 Task: Research Airbnb accommodation in Lugoj, Romania from 1st December, 2023 to 8th December, 2023 for 2 adults, 1 child.1  bedroom having 1 bed and 1 bathroom. Property type can be hotel. Look for 5 properties as per requirement.
Action: Mouse moved to (478, 169)
Screenshot: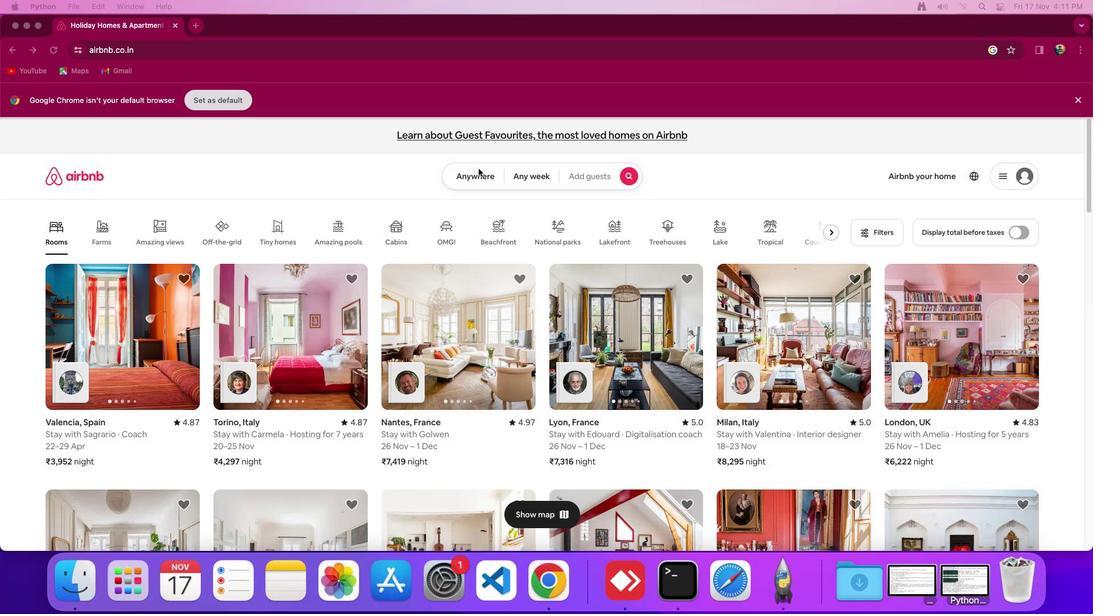 
Action: Mouse pressed left at (478, 169)
Screenshot: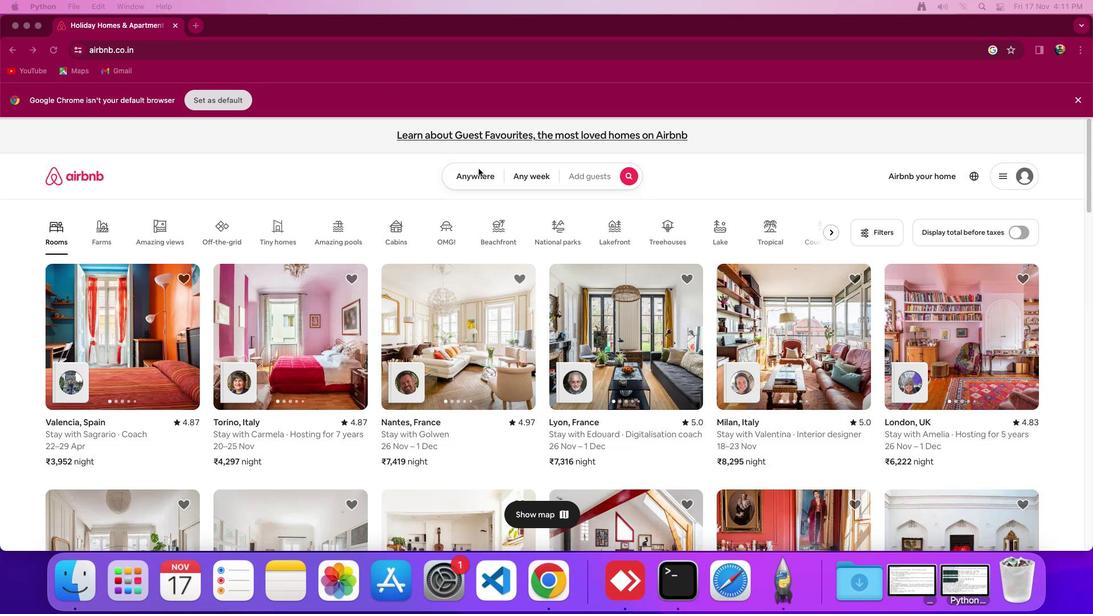 
Action: Mouse pressed left at (478, 169)
Screenshot: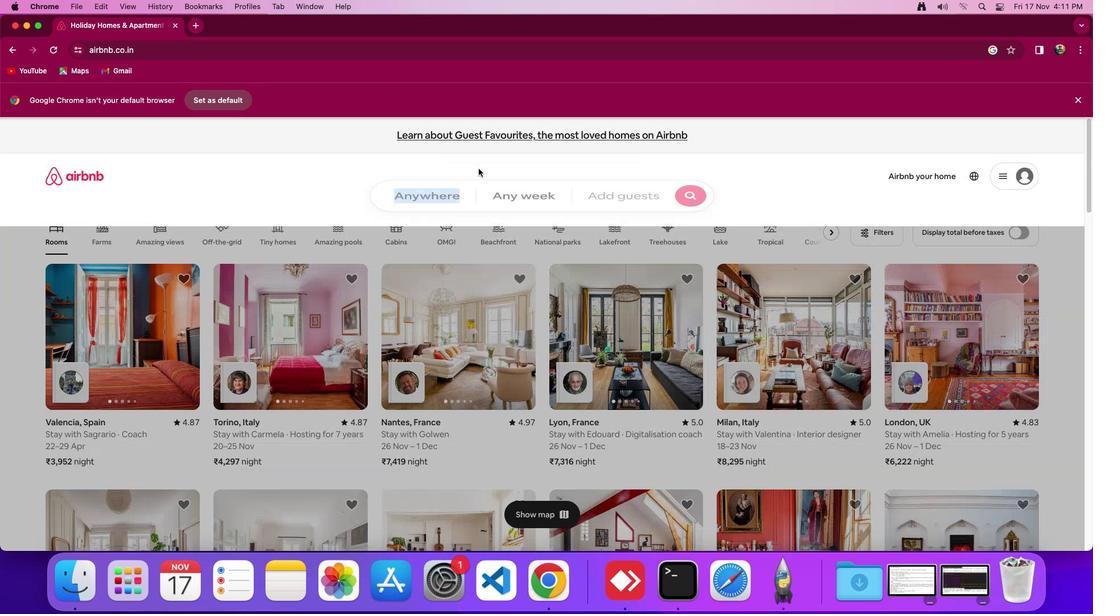 
Action: Mouse moved to (425, 224)
Screenshot: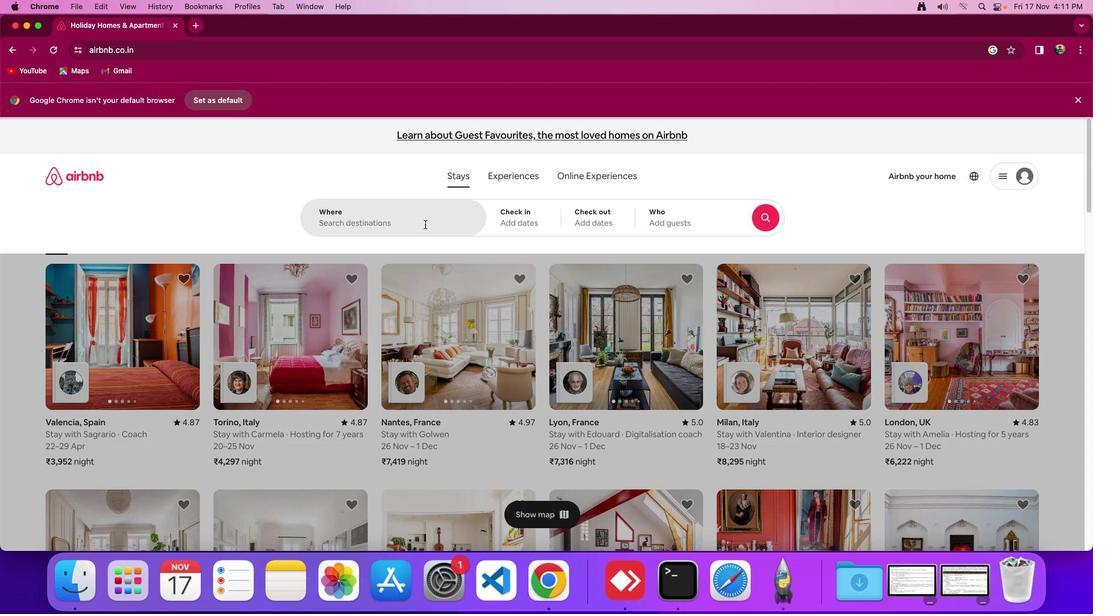 
Action: Mouse pressed left at (425, 224)
Screenshot: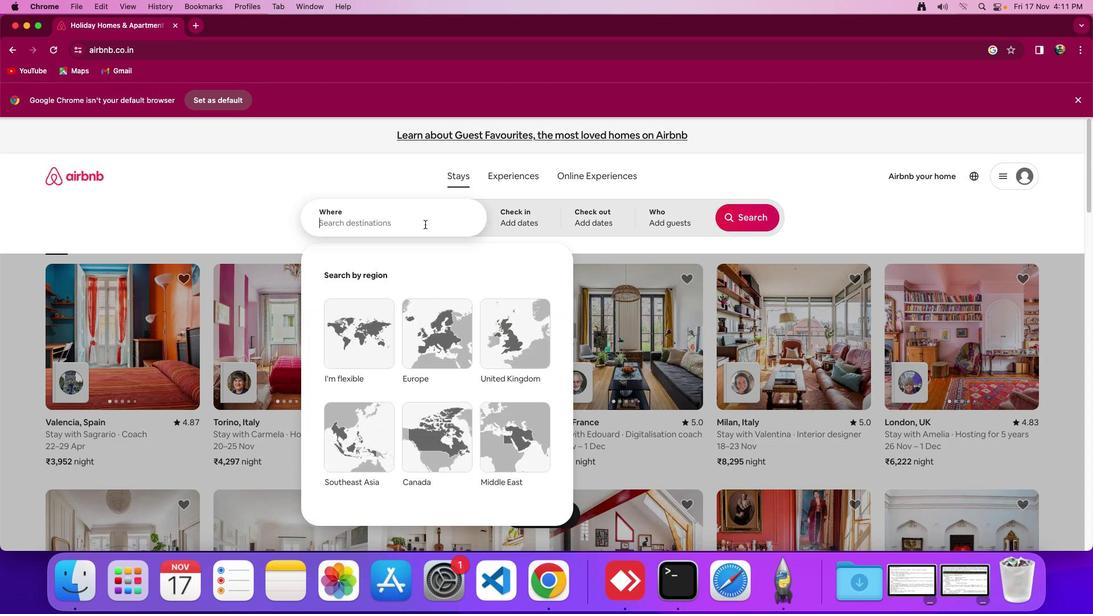 
Action: Mouse moved to (432, 221)
Screenshot: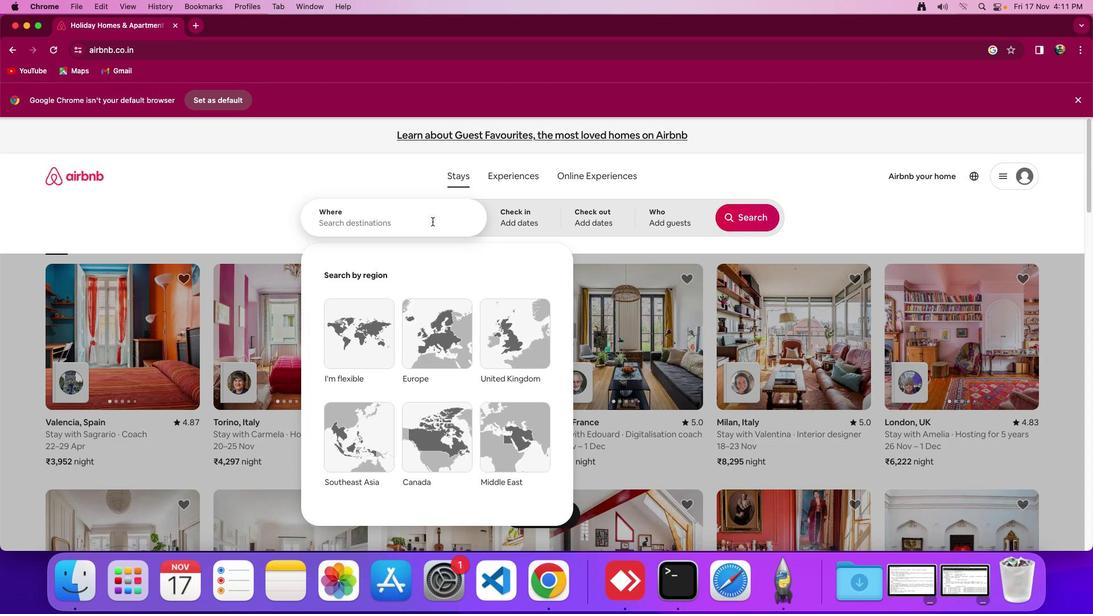 
Action: Key pressed Key.shift'L''u''g''o''j'','Key.spaceKey.shift_r'R''o''m''a''n''i''a'
Screenshot: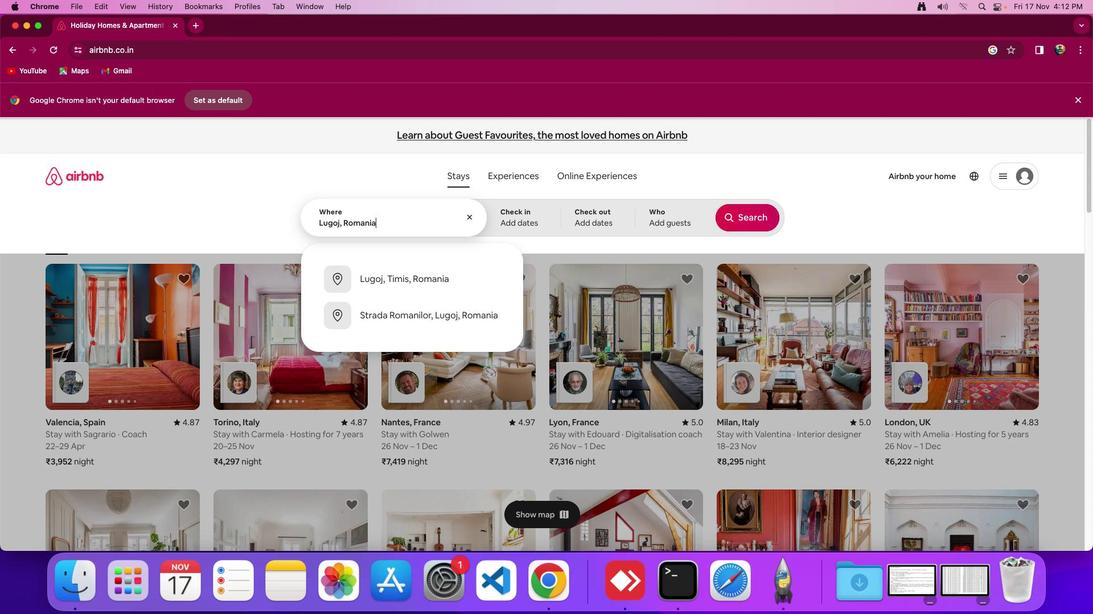 
Action: Mouse moved to (528, 213)
Screenshot: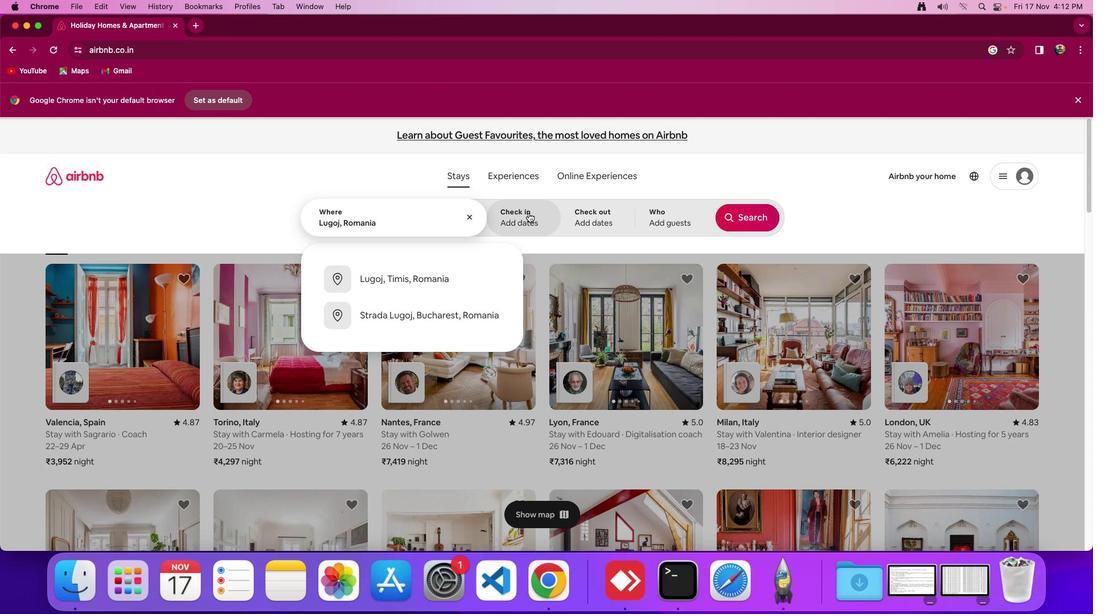 
Action: Mouse pressed left at (528, 213)
Screenshot: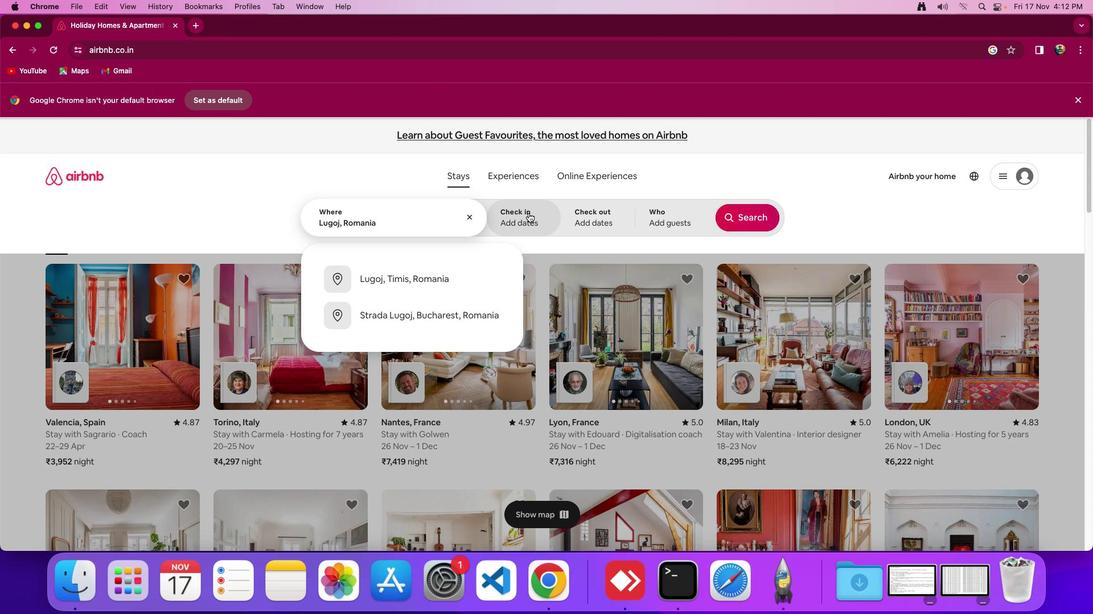 
Action: Mouse moved to (707, 361)
Screenshot: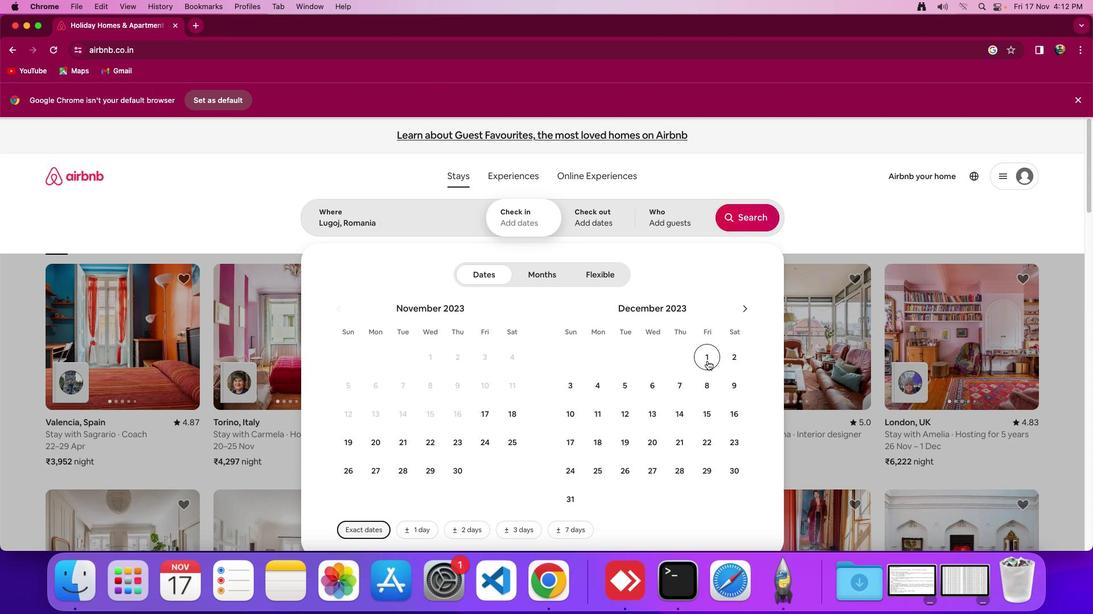
Action: Mouse pressed left at (707, 361)
Screenshot: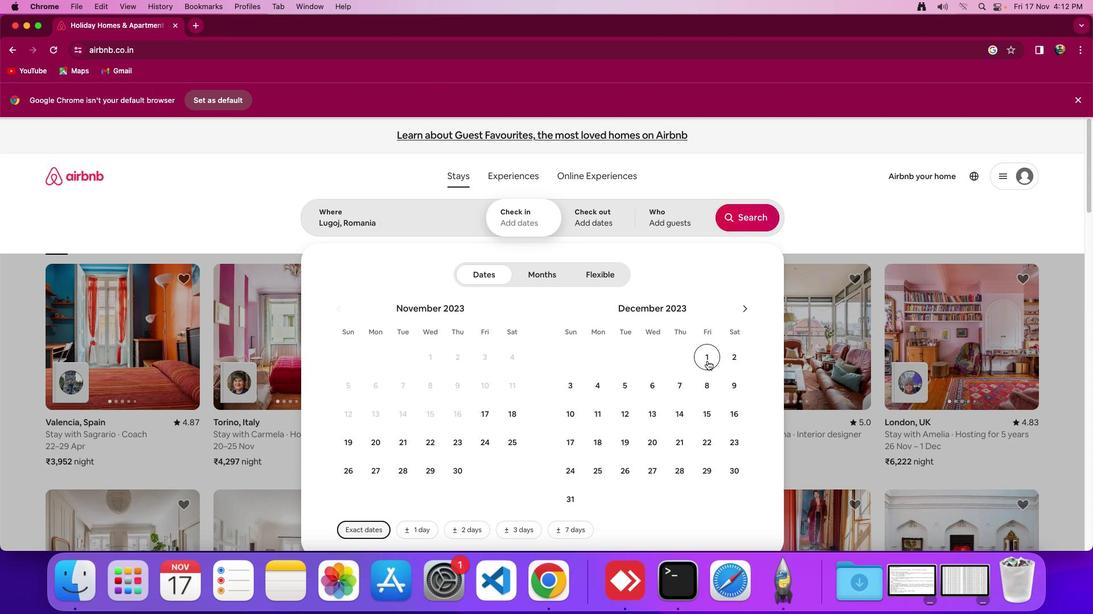 
Action: Mouse moved to (710, 386)
Screenshot: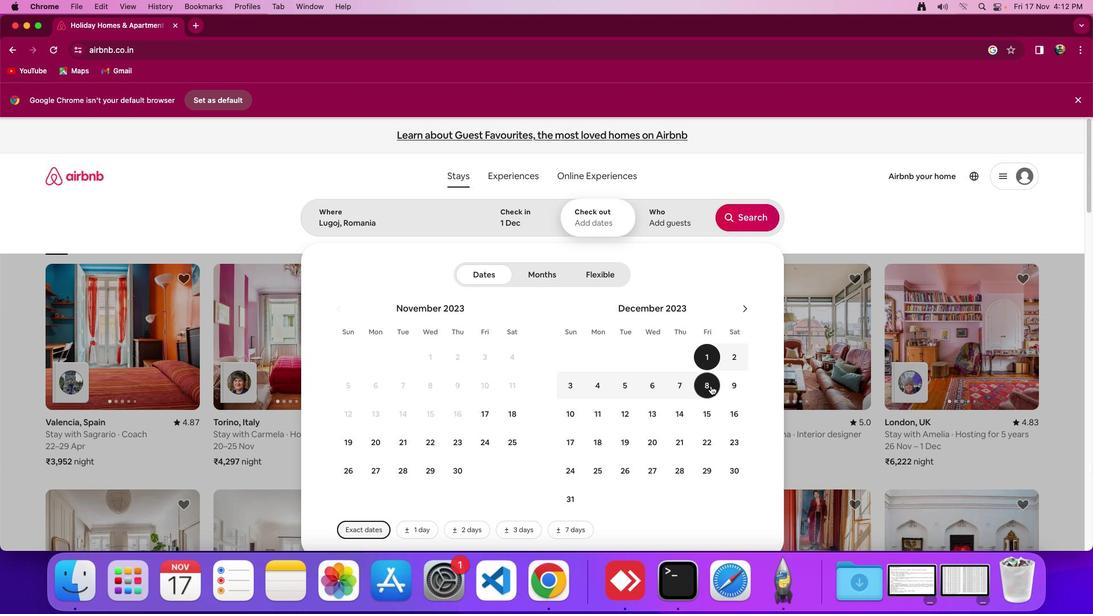 
Action: Mouse pressed left at (710, 386)
Screenshot: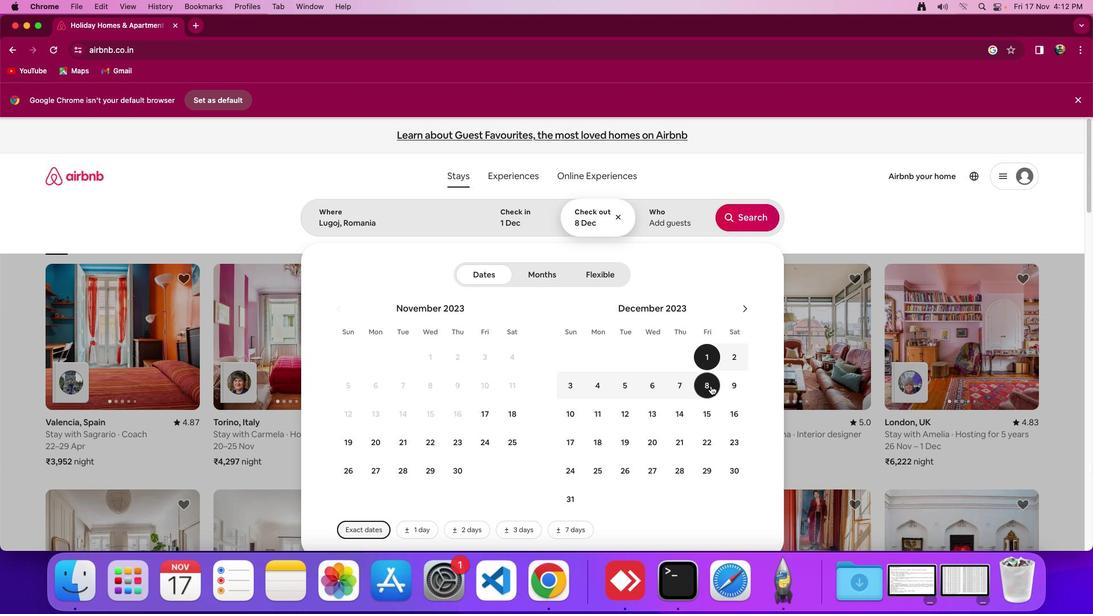
Action: Mouse moved to (660, 220)
Screenshot: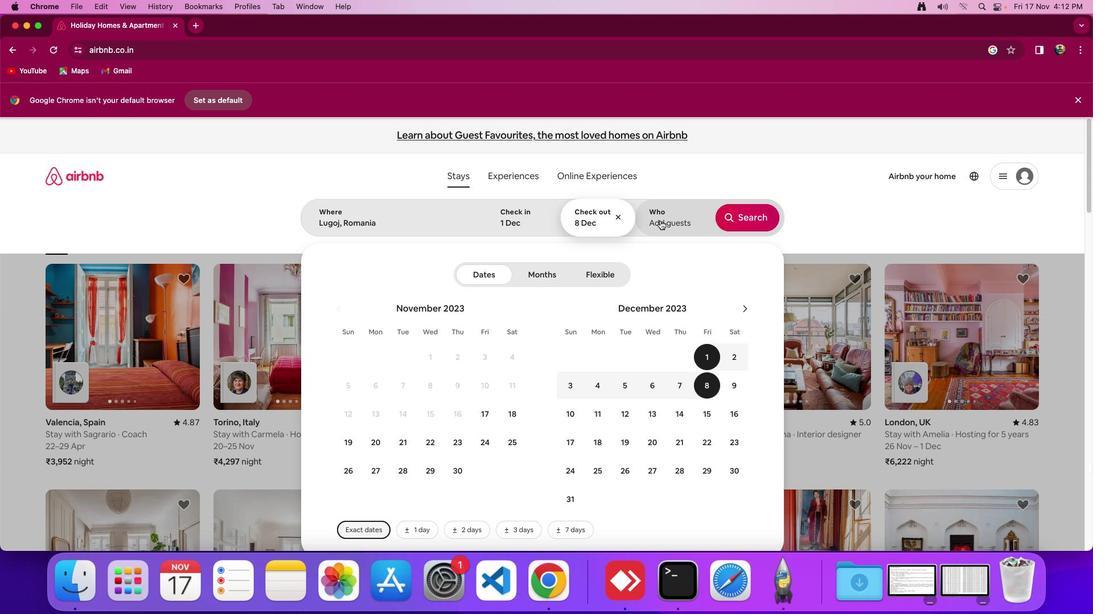 
Action: Mouse pressed left at (660, 220)
Screenshot: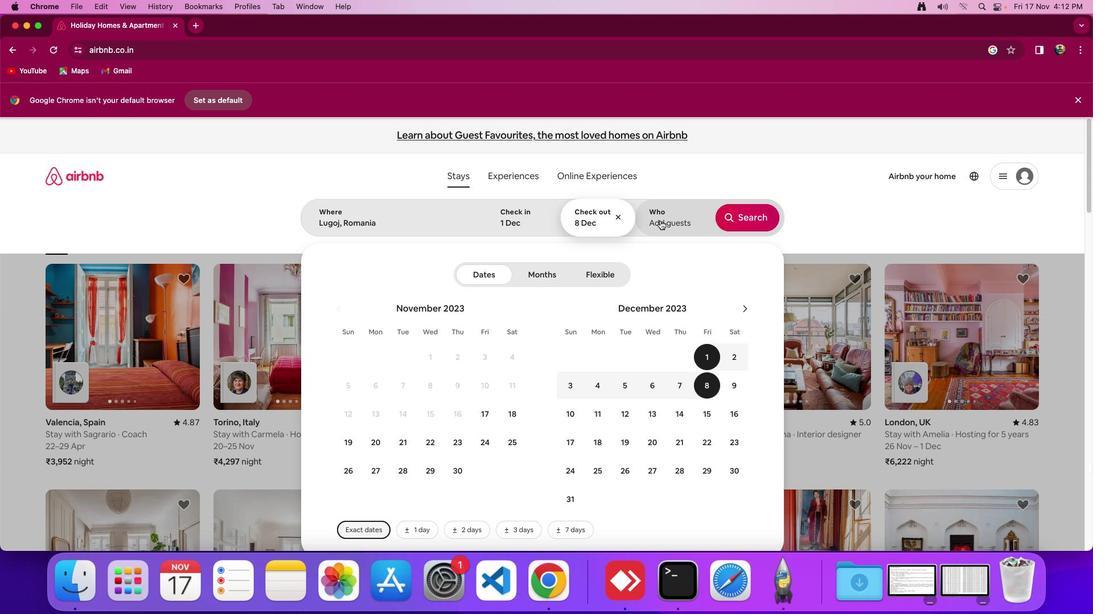 
Action: Mouse moved to (753, 278)
Screenshot: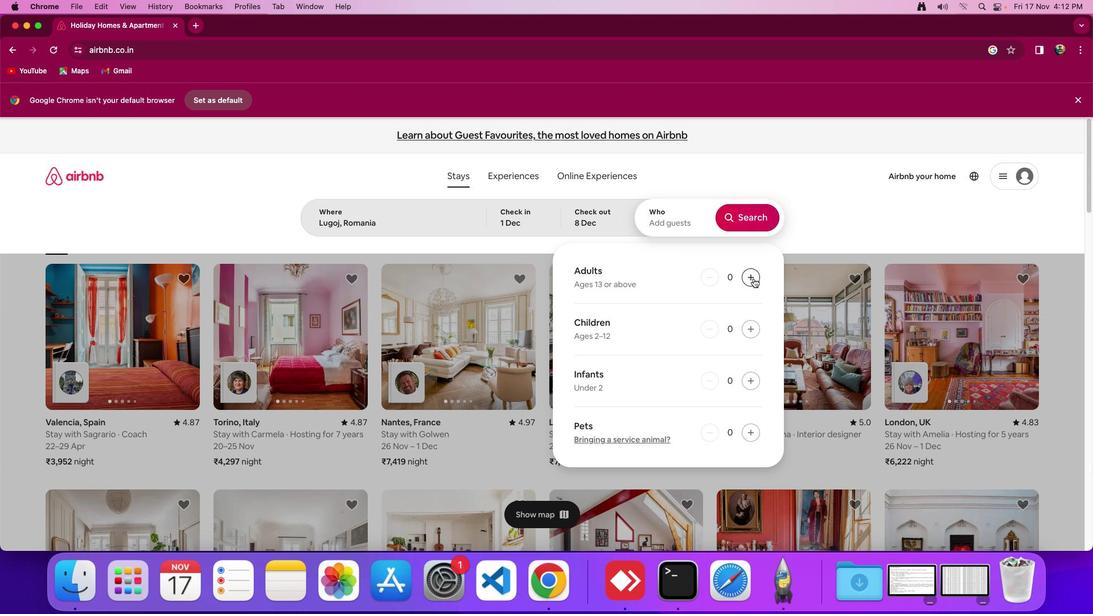 
Action: Mouse pressed left at (753, 278)
Screenshot: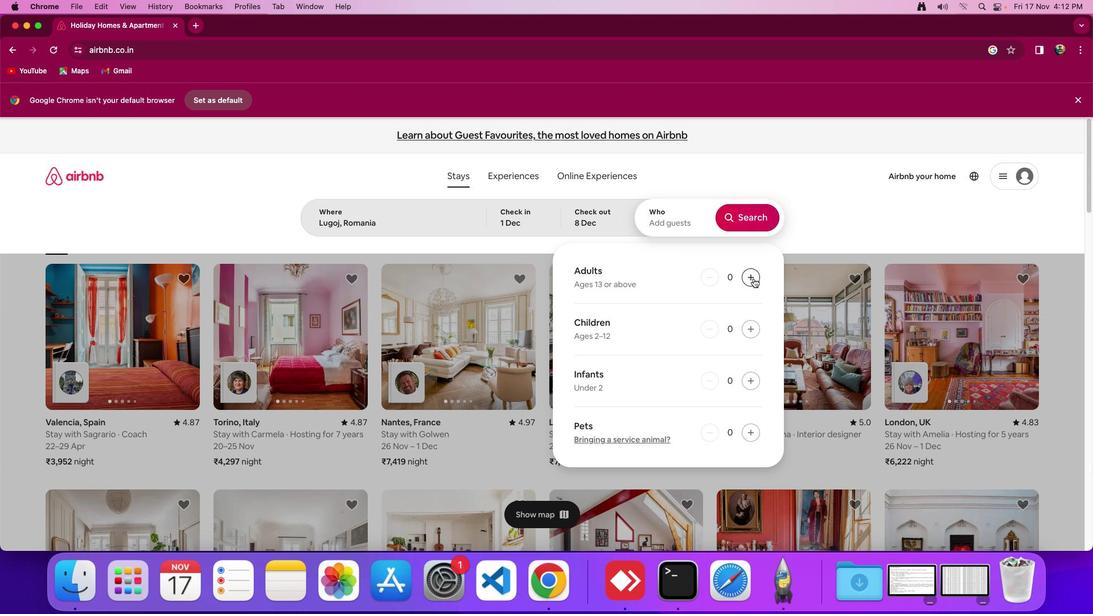 
Action: Mouse pressed left at (753, 278)
Screenshot: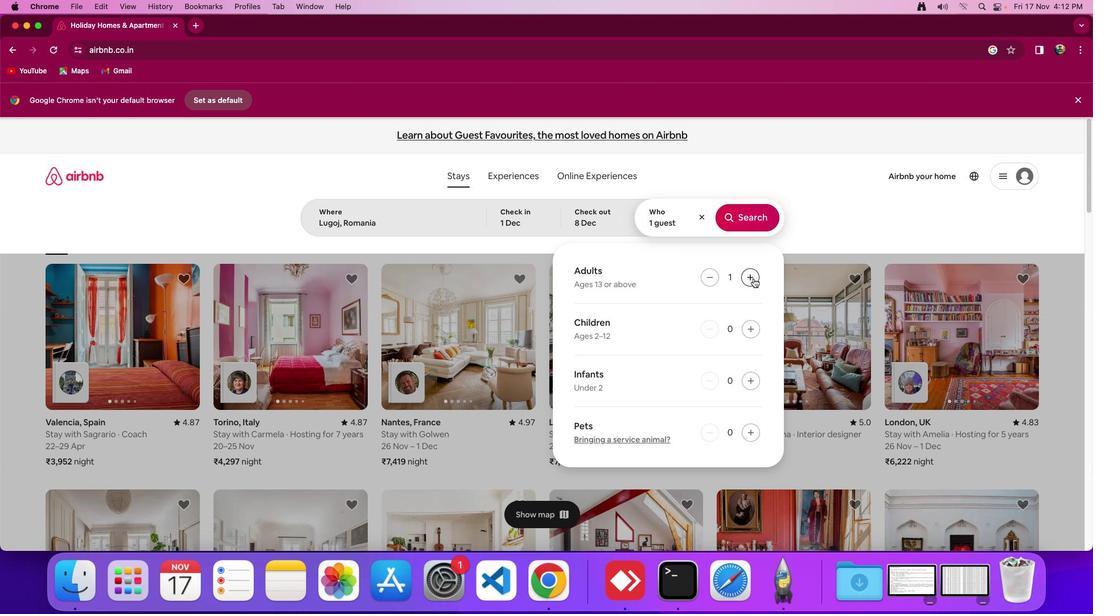 
Action: Mouse moved to (749, 330)
Screenshot: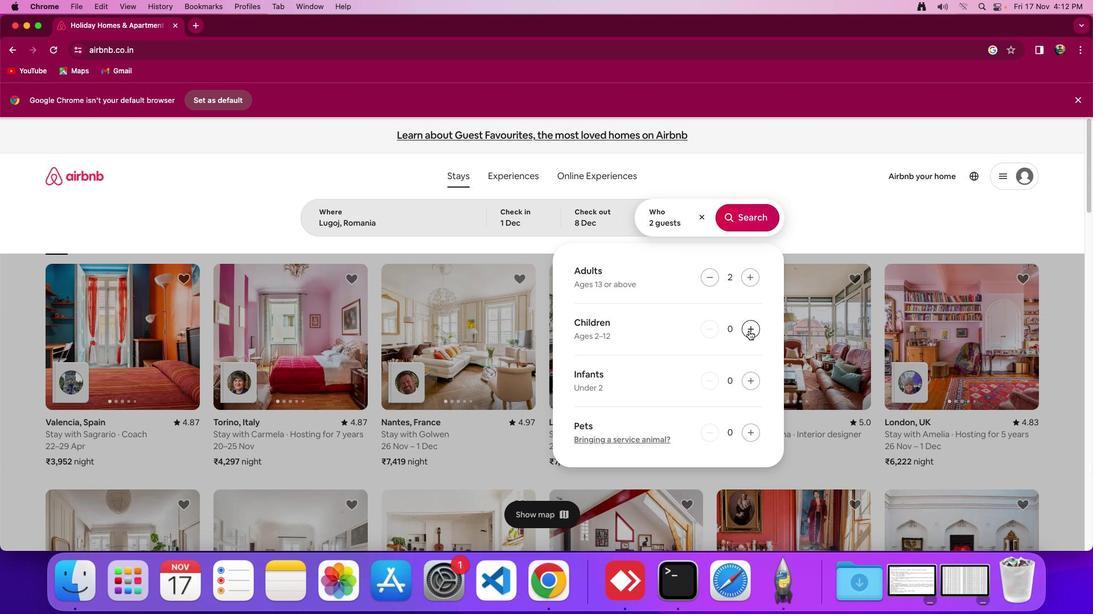 
Action: Mouse pressed left at (749, 330)
Screenshot: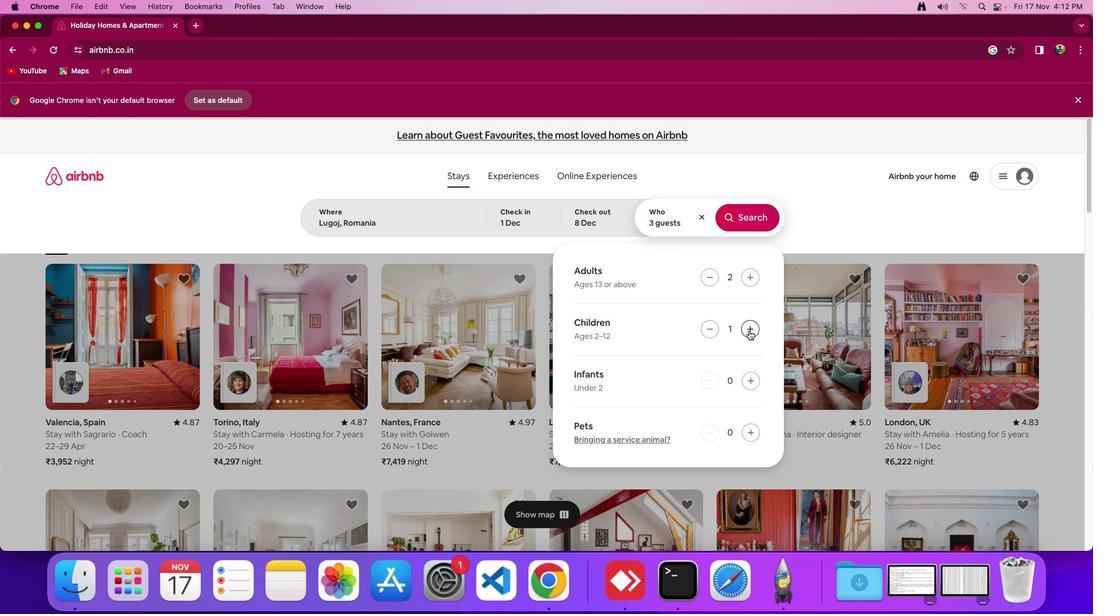 
Action: Mouse moved to (740, 211)
Screenshot: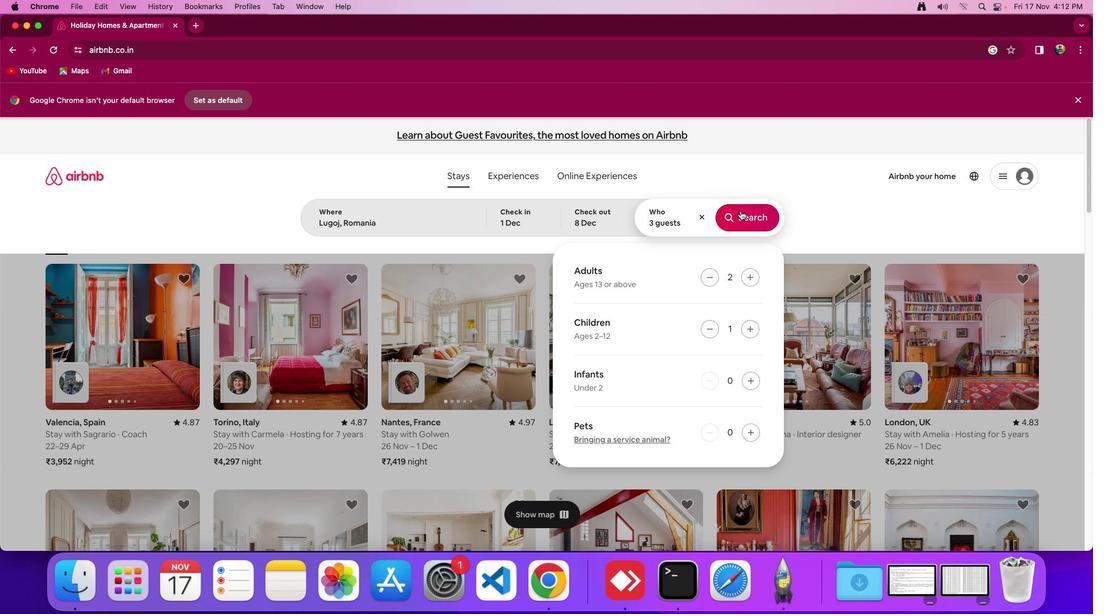 
Action: Mouse pressed left at (740, 211)
Screenshot: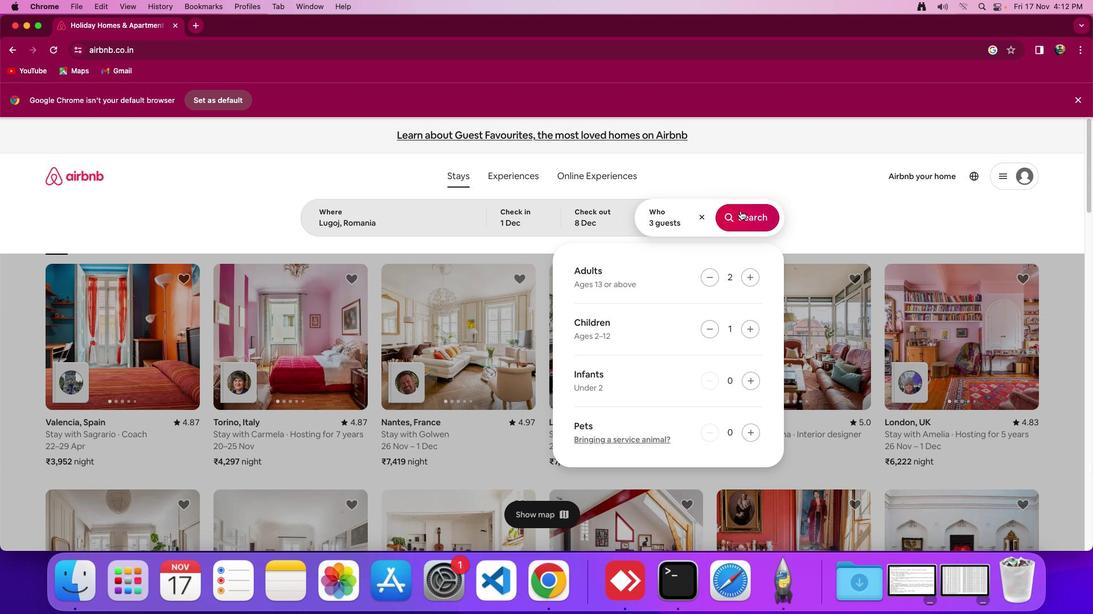 
Action: Mouse moved to (903, 186)
Screenshot: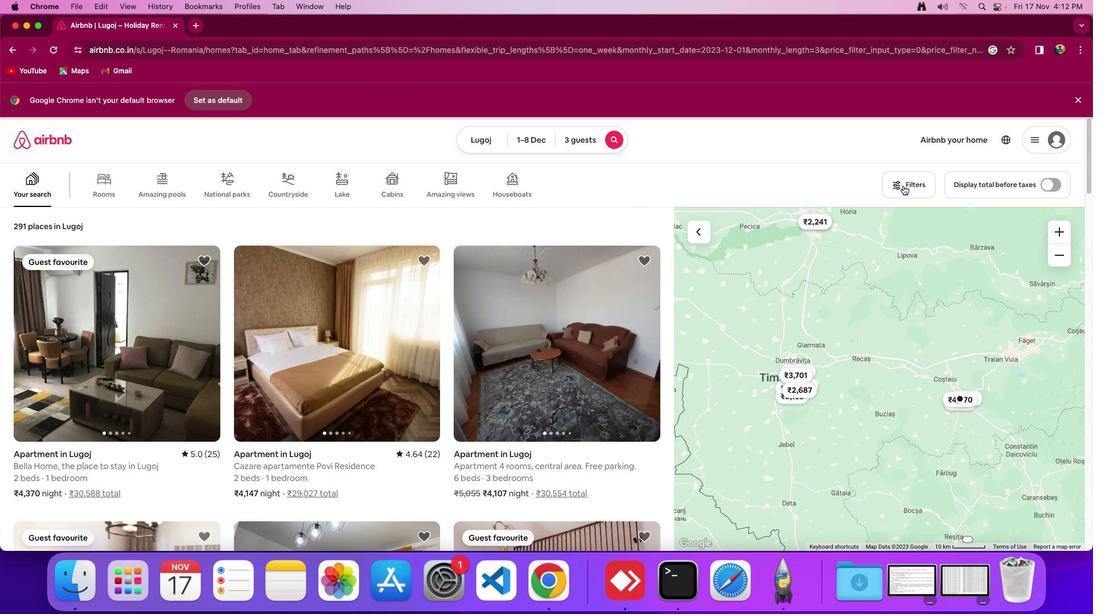 
Action: Mouse pressed left at (903, 186)
Screenshot: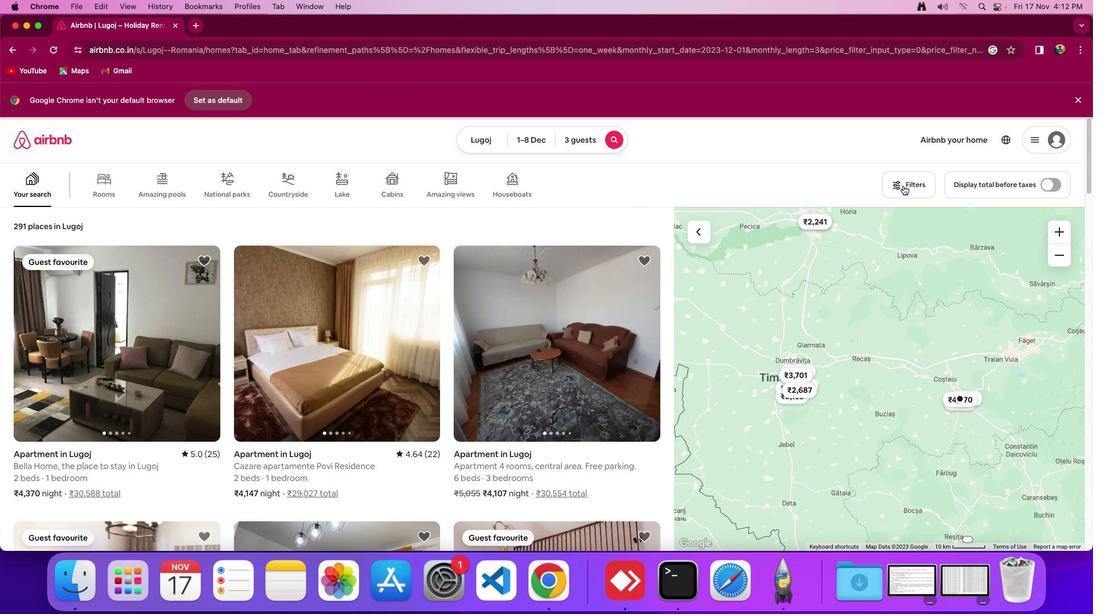 
Action: Mouse moved to (532, 312)
Screenshot: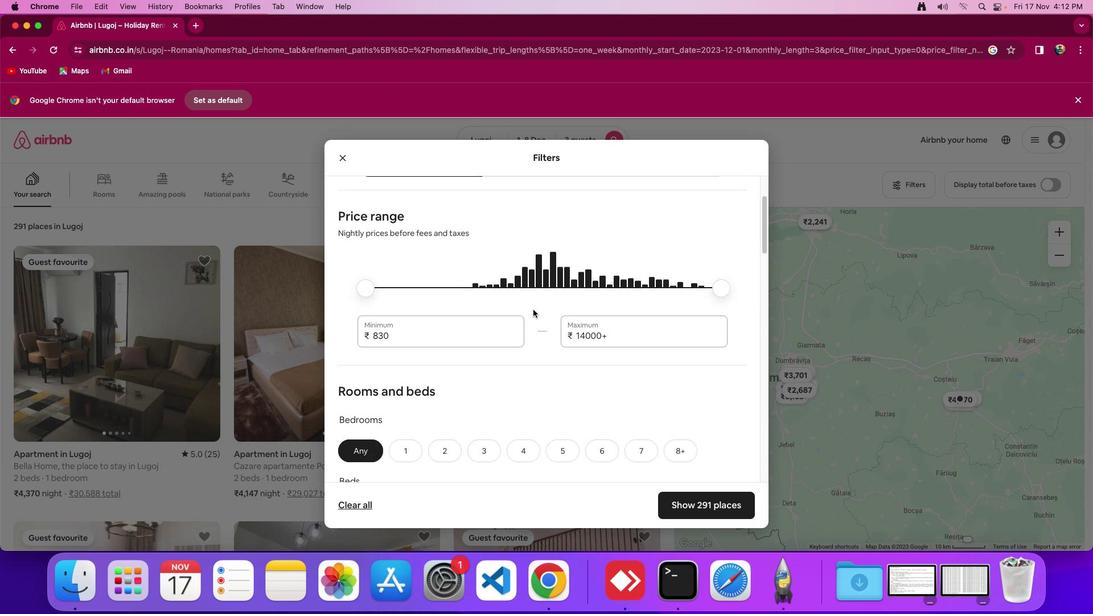 
Action: Mouse scrolled (532, 312) with delta (0, 0)
Screenshot: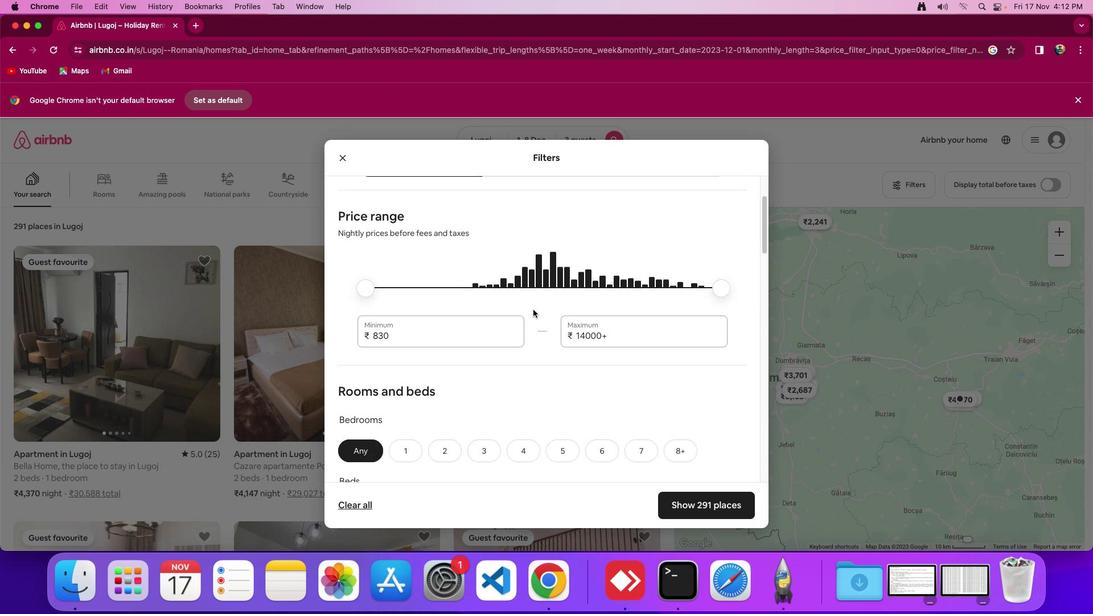 
Action: Mouse scrolled (532, 312) with delta (0, 0)
Screenshot: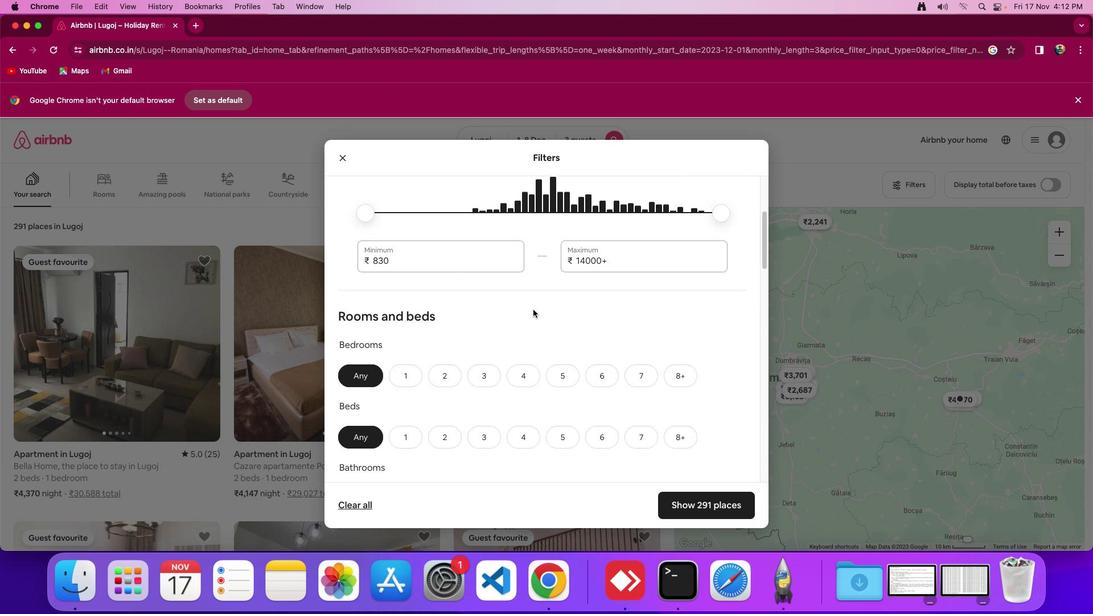 
Action: Mouse moved to (532, 311)
Screenshot: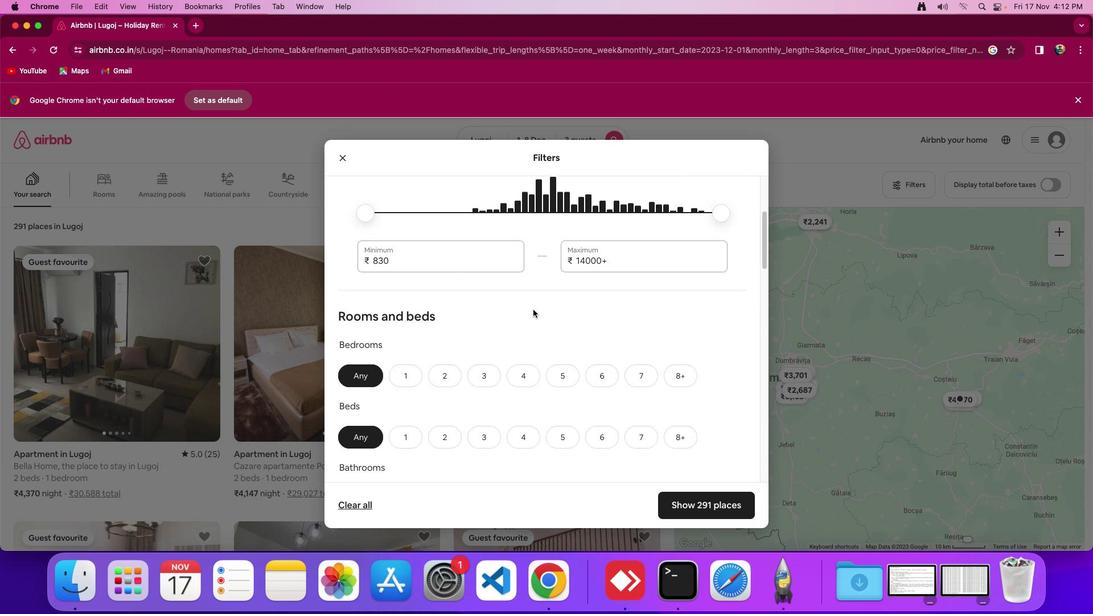 
Action: Mouse scrolled (532, 311) with delta (0, -2)
Screenshot: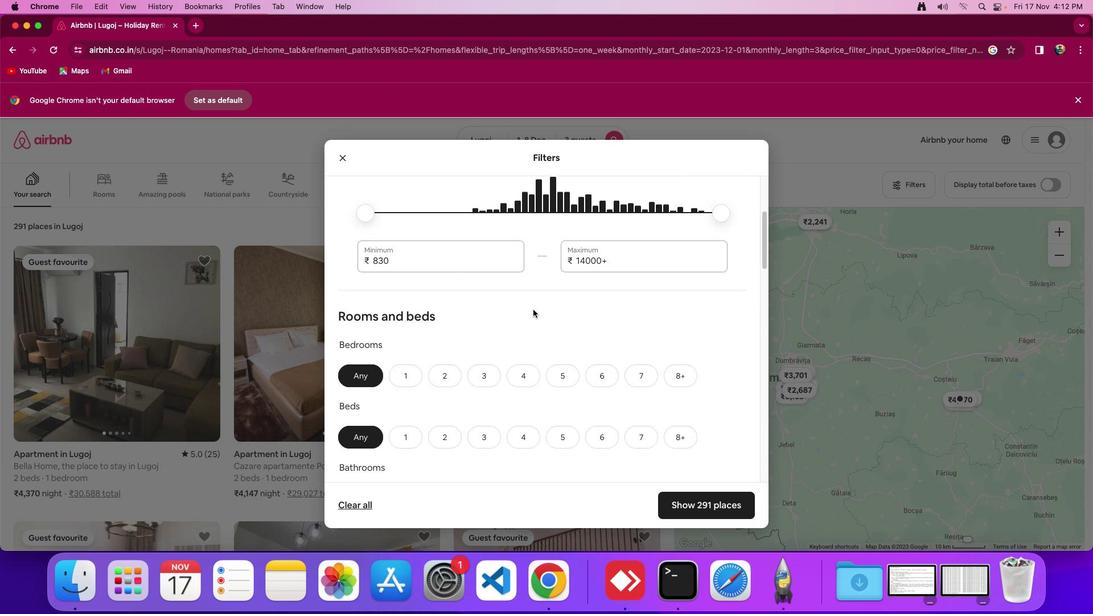 
Action: Mouse moved to (533, 310)
Screenshot: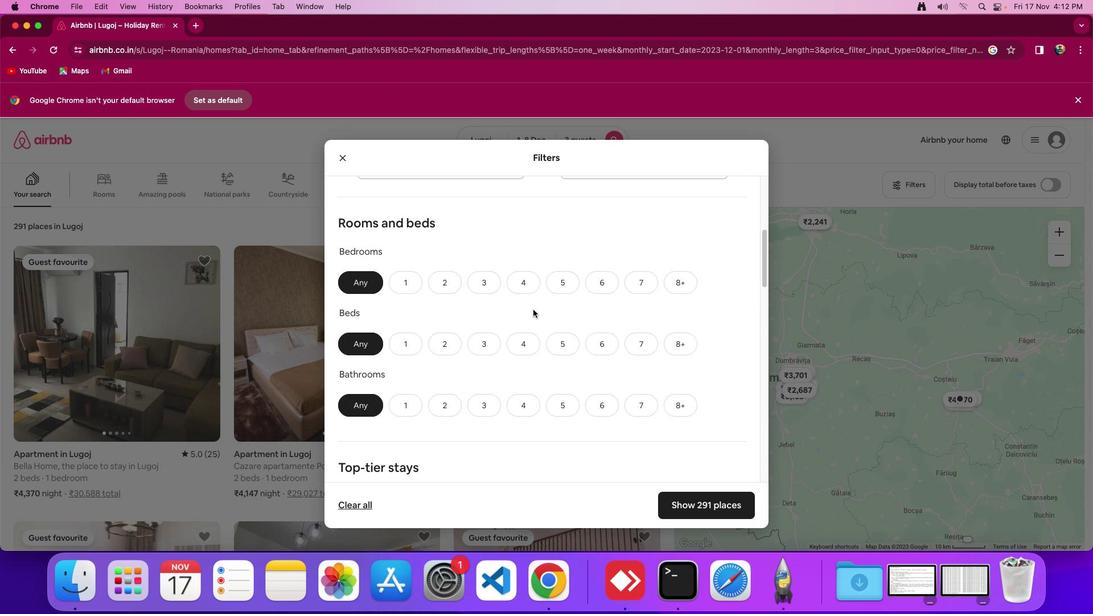 
Action: Mouse scrolled (533, 310) with delta (0, -2)
Screenshot: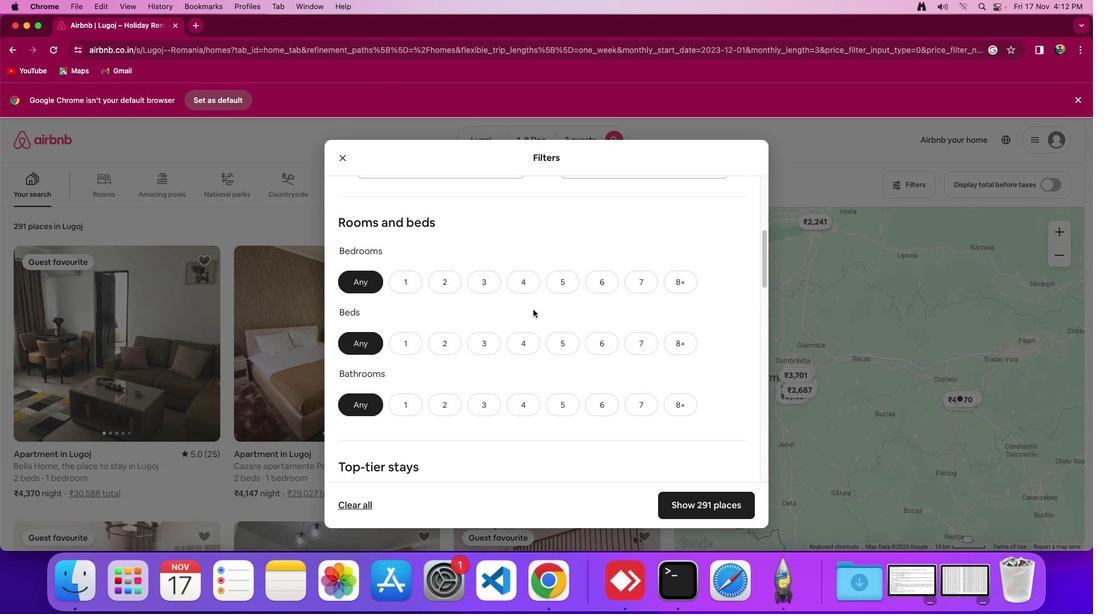 
Action: Mouse moved to (405, 289)
Screenshot: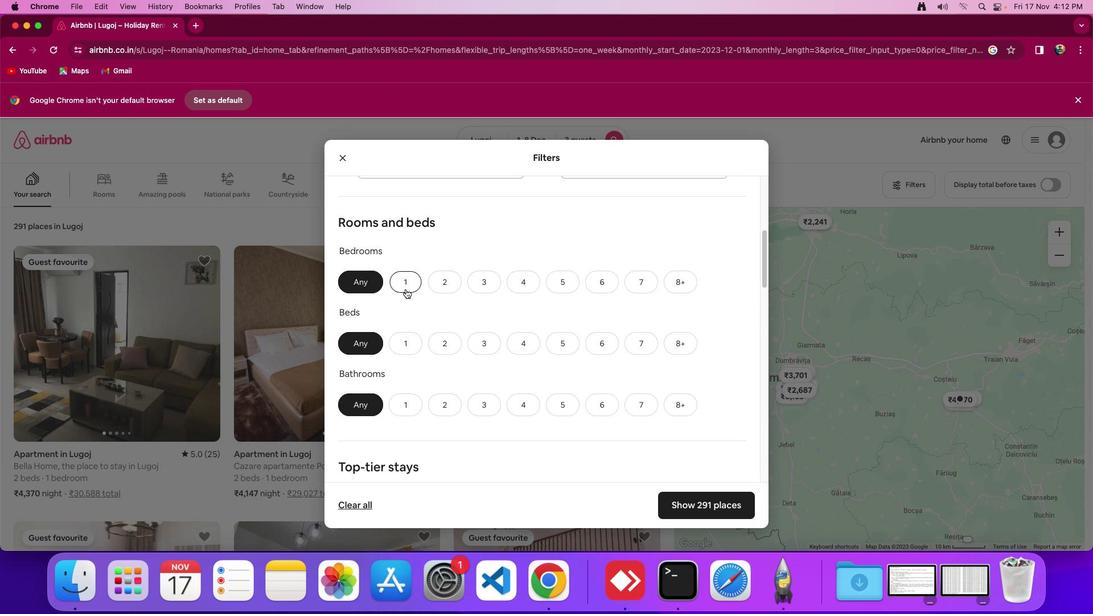 
Action: Mouse pressed left at (405, 289)
Screenshot: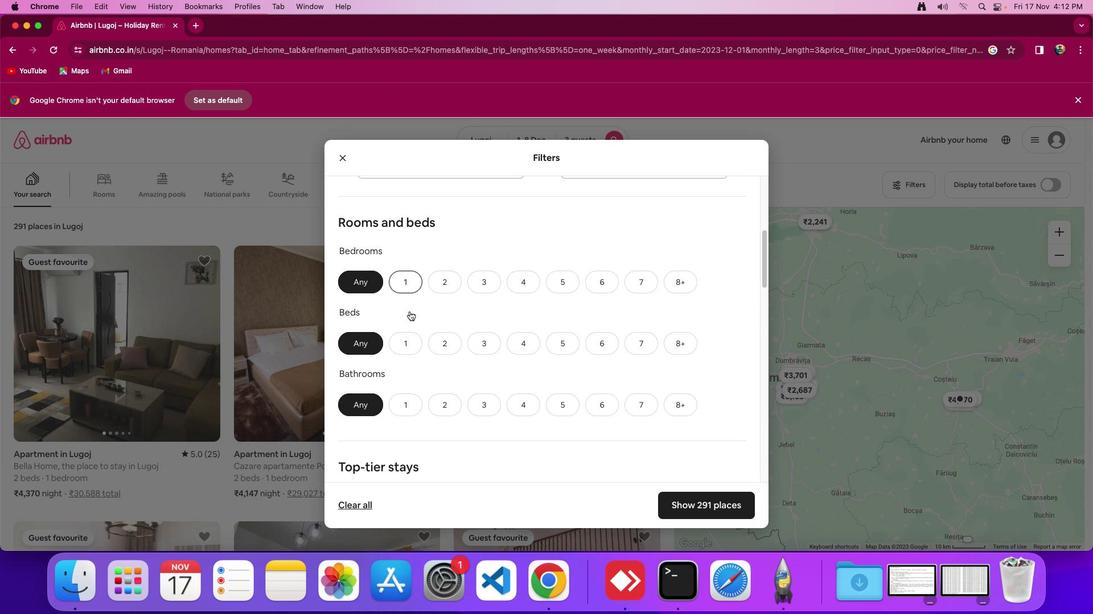 
Action: Mouse moved to (407, 338)
Screenshot: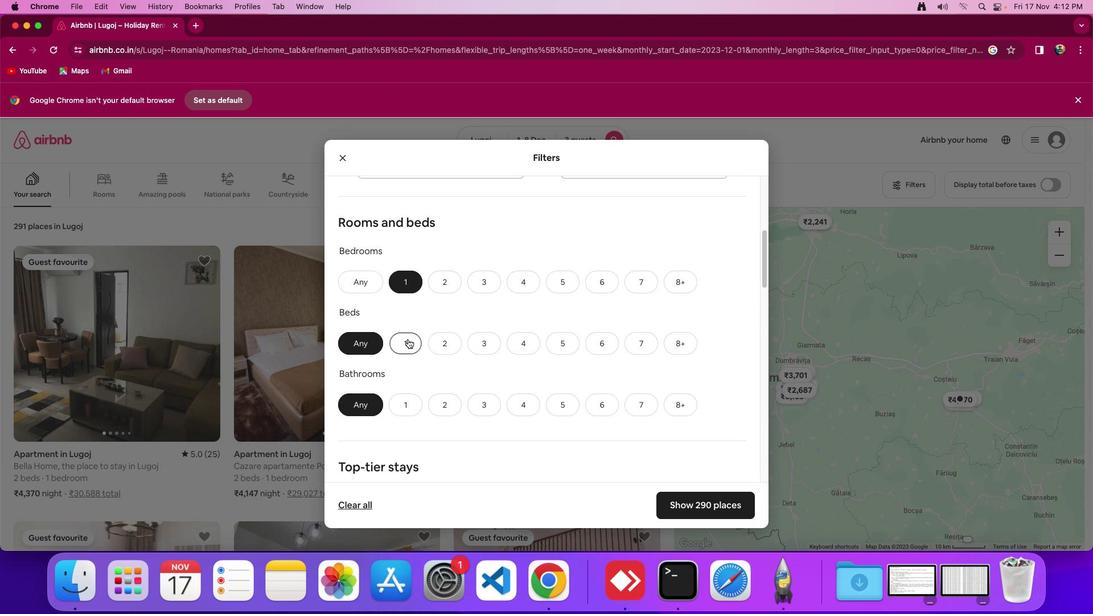 
Action: Mouse pressed left at (407, 338)
Screenshot: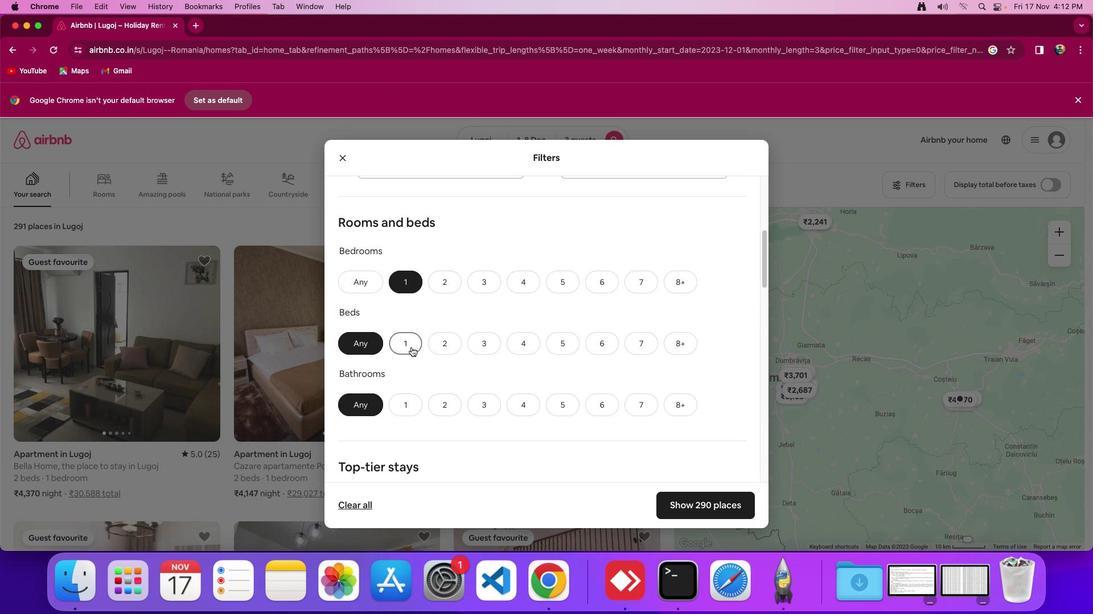 
Action: Mouse moved to (414, 403)
Screenshot: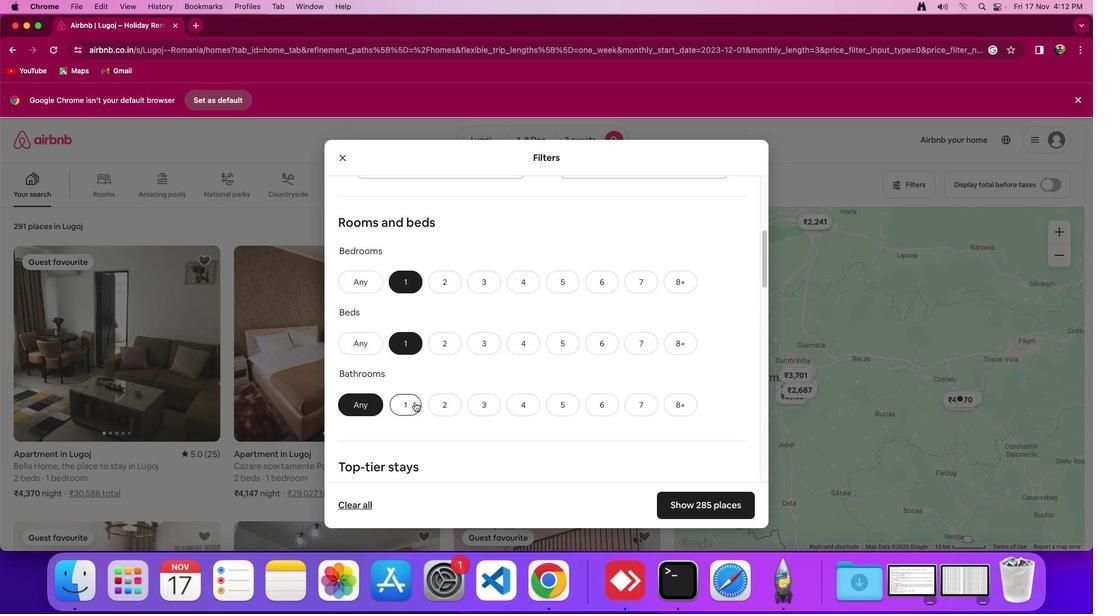 
Action: Mouse pressed left at (414, 403)
Screenshot: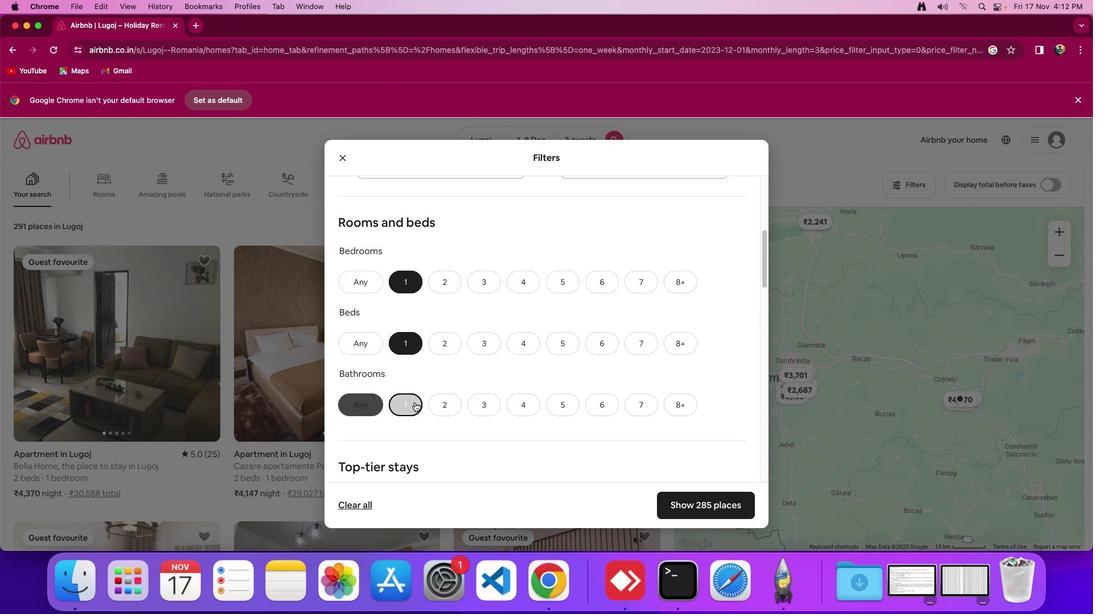 
Action: Mouse moved to (555, 332)
Screenshot: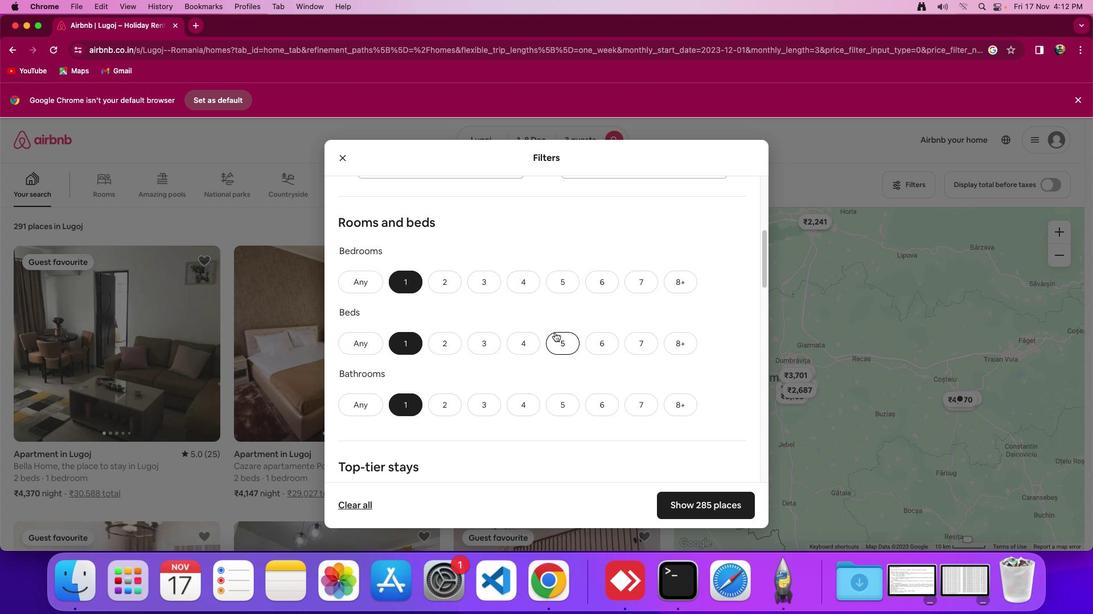 
Action: Mouse scrolled (555, 332) with delta (0, 0)
Screenshot: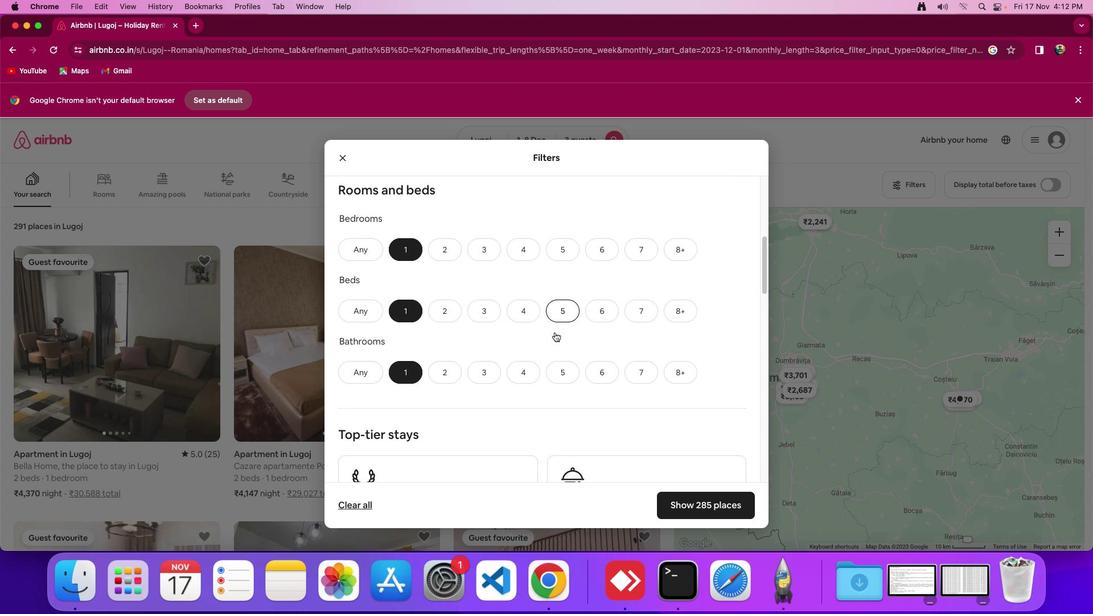 
Action: Mouse scrolled (555, 332) with delta (0, 0)
Screenshot: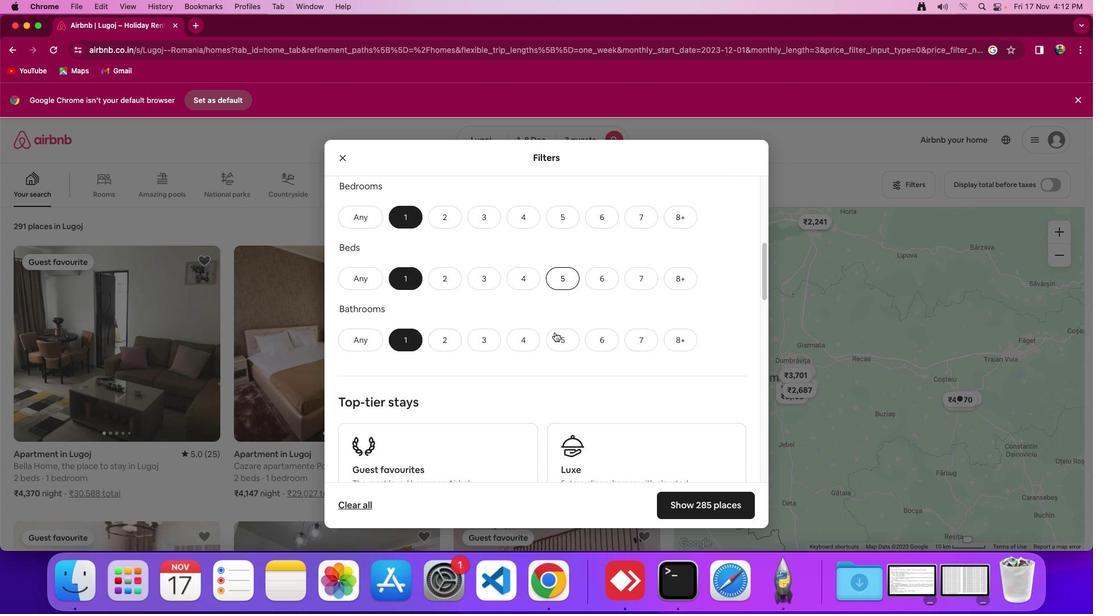 
Action: Mouse scrolled (555, 332) with delta (0, -1)
Screenshot: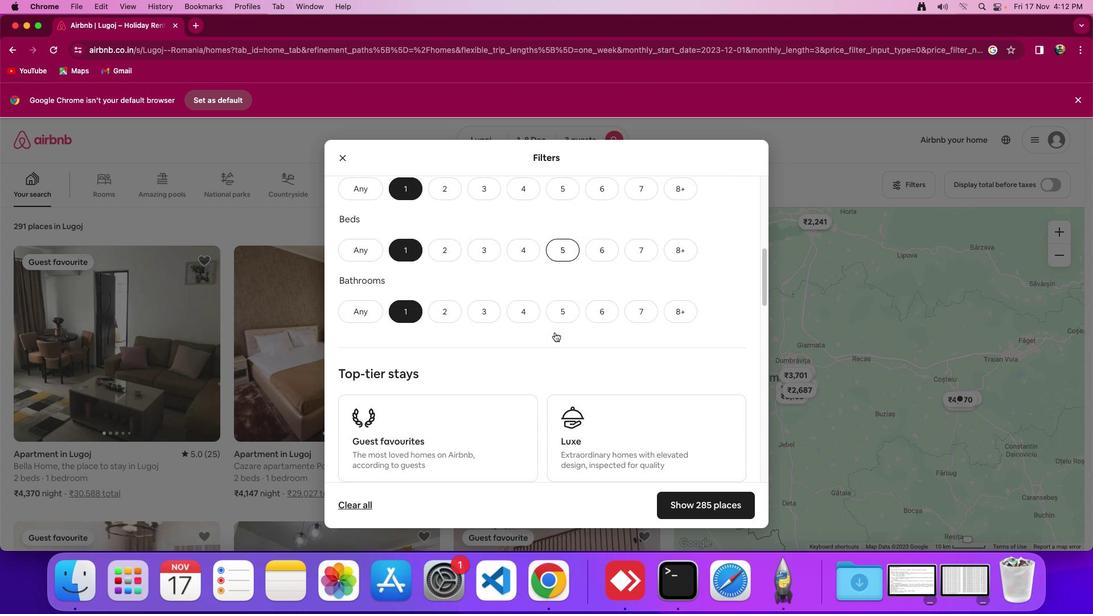 
Action: Mouse scrolled (555, 332) with delta (0, 0)
Screenshot: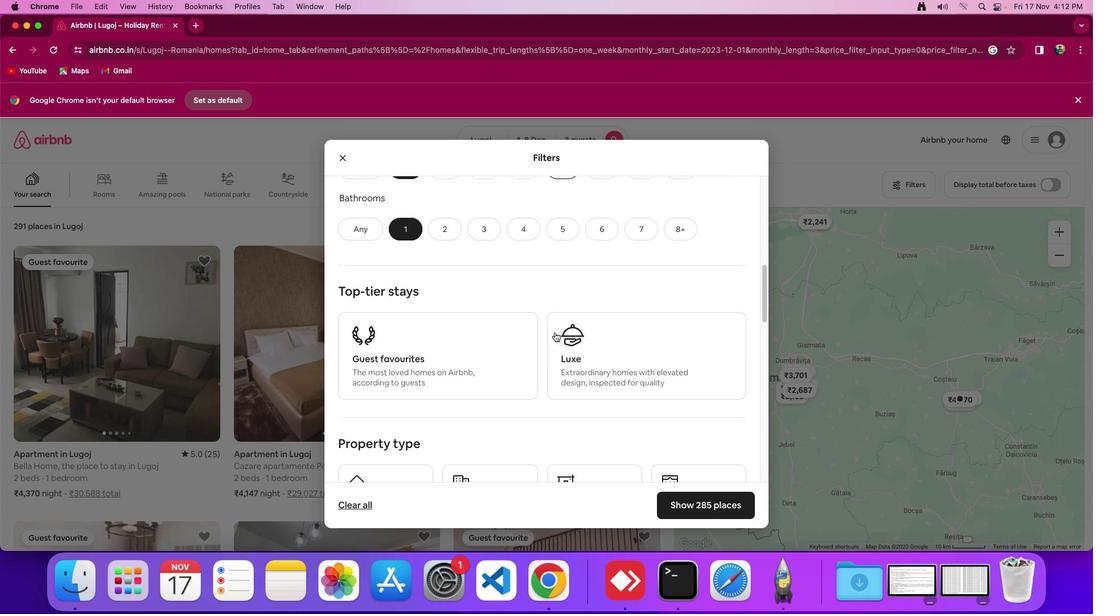 
Action: Mouse scrolled (555, 332) with delta (0, 0)
Screenshot: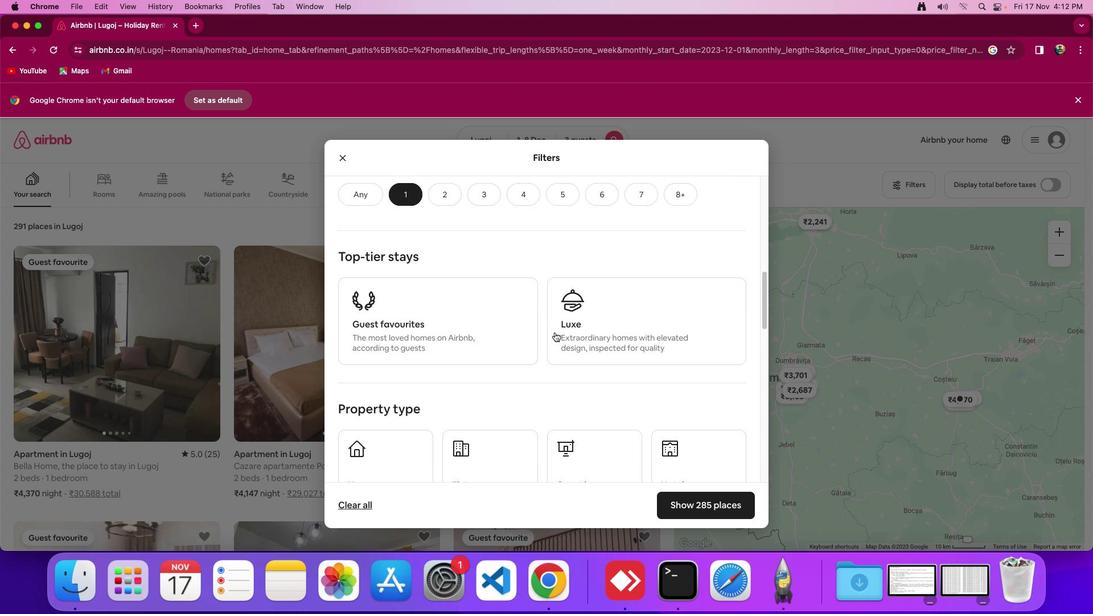 
Action: Mouse scrolled (555, 332) with delta (0, -1)
Screenshot: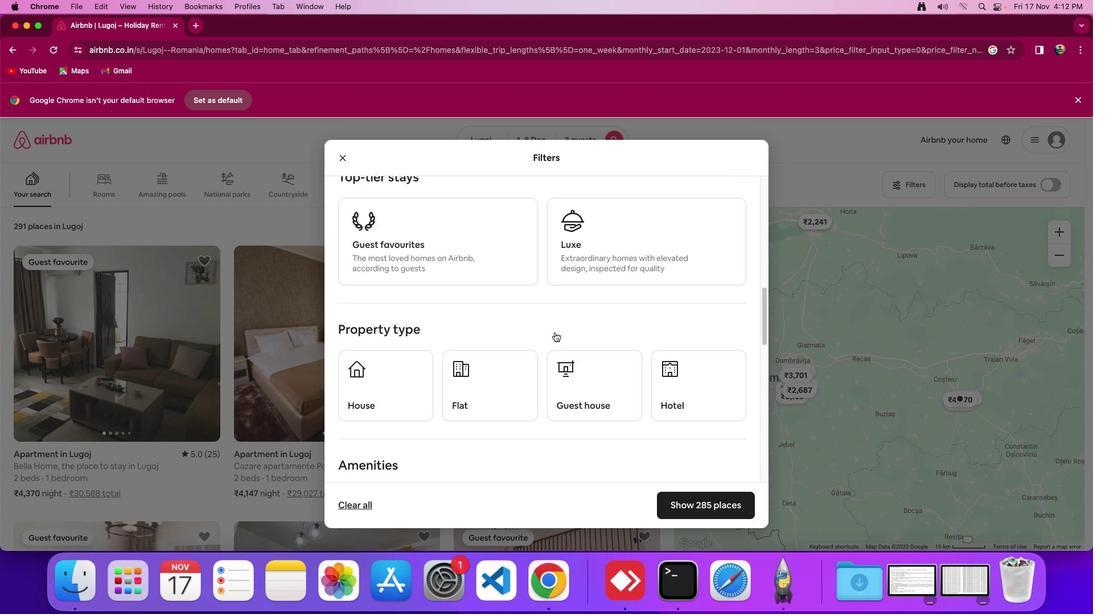 
Action: Mouse scrolled (555, 332) with delta (0, -2)
Screenshot: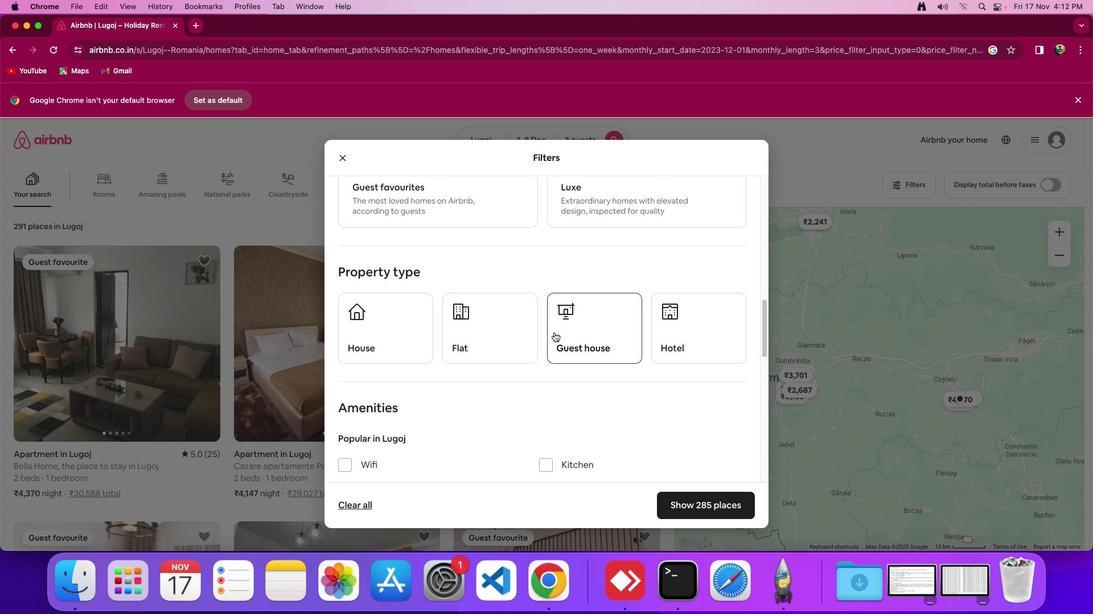 
Action: Mouse moved to (667, 331)
Screenshot: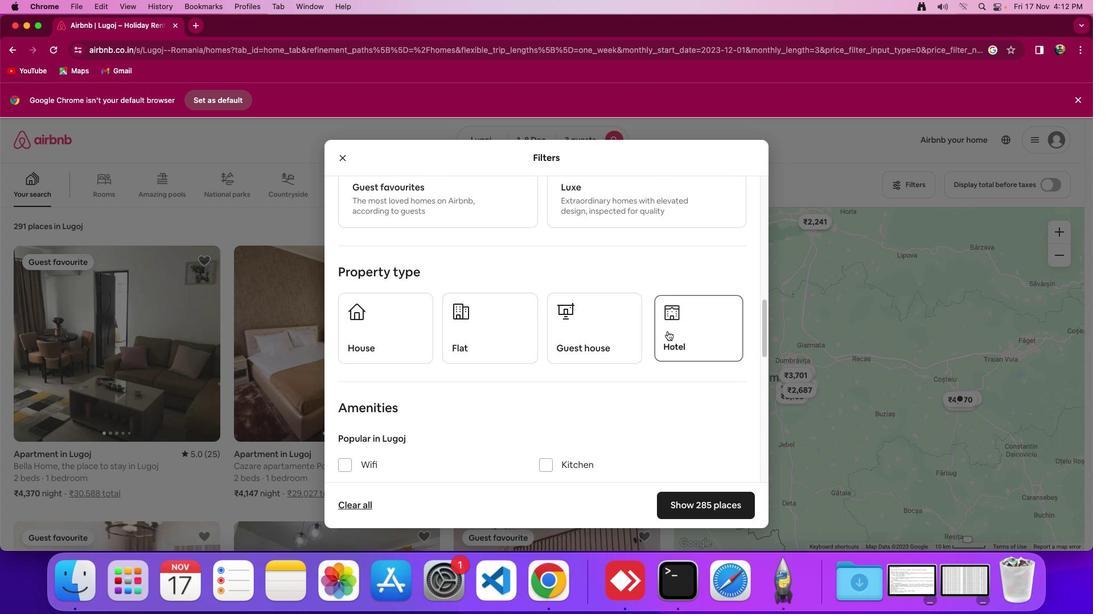 
Action: Mouse pressed left at (667, 331)
Screenshot: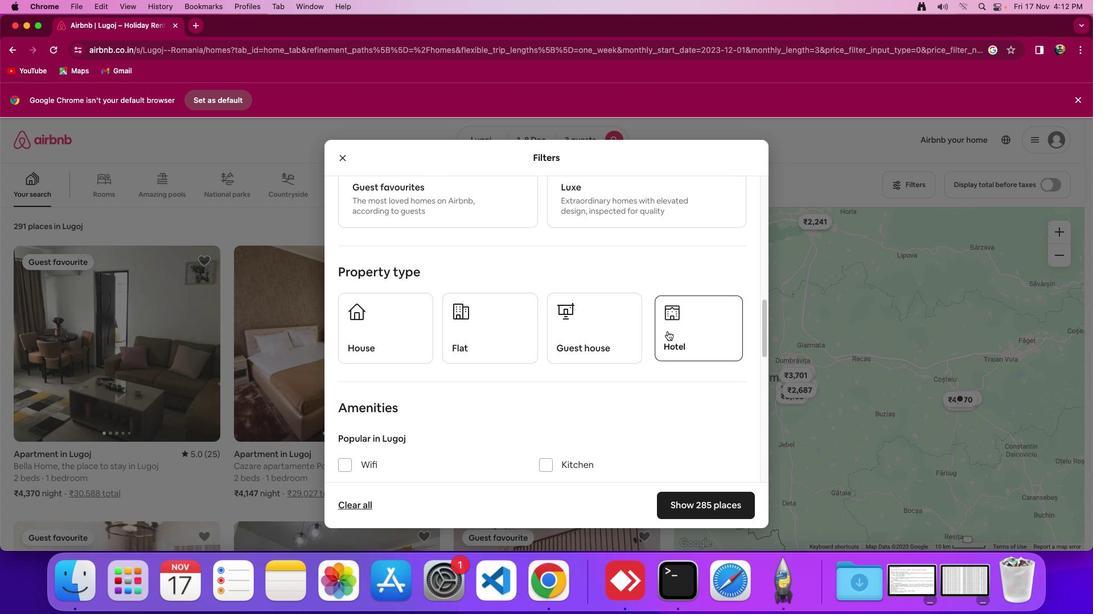 
Action: Mouse moved to (523, 354)
Screenshot: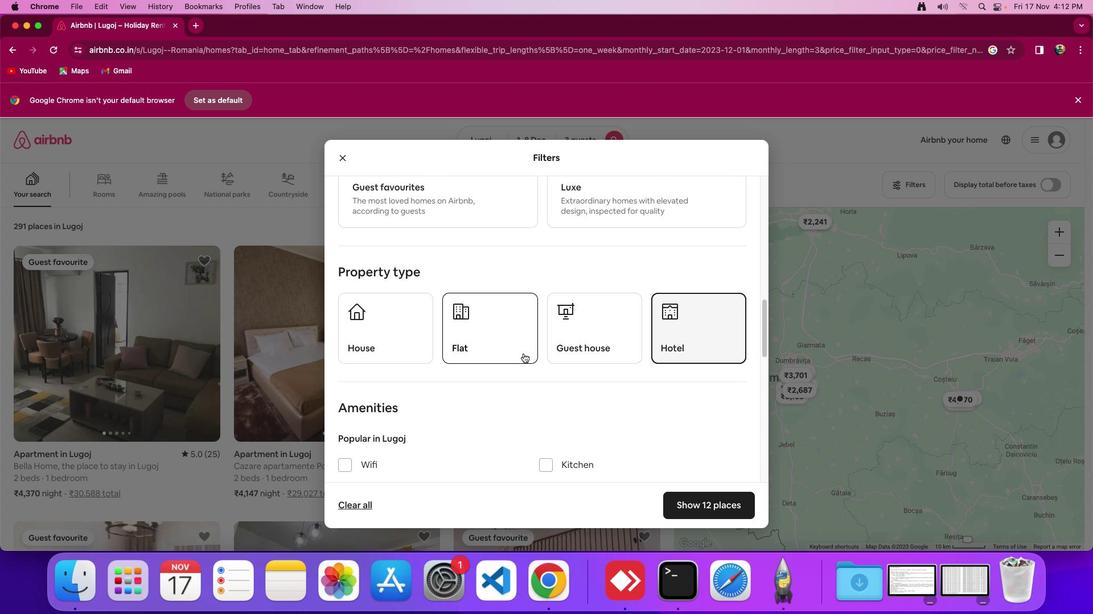 
Action: Mouse scrolled (523, 354) with delta (0, 0)
Screenshot: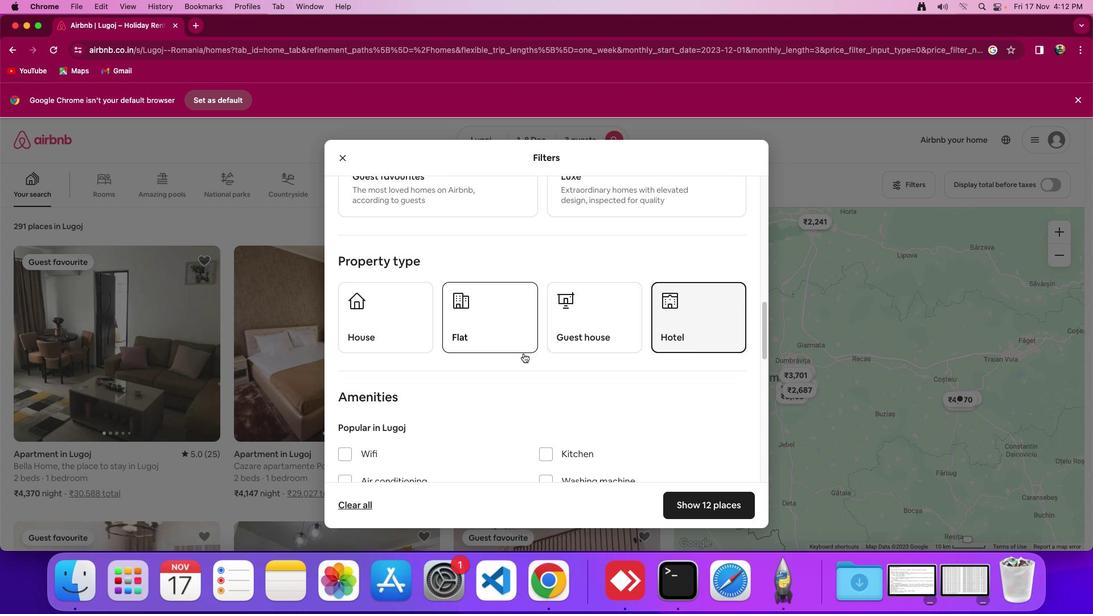 
Action: Mouse scrolled (523, 354) with delta (0, 0)
Screenshot: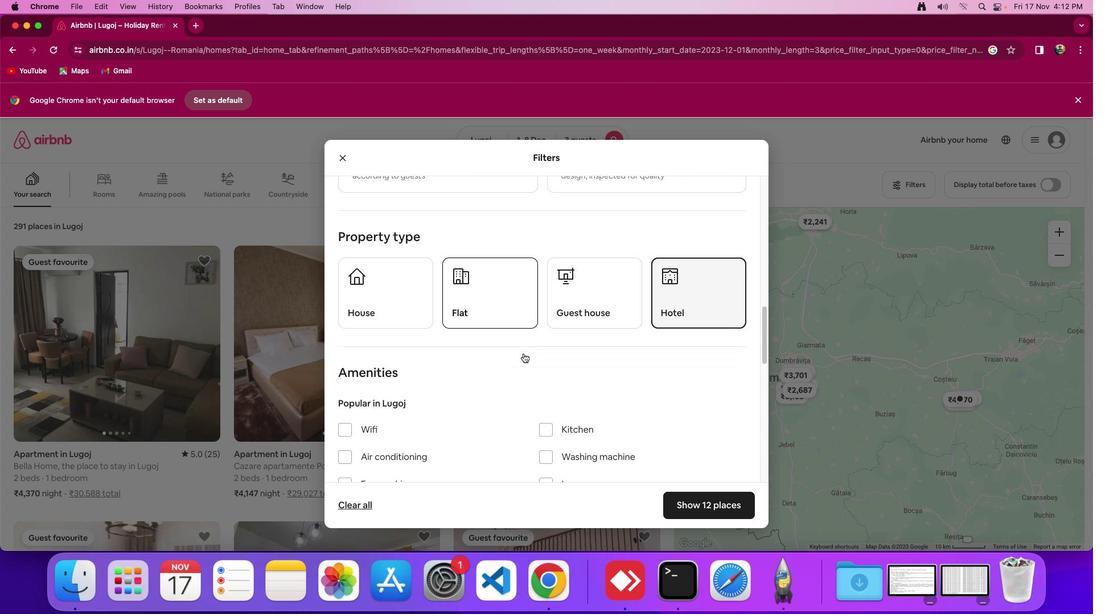 
Action: Mouse scrolled (523, 354) with delta (0, -1)
Screenshot: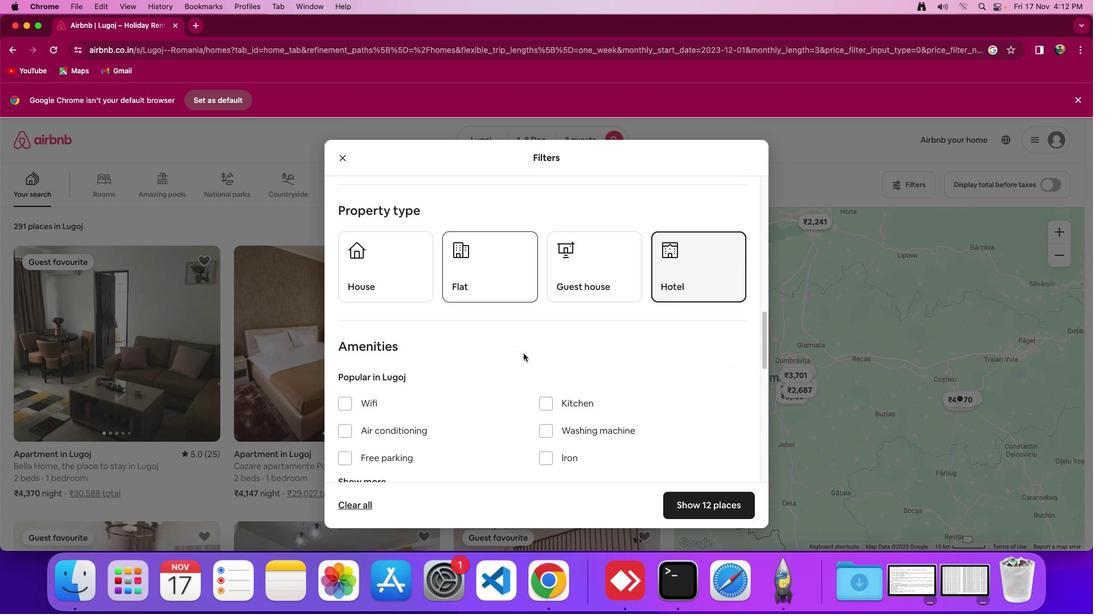 
Action: Mouse moved to (524, 353)
Screenshot: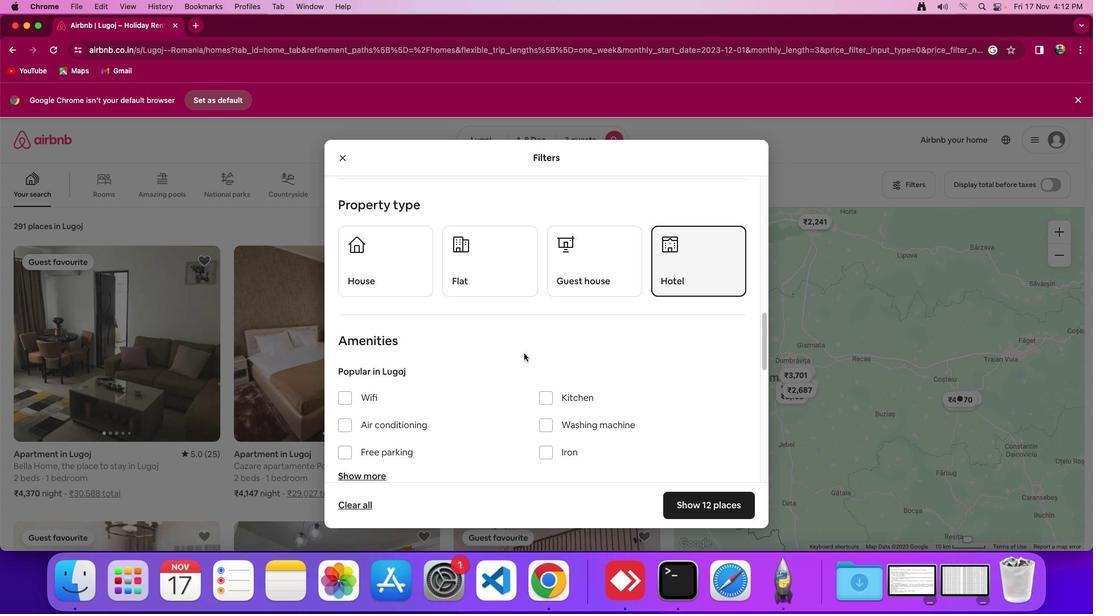 
Action: Mouse scrolled (524, 353) with delta (0, 0)
Screenshot: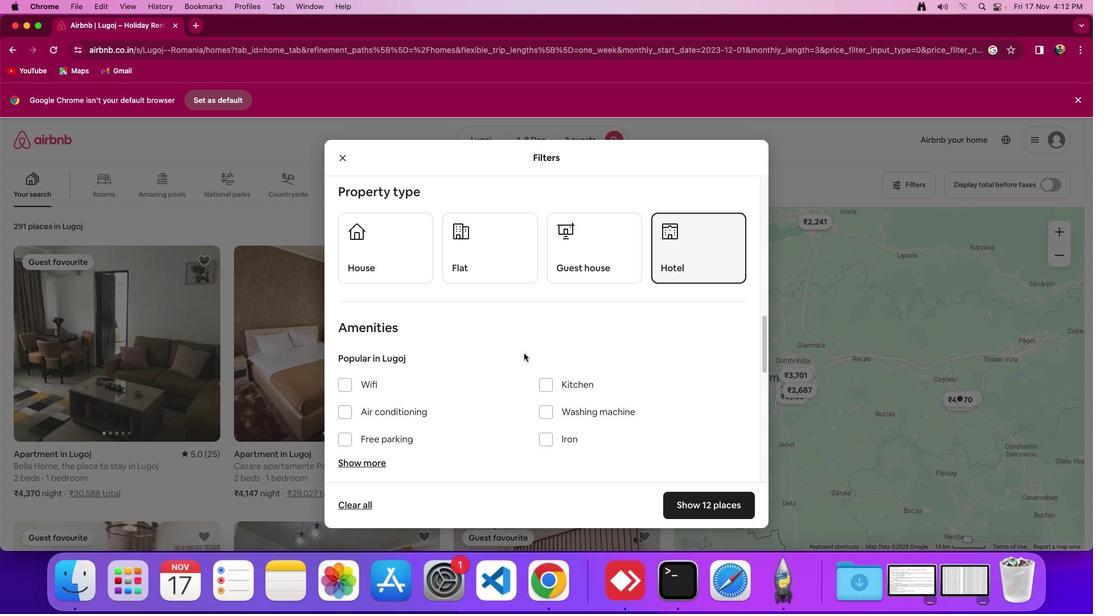 
Action: Mouse scrolled (524, 353) with delta (0, 0)
Screenshot: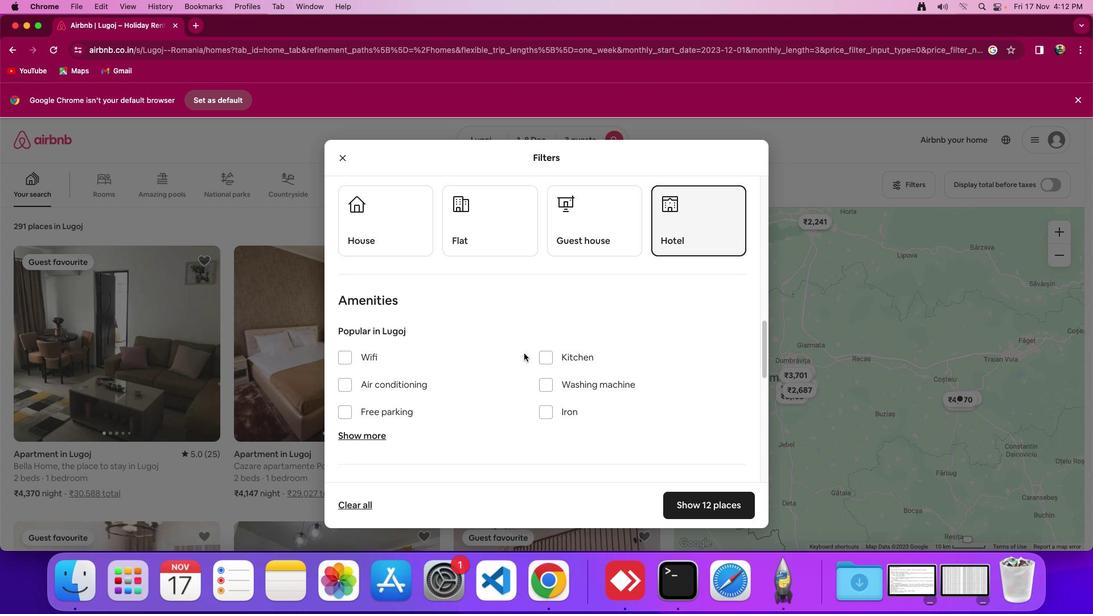 
Action: Mouse scrolled (524, 353) with delta (0, -1)
Screenshot: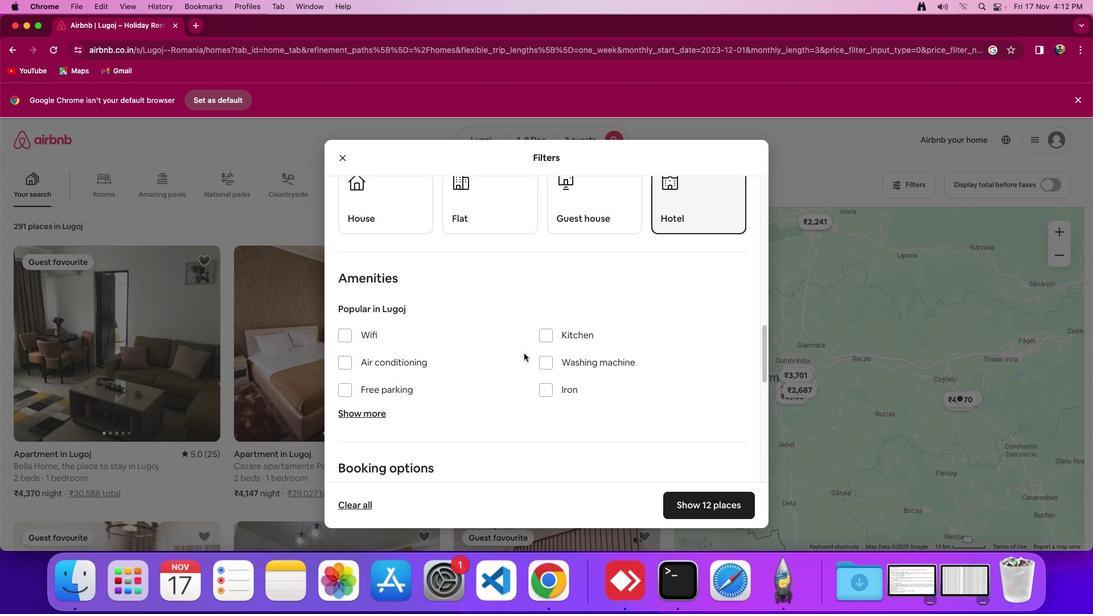 
Action: Mouse moved to (683, 509)
Screenshot: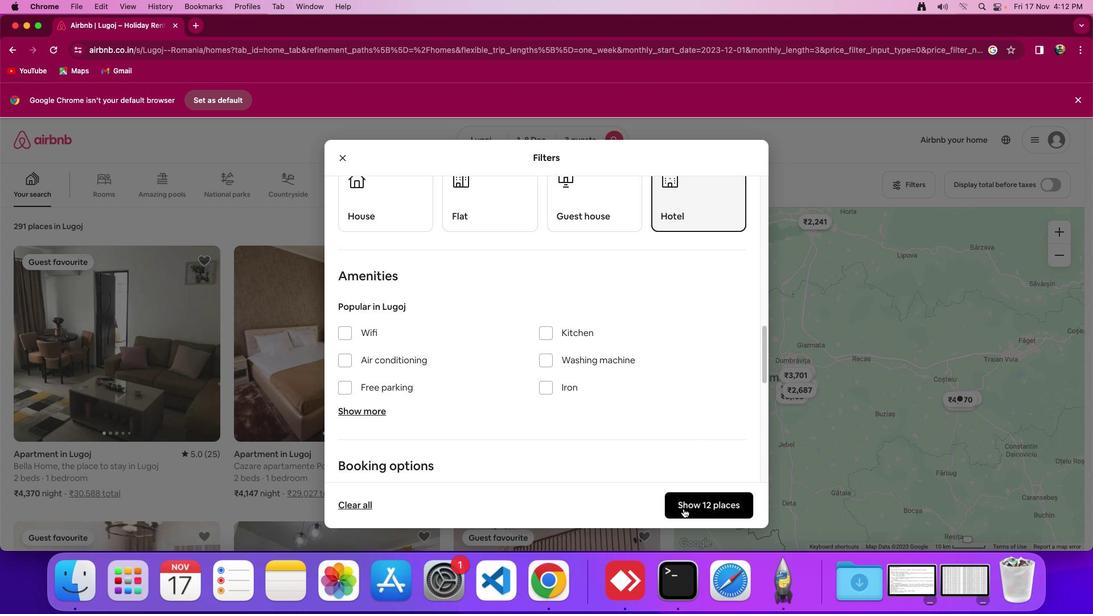 
Action: Mouse pressed left at (683, 509)
Screenshot: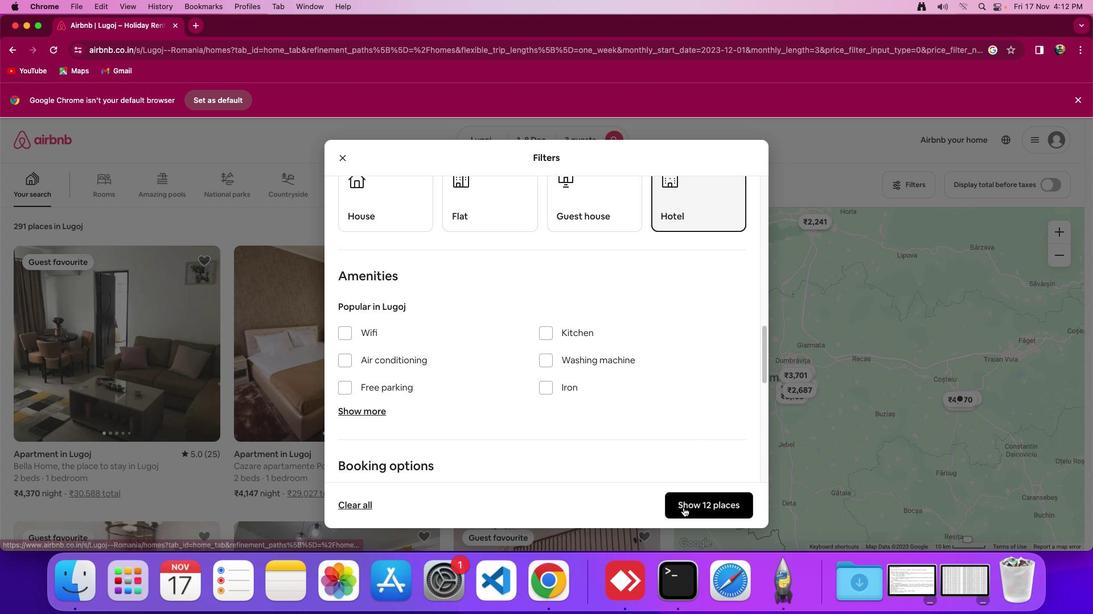 
Action: Mouse moved to (331, 357)
Screenshot: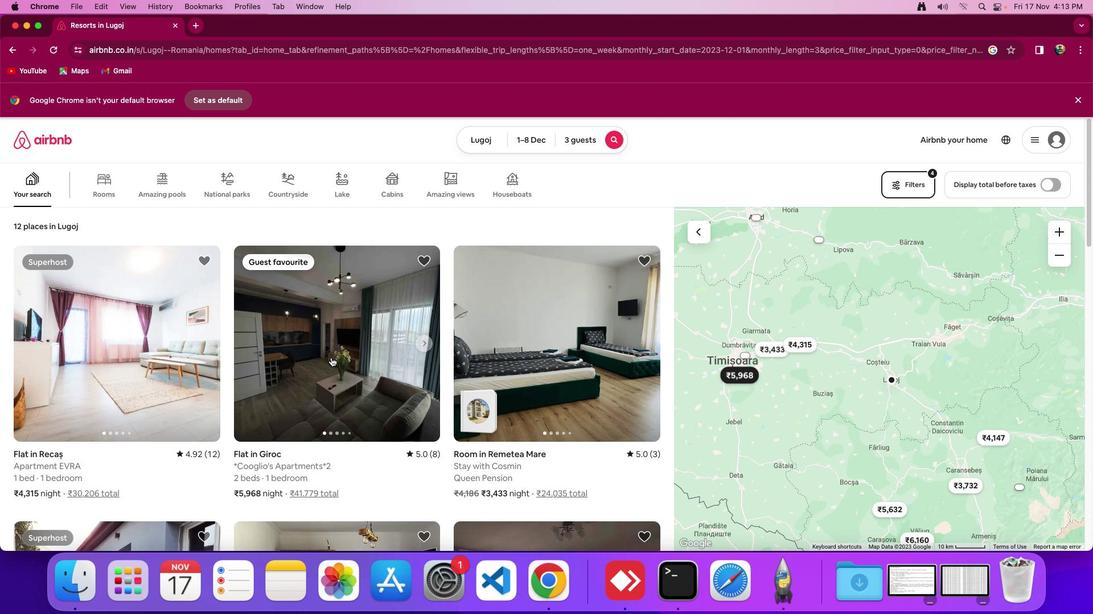 
Action: Mouse scrolled (331, 357) with delta (0, 0)
Screenshot: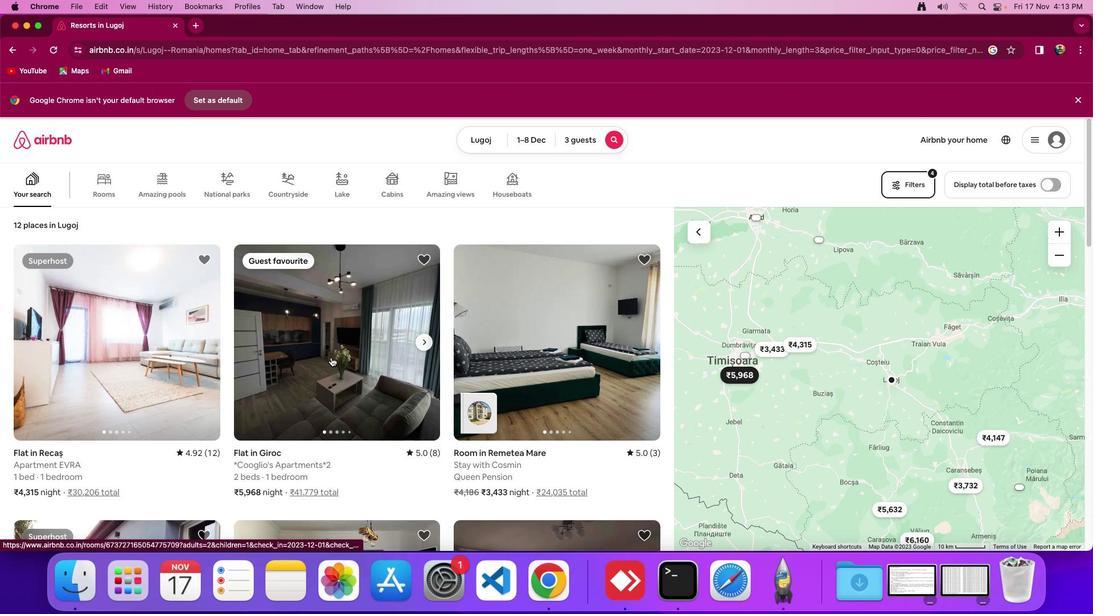 
Action: Mouse scrolled (331, 357) with delta (0, 0)
Screenshot: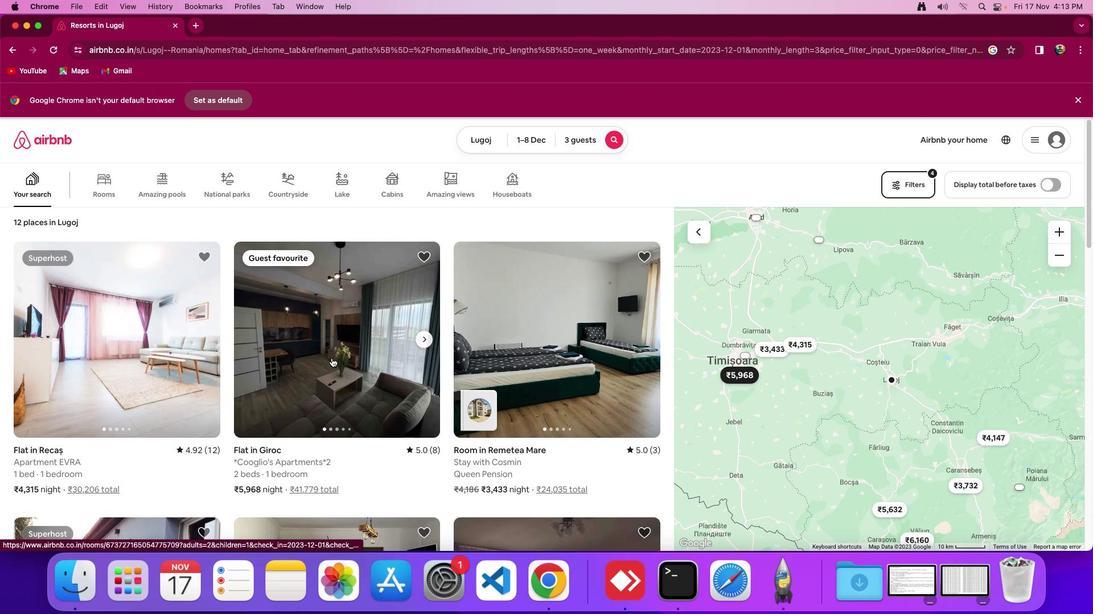 
Action: Mouse moved to (328, 363)
Screenshot: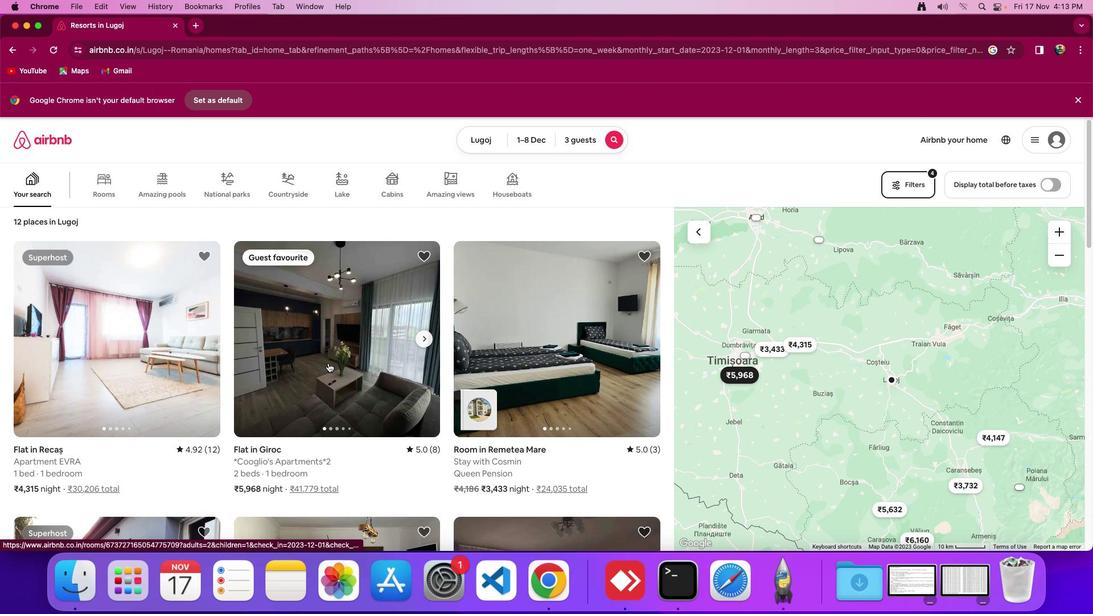 
Action: Mouse scrolled (328, 363) with delta (0, 0)
Screenshot: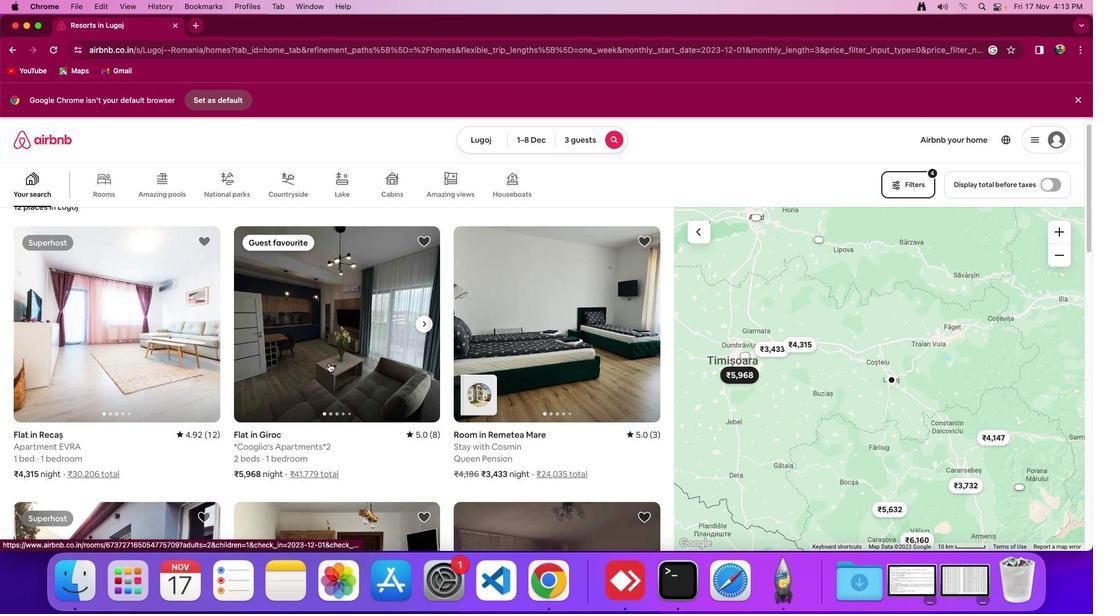 
Action: Mouse scrolled (328, 363) with delta (0, 0)
Screenshot: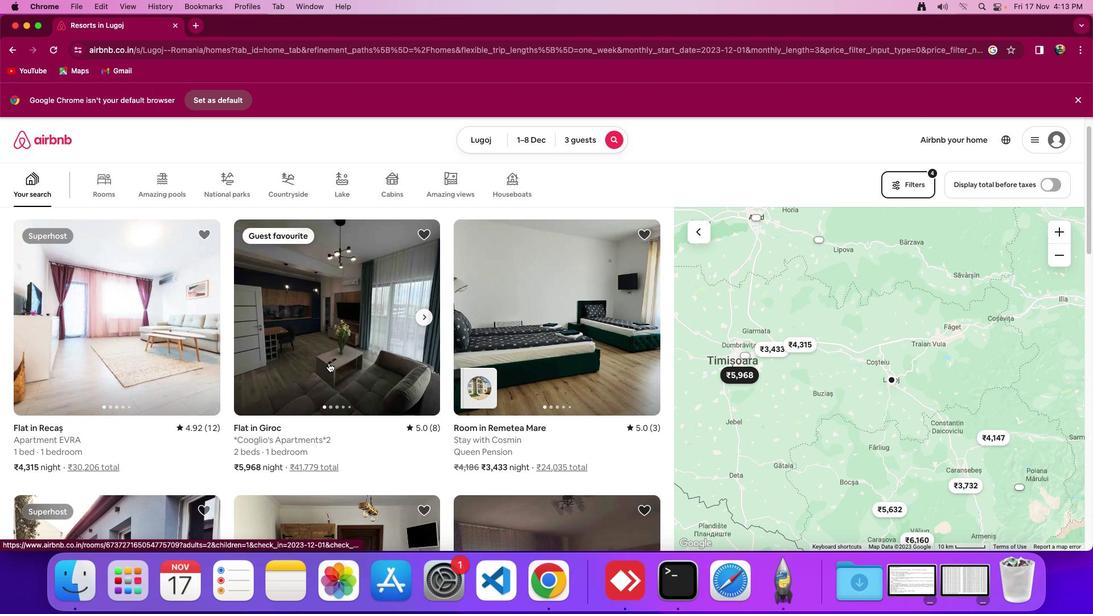 
Action: Mouse moved to (122, 351)
Screenshot: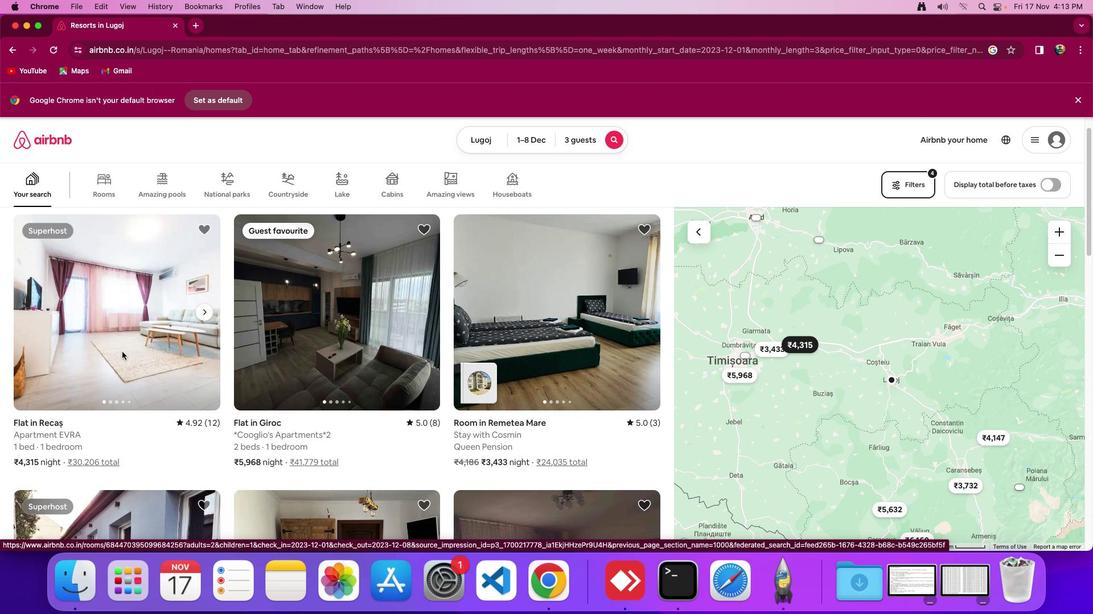 
Action: Mouse pressed left at (122, 351)
Screenshot: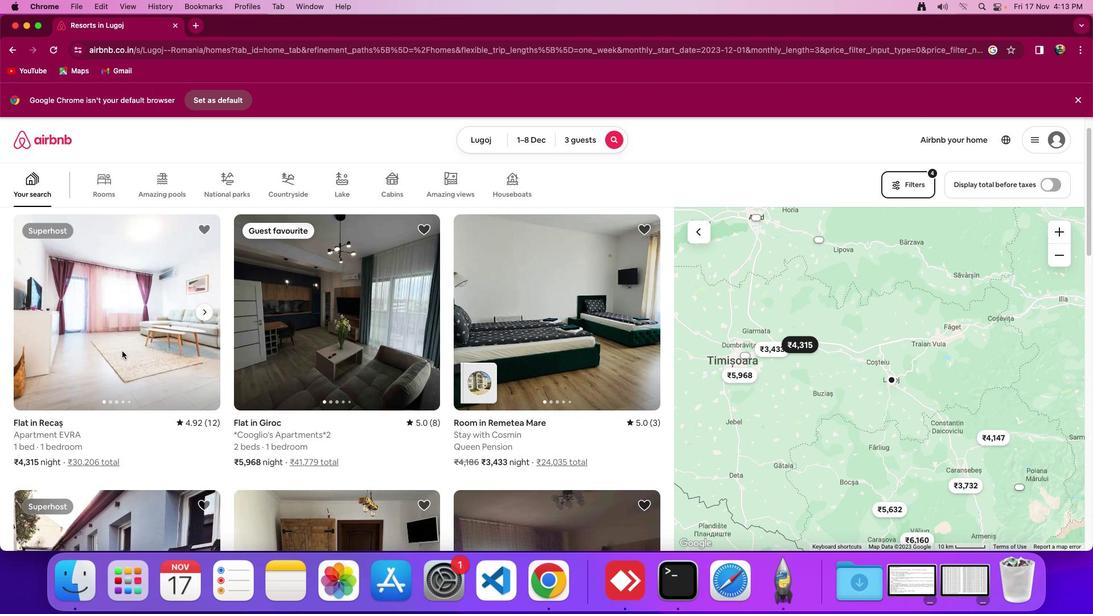 
Action: Mouse moved to (787, 391)
Screenshot: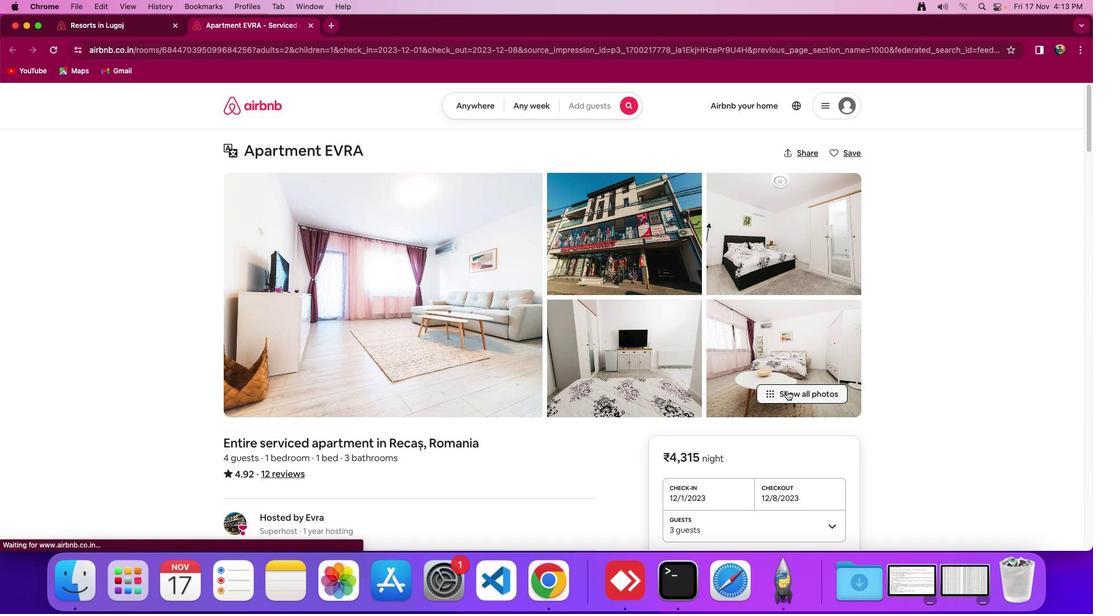 
Action: Mouse pressed left at (787, 391)
Screenshot: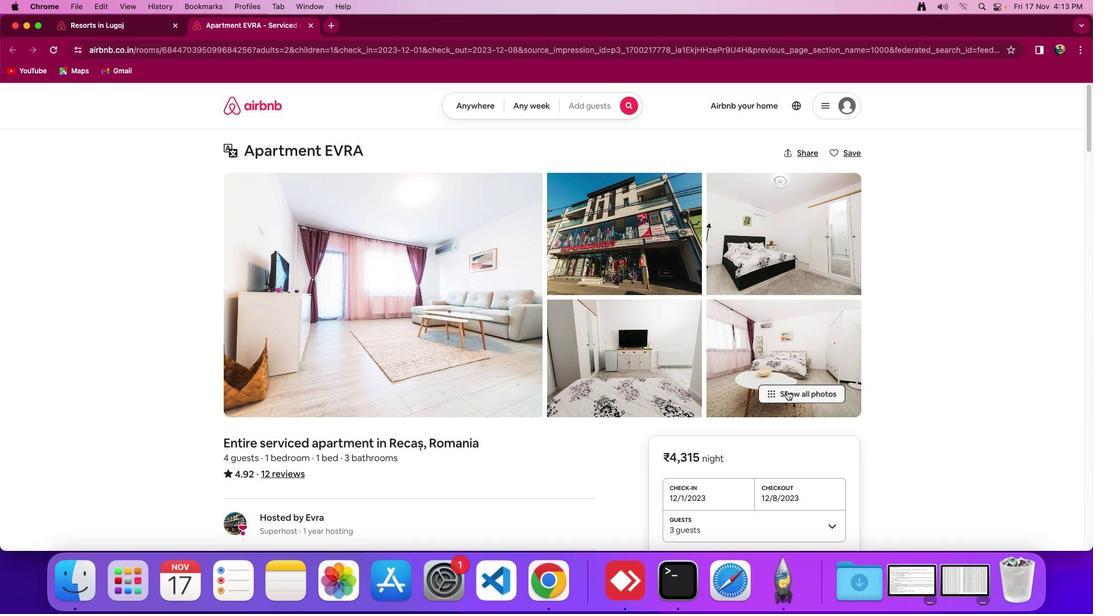 
Action: Mouse moved to (597, 452)
Screenshot: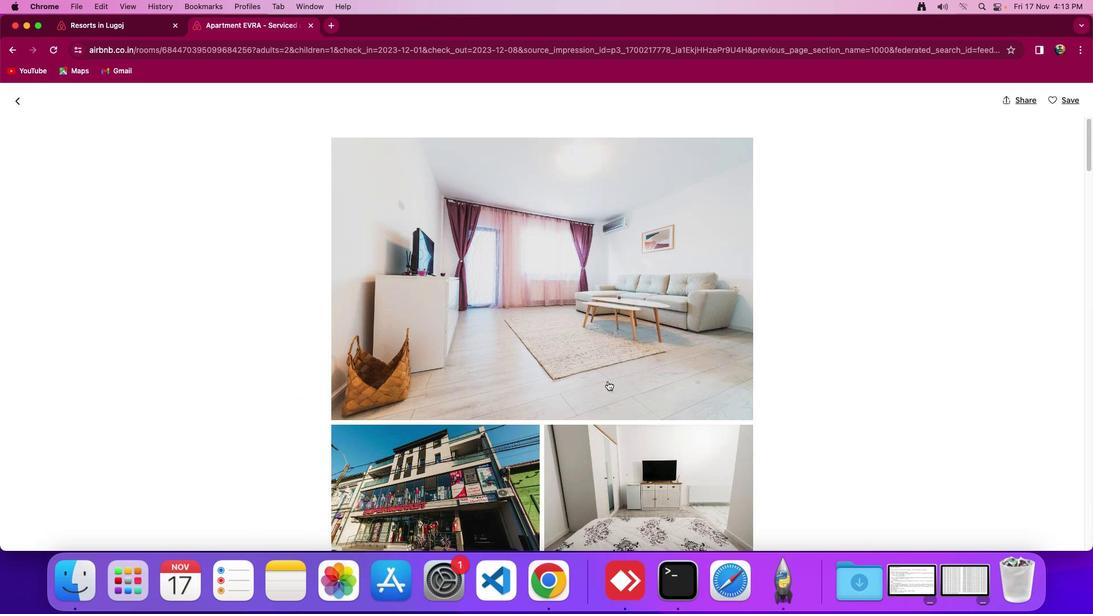 
Action: Mouse scrolled (597, 452) with delta (0, 0)
Screenshot: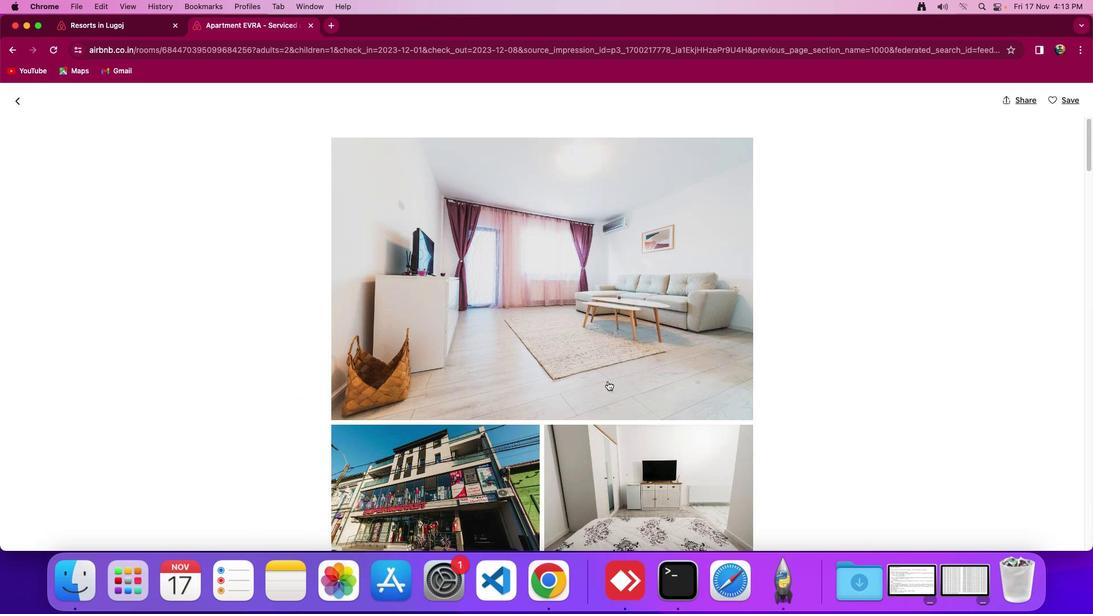 
Action: Mouse moved to (608, 376)
Screenshot: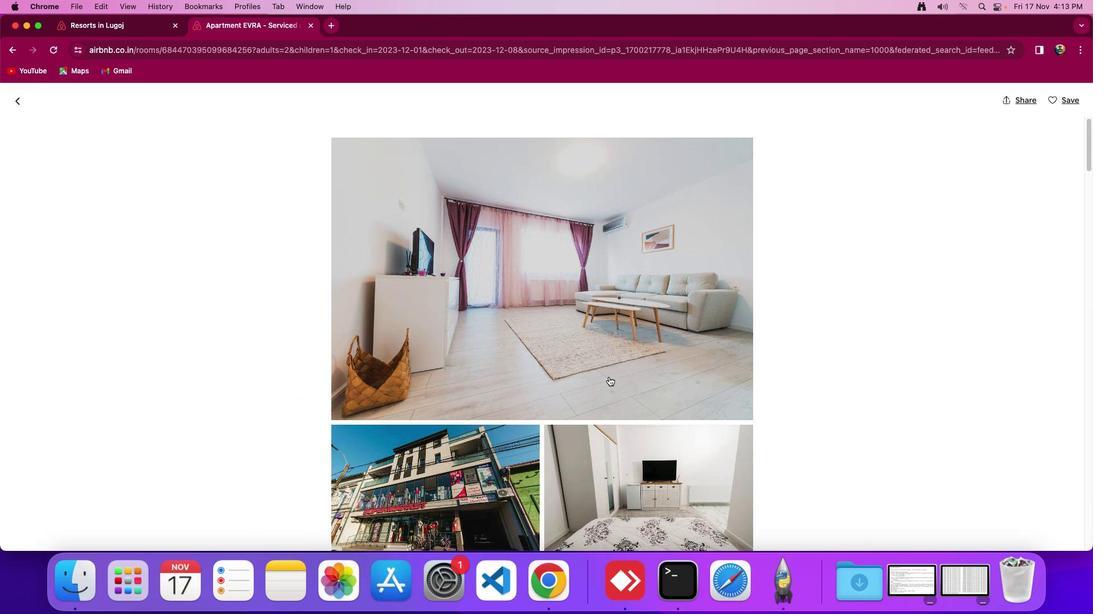 
Action: Mouse pressed left at (608, 376)
Screenshot: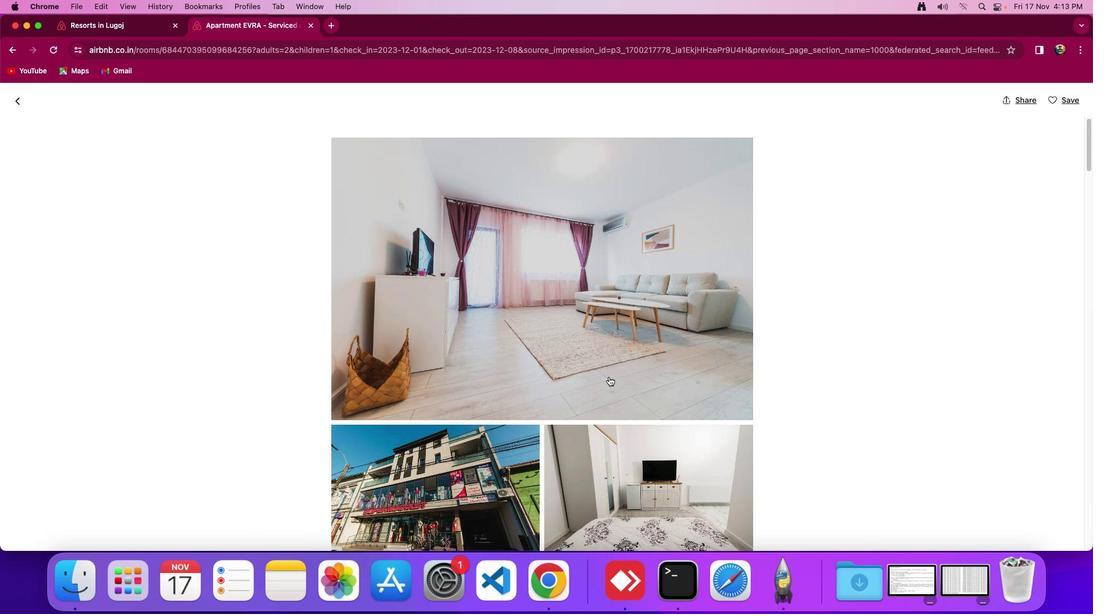 
Action: Mouse moved to (615, 374)
Screenshot: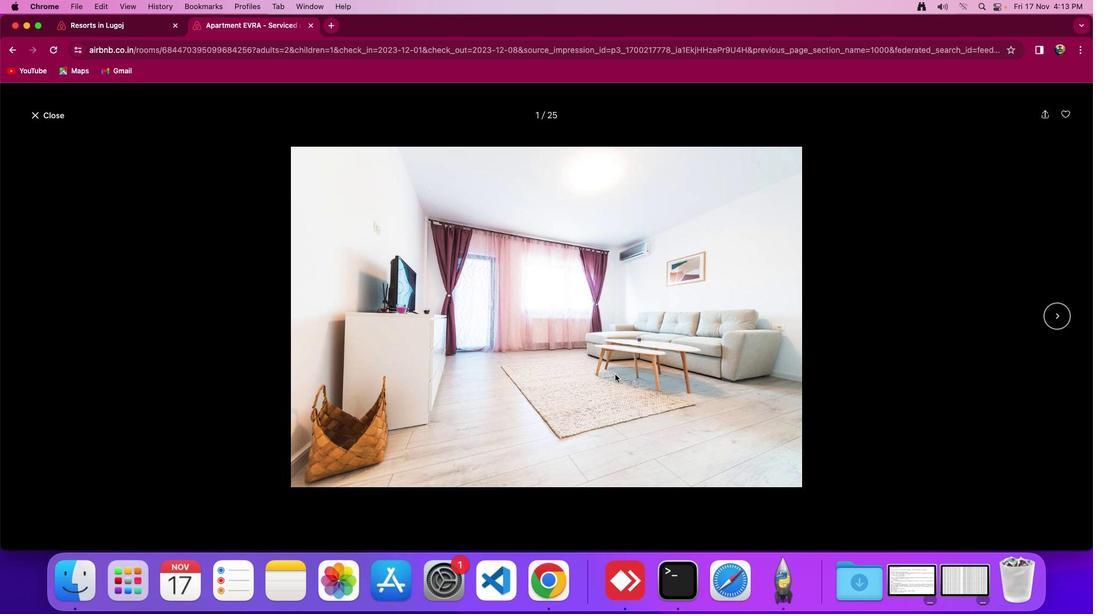 
Action: Key pressed Key.rightKey.rightKey.rightKey.rightKey.rightKey.rightKey.rightKey.rightKey.rightKey.rightKey.rightKey.rightKey.rightKey.rightKey.rightKey.rightKey.rightKey.rightKey.rightKey.rightKey.rightKey.rightKey.rightKey.rightKey.rightKey.rightKey.rightKey.right
Screenshot: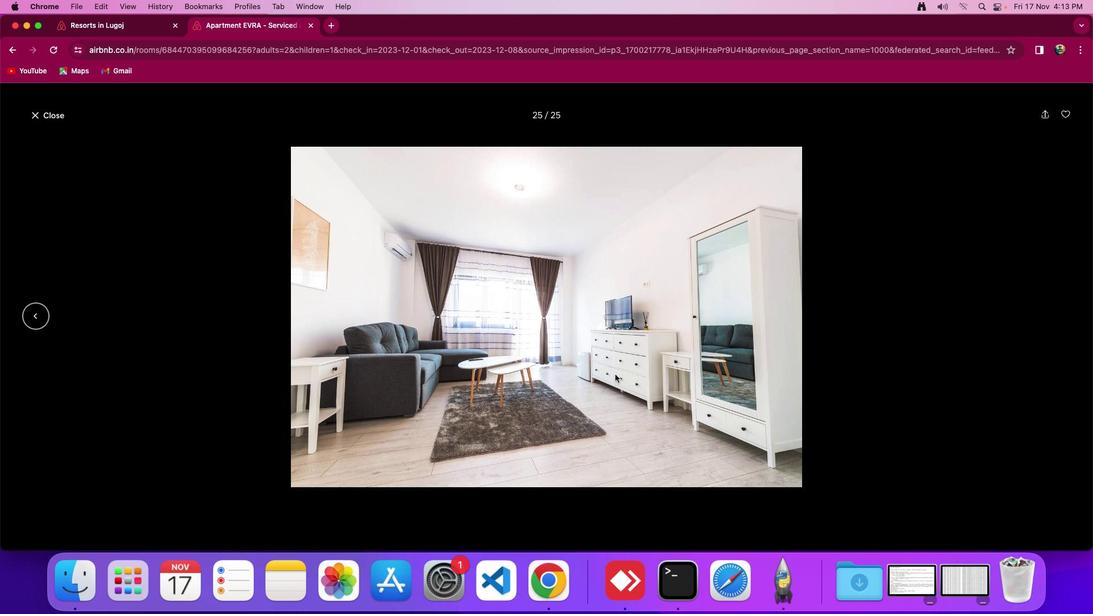 
Action: Mouse moved to (31, 112)
Screenshot: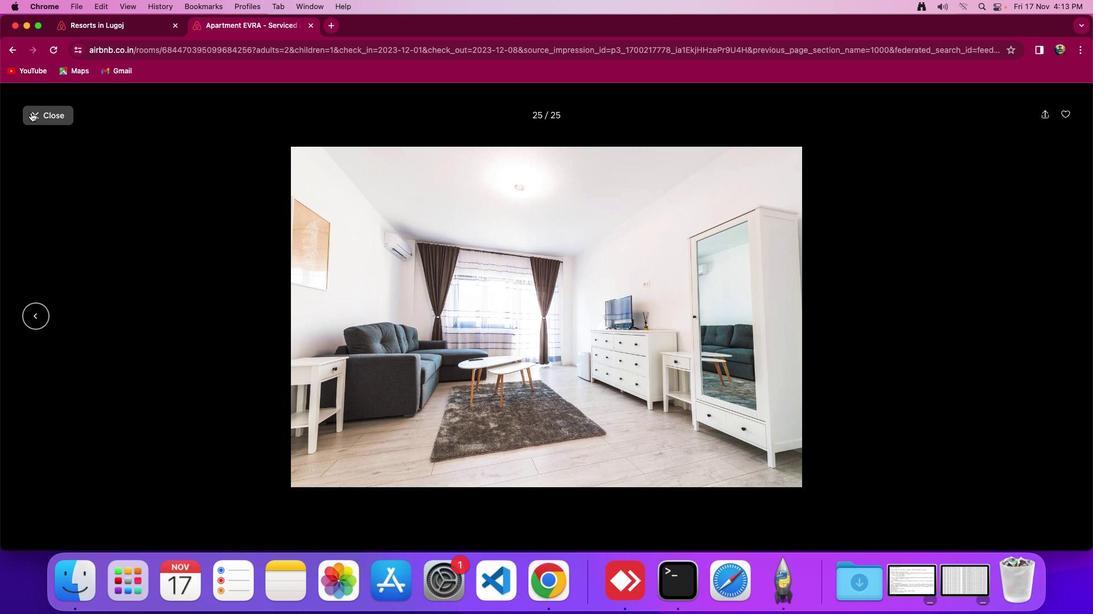 
Action: Mouse pressed left at (31, 112)
Screenshot: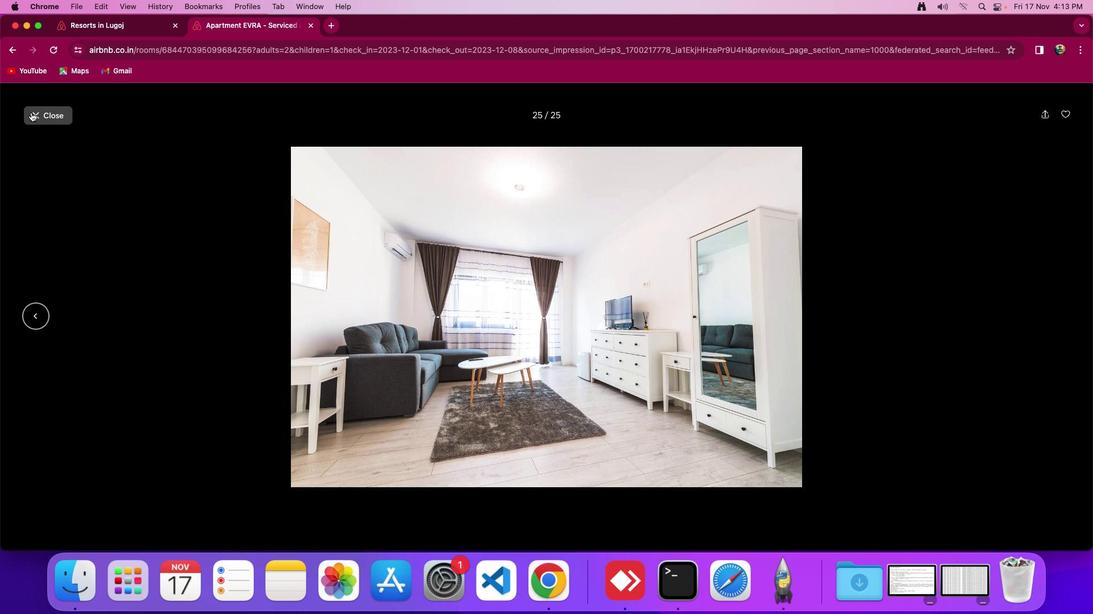 
Action: Mouse moved to (21, 100)
Screenshot: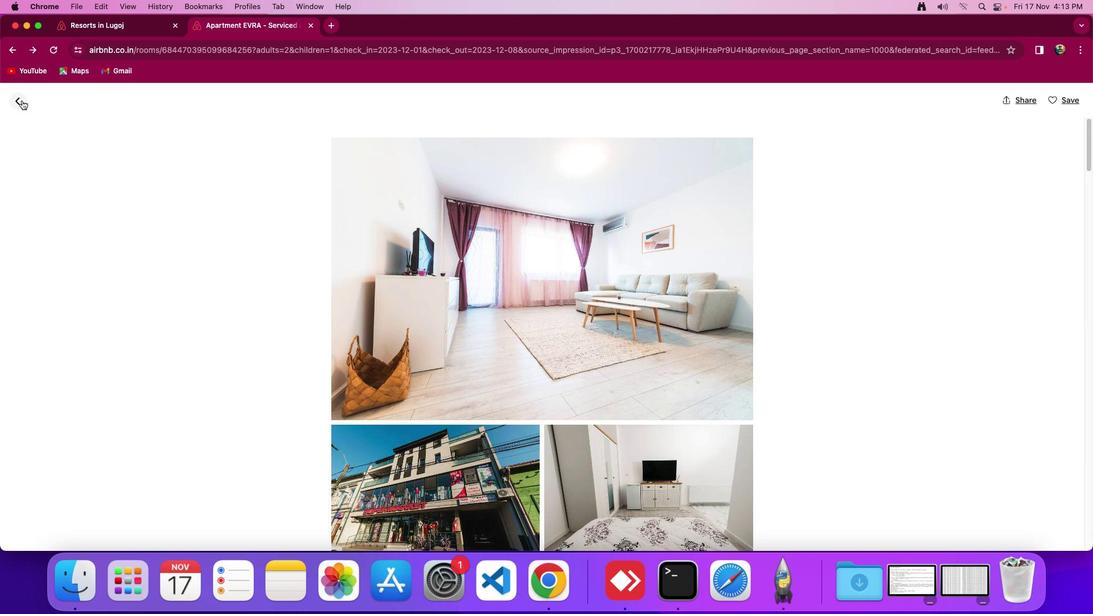 
Action: Mouse pressed left at (21, 100)
Screenshot: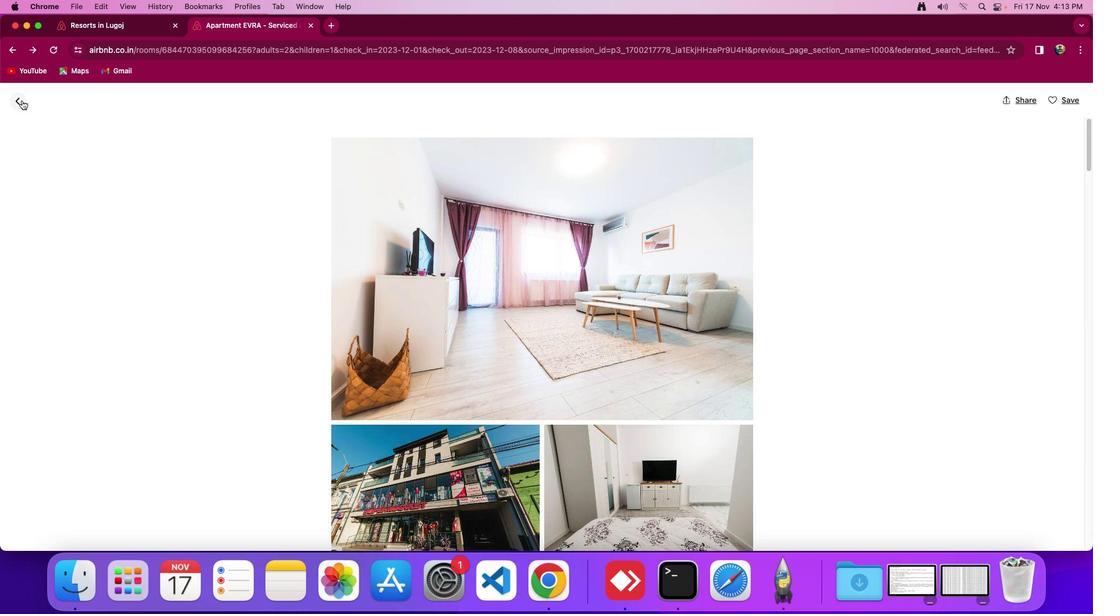 
Action: Mouse moved to (539, 401)
Screenshot: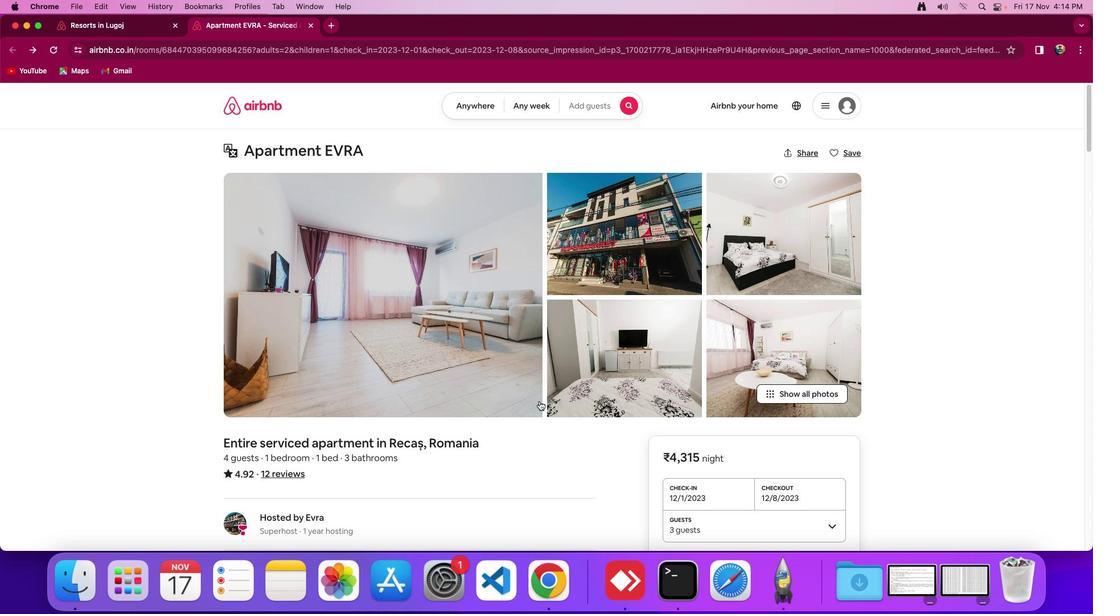 
Action: Mouse scrolled (539, 401) with delta (0, 0)
Screenshot: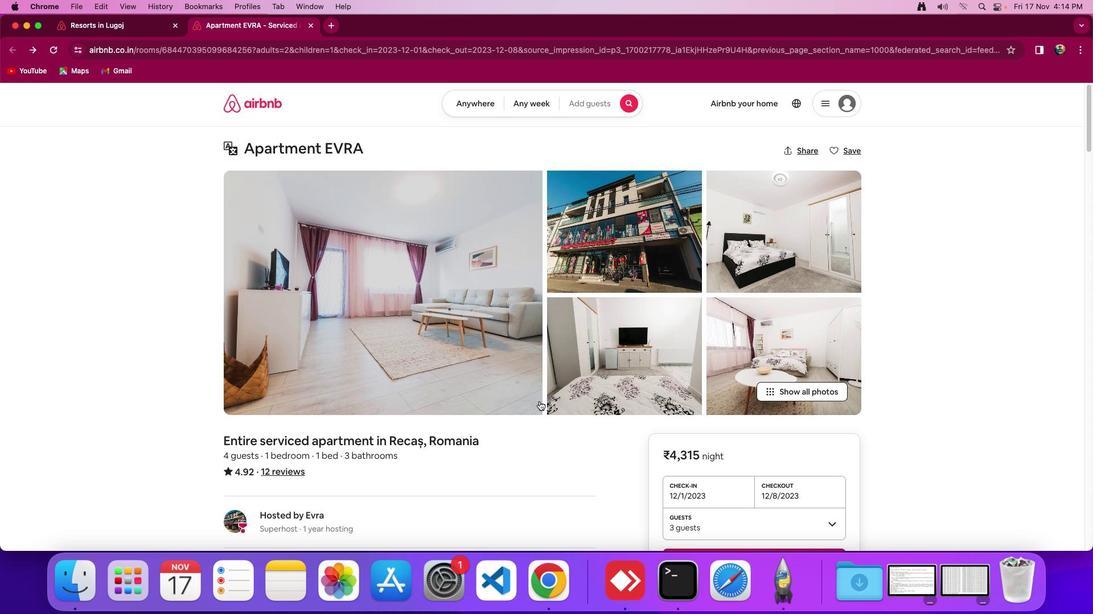 
Action: Mouse scrolled (539, 401) with delta (0, 0)
Screenshot: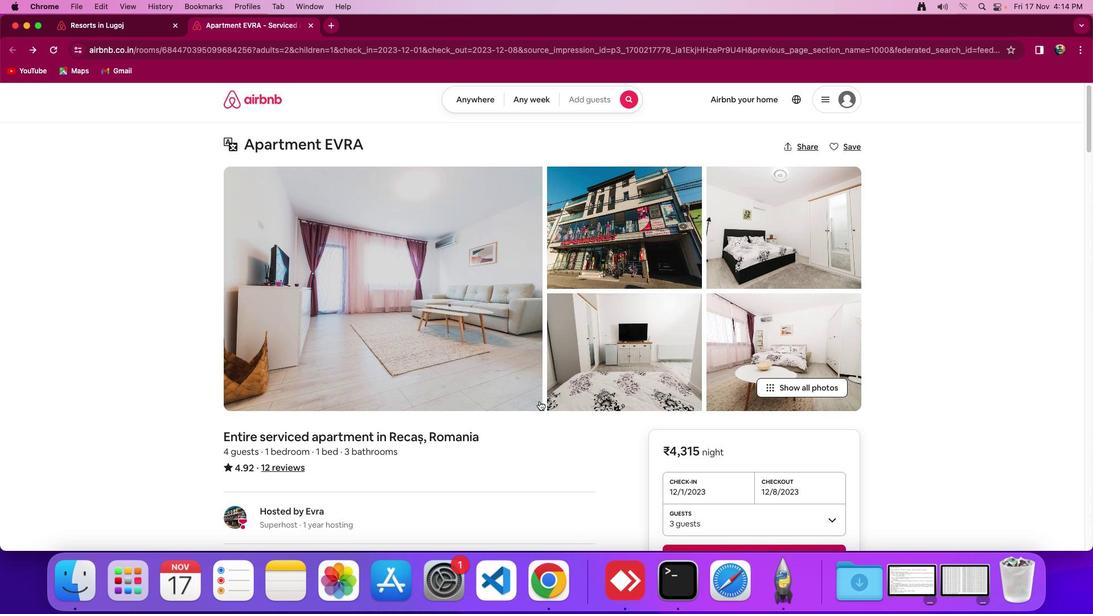 
Action: Mouse scrolled (539, 401) with delta (0, 0)
Screenshot: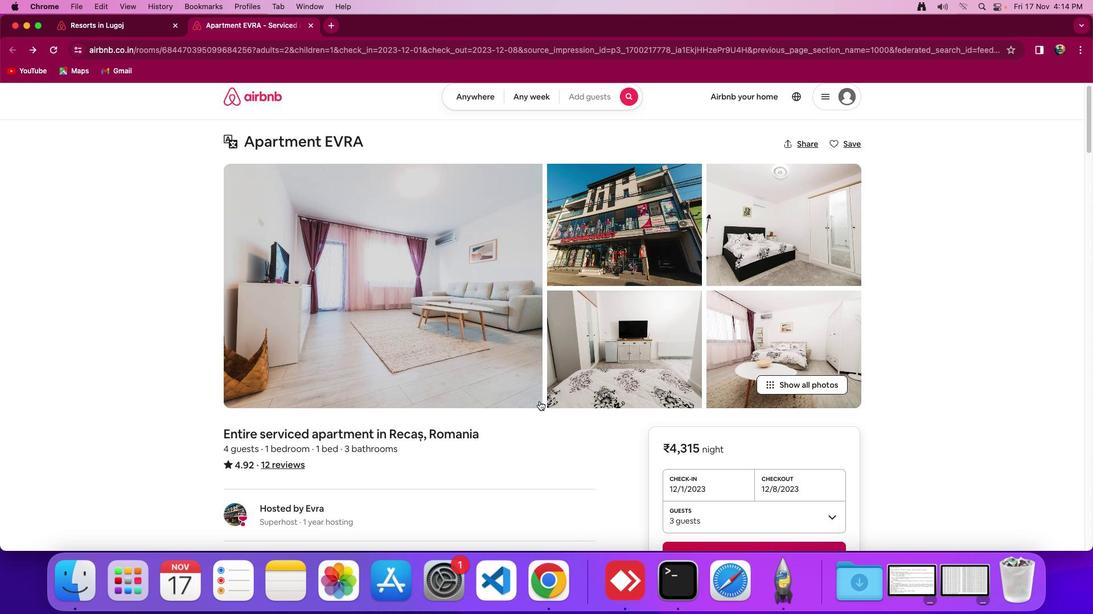 
Action: Mouse moved to (540, 402)
Screenshot: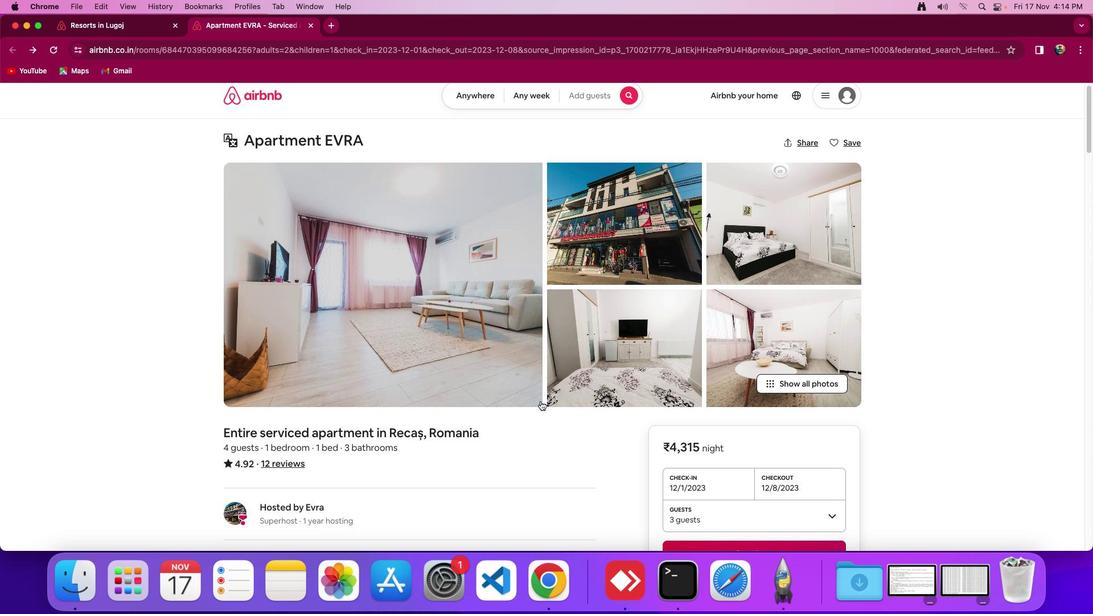 
Action: Mouse scrolled (540, 402) with delta (0, 0)
Screenshot: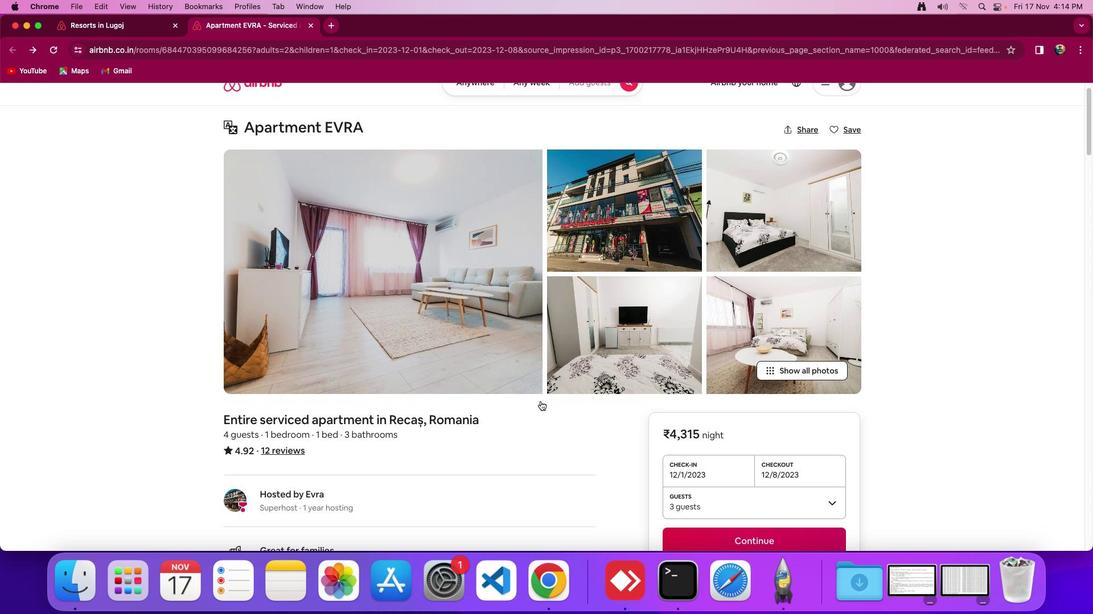 
Action: Mouse scrolled (540, 402) with delta (0, 0)
Screenshot: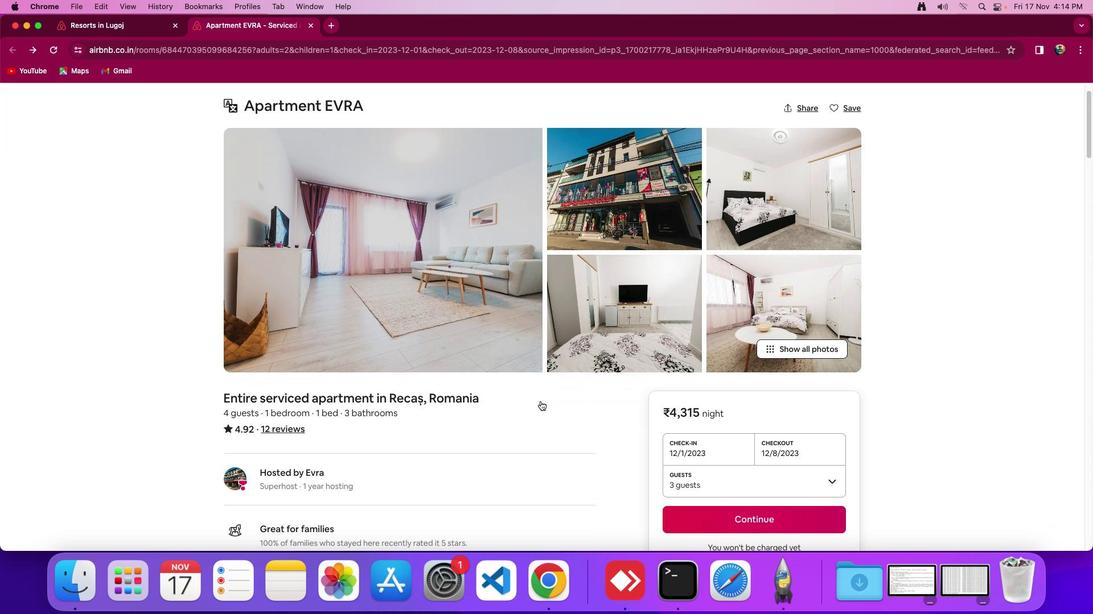 
Action: Mouse scrolled (540, 402) with delta (0, 0)
Screenshot: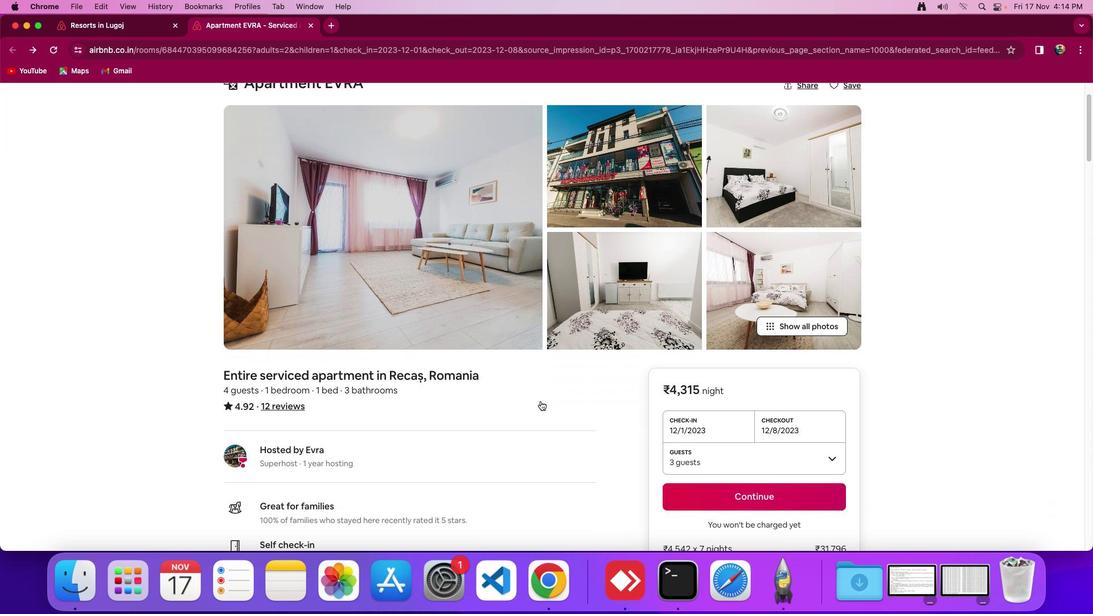 
Action: Mouse moved to (540, 402)
Screenshot: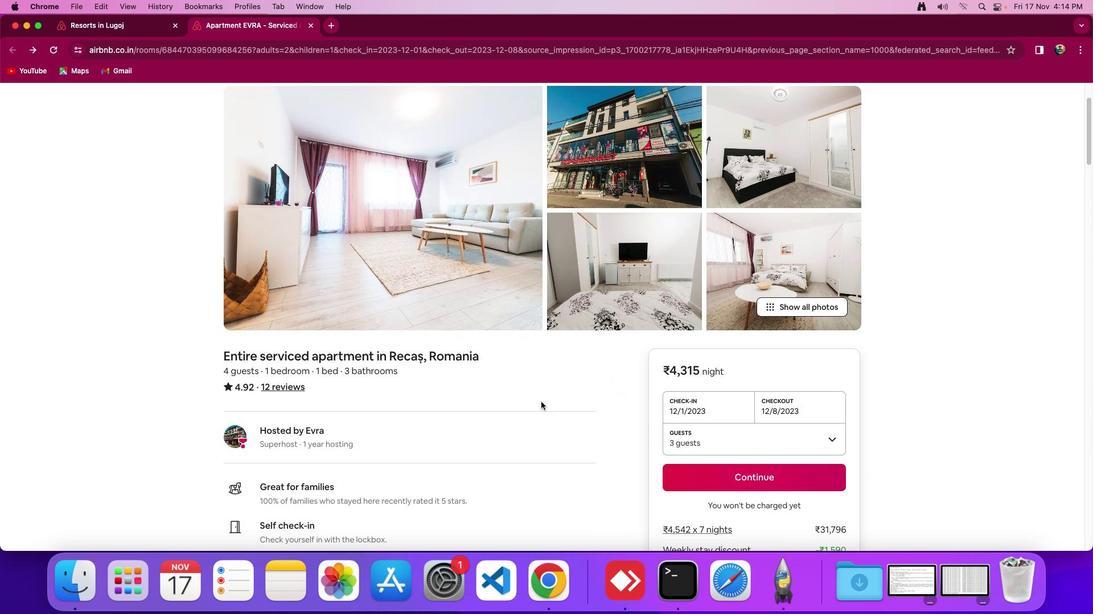 
Action: Mouse scrolled (540, 402) with delta (0, 0)
Screenshot: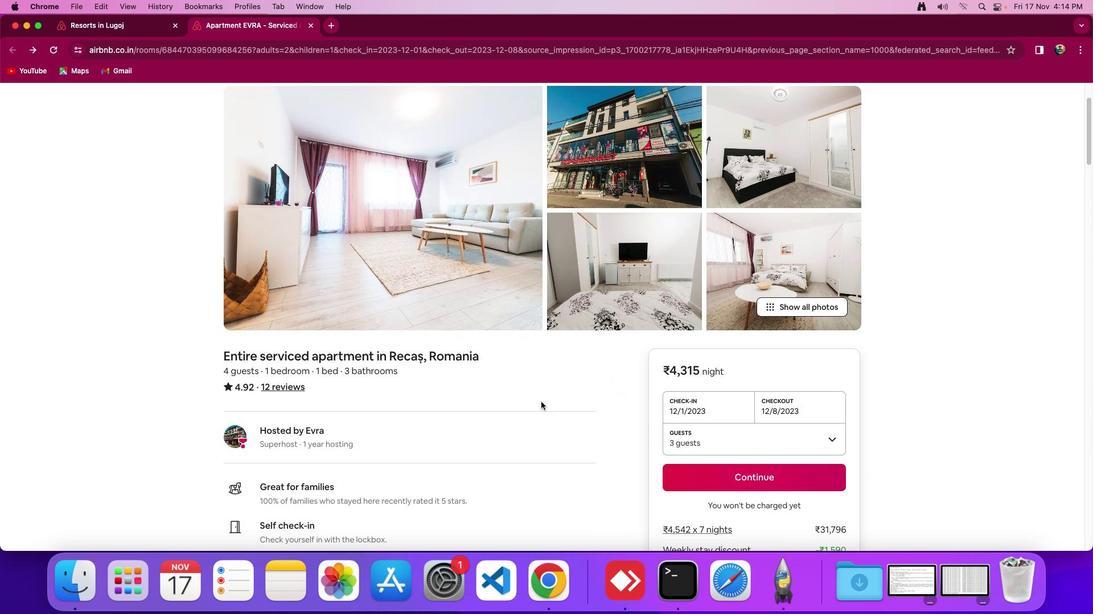 
Action: Mouse moved to (540, 402)
Screenshot: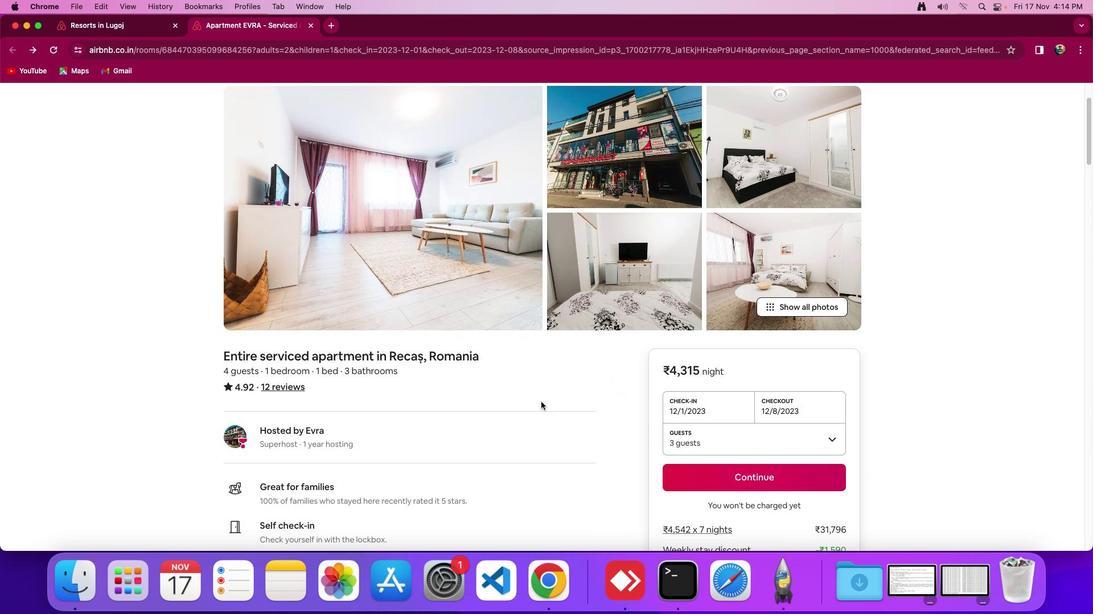
Action: Mouse scrolled (540, 402) with delta (0, 0)
Screenshot: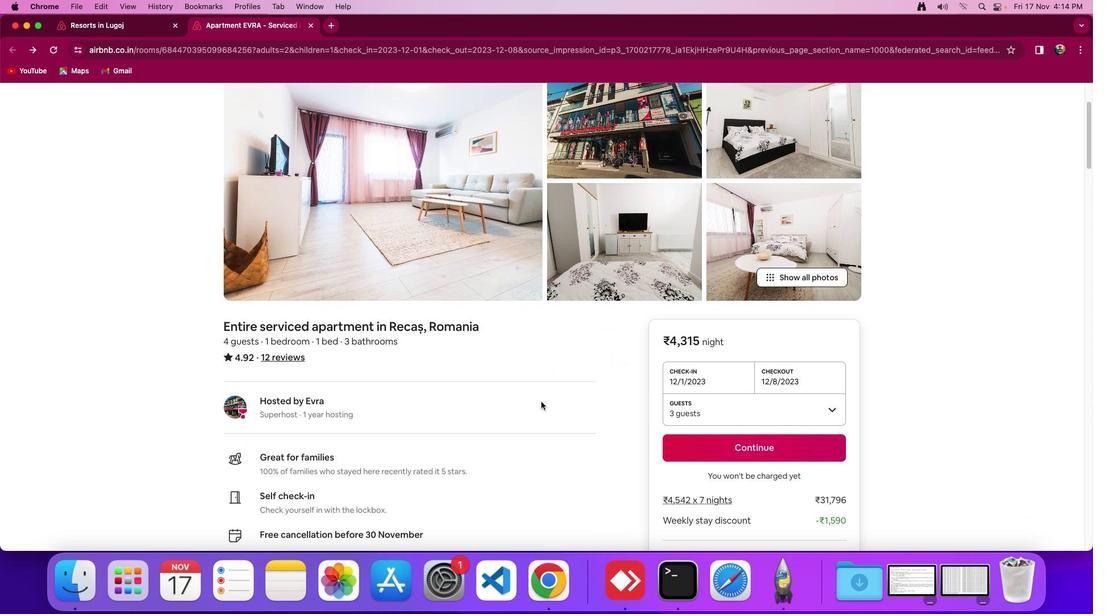 
Action: Mouse scrolled (540, 402) with delta (0, -1)
Screenshot: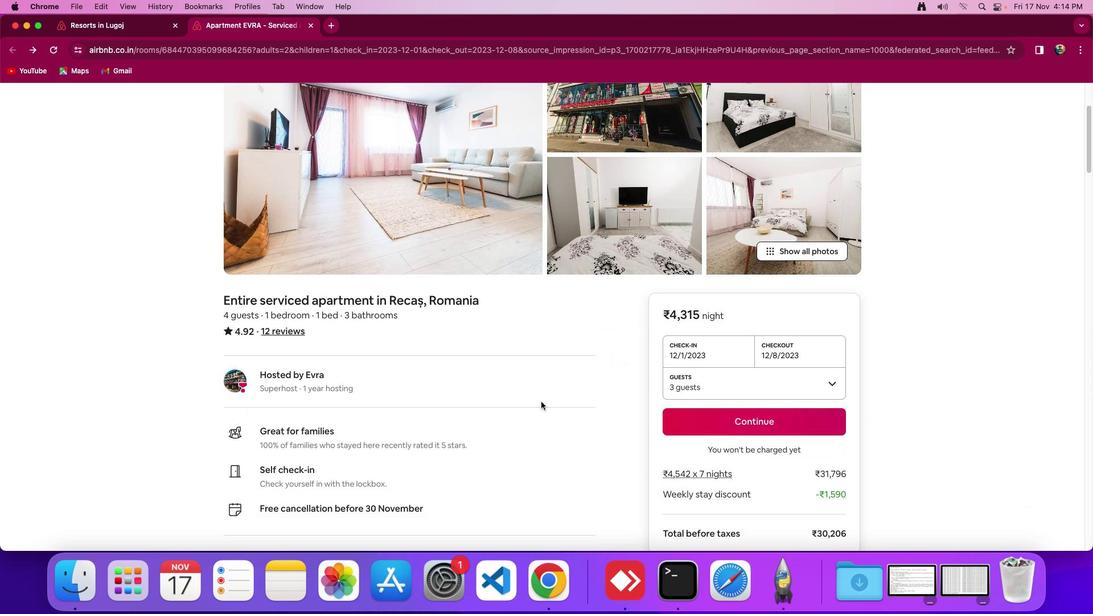 
Action: Mouse moved to (540, 402)
Screenshot: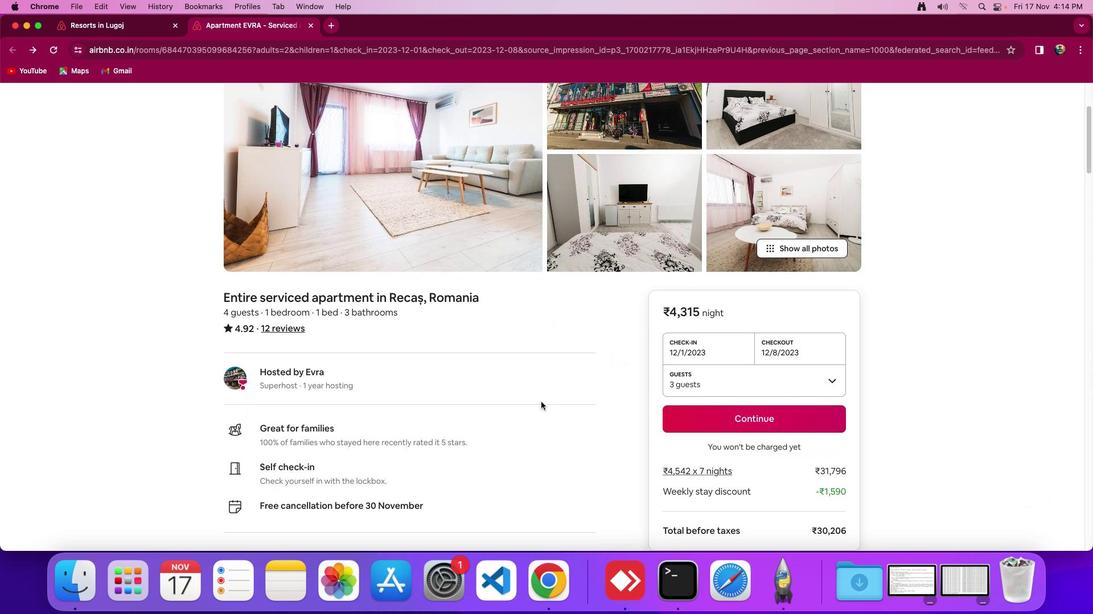 
Action: Mouse scrolled (540, 402) with delta (0, 0)
Screenshot: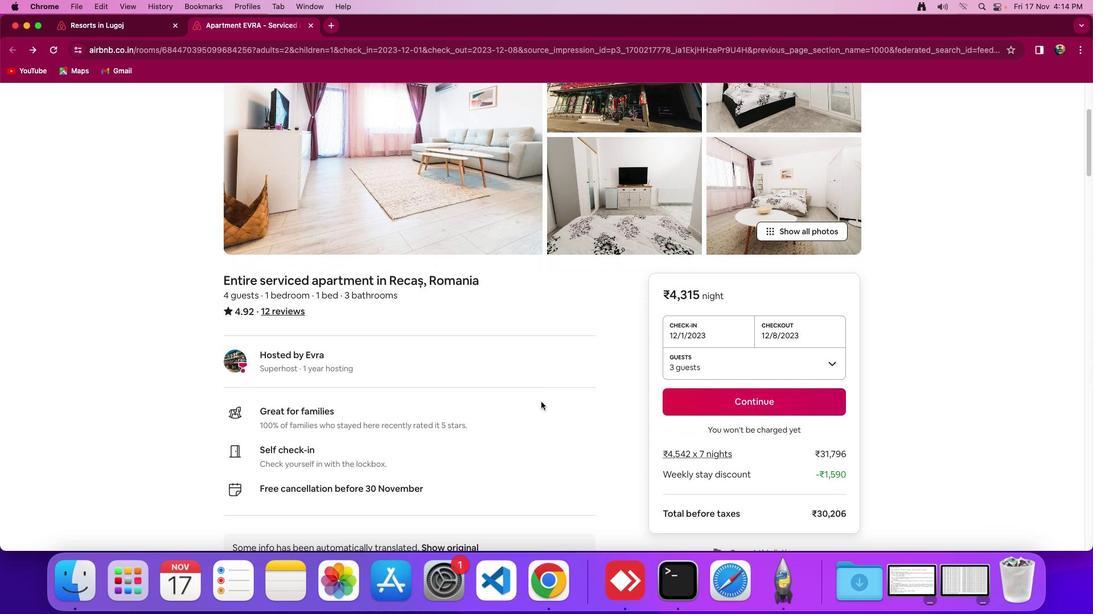 
Action: Mouse scrolled (540, 402) with delta (0, 0)
Screenshot: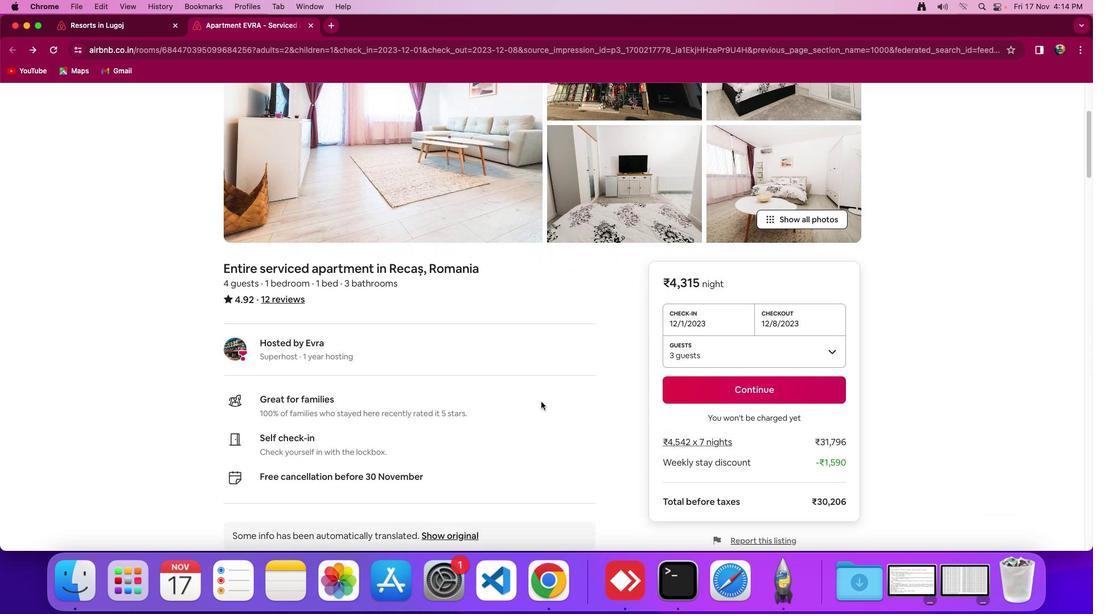 
Action: Mouse scrolled (540, 402) with delta (0, -1)
Screenshot: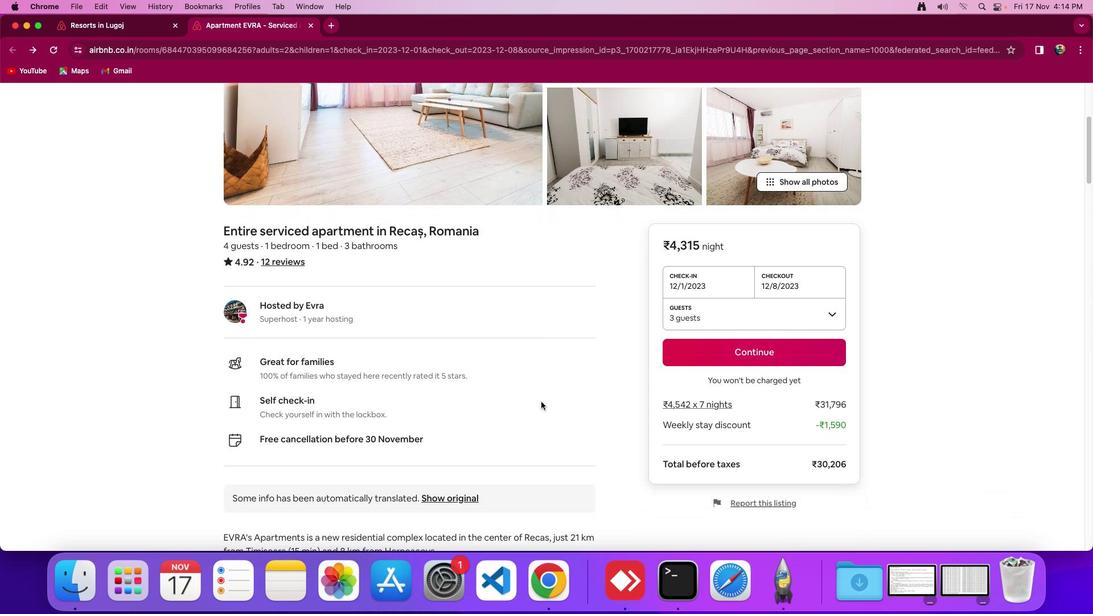 
Action: Mouse scrolled (540, 402) with delta (0, 0)
Screenshot: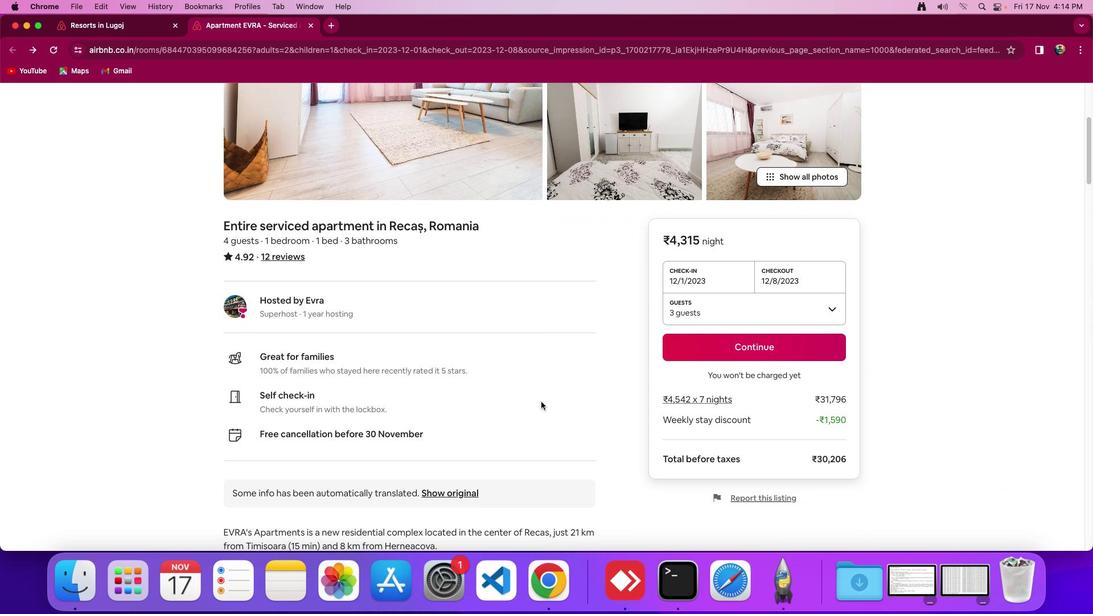 
Action: Mouse moved to (540, 402)
Screenshot: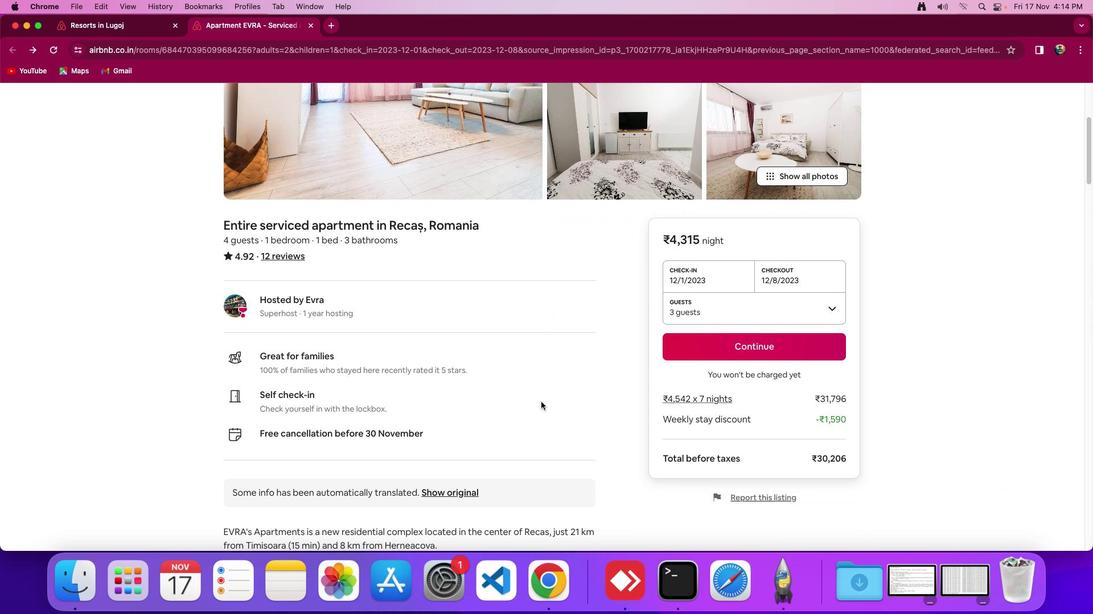 
Action: Mouse scrolled (540, 402) with delta (0, 0)
Screenshot: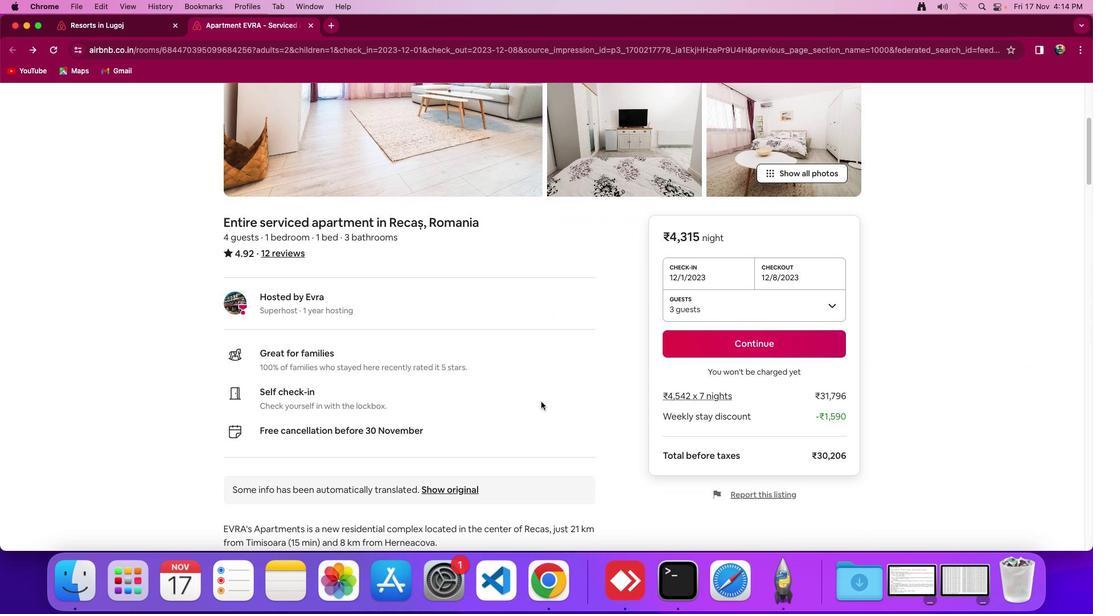 
Action: Mouse scrolled (540, 402) with delta (0, 0)
Screenshot: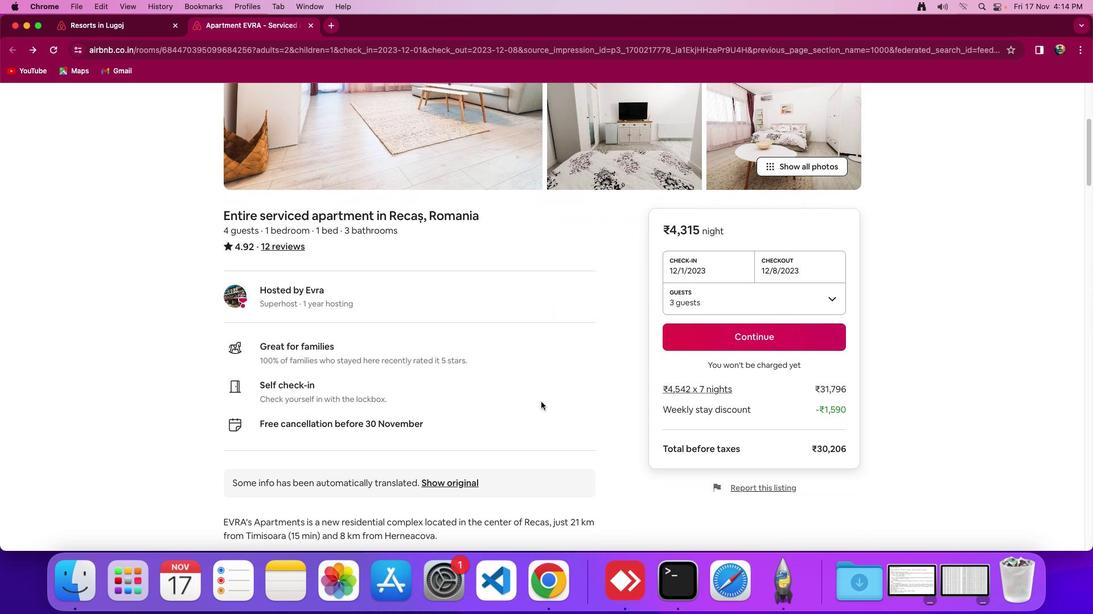 
Action: Mouse scrolled (540, 402) with delta (0, 0)
Screenshot: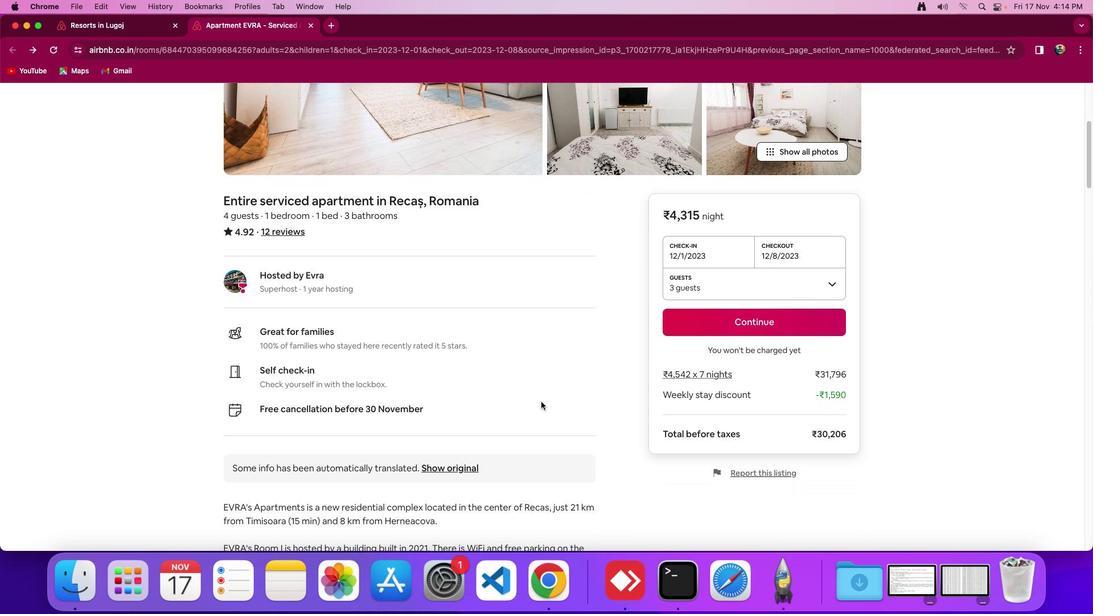
Action: Mouse scrolled (540, 402) with delta (0, 0)
Screenshot: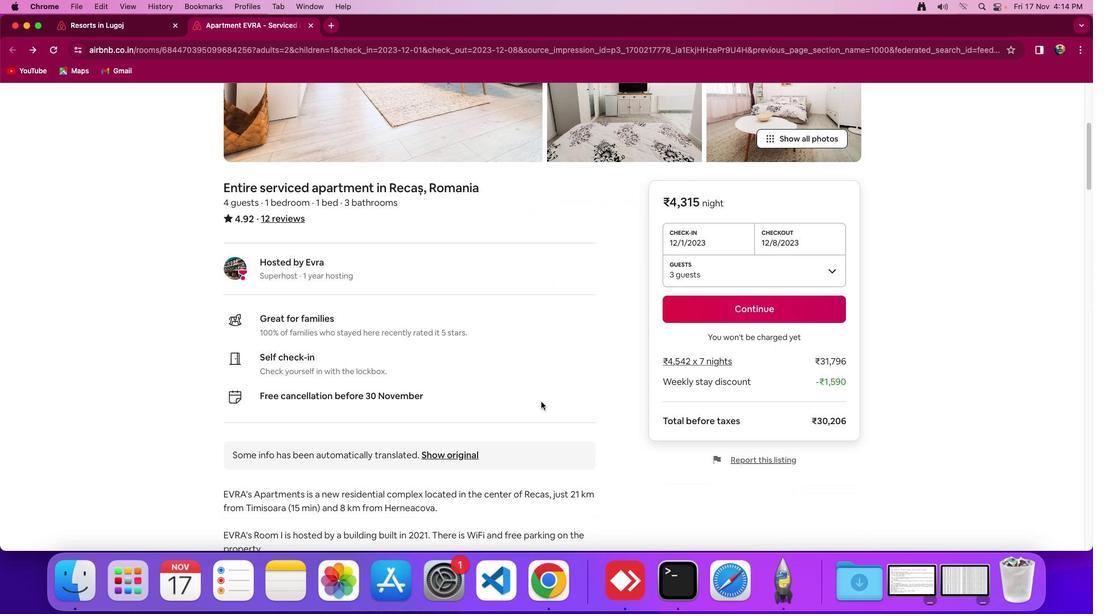 
Action: Mouse scrolled (540, 402) with delta (0, -1)
Screenshot: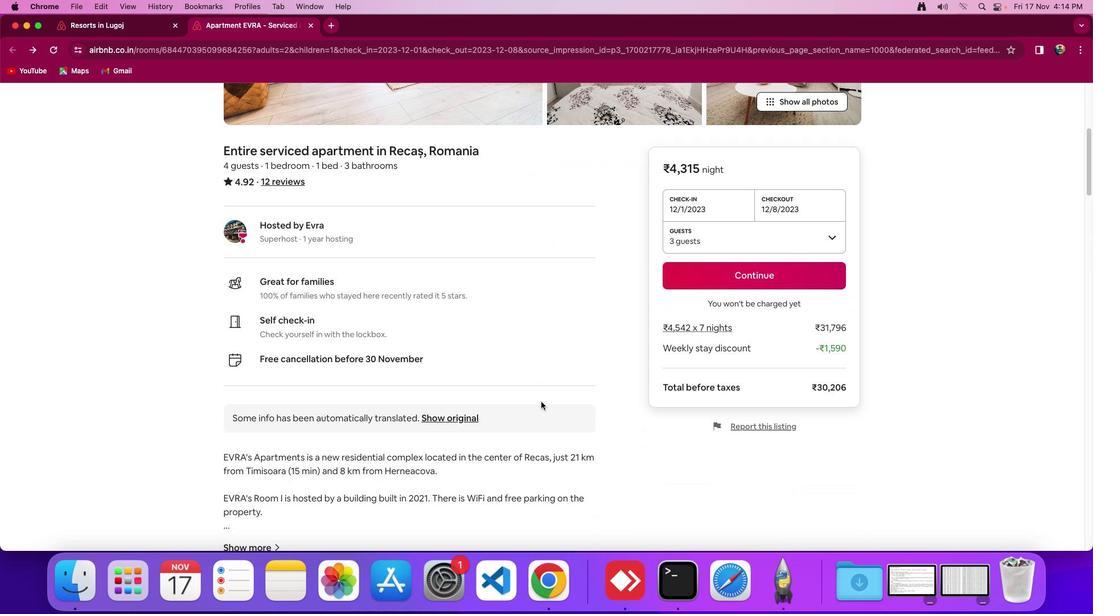 
Action: Mouse moved to (540, 402)
Screenshot: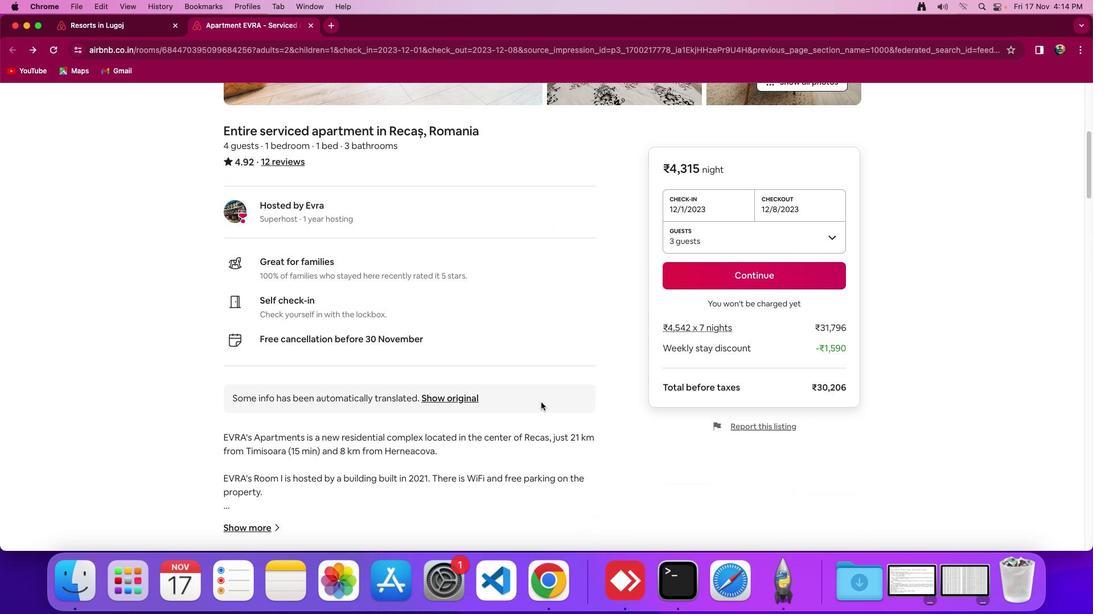 
Action: Mouse scrolled (540, 402) with delta (0, 0)
Screenshot: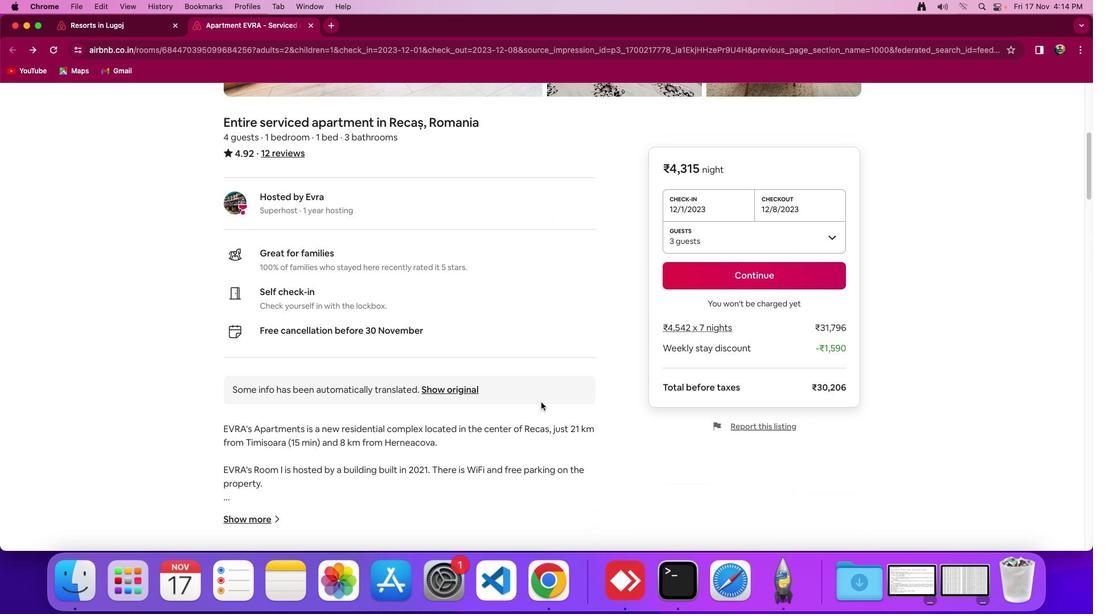 
Action: Mouse scrolled (540, 402) with delta (0, 0)
Screenshot: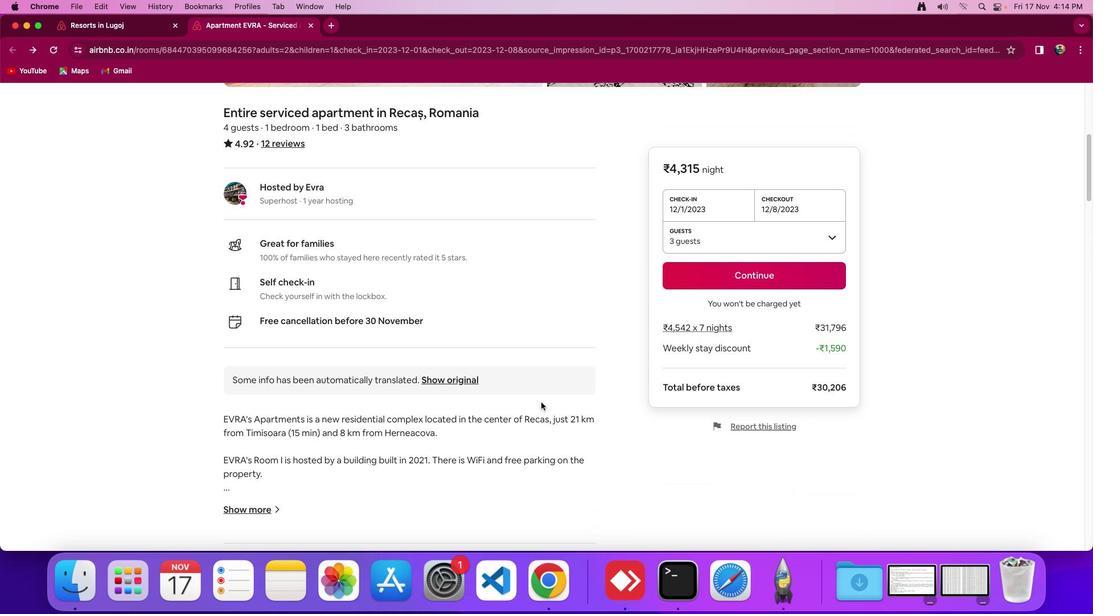 
Action: Mouse scrolled (540, 402) with delta (0, -1)
Screenshot: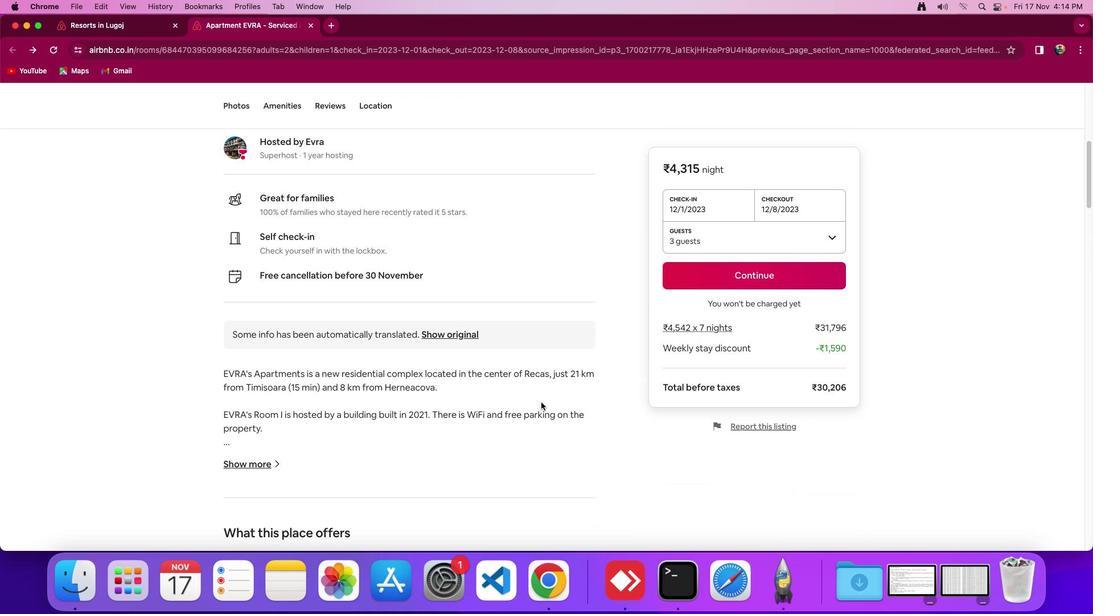 
Action: Mouse moved to (540, 402)
Screenshot: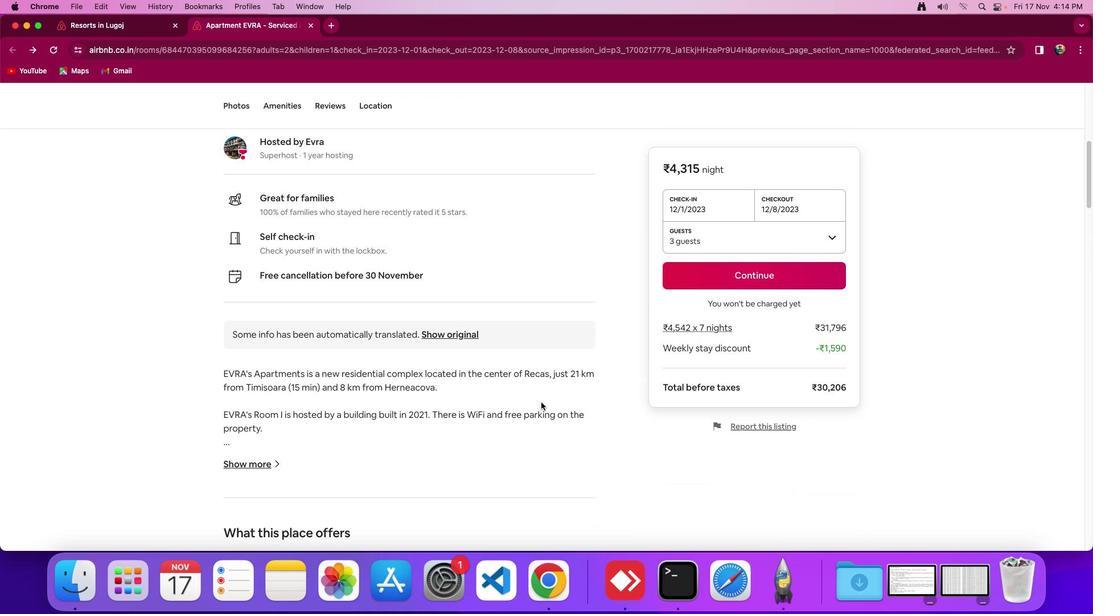 
Action: Mouse scrolled (540, 402) with delta (0, 0)
Screenshot: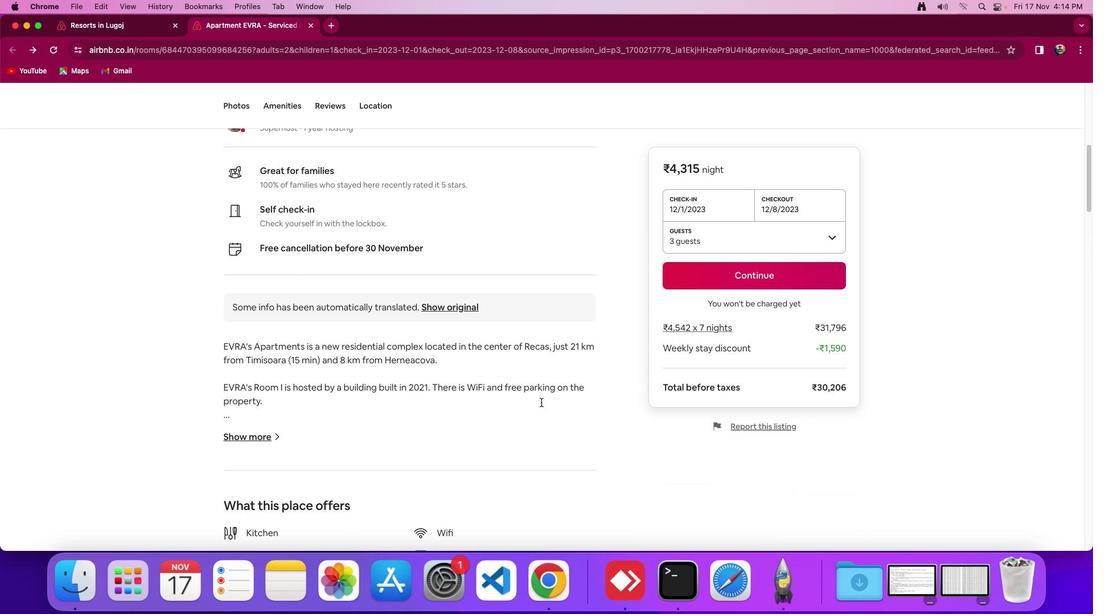 
Action: Mouse scrolled (540, 402) with delta (0, 0)
Screenshot: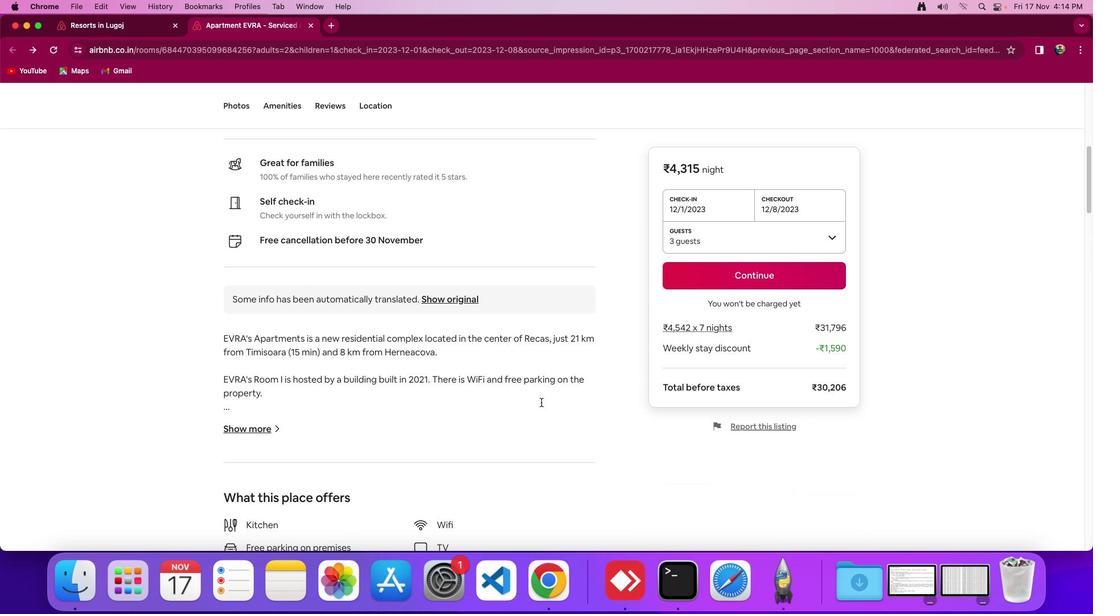 
Action: Mouse scrolled (540, 402) with delta (0, -1)
Screenshot: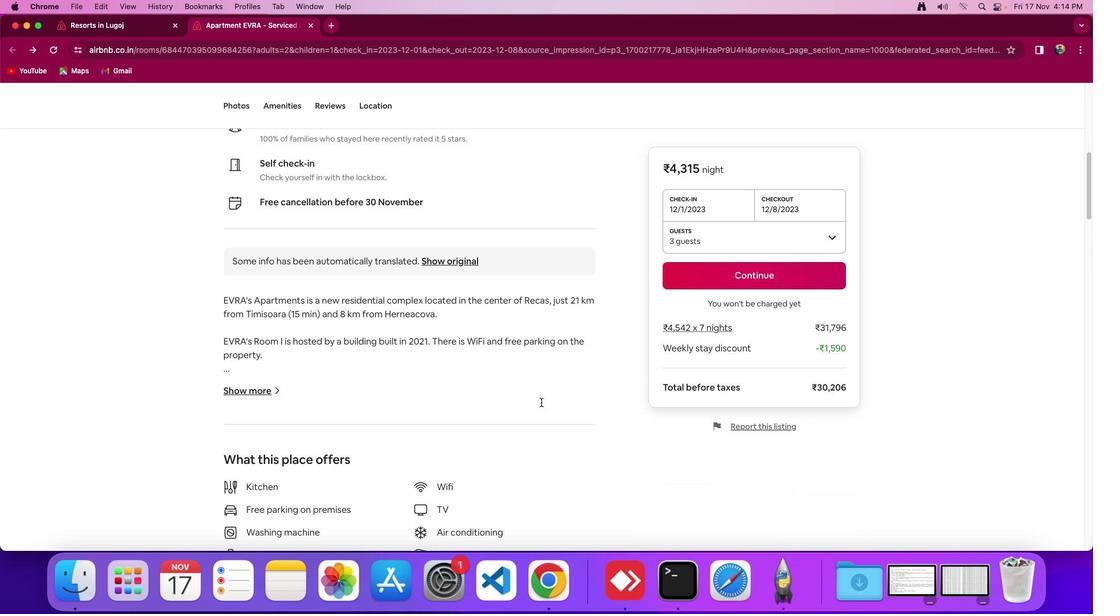 
Action: Mouse scrolled (540, 402) with delta (0, 0)
Screenshot: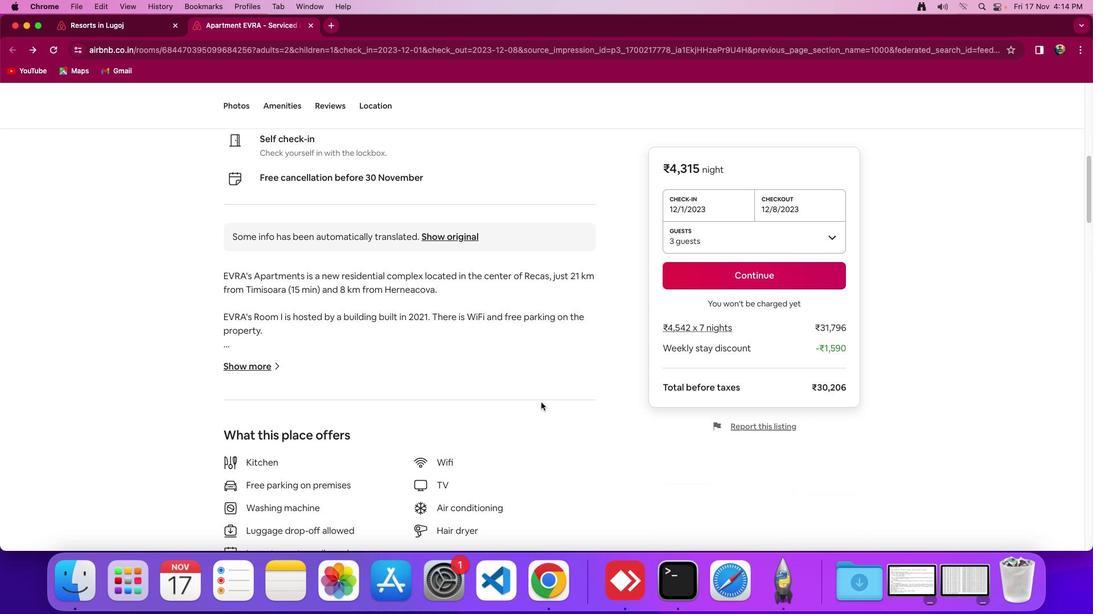 
Action: Mouse scrolled (540, 402) with delta (0, 0)
Screenshot: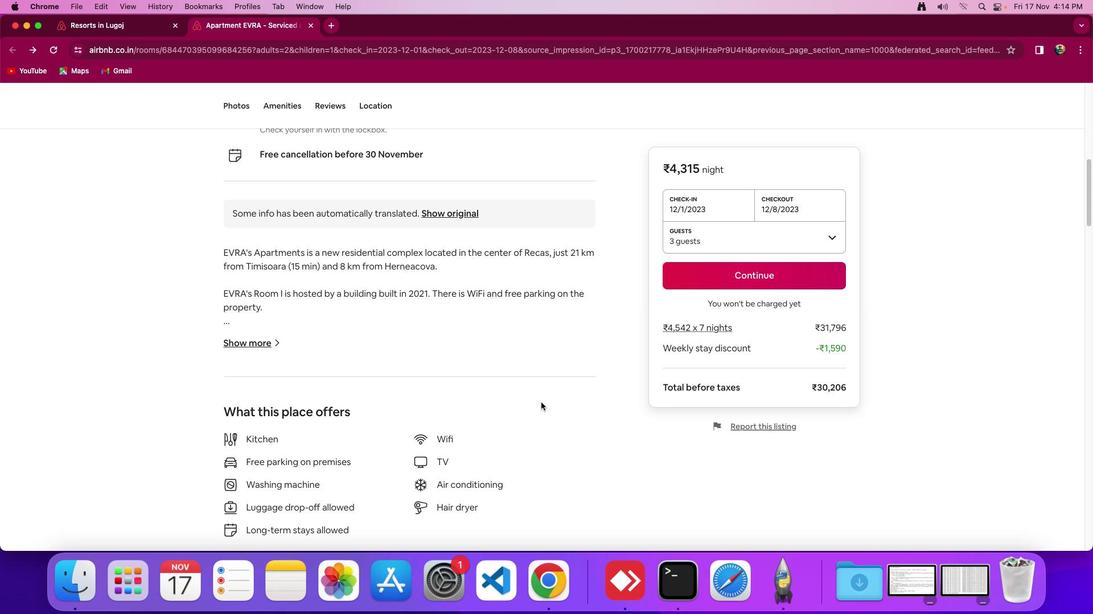 
Action: Mouse scrolled (540, 402) with delta (0, -1)
Screenshot: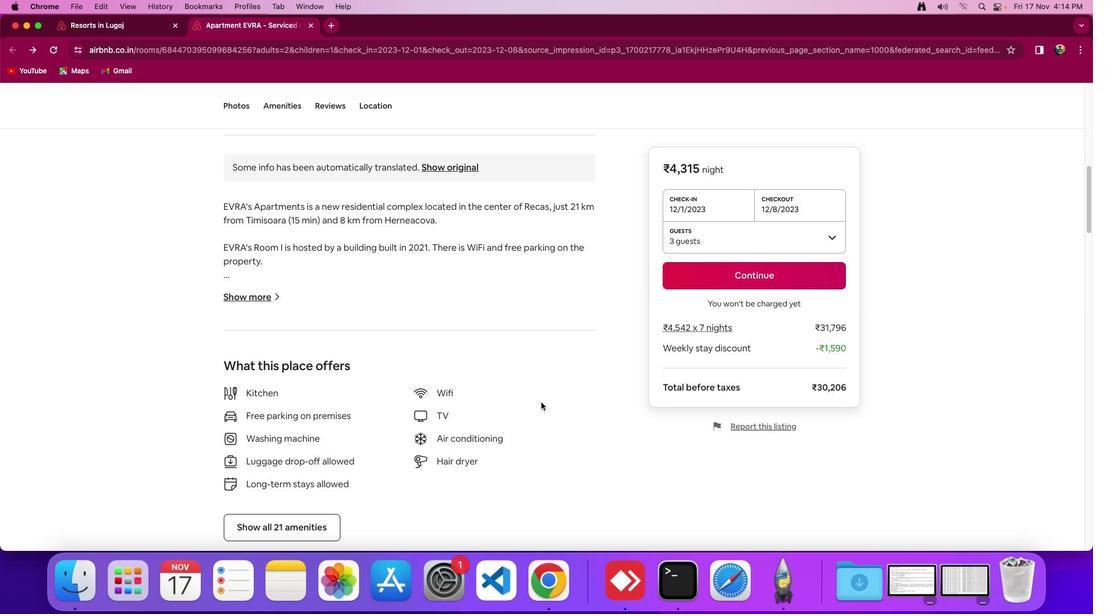 
Action: Mouse moved to (254, 281)
Screenshot: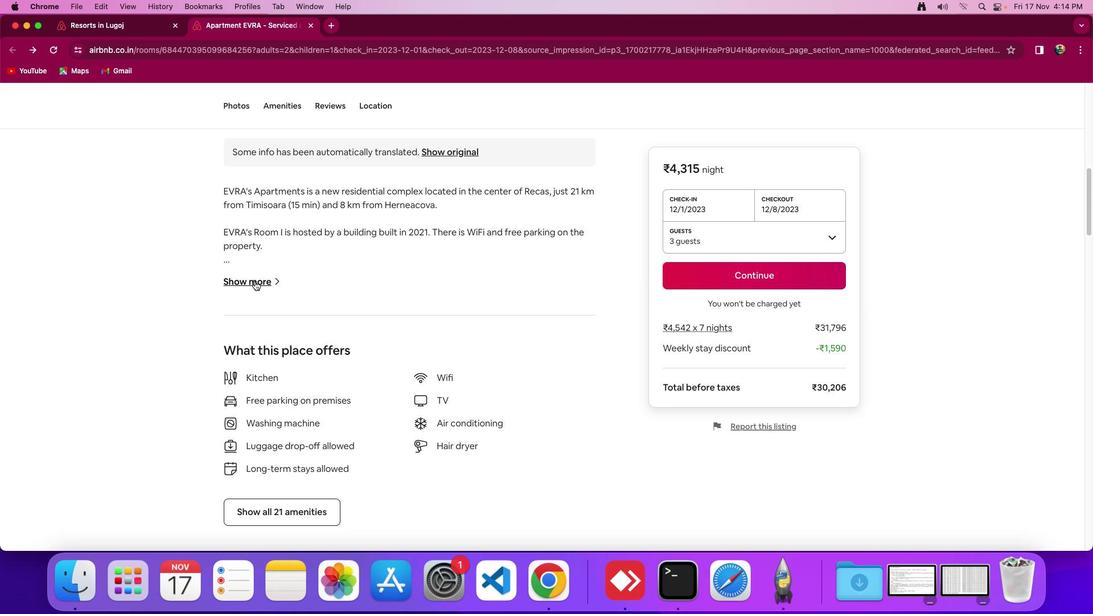 
Action: Mouse pressed left at (254, 281)
Screenshot: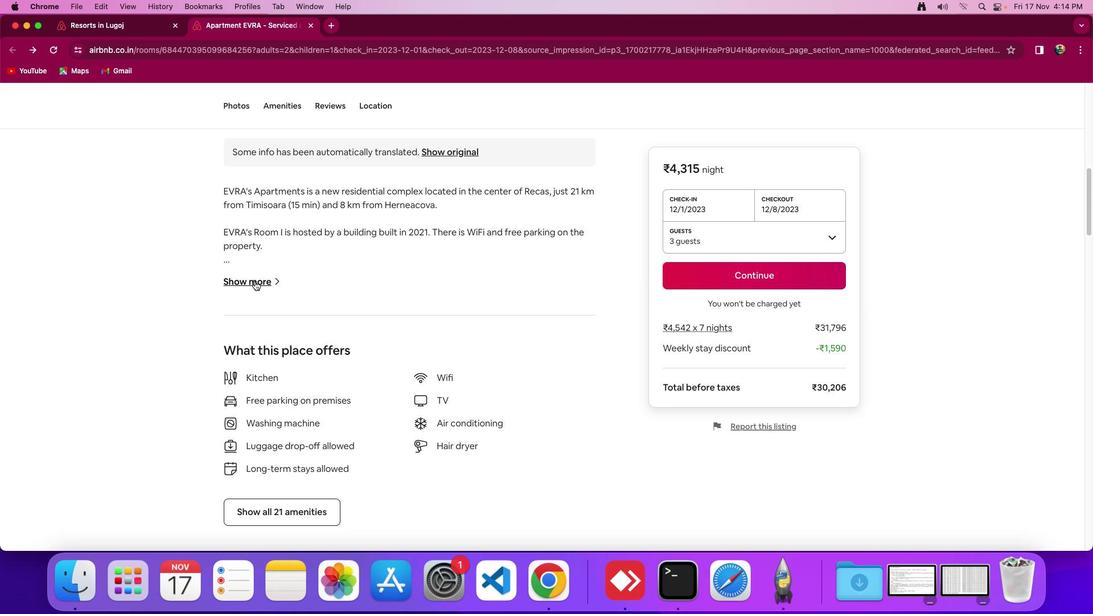 
Action: Mouse moved to (474, 380)
Screenshot: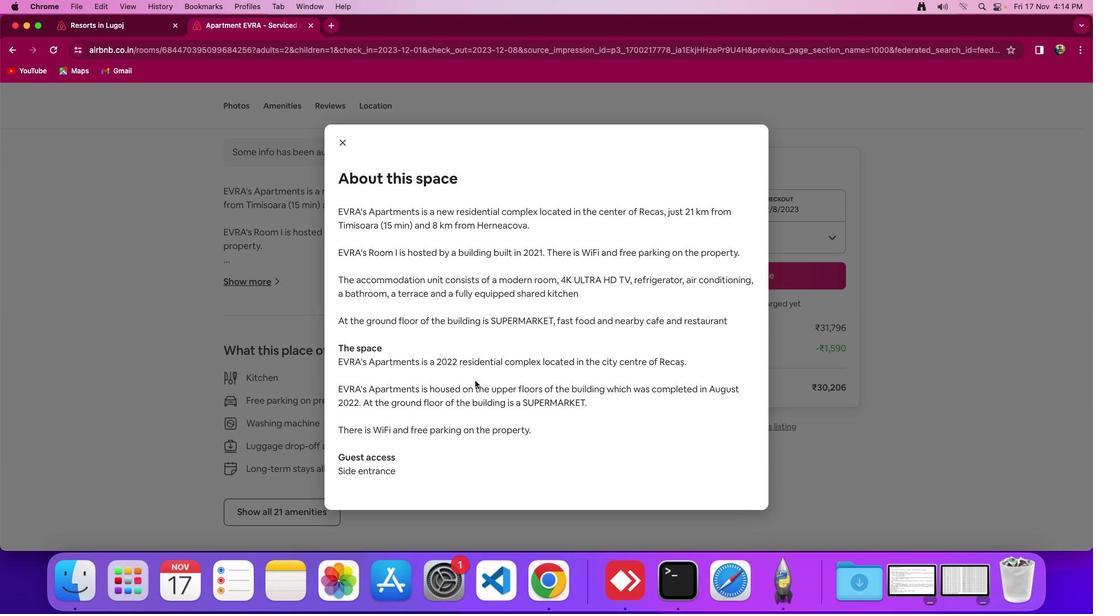 
Action: Mouse scrolled (474, 380) with delta (0, 0)
Screenshot: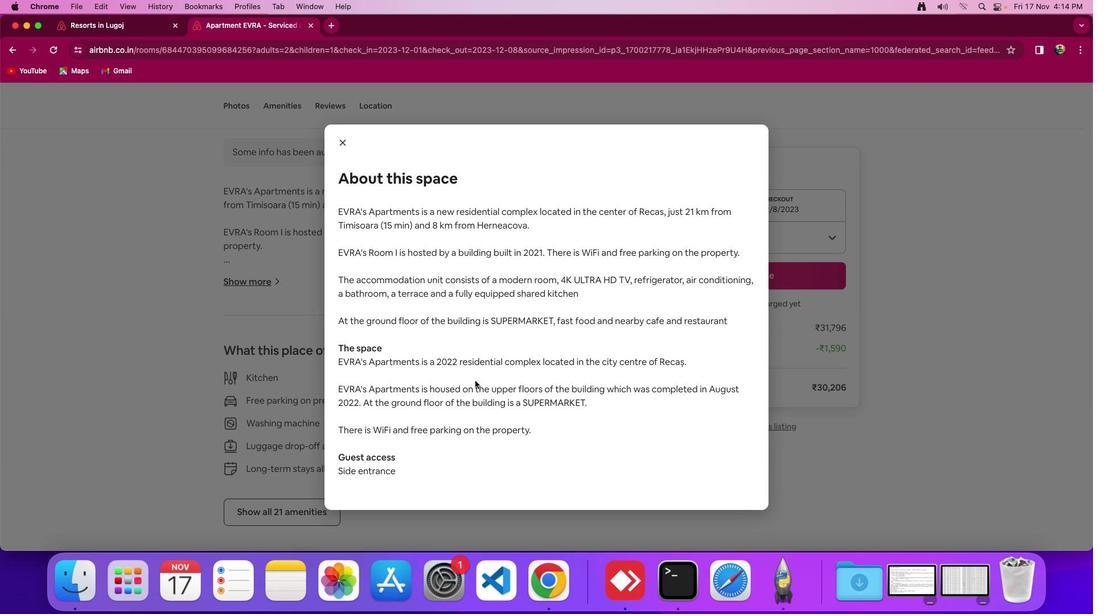 
Action: Mouse scrolled (474, 380) with delta (0, 0)
Screenshot: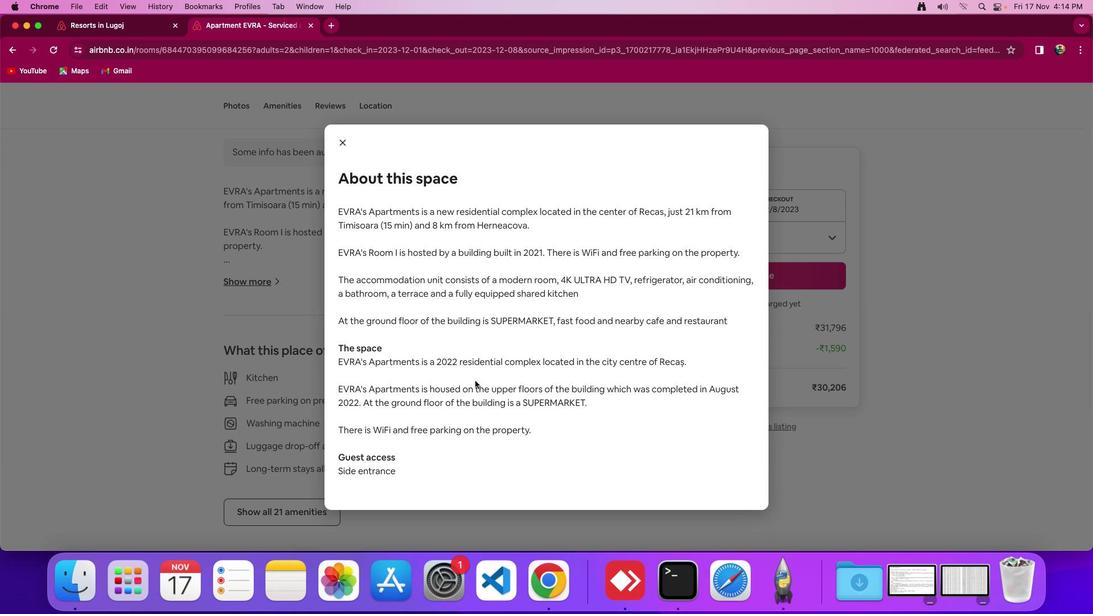 
Action: Mouse scrolled (474, 380) with delta (0, 0)
Screenshot: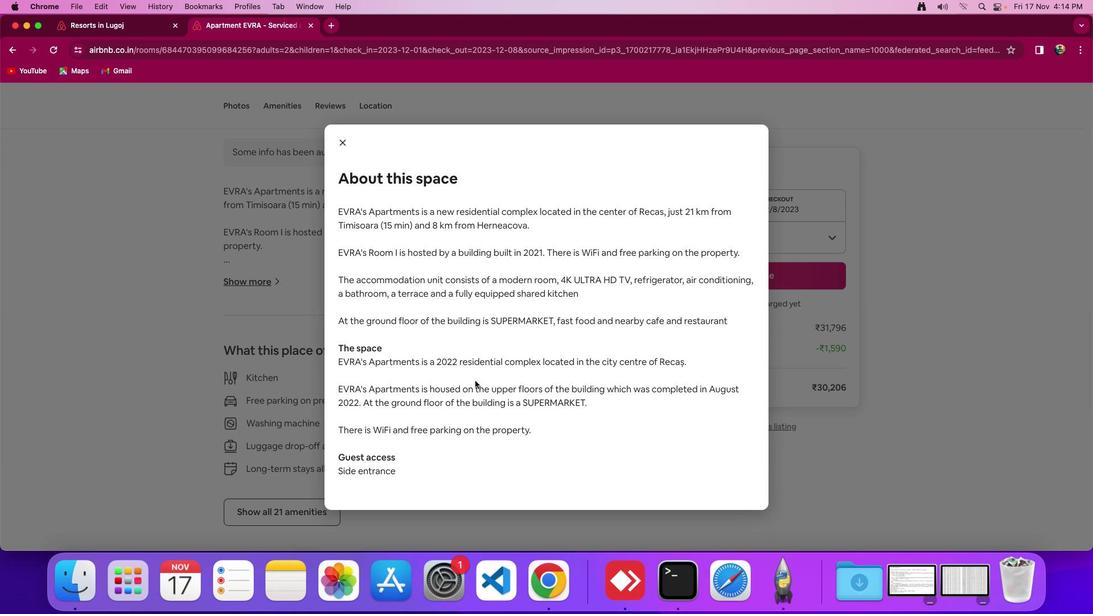 
Action: Mouse scrolled (474, 380) with delta (0, -1)
Screenshot: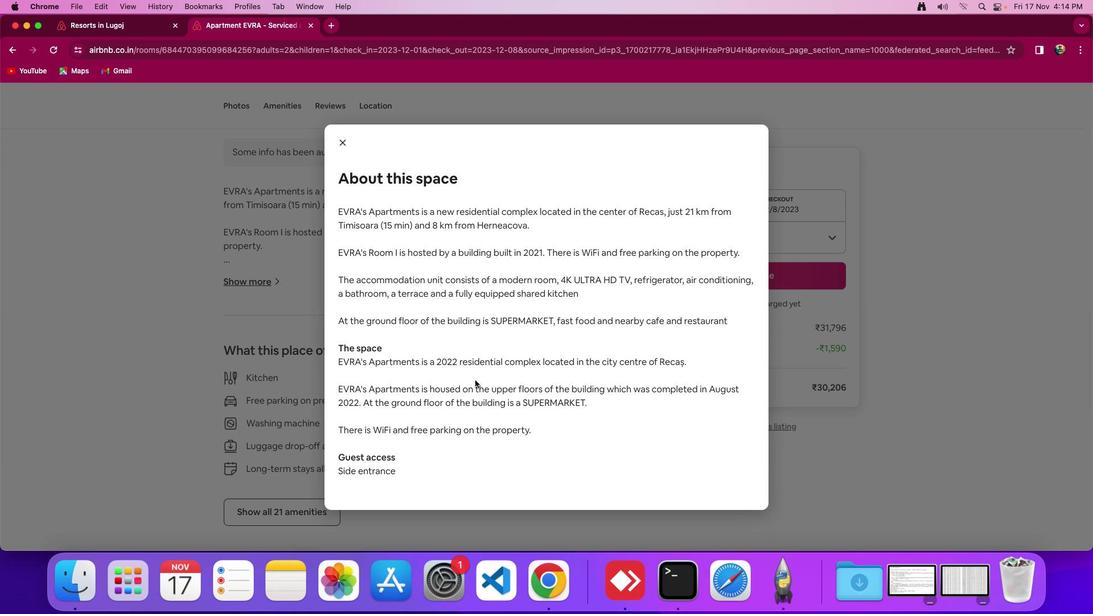 
Action: Mouse moved to (343, 143)
Screenshot: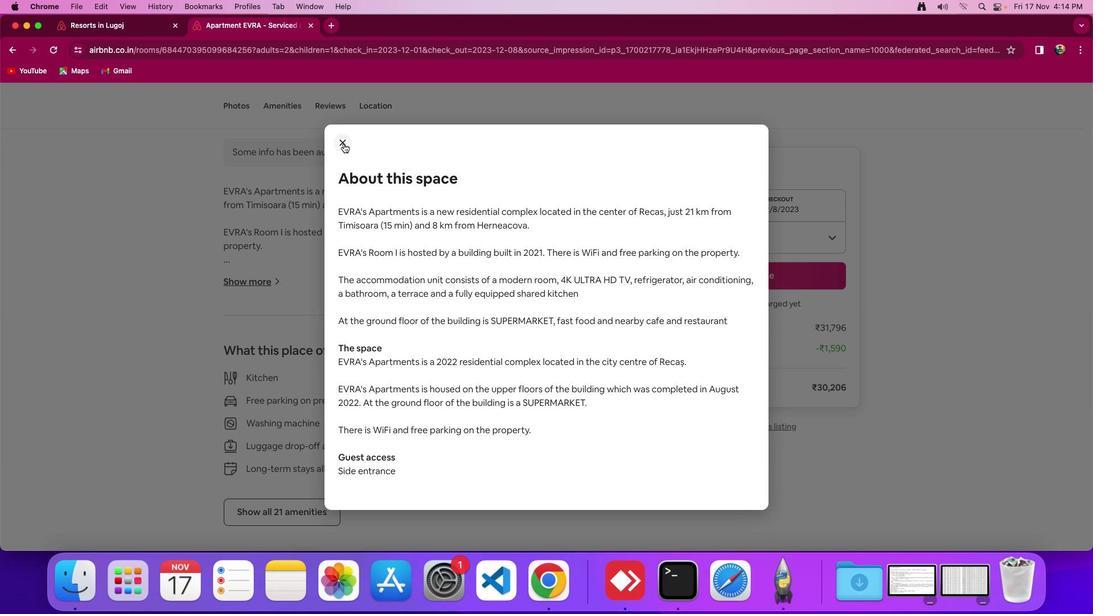 
Action: Mouse pressed left at (343, 143)
Screenshot: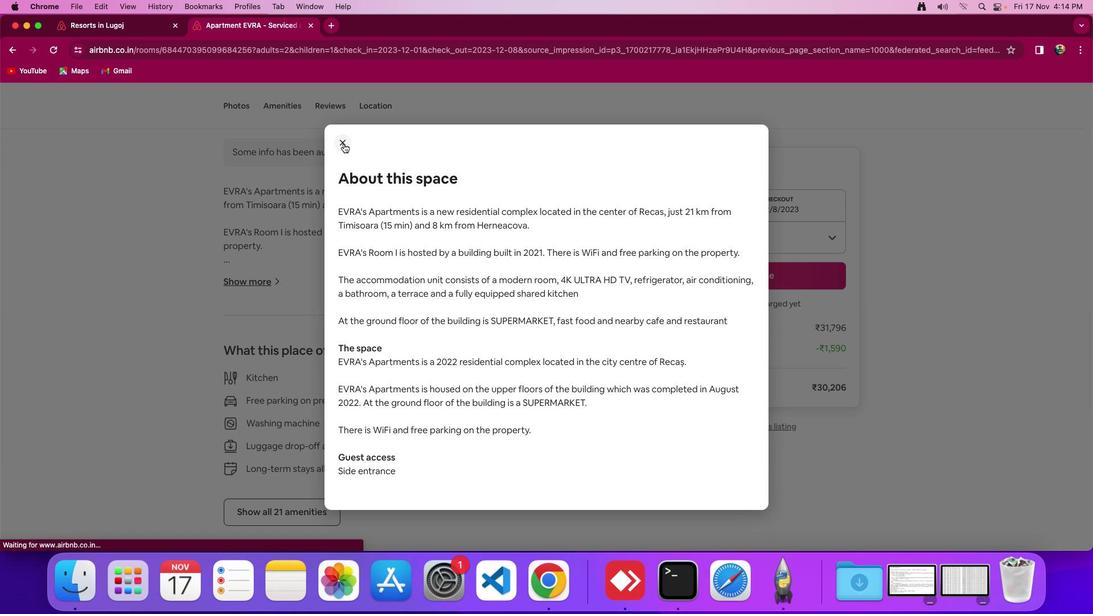 
Action: Mouse moved to (474, 424)
Screenshot: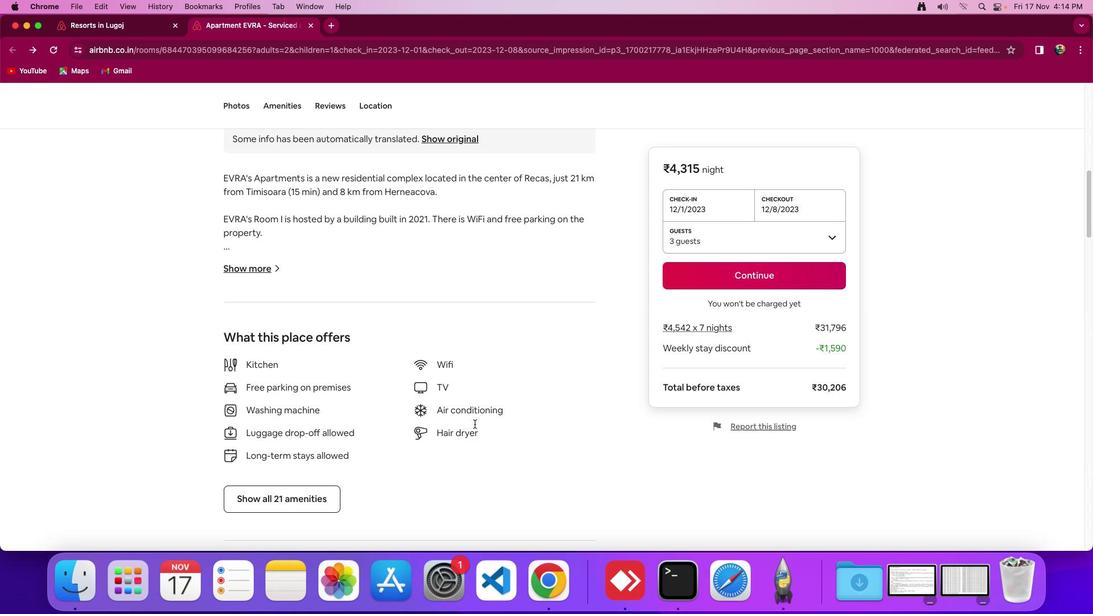 
Action: Mouse scrolled (474, 424) with delta (0, 0)
Screenshot: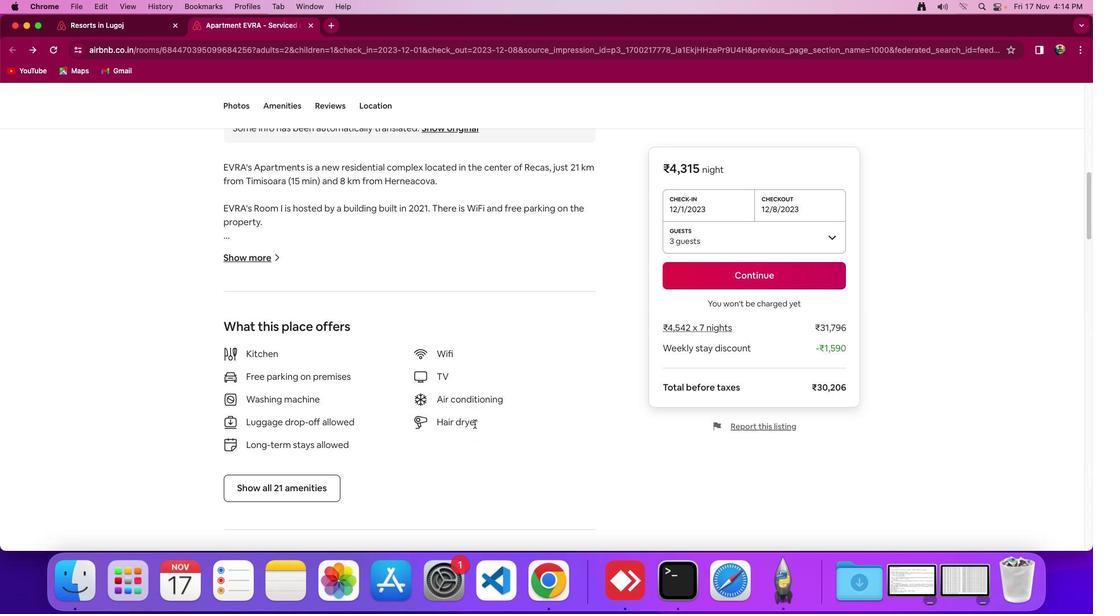 
Action: Mouse scrolled (474, 424) with delta (0, 0)
Screenshot: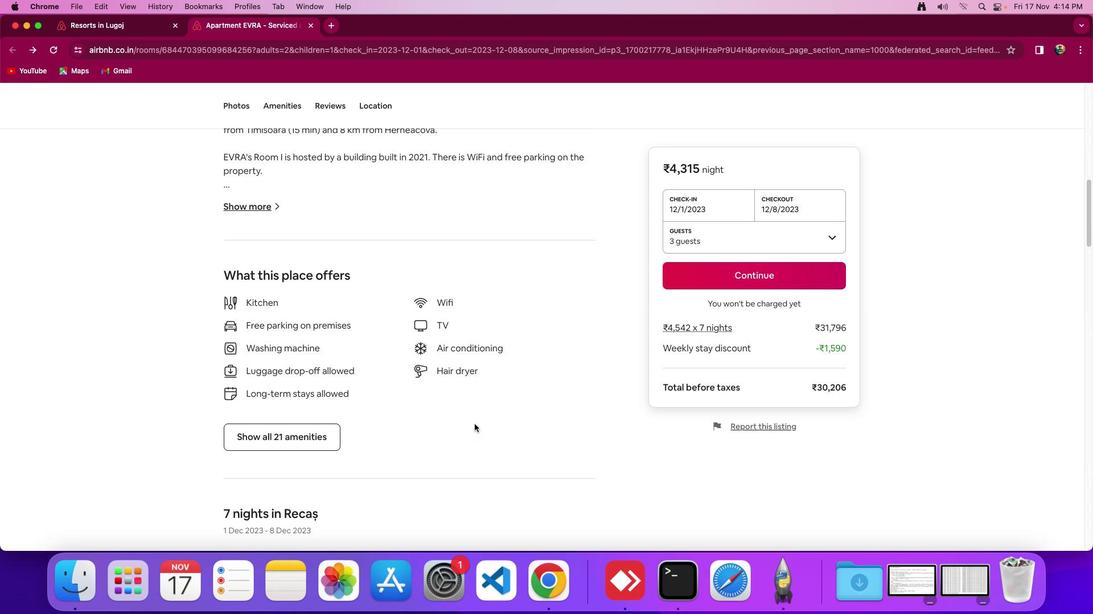
Action: Mouse scrolled (474, 424) with delta (0, -2)
Screenshot: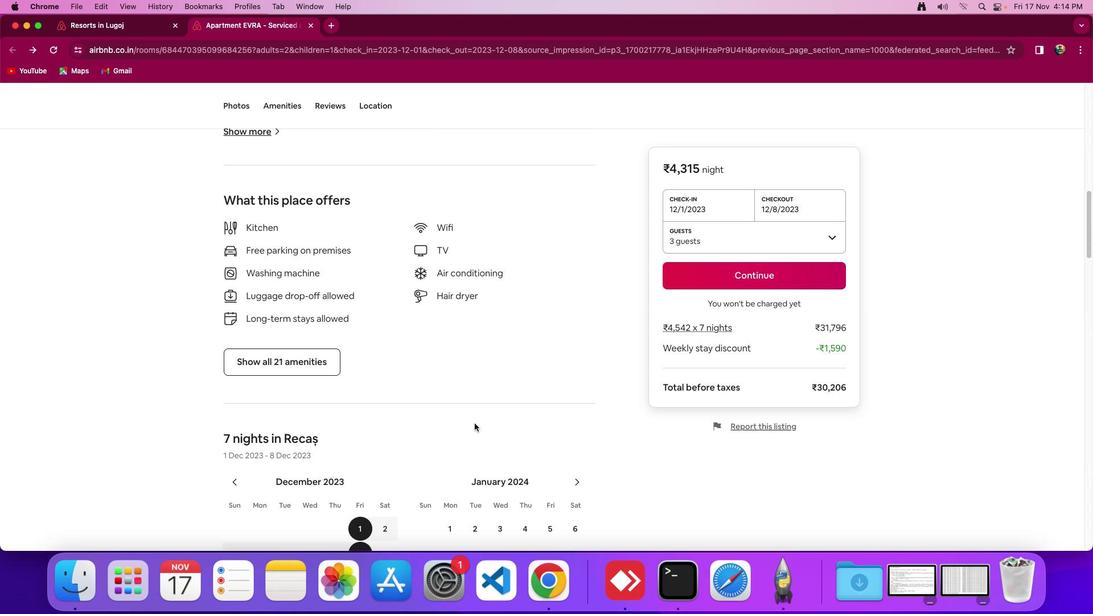 
Action: Mouse moved to (474, 424)
Screenshot: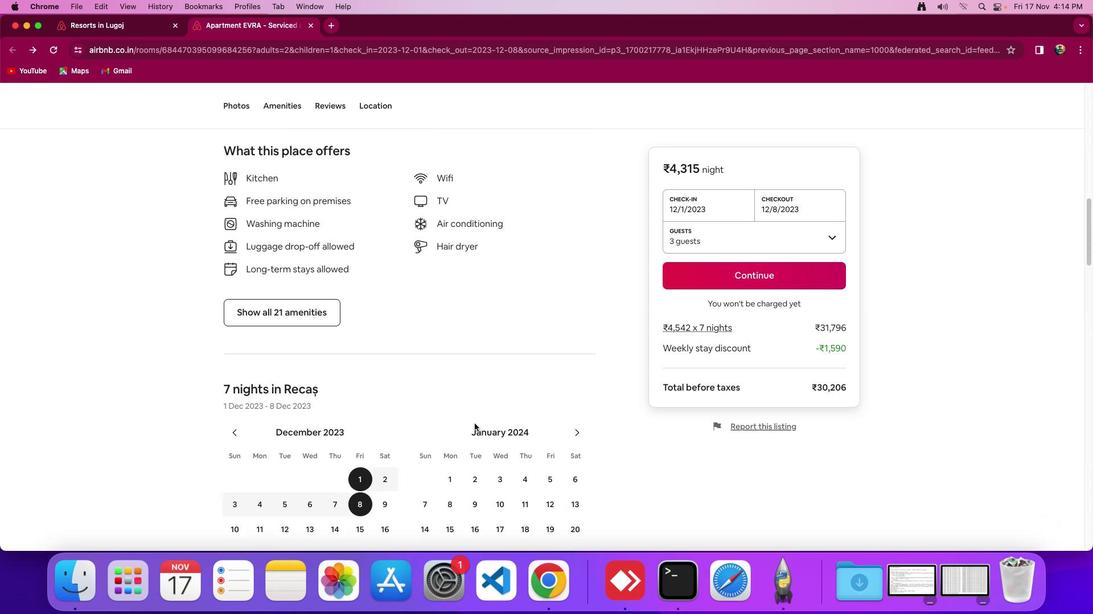 
Action: Mouse scrolled (474, 424) with delta (0, -2)
Screenshot: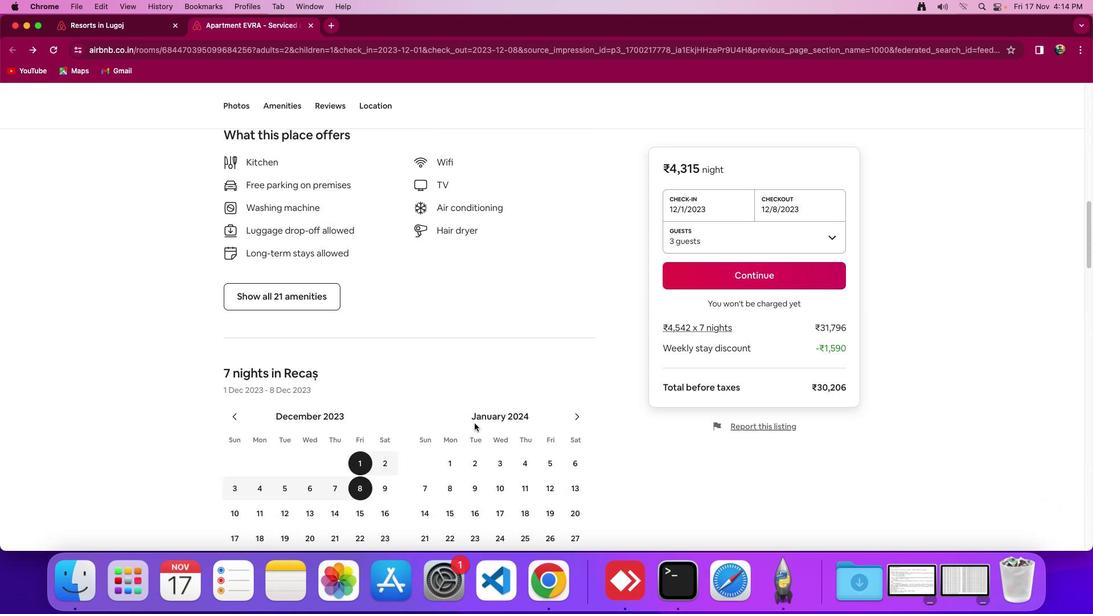 
Action: Mouse moved to (306, 287)
Screenshot: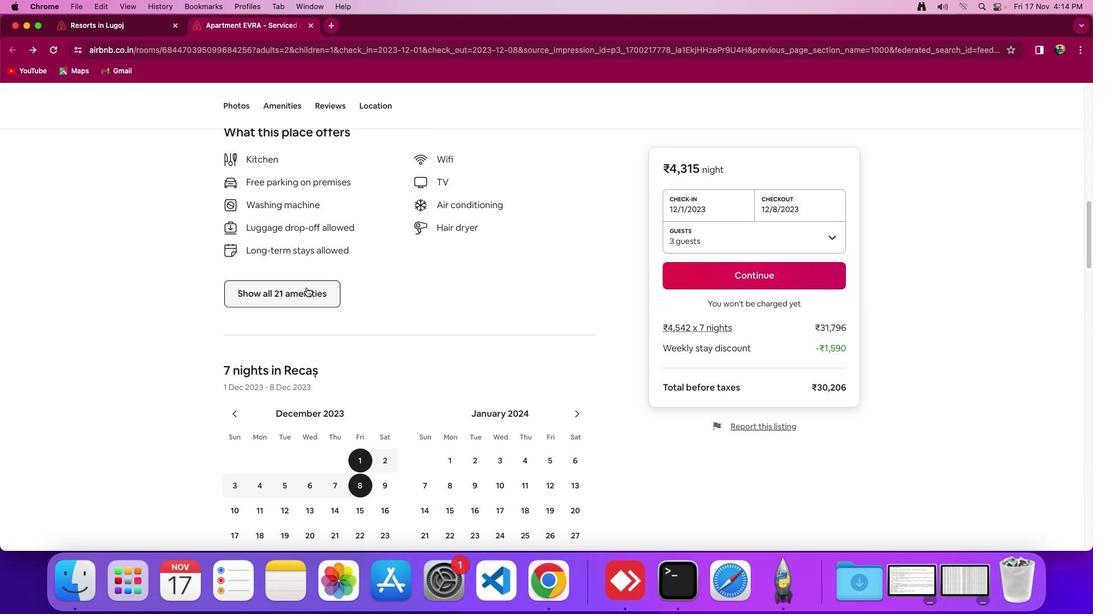 
Action: Mouse pressed left at (306, 287)
Screenshot: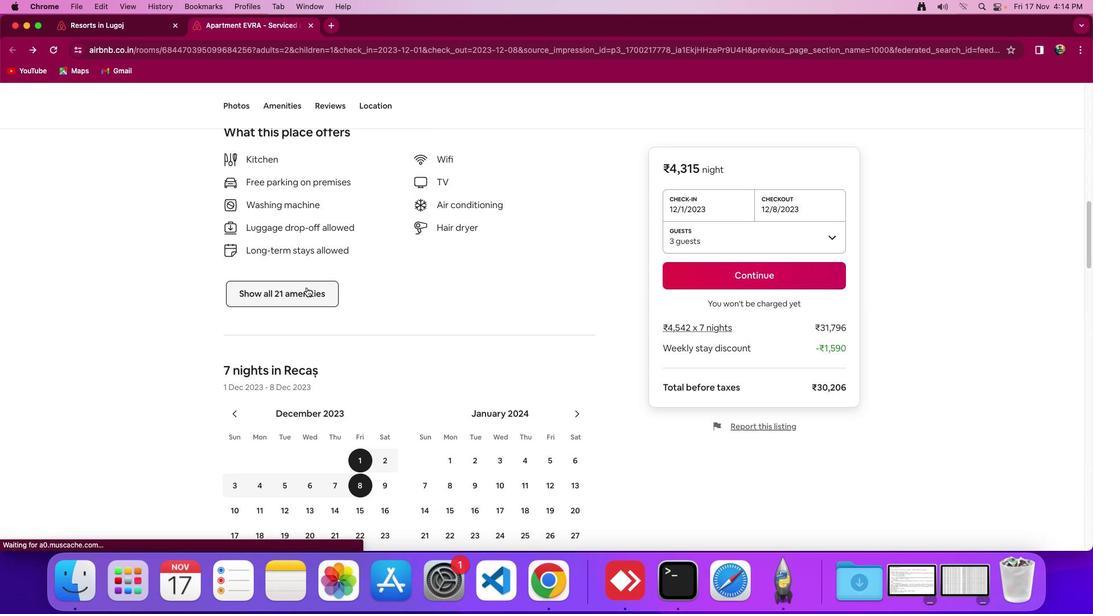 
Action: Mouse moved to (446, 345)
Screenshot: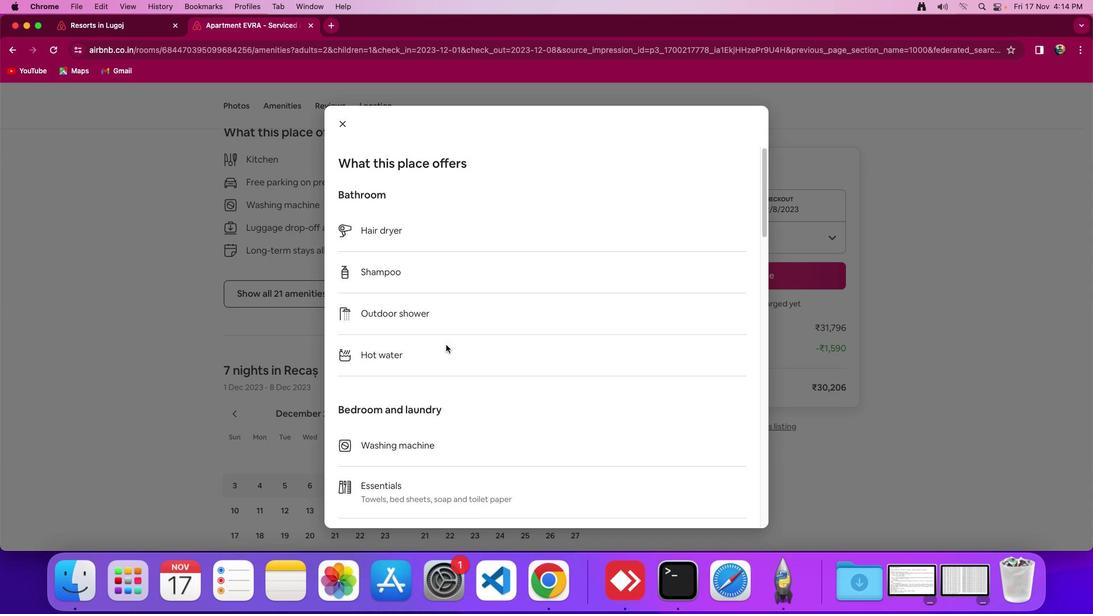 
Action: Mouse scrolled (446, 345) with delta (0, 0)
Screenshot: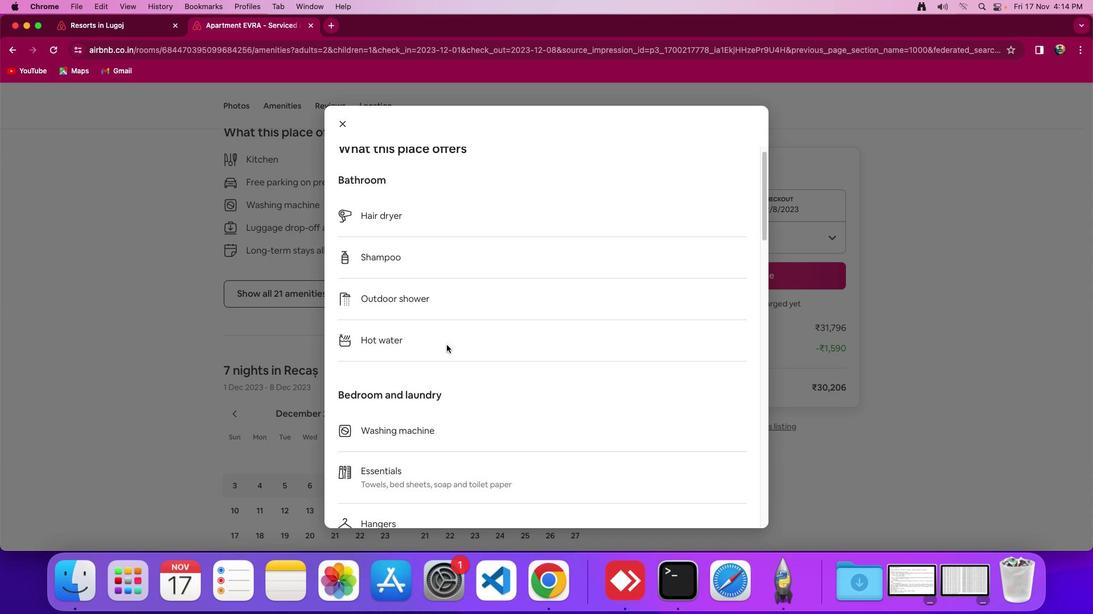 
Action: Mouse scrolled (446, 345) with delta (0, 0)
Screenshot: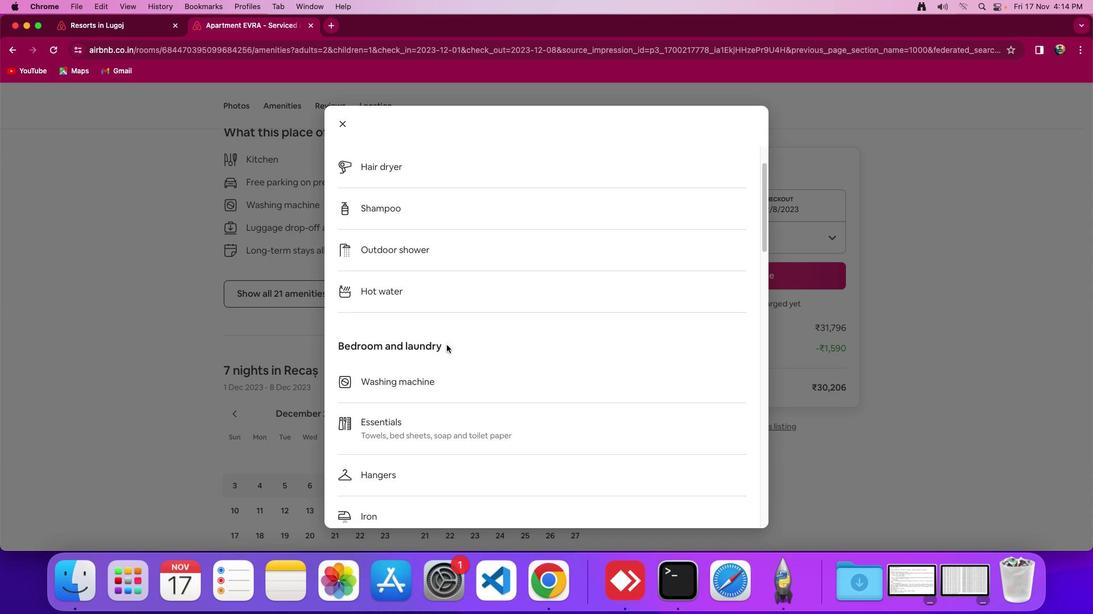 
Action: Mouse moved to (446, 345)
Screenshot: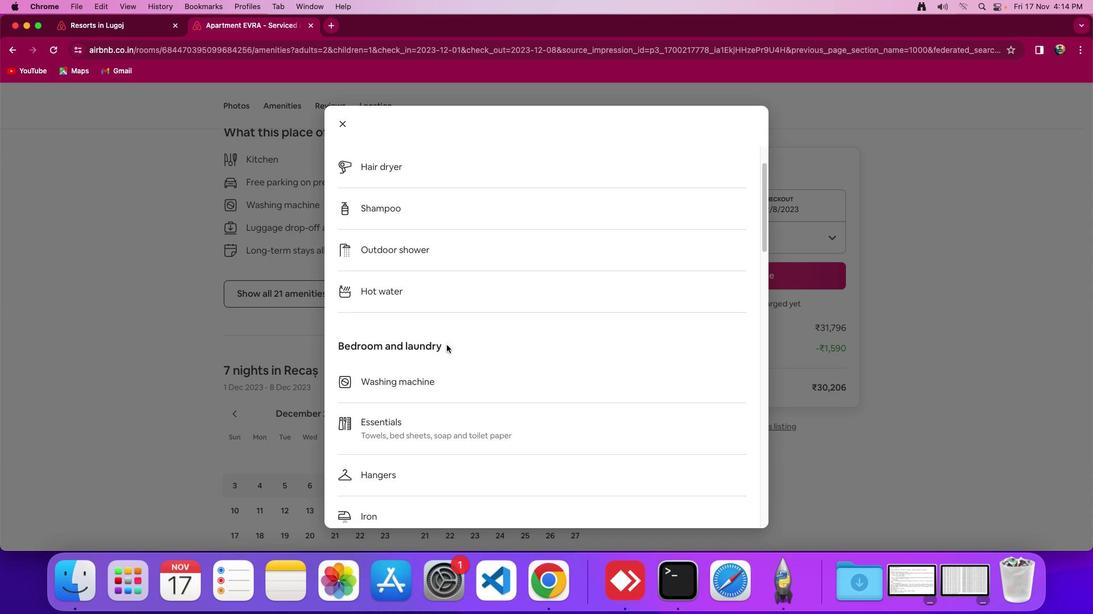 
Action: Mouse scrolled (446, 345) with delta (0, -1)
Screenshot: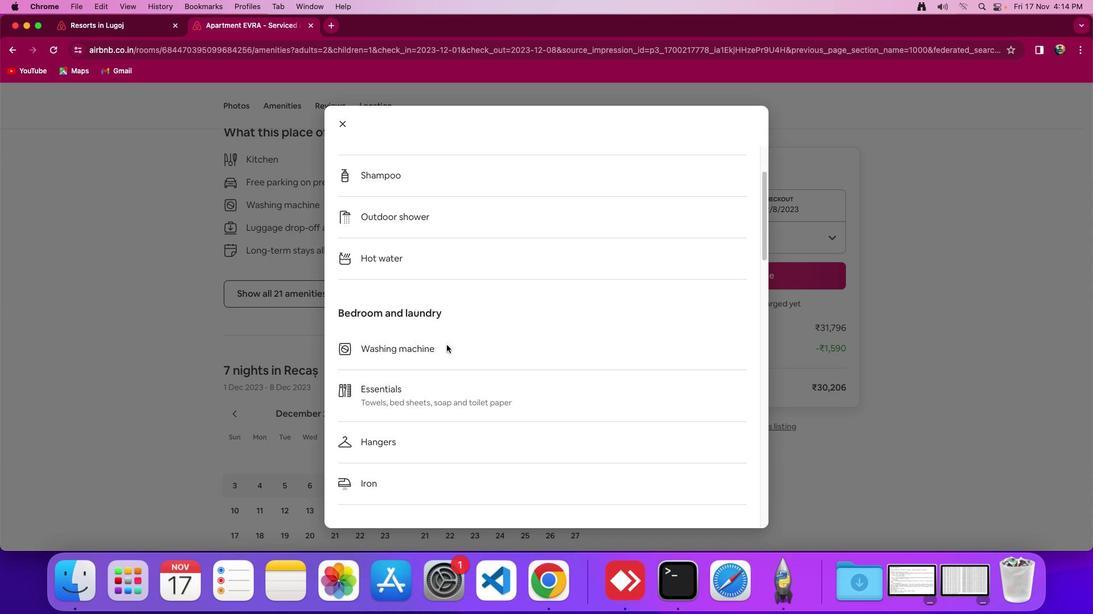 
Action: Mouse scrolled (446, 345) with delta (0, 0)
Screenshot: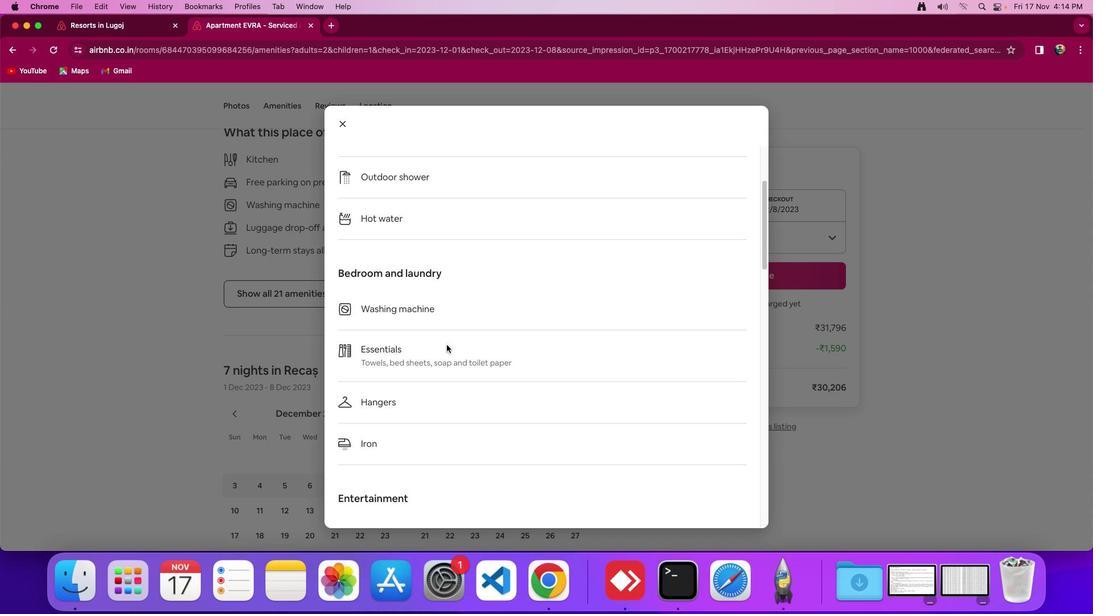 
Action: Mouse scrolled (446, 345) with delta (0, 0)
Screenshot: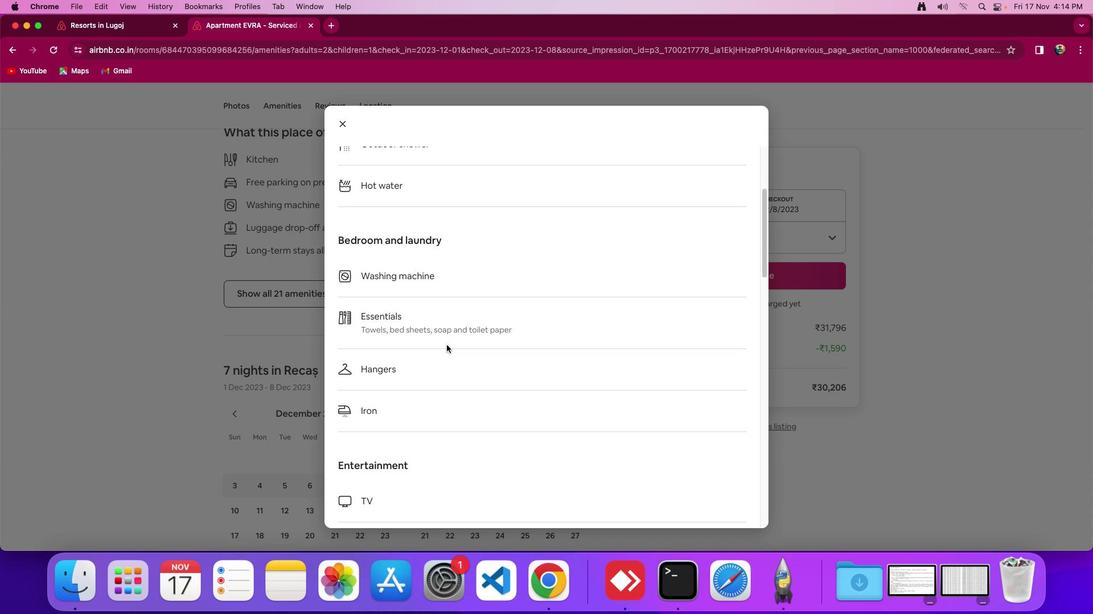 
Action: Mouse scrolled (446, 345) with delta (0, -1)
Screenshot: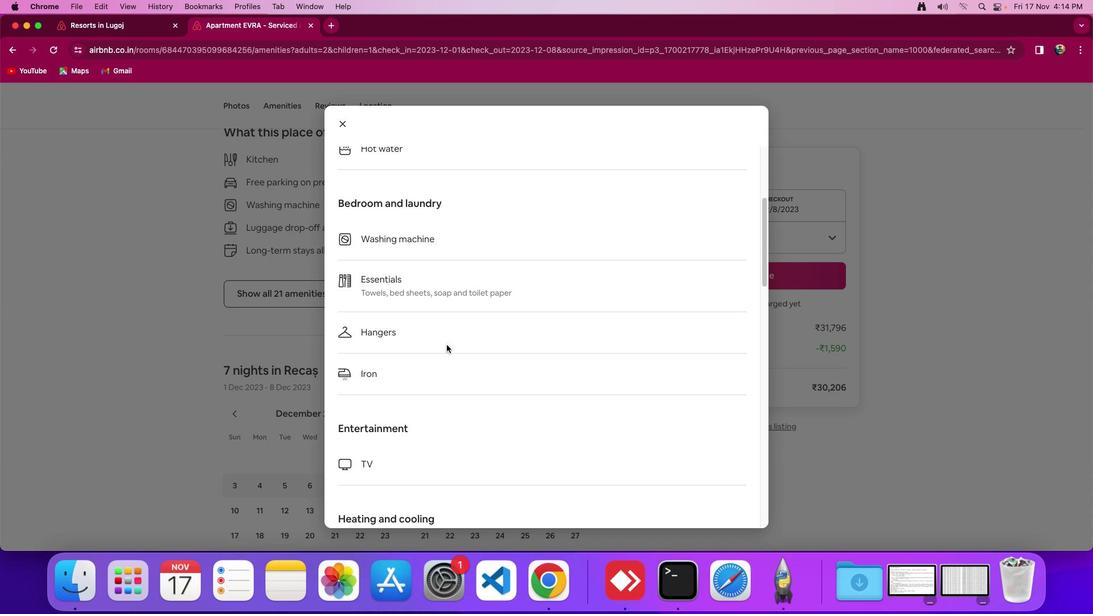 
Action: Mouse scrolled (446, 345) with delta (0, 0)
Screenshot: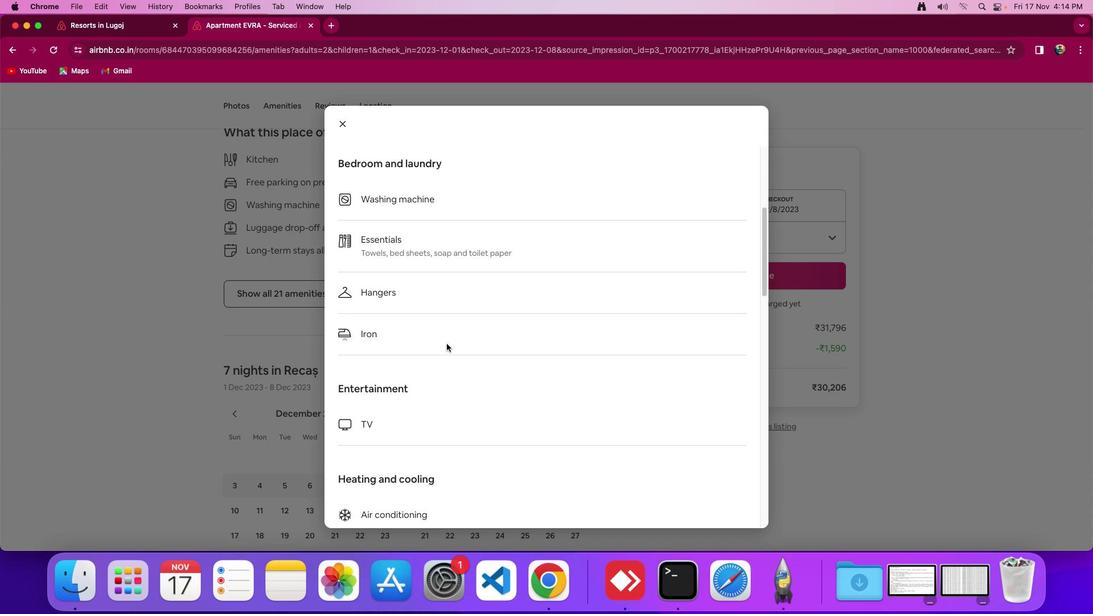
Action: Mouse scrolled (446, 345) with delta (0, 0)
Screenshot: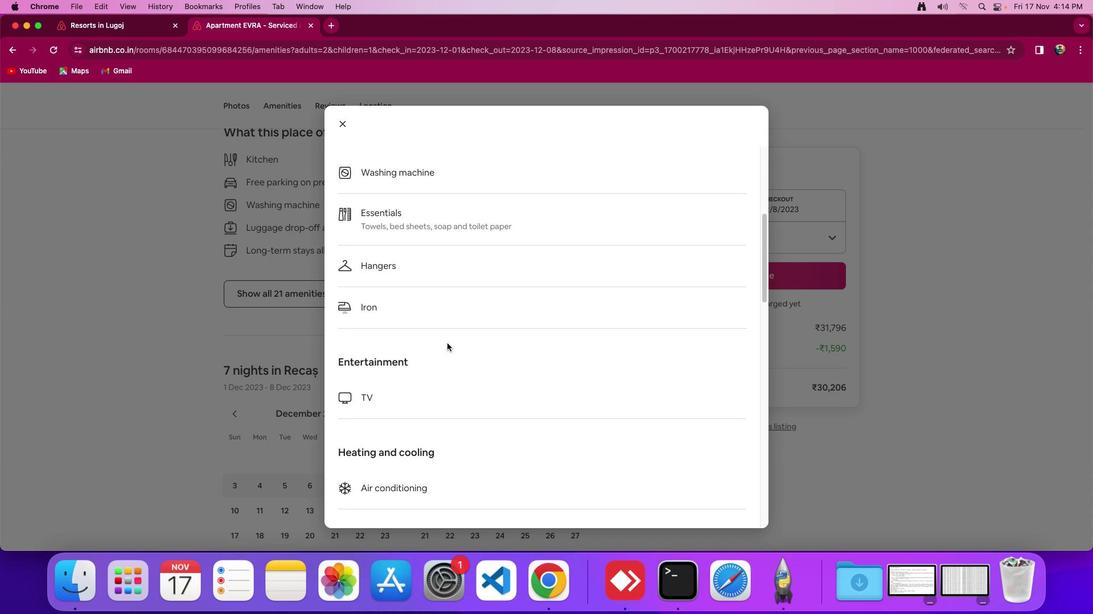 
Action: Mouse scrolled (446, 345) with delta (0, -1)
Screenshot: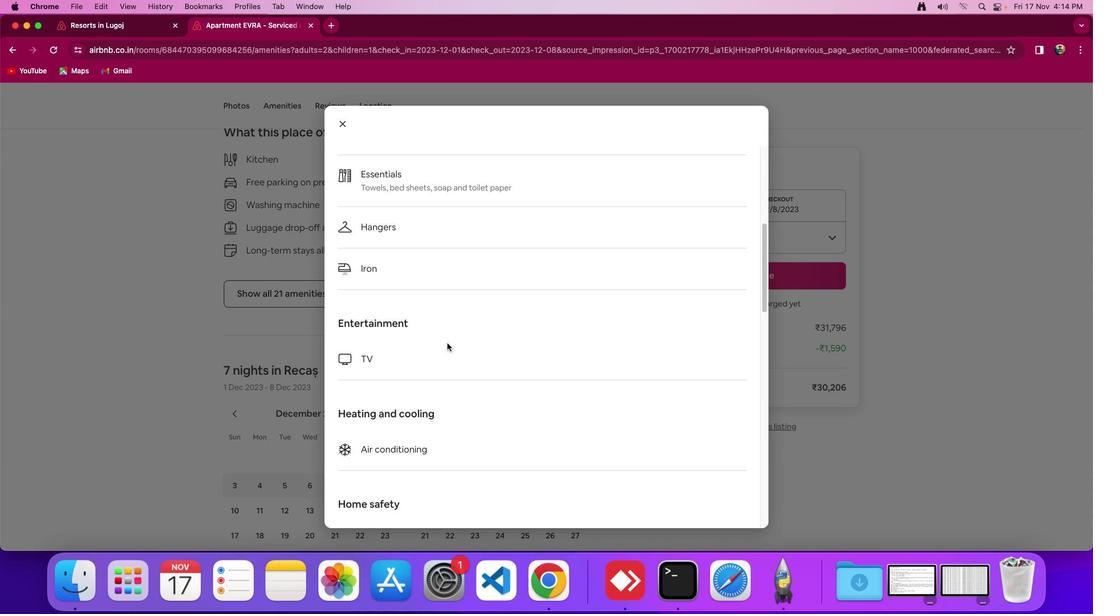 
Action: Mouse moved to (447, 343)
Screenshot: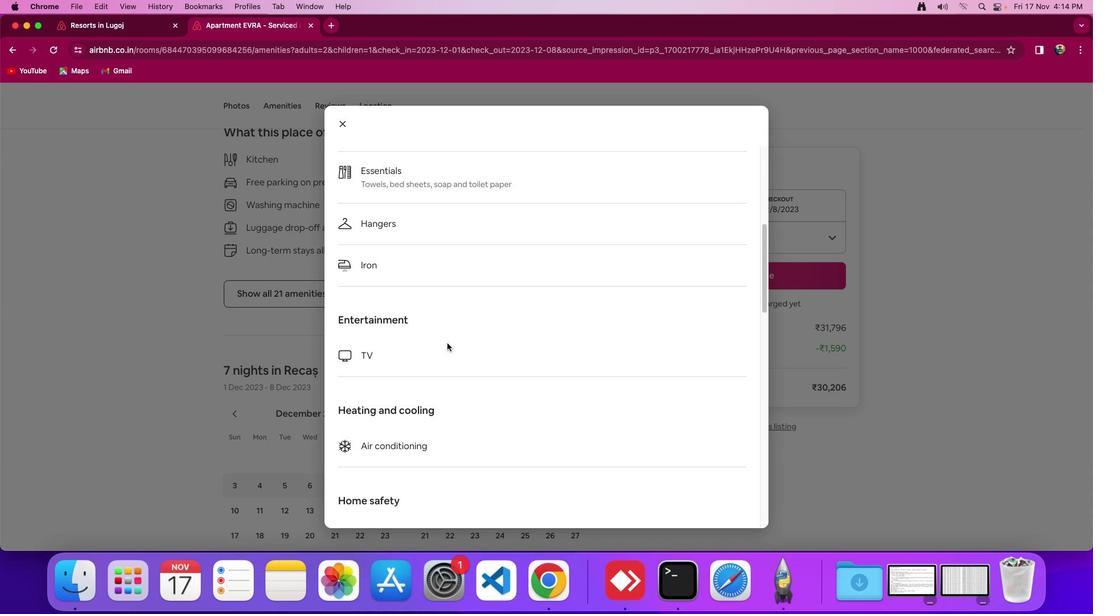 
Action: Mouse scrolled (447, 343) with delta (0, 0)
Screenshot: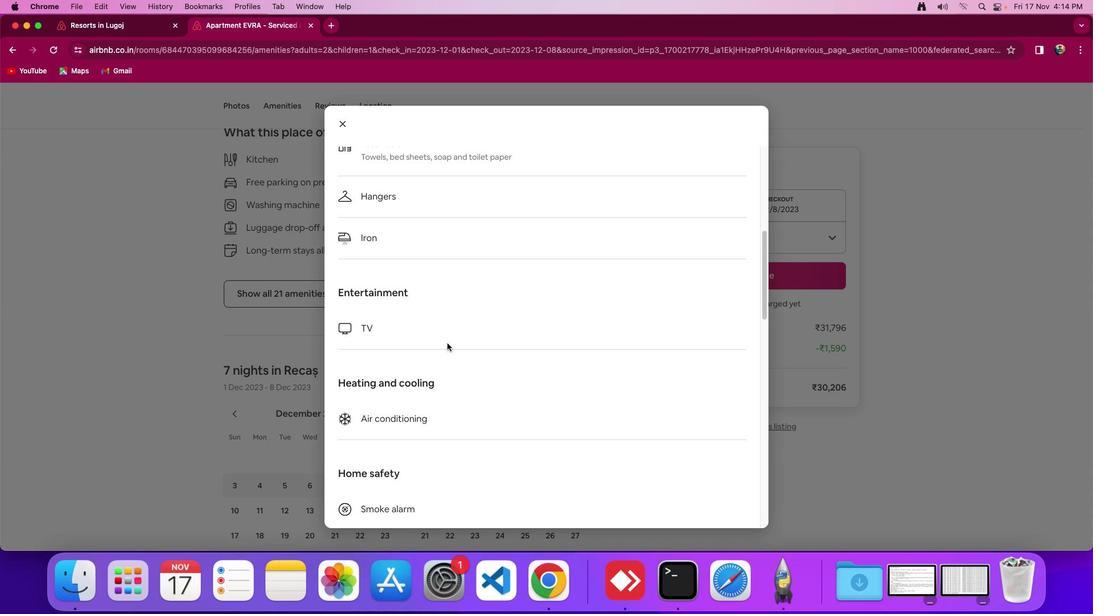 
Action: Mouse scrolled (447, 343) with delta (0, 0)
Screenshot: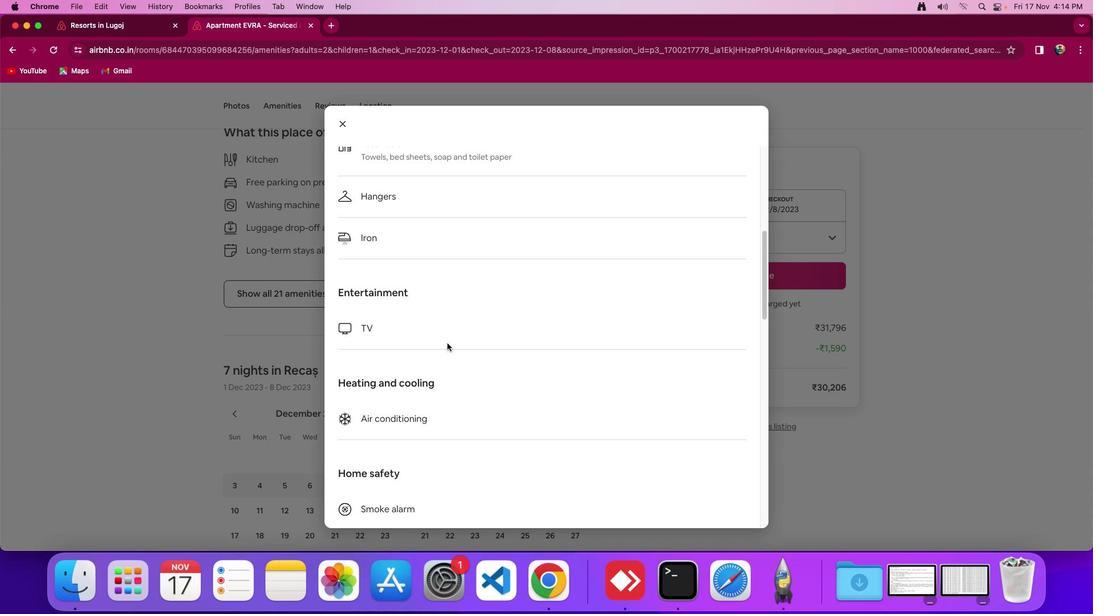 
Action: Mouse scrolled (447, 343) with delta (0, -1)
Screenshot: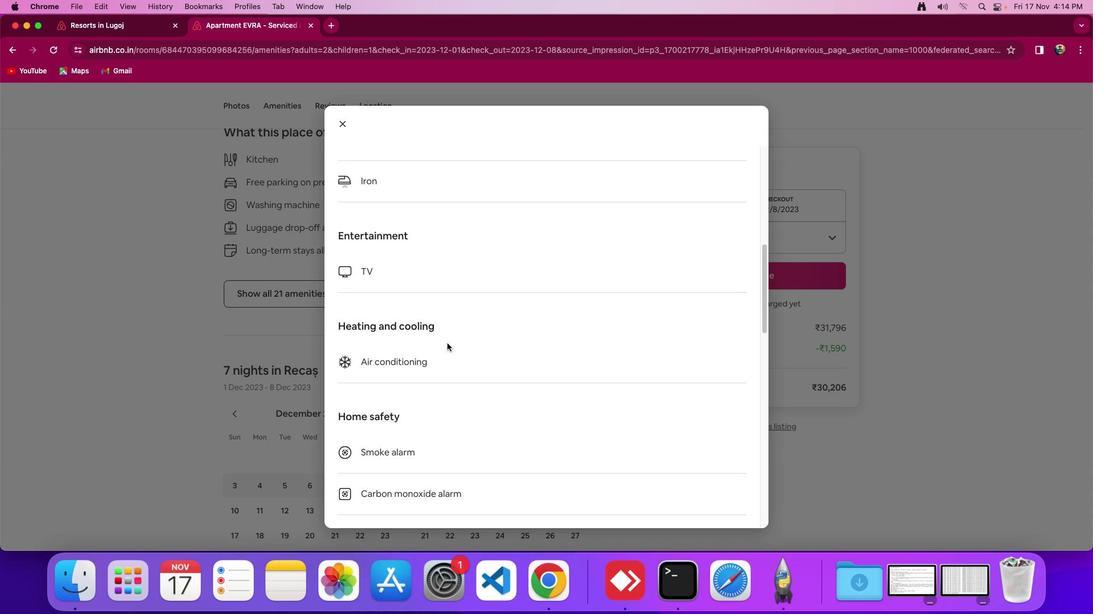 
Action: Mouse scrolled (447, 343) with delta (0, 0)
Screenshot: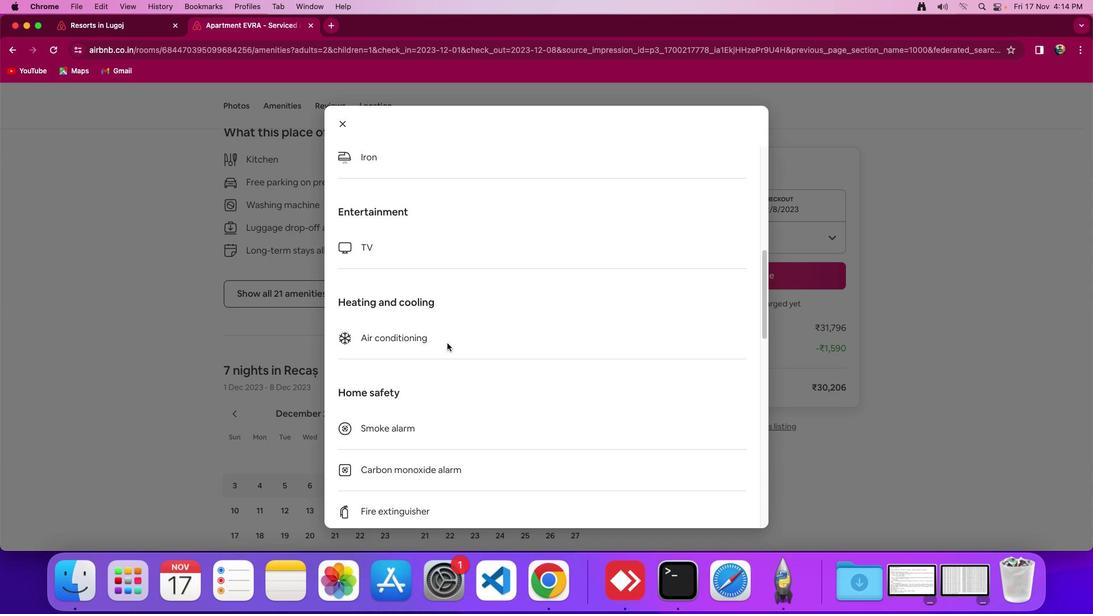 
Action: Mouse scrolled (447, 343) with delta (0, 0)
Screenshot: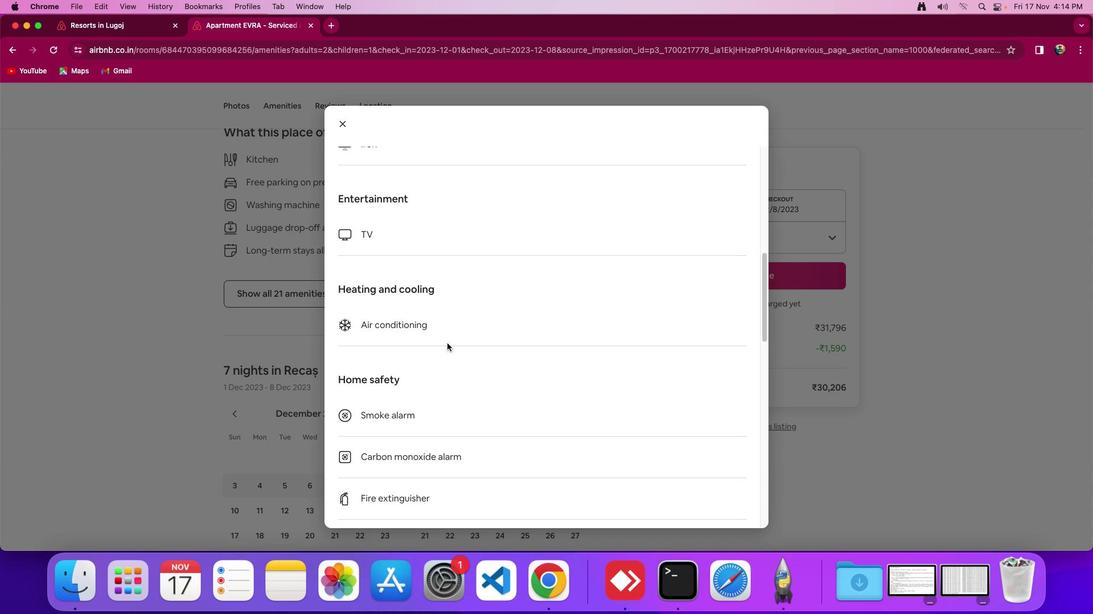 
Action: Mouse scrolled (447, 343) with delta (0, -1)
Screenshot: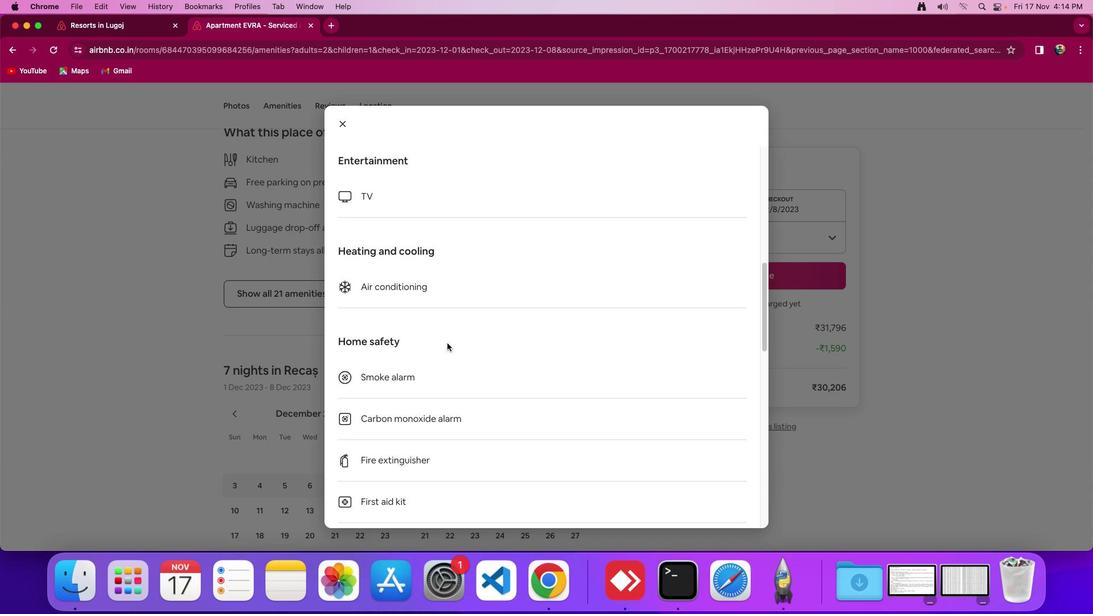 
Action: Mouse scrolled (447, 343) with delta (0, 0)
Screenshot: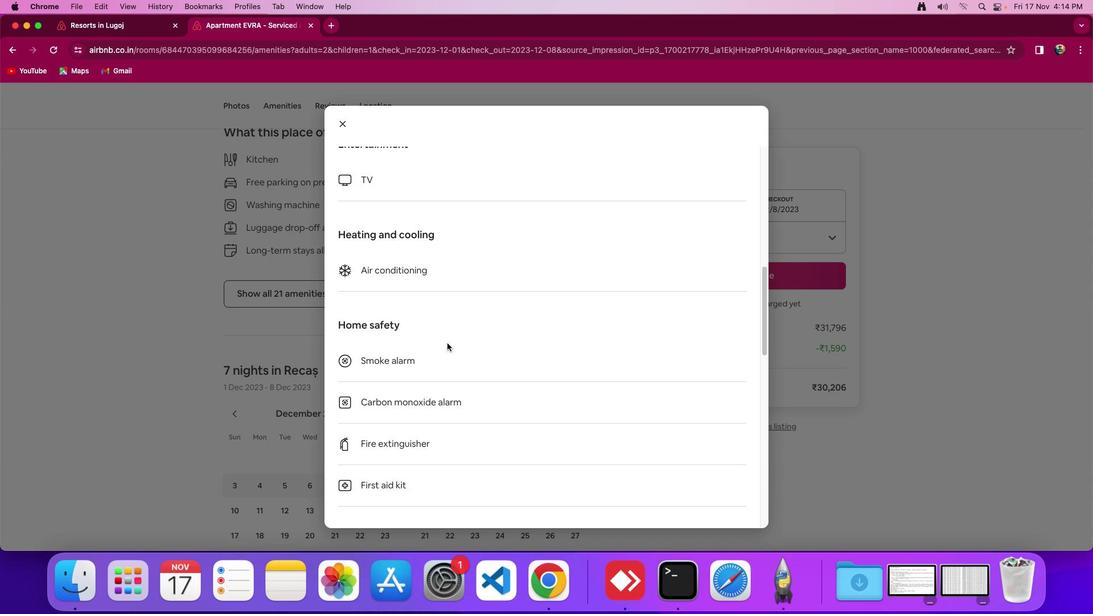 
Action: Mouse scrolled (447, 343) with delta (0, 0)
Screenshot: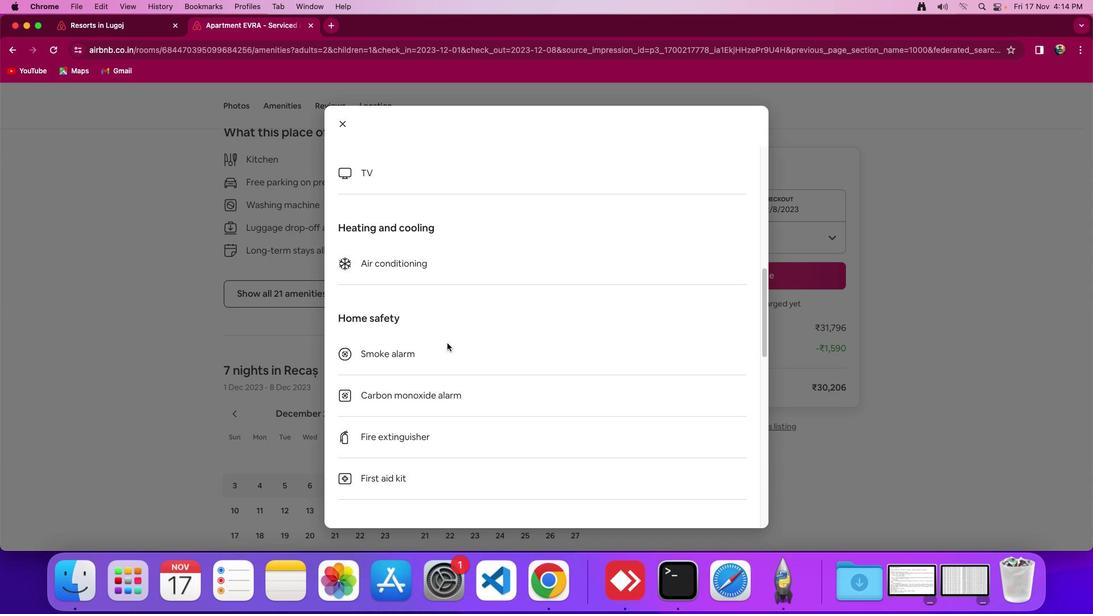 
Action: Mouse moved to (447, 344)
Screenshot: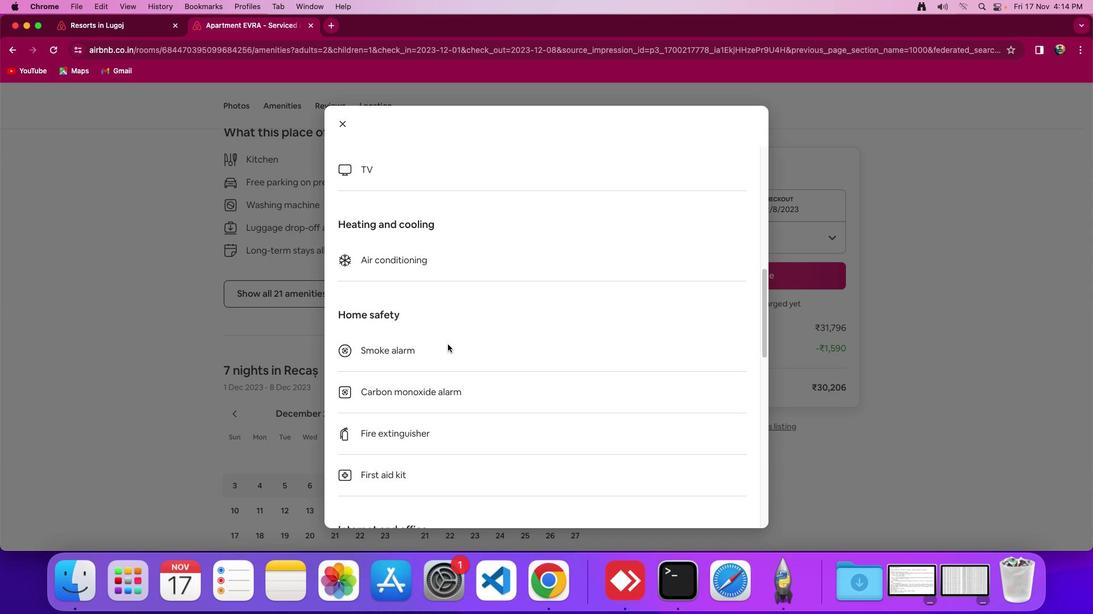 
Action: Mouse scrolled (447, 344) with delta (0, 0)
Screenshot: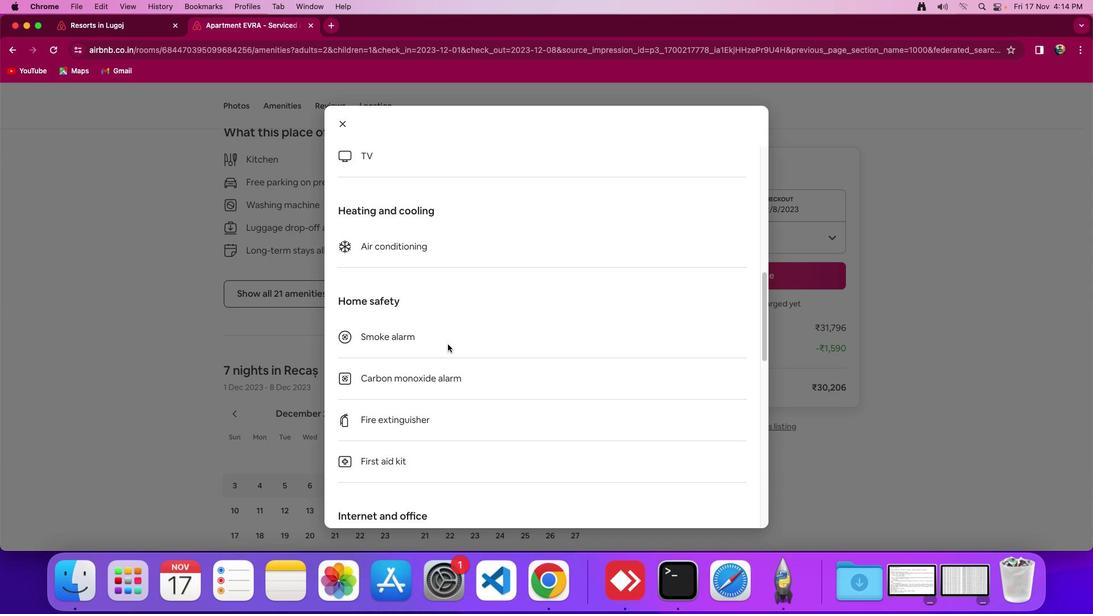 
Action: Mouse scrolled (447, 344) with delta (0, 0)
Screenshot: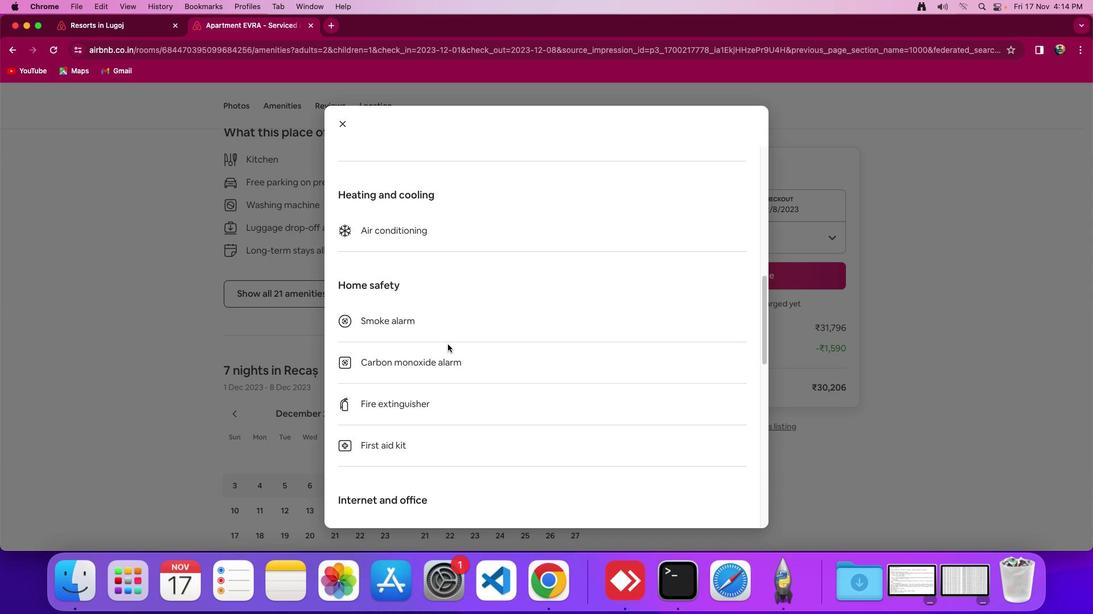 
Action: Mouse scrolled (447, 344) with delta (0, -1)
Screenshot: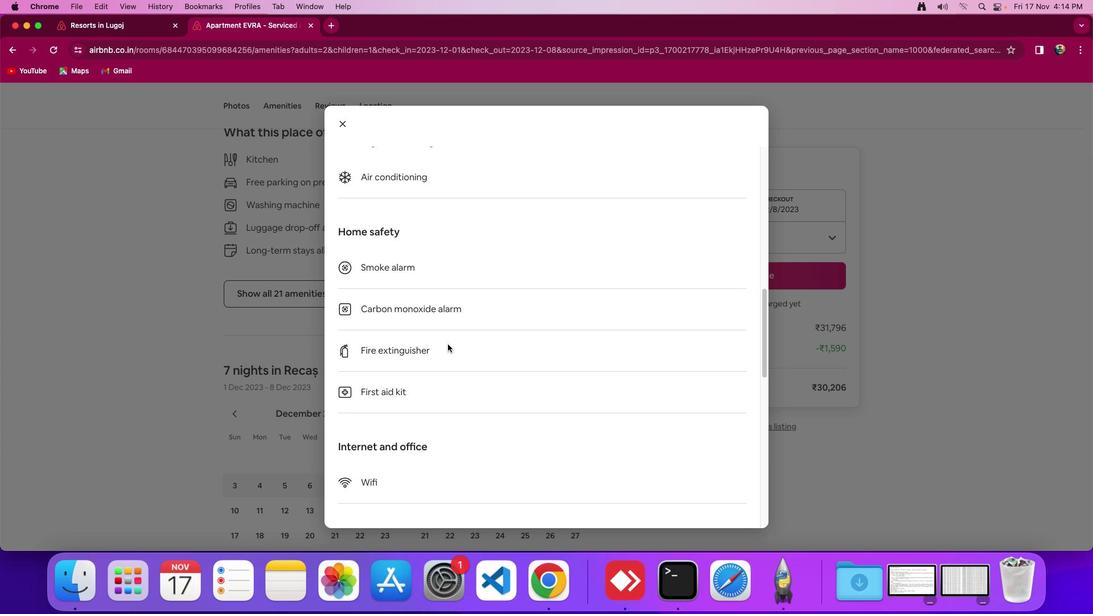
Action: Mouse scrolled (447, 344) with delta (0, 0)
Screenshot: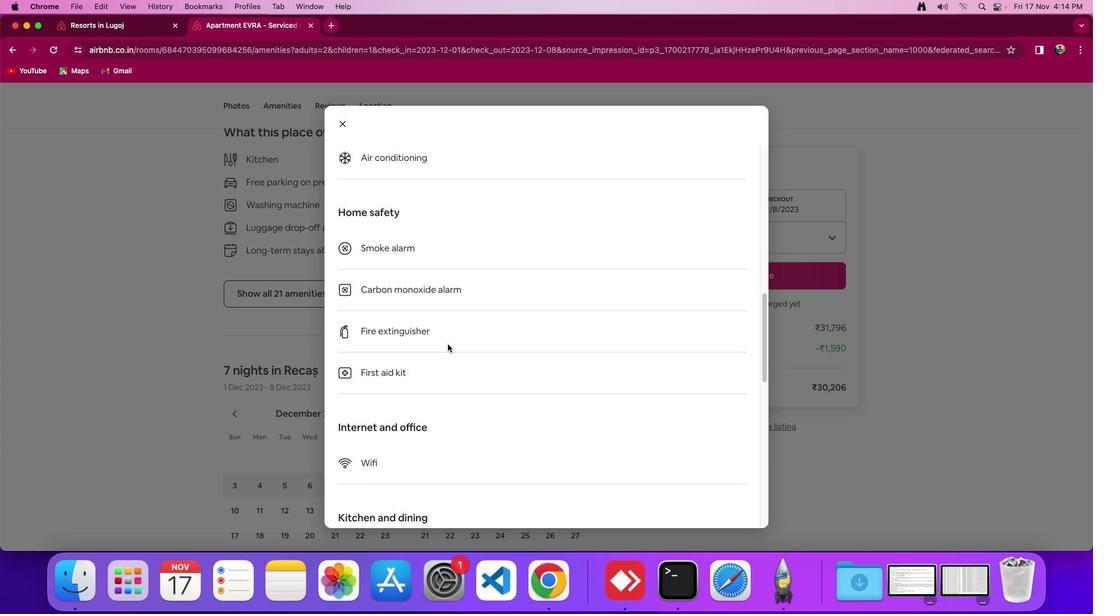 
Action: Mouse scrolled (447, 344) with delta (0, 0)
Screenshot: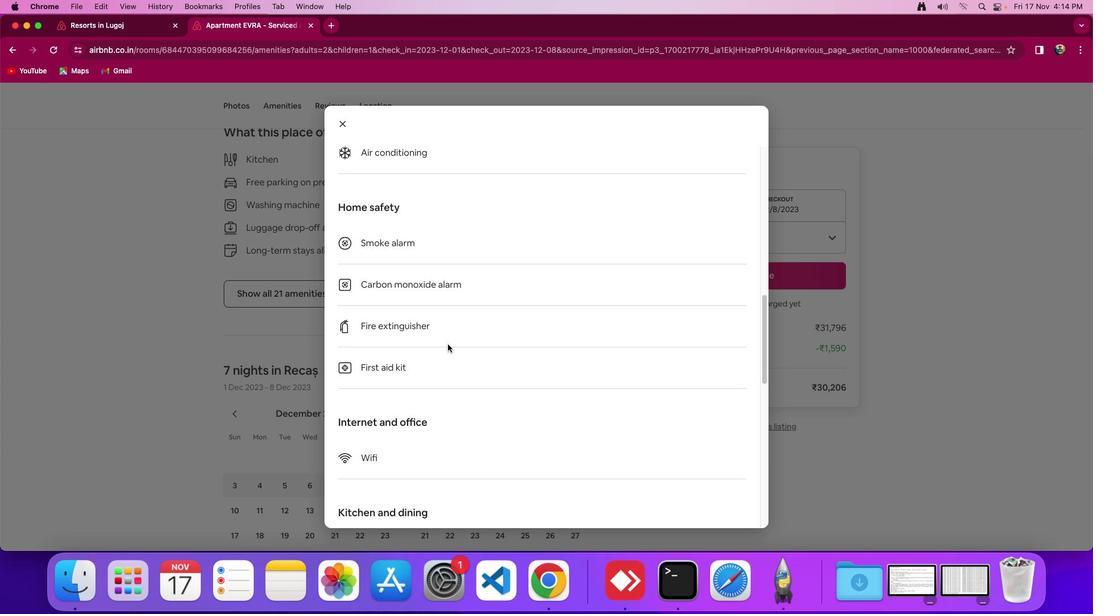 
Action: Mouse moved to (447, 345)
Screenshot: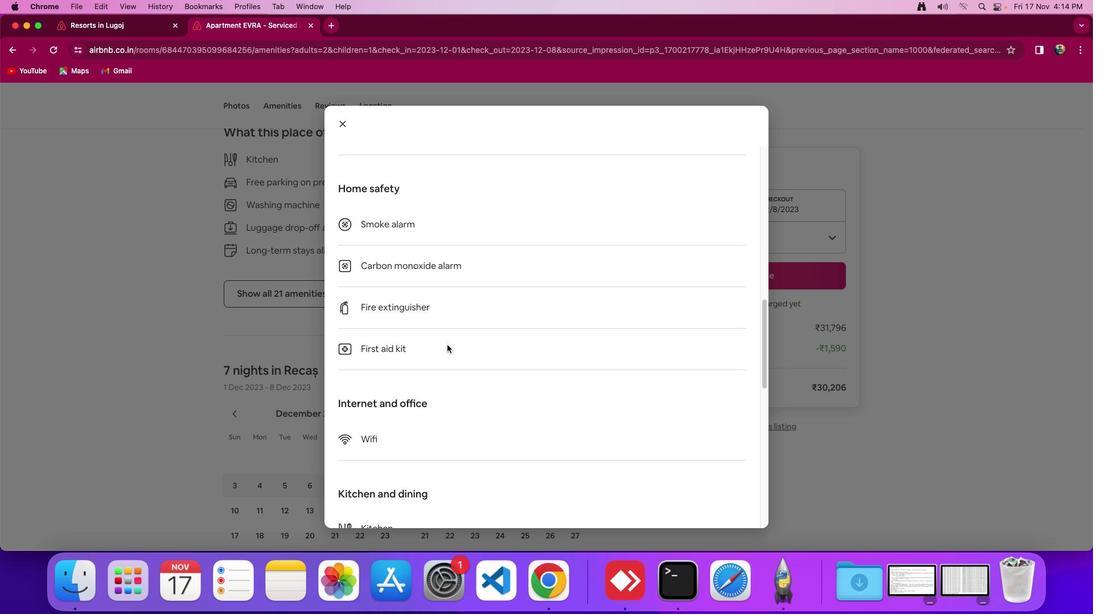 
Action: Mouse scrolled (447, 345) with delta (0, 0)
Screenshot: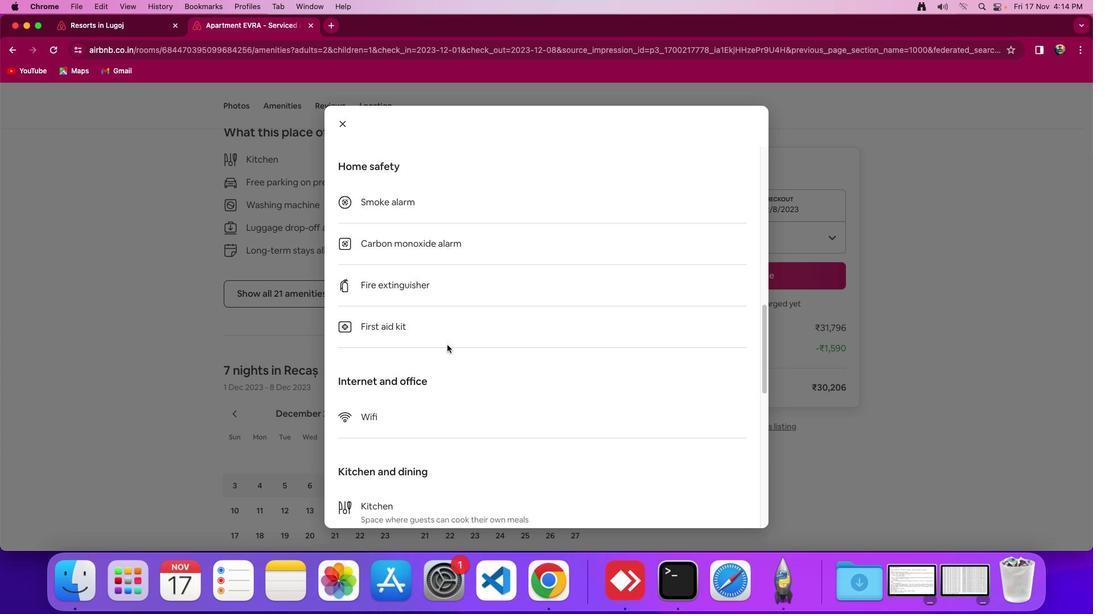 
Action: Mouse moved to (447, 345)
Screenshot: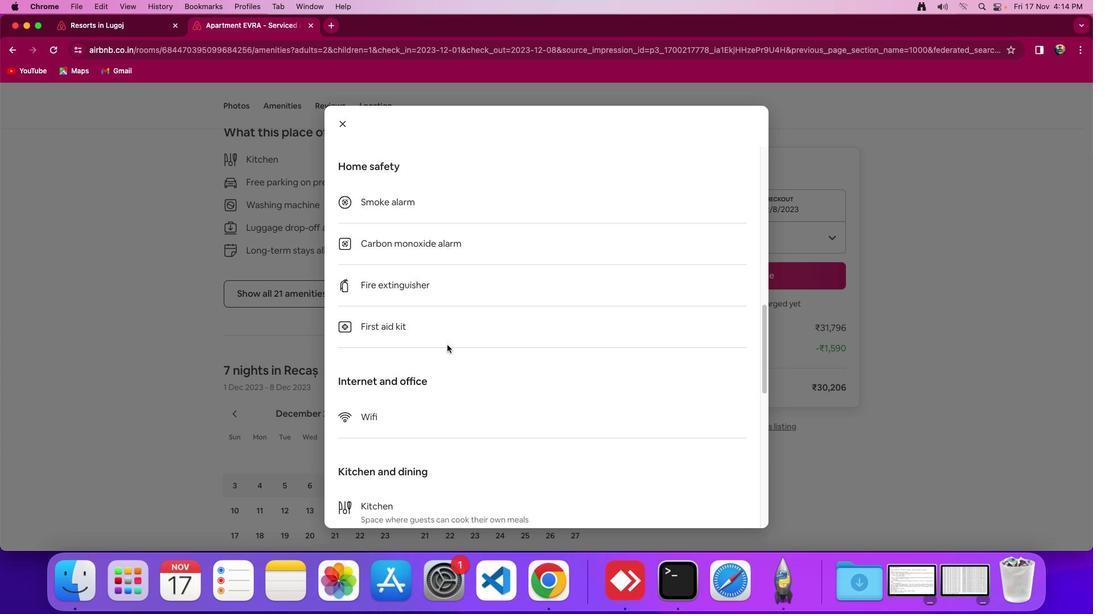 
Action: Mouse scrolled (447, 345) with delta (0, 0)
Screenshot: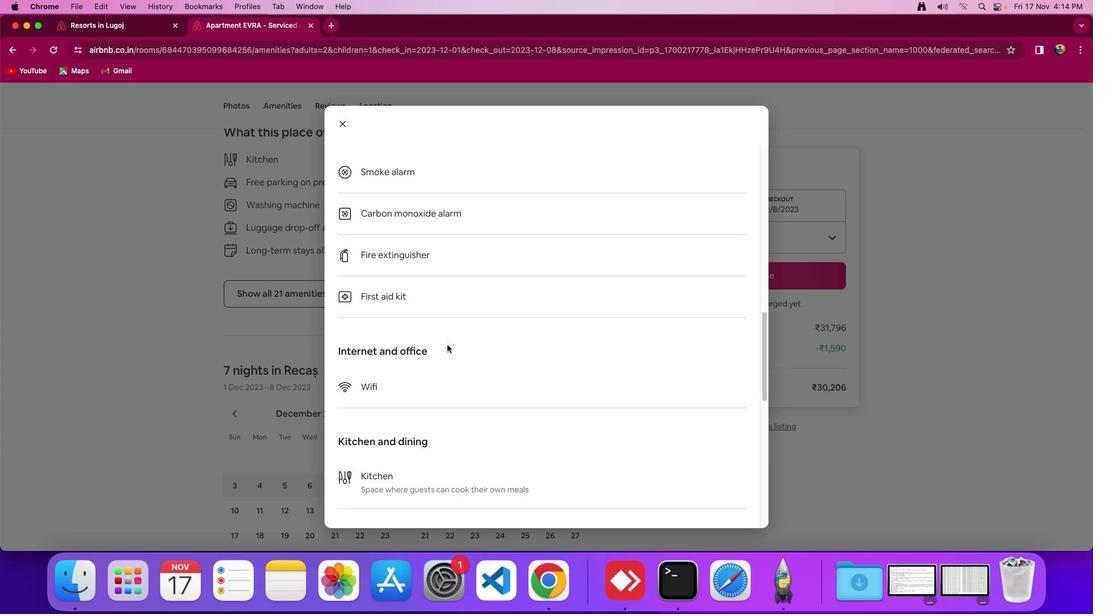 
Action: Mouse moved to (447, 345)
Screenshot: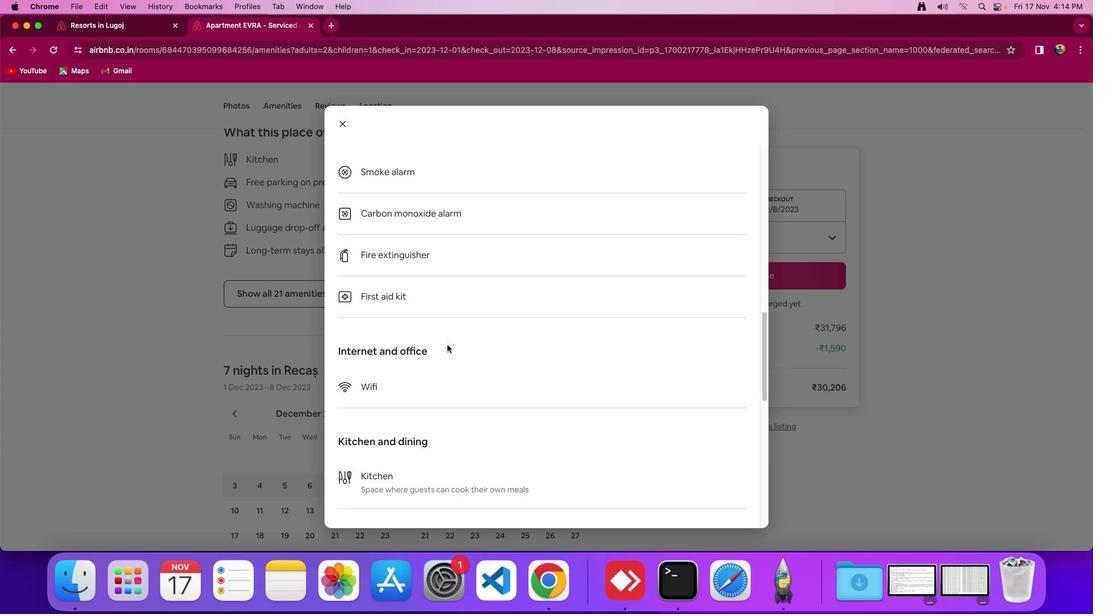 
Action: Mouse scrolled (447, 345) with delta (0, -1)
Screenshot: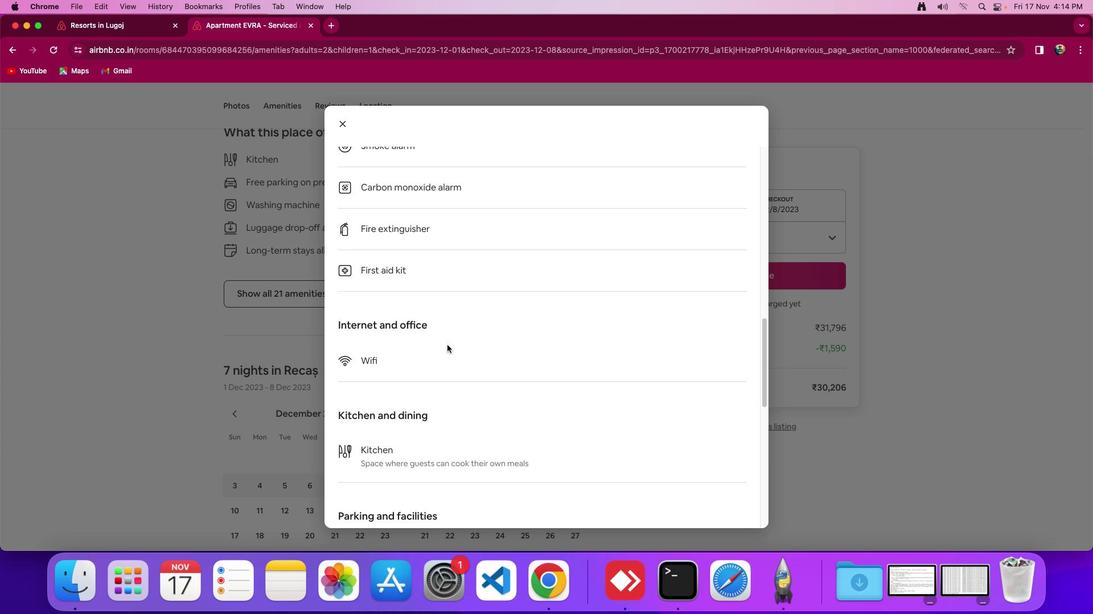 
Action: Mouse moved to (447, 345)
Screenshot: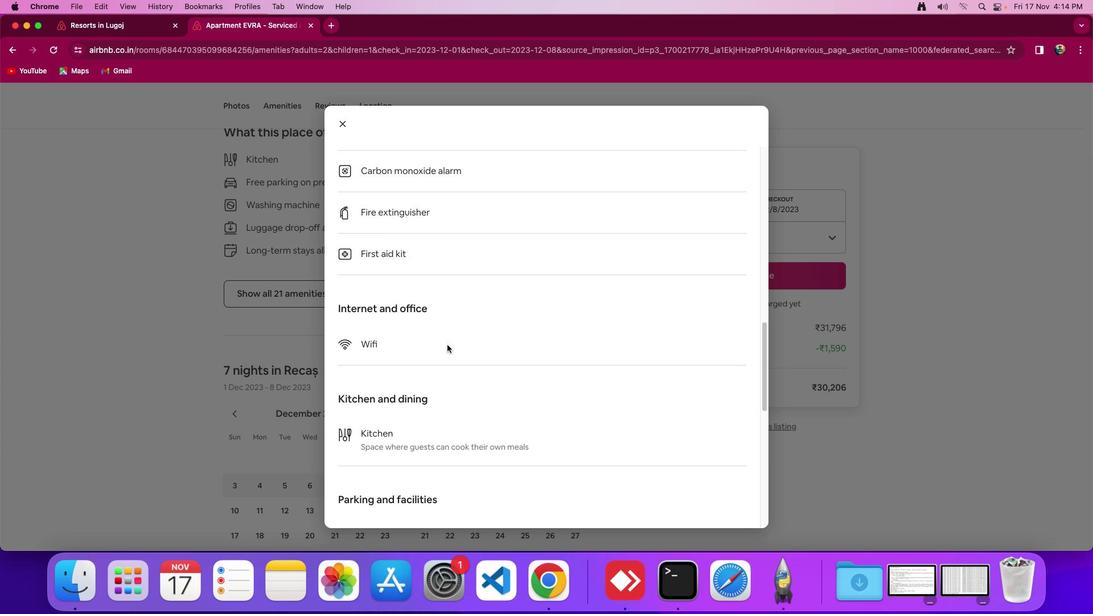 
Action: Mouse scrolled (447, 345) with delta (0, 0)
Screenshot: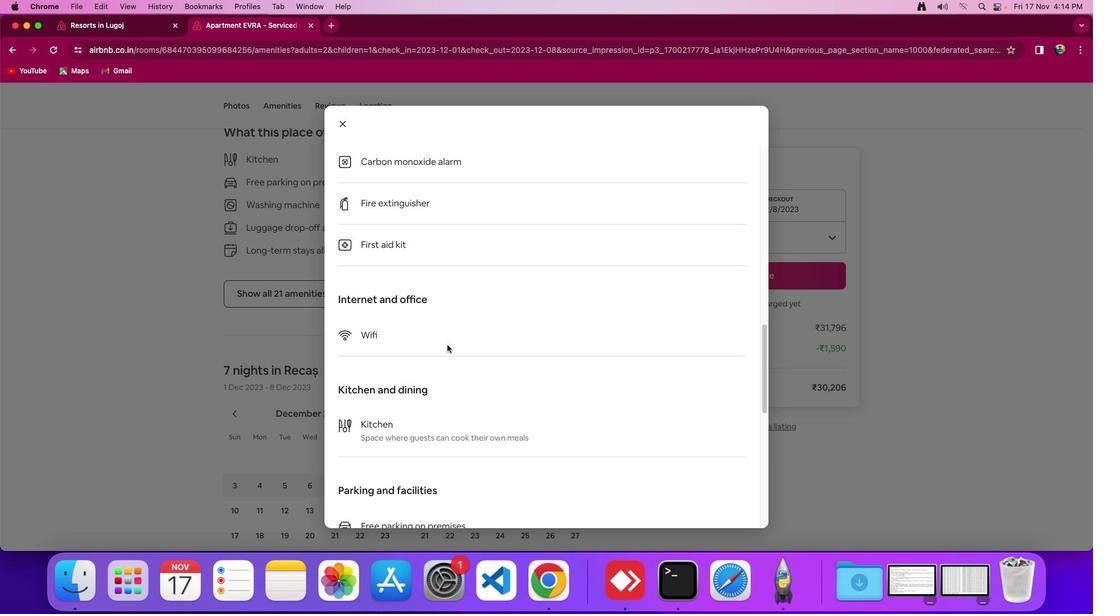 
Action: Mouse scrolled (447, 345) with delta (0, 0)
Screenshot: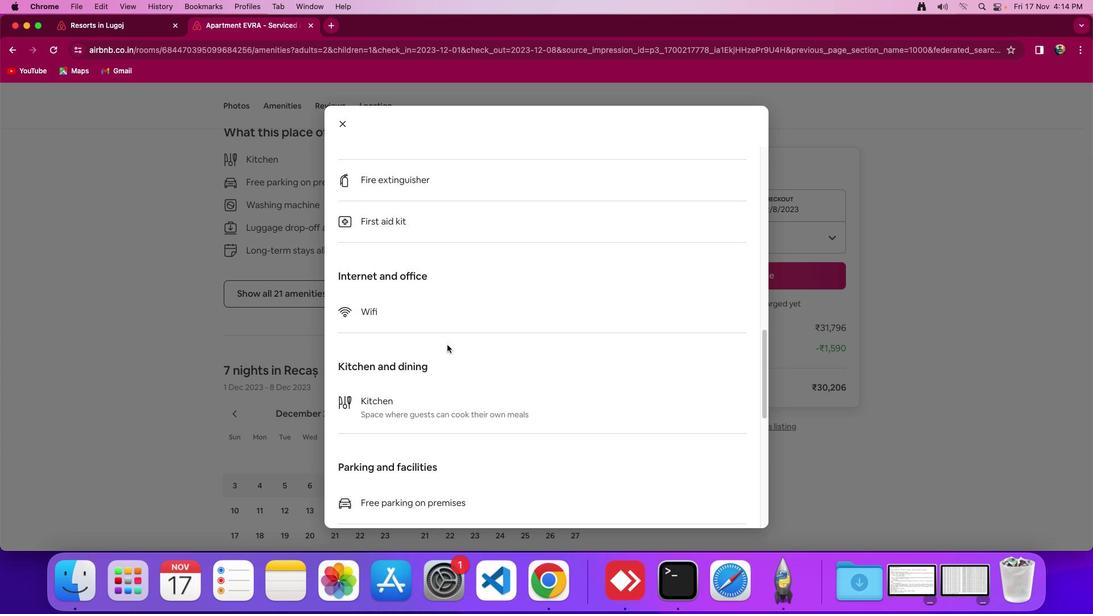 
Action: Mouse scrolled (447, 345) with delta (0, -1)
Screenshot: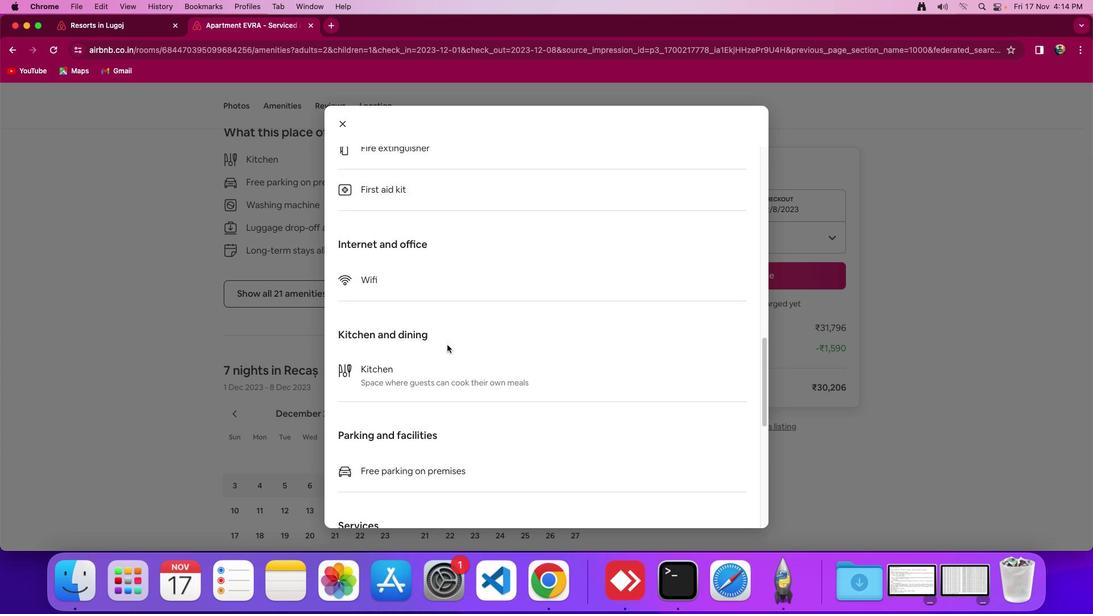 
Action: Mouse moved to (447, 346)
Screenshot: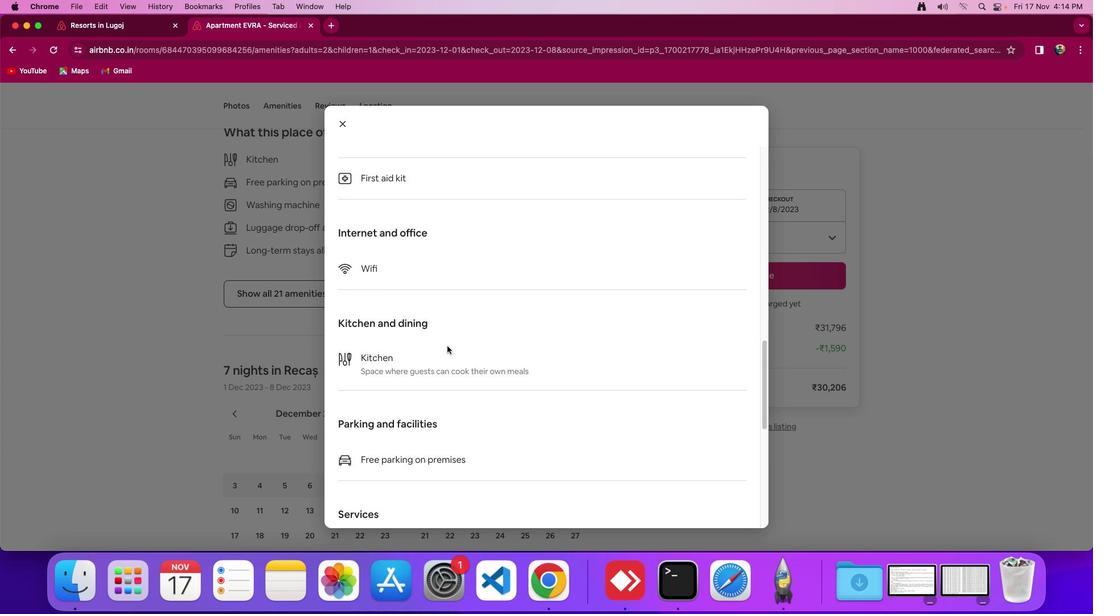 
Action: Mouse scrolled (447, 346) with delta (0, 0)
Screenshot: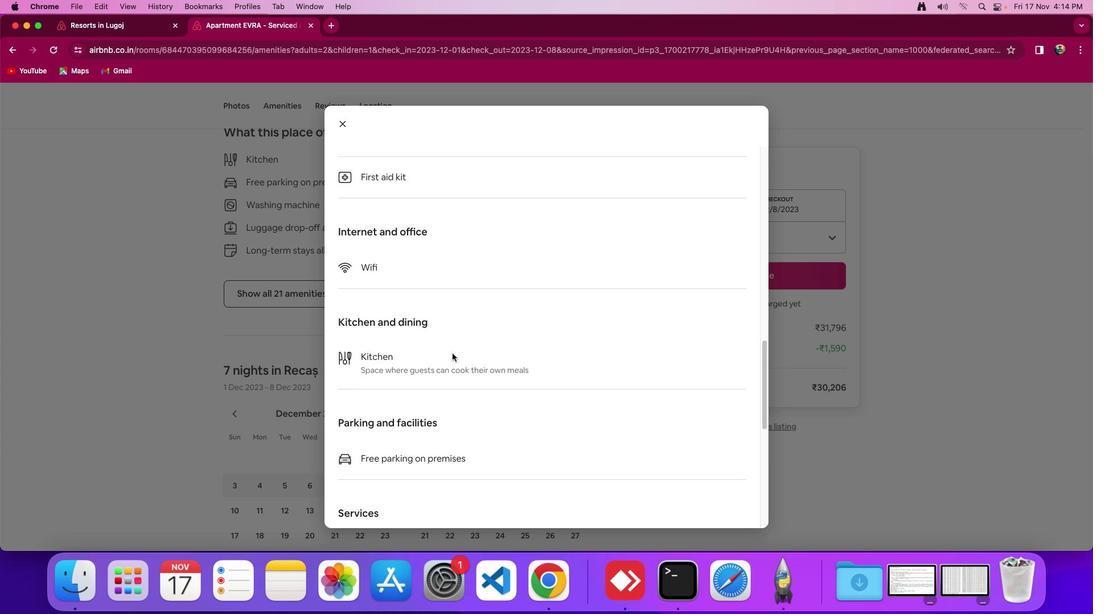 
Action: Mouse moved to (458, 337)
Screenshot: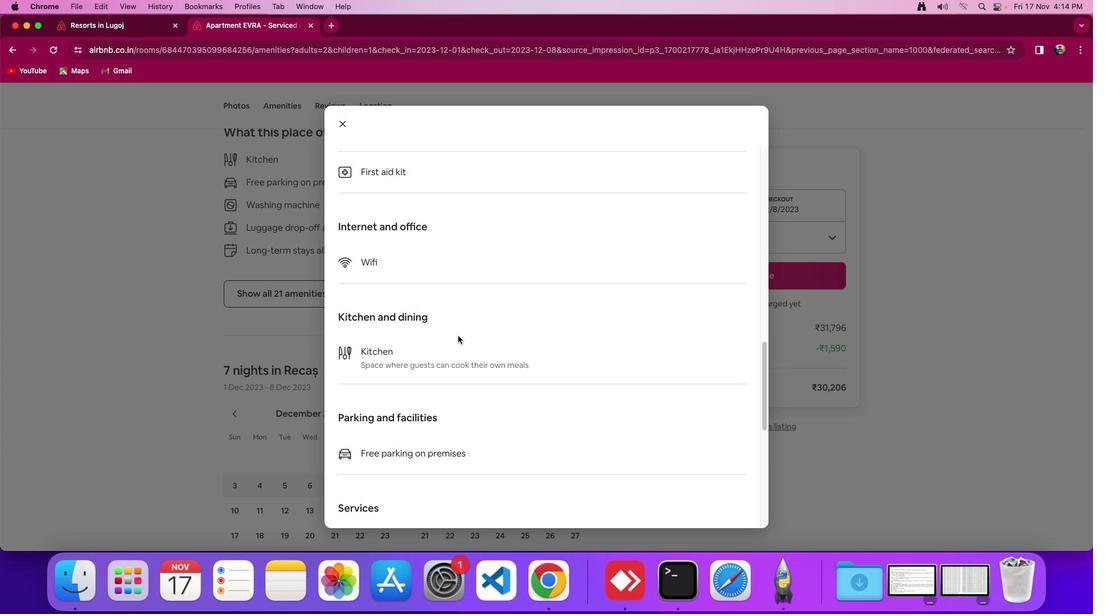 
Action: Mouse scrolled (458, 337) with delta (0, 0)
Screenshot: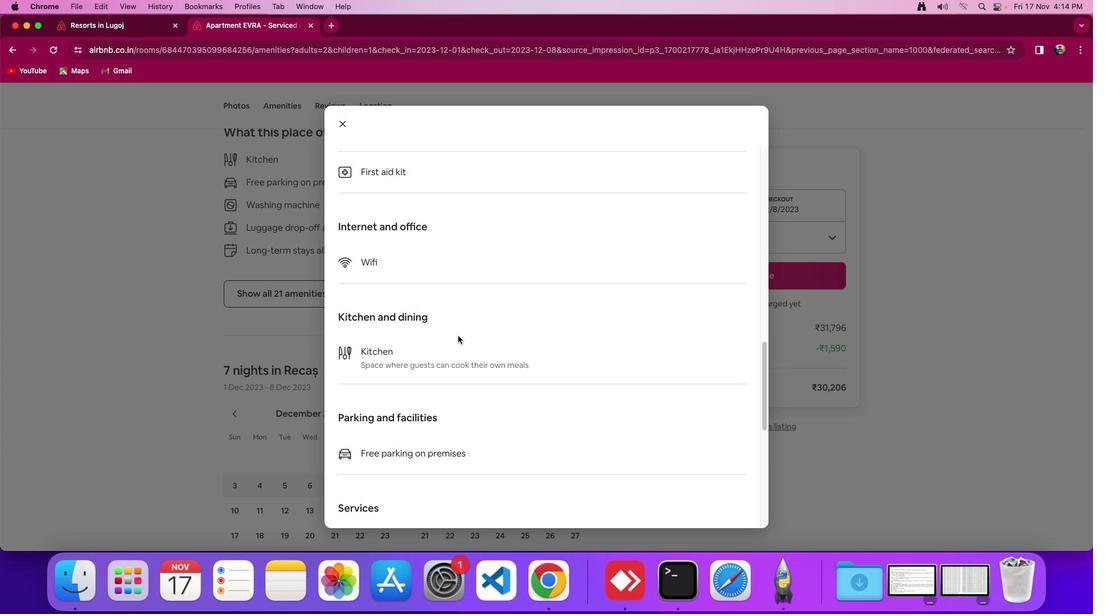 
Action: Mouse moved to (458, 335)
Screenshot: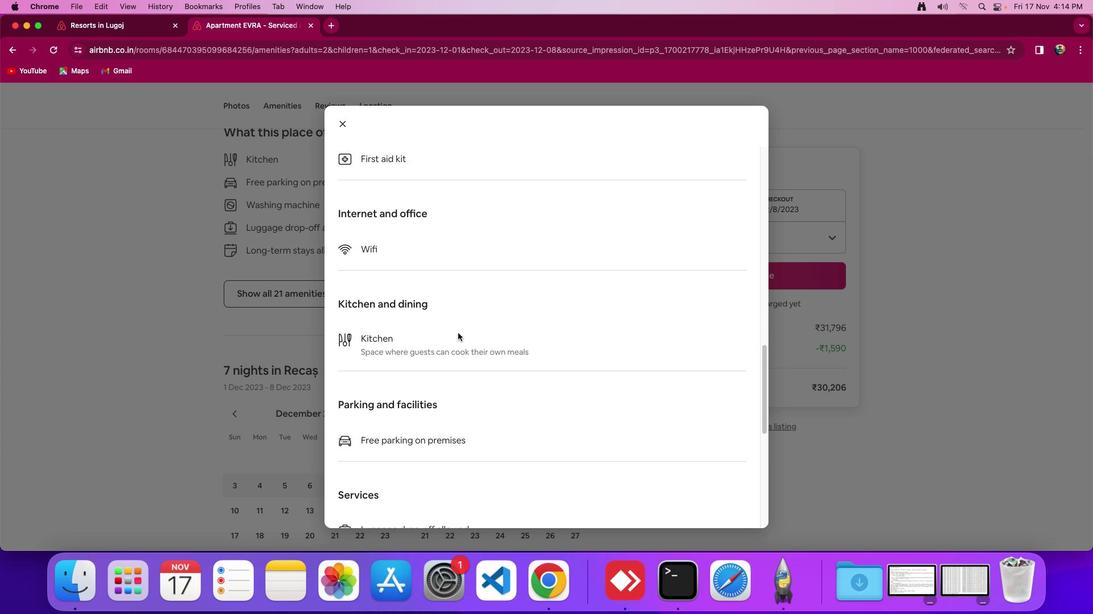 
Action: Mouse scrolled (458, 335) with delta (0, 0)
Screenshot: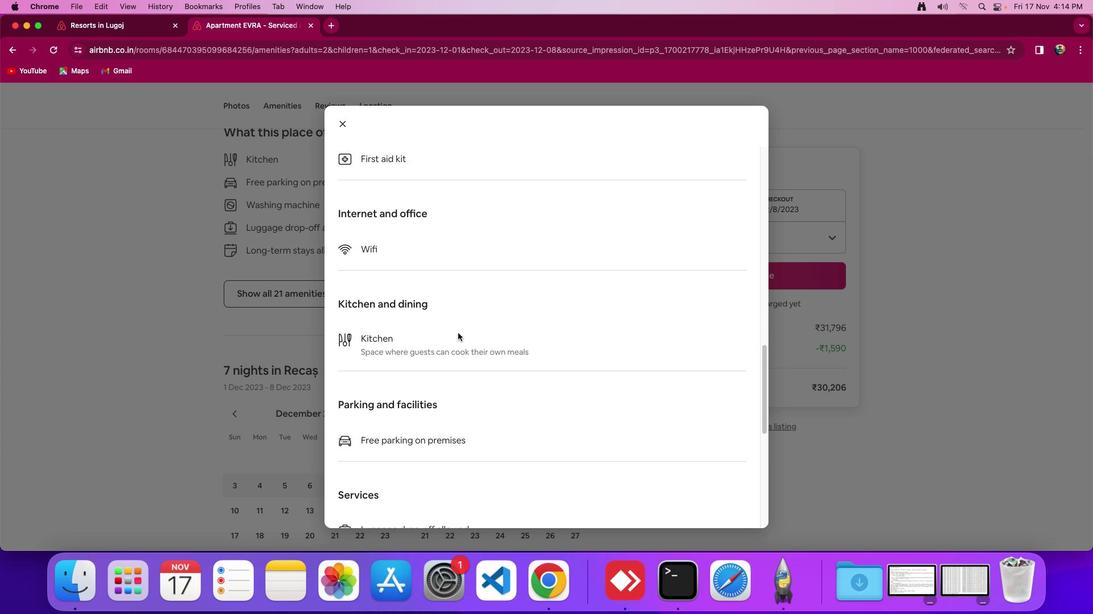 
Action: Mouse scrolled (458, 335) with delta (0, 0)
Screenshot: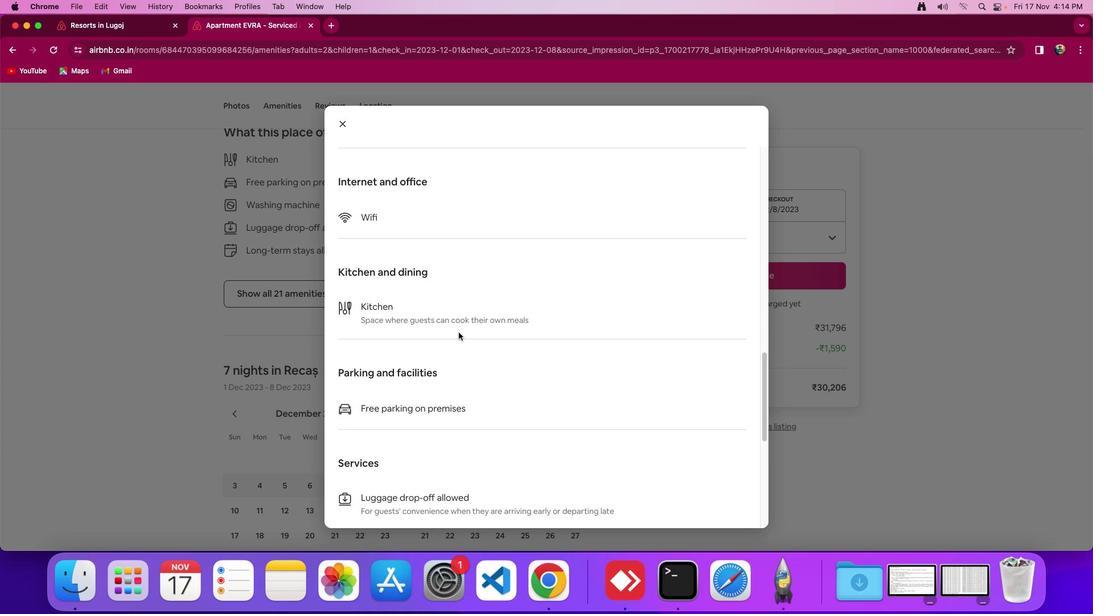 
Action: Mouse moved to (459, 333)
Screenshot: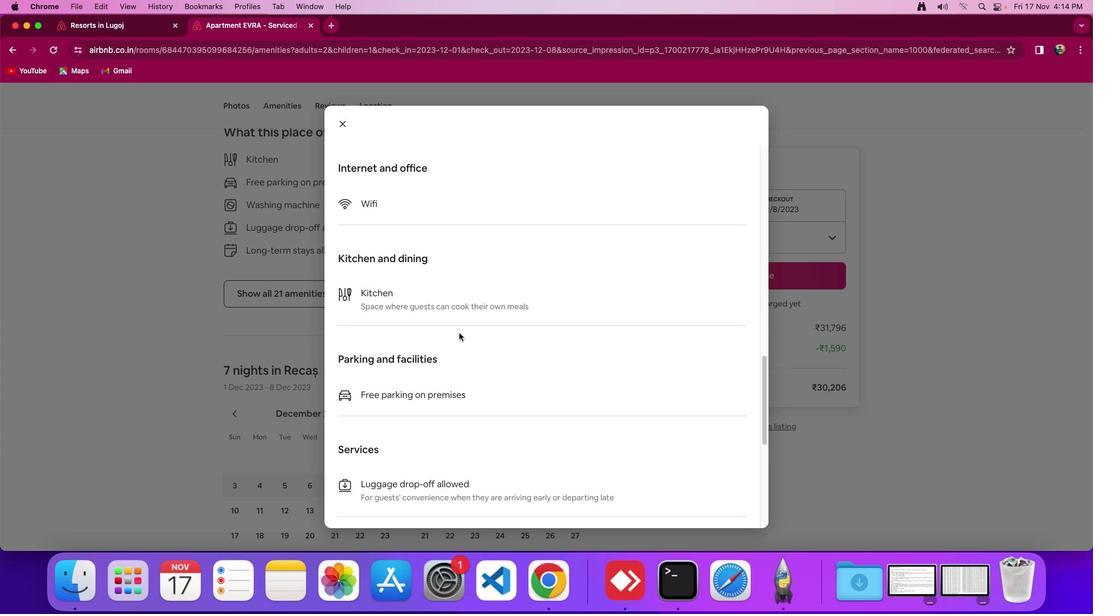 
Action: Mouse scrolled (459, 333) with delta (0, 0)
Screenshot: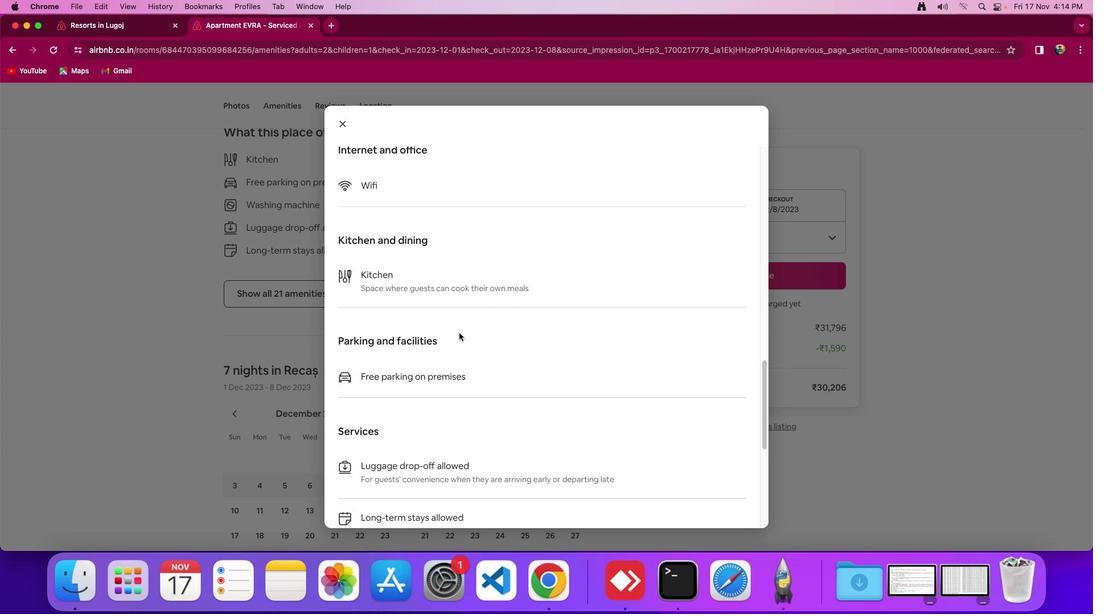 
Action: Mouse scrolled (459, 333) with delta (0, 0)
Screenshot: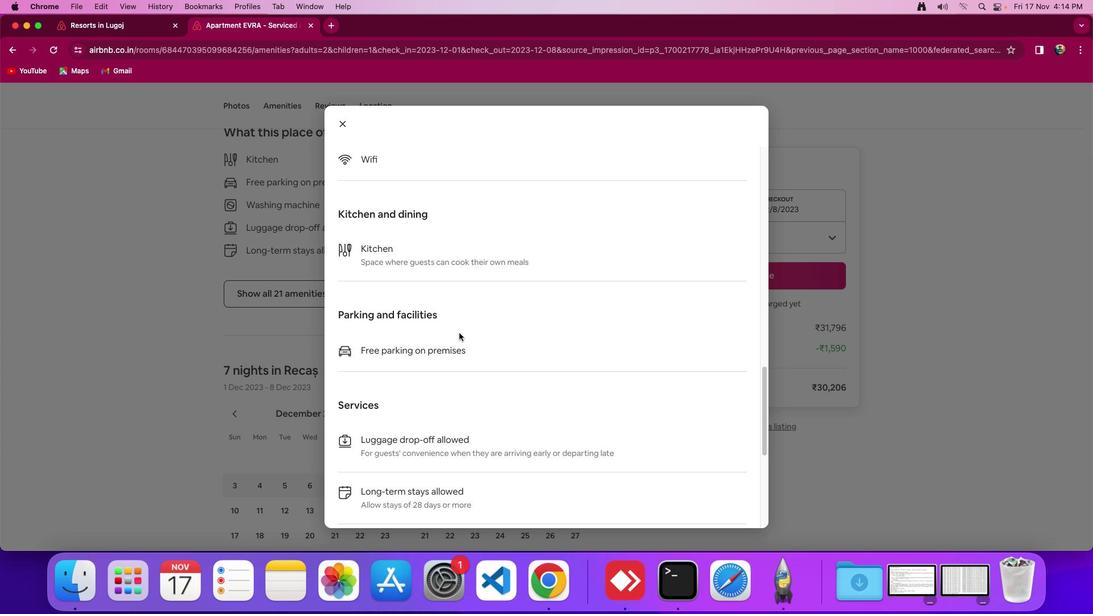 
Action: Mouse scrolled (459, 333) with delta (0, -1)
Screenshot: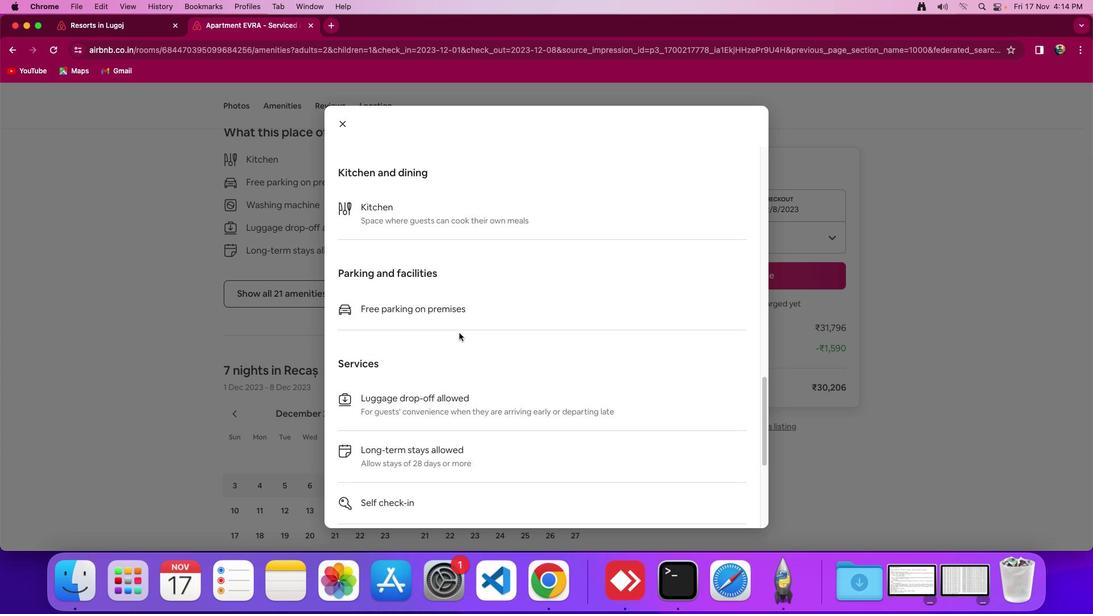 
Action: Mouse moved to (460, 331)
Screenshot: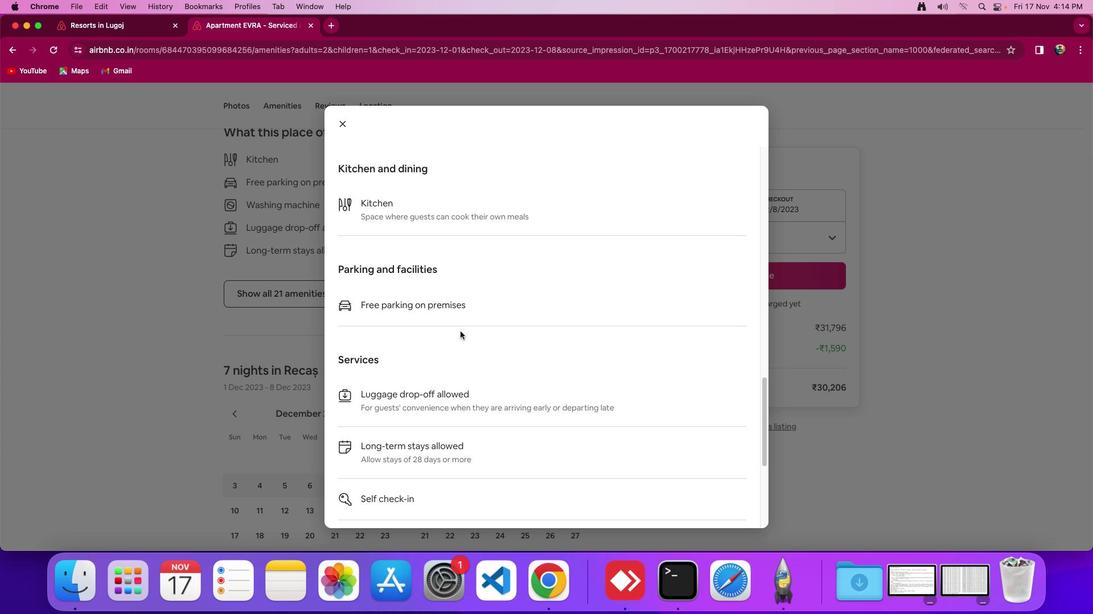 
Action: Mouse scrolled (460, 331) with delta (0, 0)
Screenshot: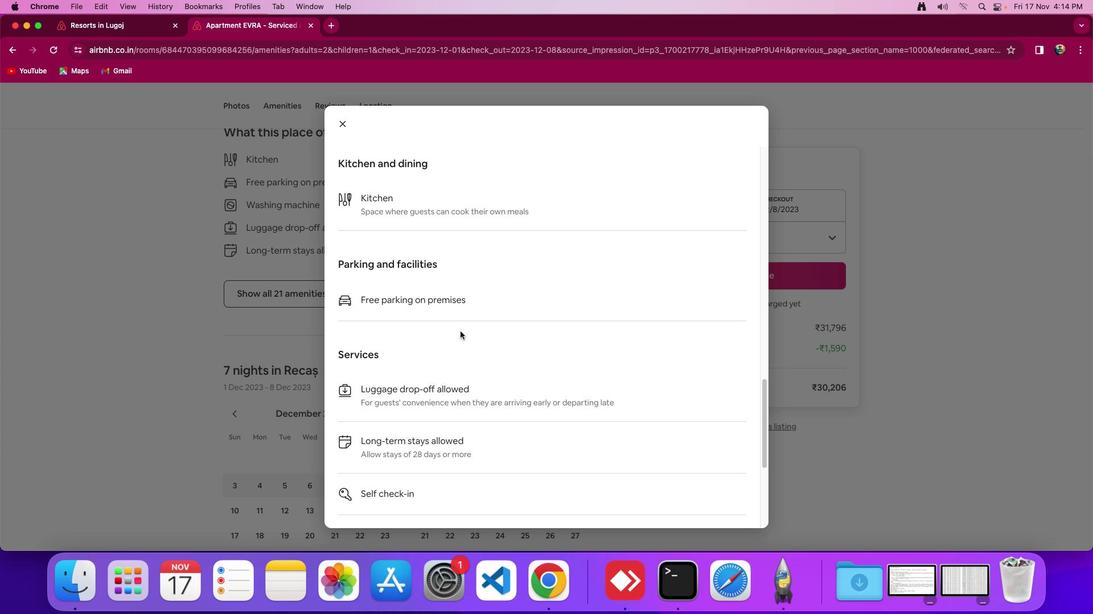 
Action: Mouse scrolled (460, 331) with delta (0, 0)
Screenshot: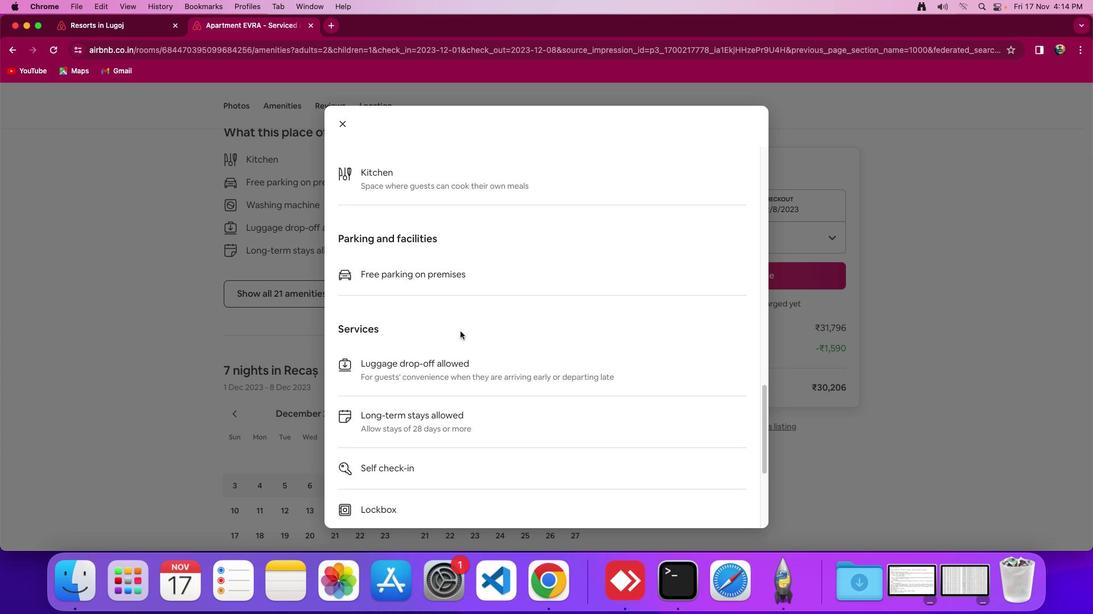 
Action: Mouse scrolled (460, 331) with delta (0, -1)
Screenshot: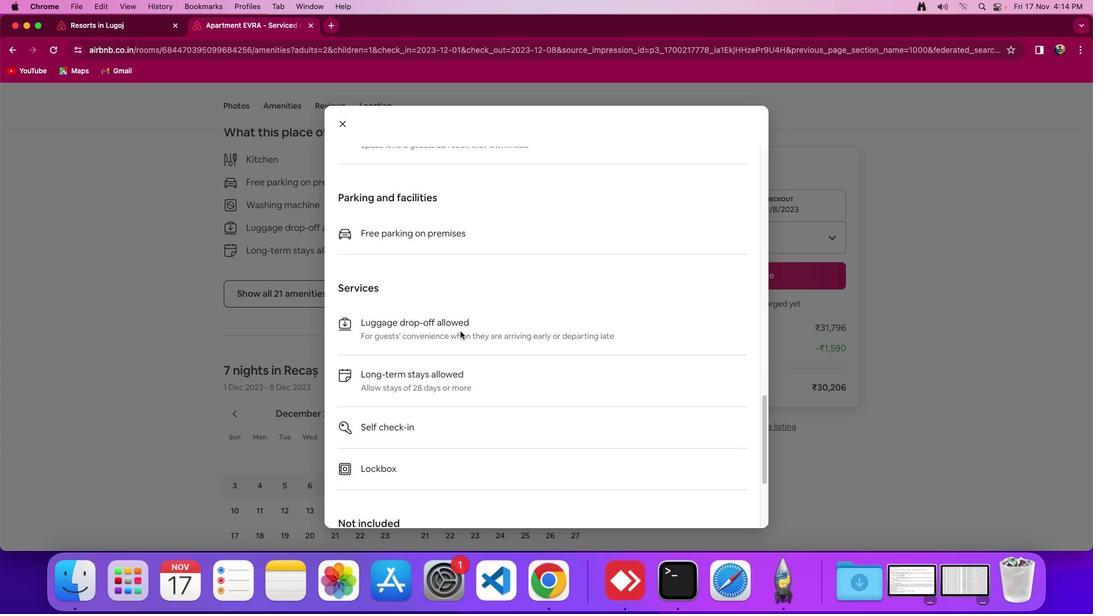 
Action: Mouse moved to (463, 337)
Screenshot: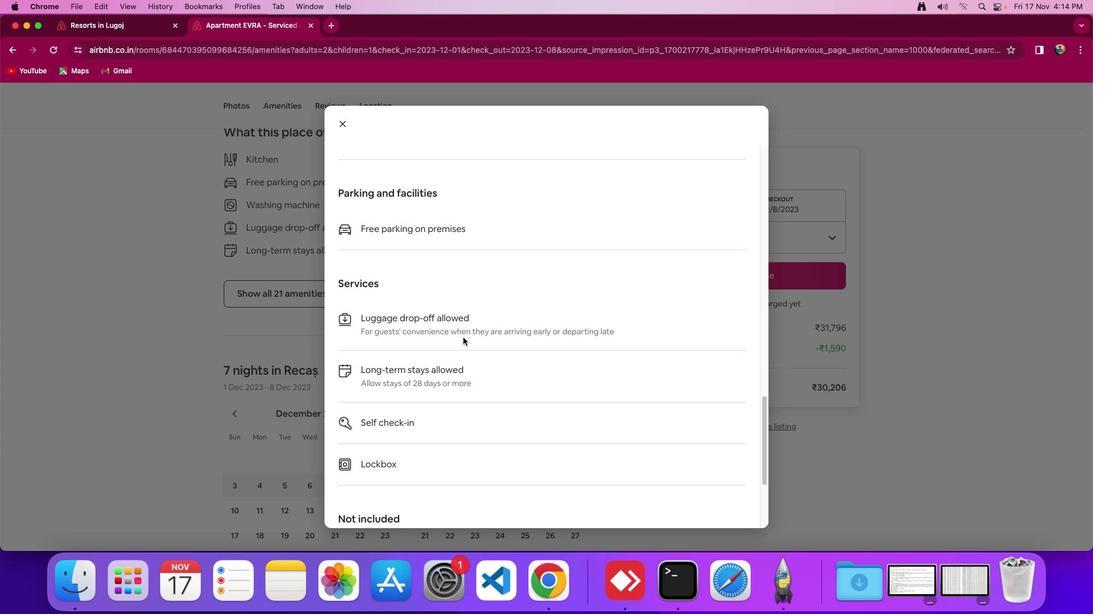 
Action: Mouse scrolled (463, 337) with delta (0, 0)
Screenshot: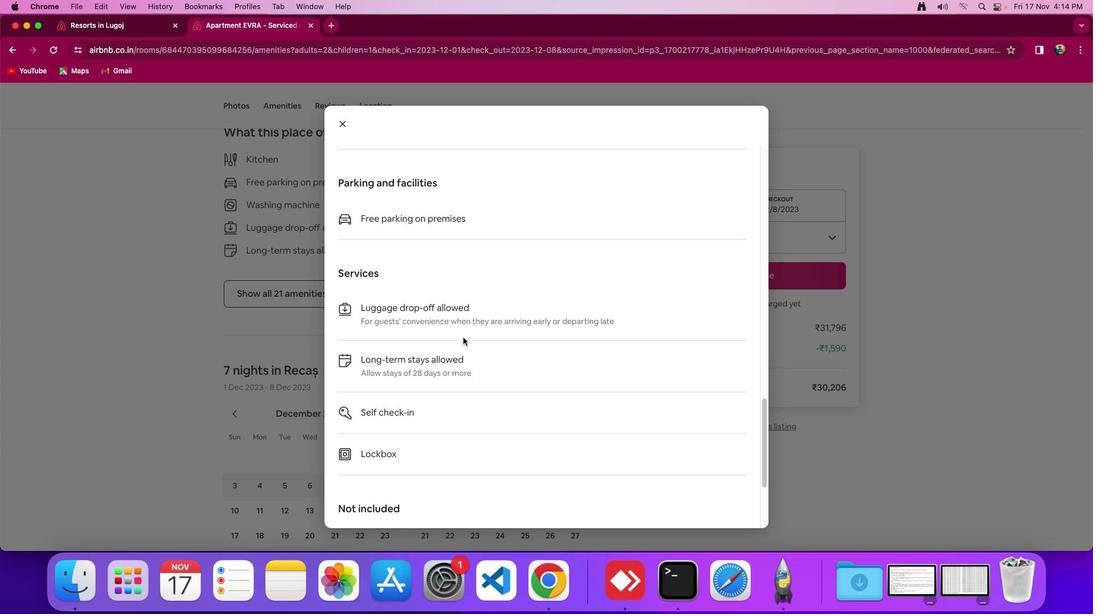 
Action: Mouse scrolled (463, 337) with delta (0, 0)
Screenshot: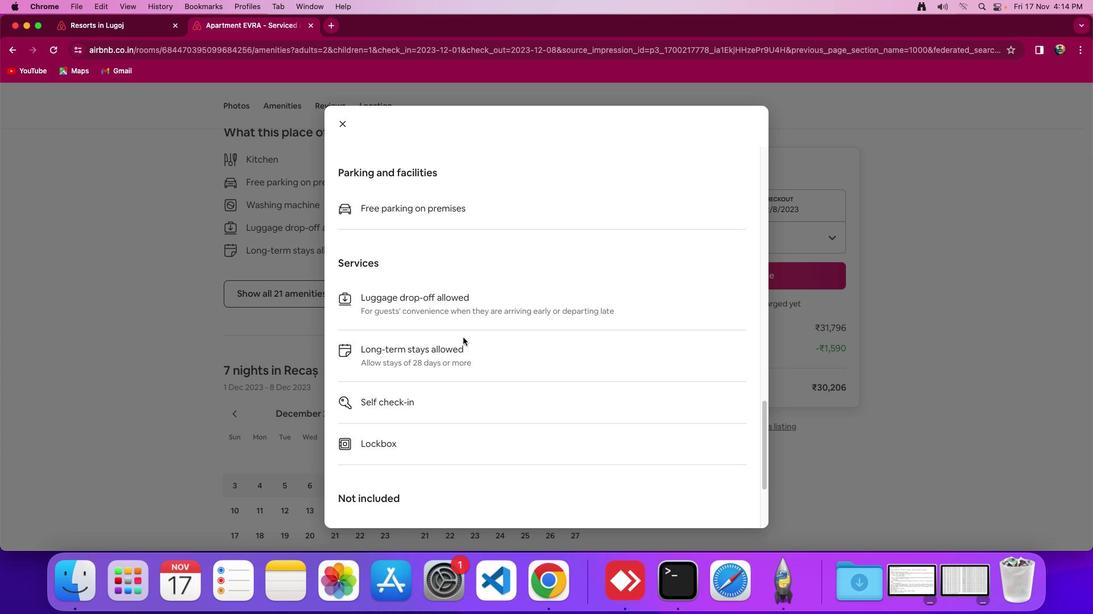 
Action: Mouse moved to (463, 337)
Screenshot: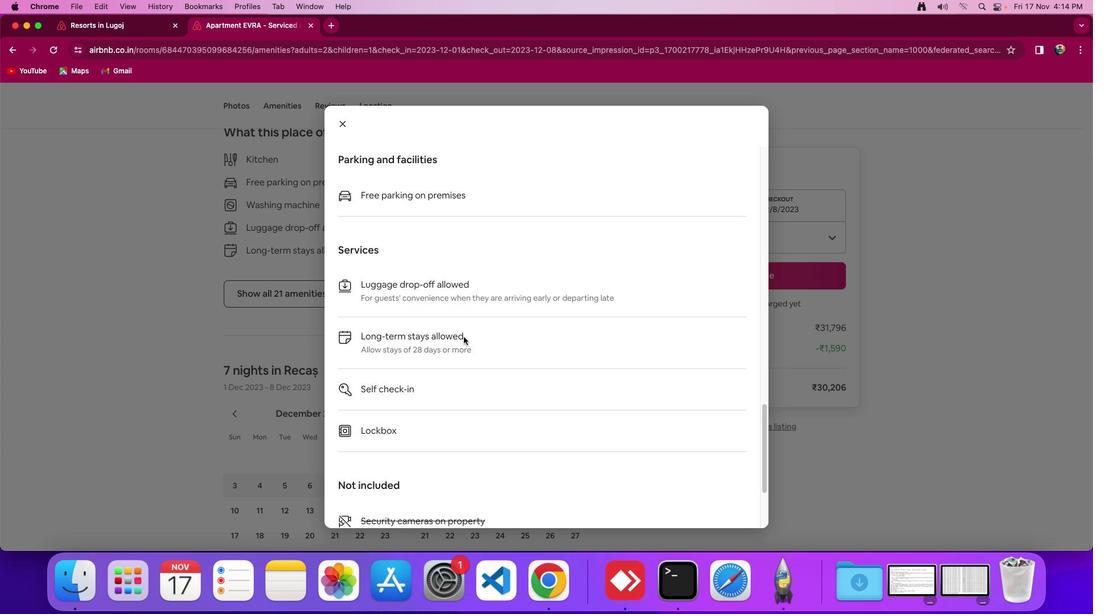 
Action: Mouse scrolled (463, 337) with delta (0, 0)
Screenshot: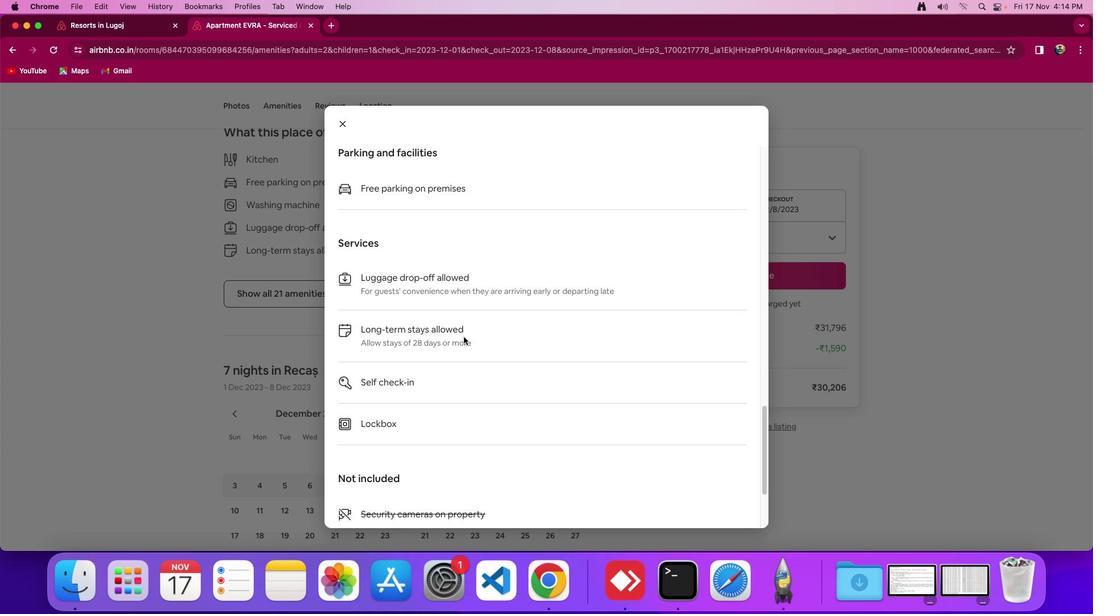 
Action: Mouse scrolled (463, 337) with delta (0, 0)
Screenshot: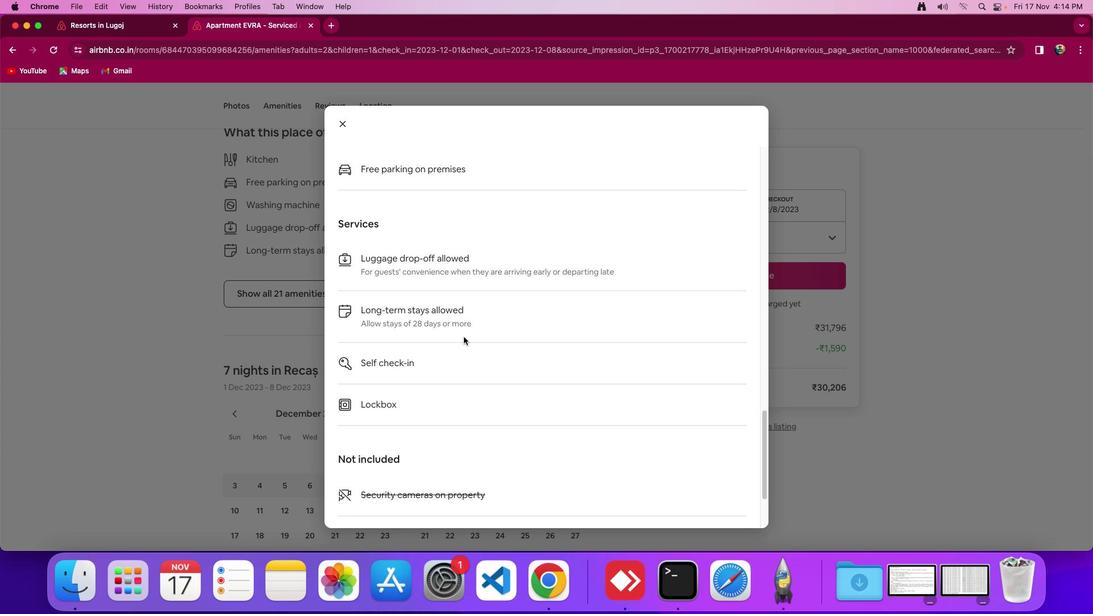 
Action: Mouse scrolled (463, 337) with delta (0, -1)
Screenshot: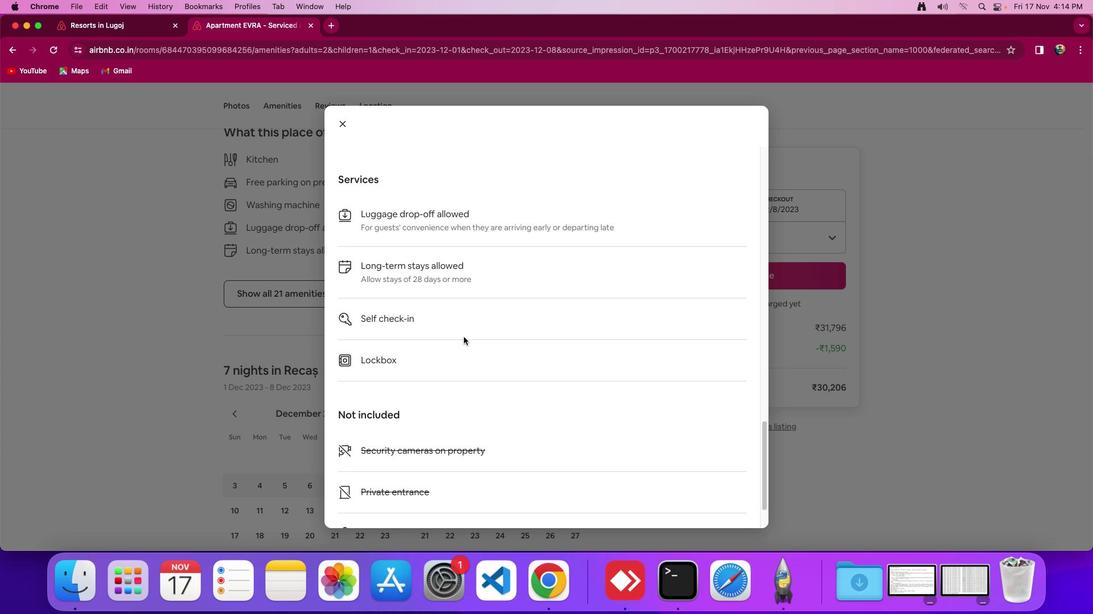 
Action: Mouse moved to (464, 338)
Screenshot: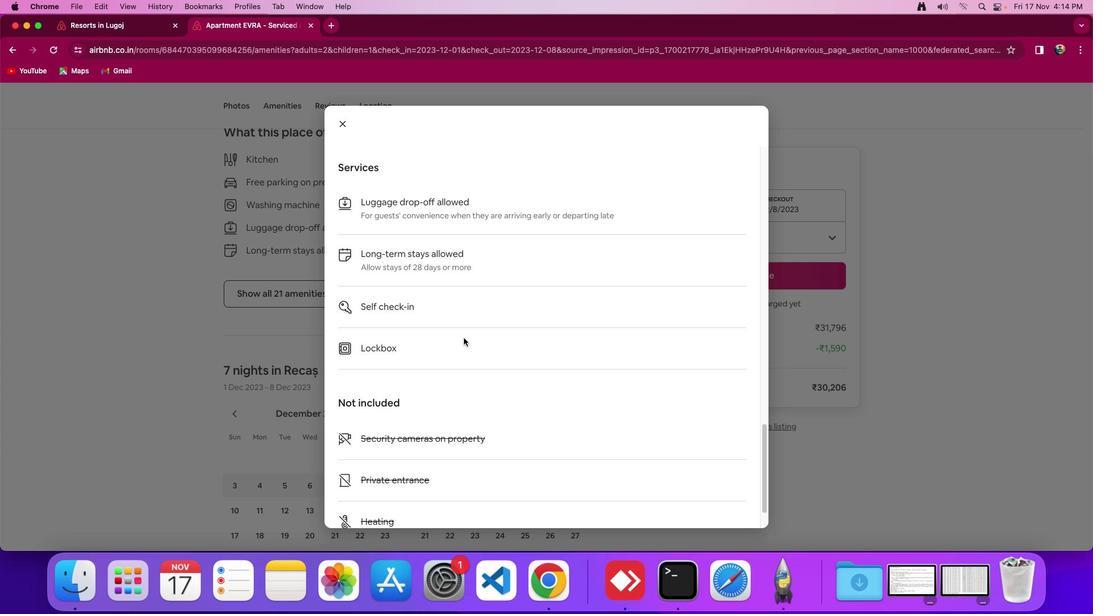 
Action: Mouse scrolled (464, 338) with delta (0, 0)
Screenshot: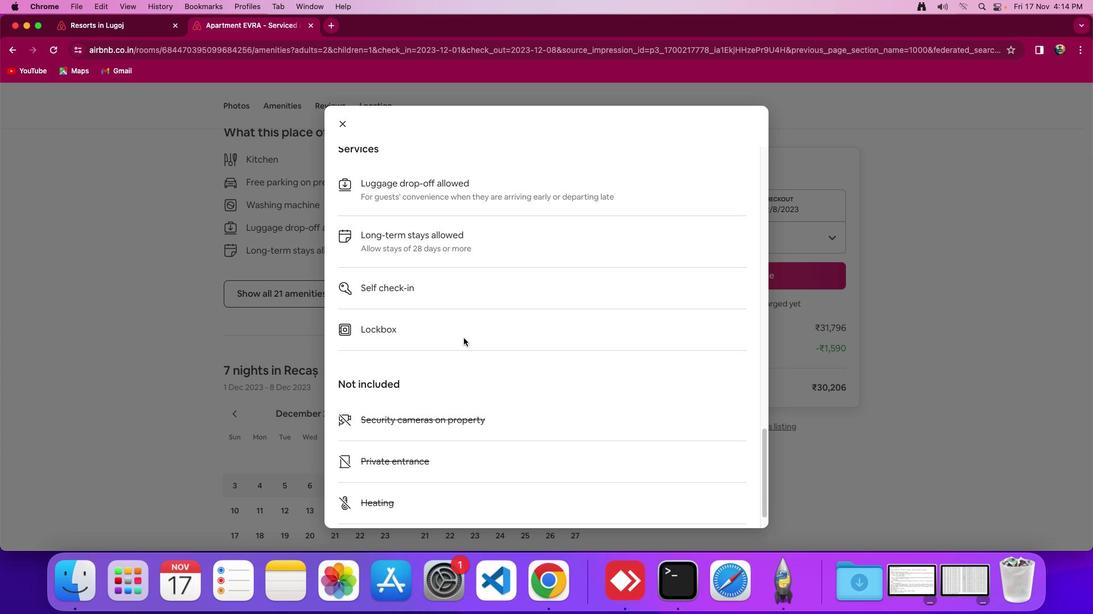 
Action: Mouse scrolled (464, 338) with delta (0, 0)
Screenshot: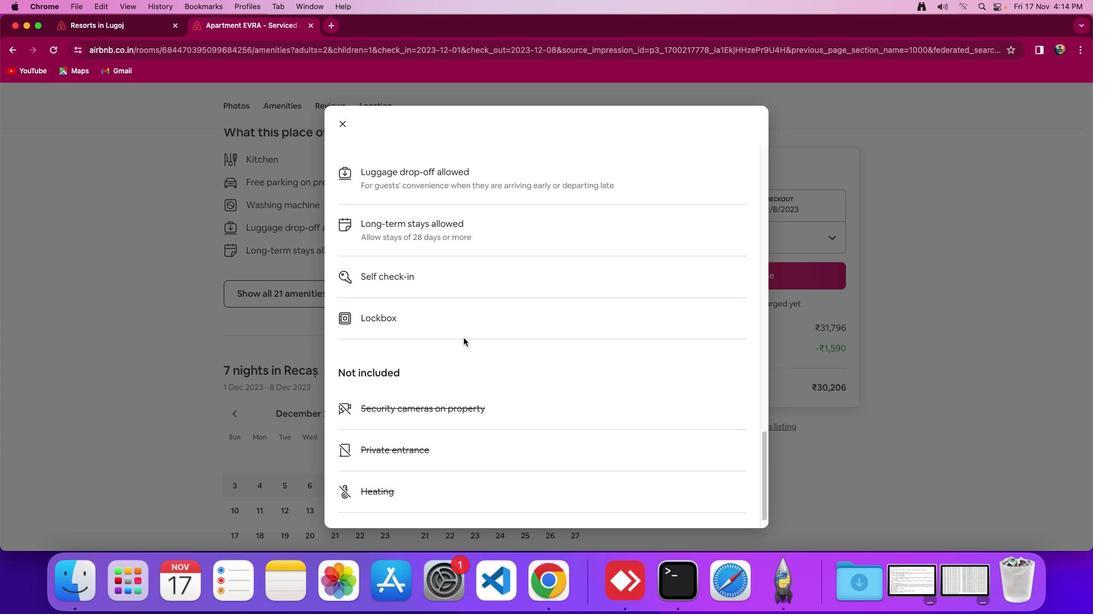 
Action: Mouse scrolled (464, 338) with delta (0, -1)
Screenshot: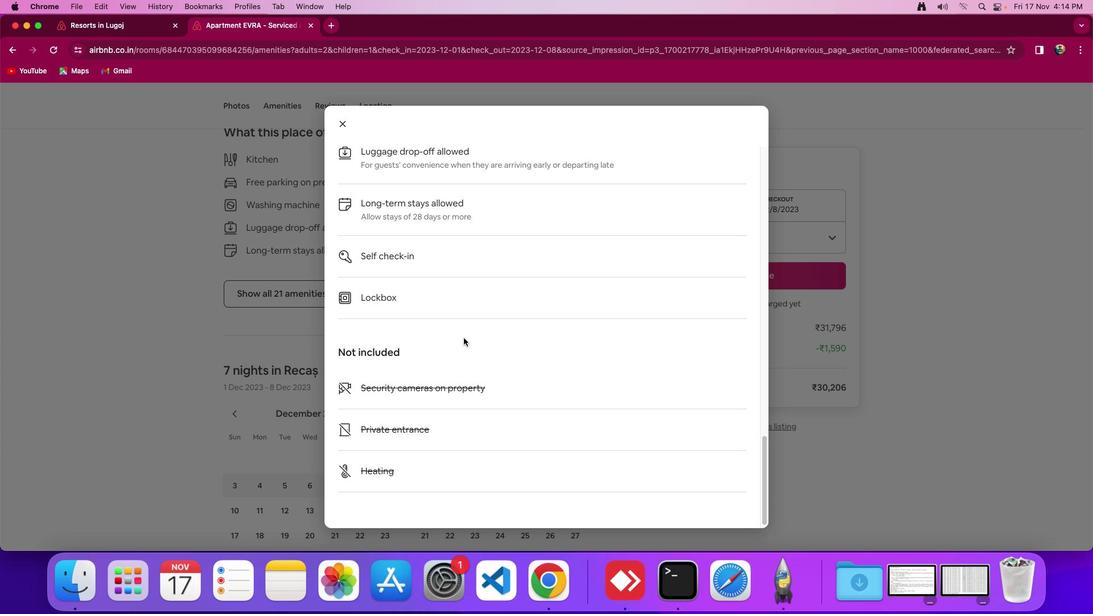 
Action: Mouse moved to (463, 338)
Screenshot: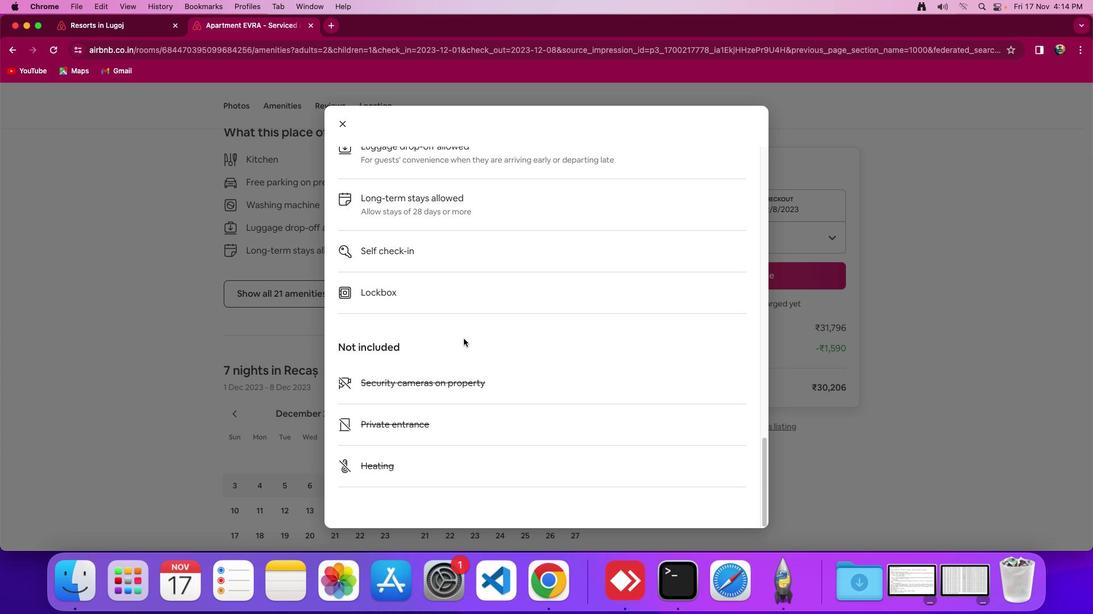 
Action: Mouse scrolled (463, 338) with delta (0, 0)
Screenshot: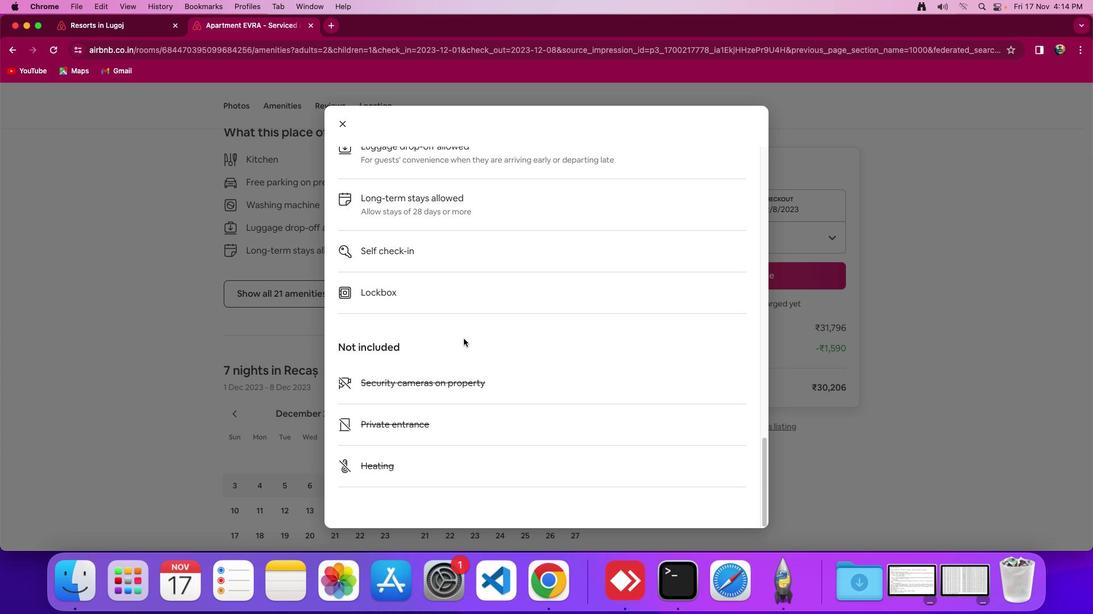 
Action: Mouse scrolled (463, 338) with delta (0, 0)
Screenshot: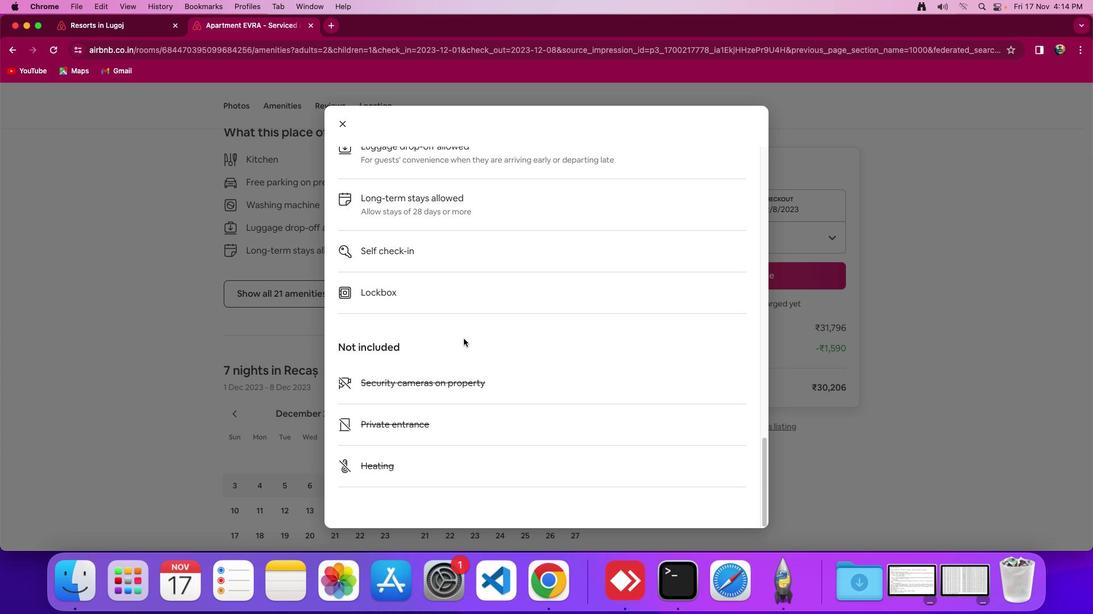 
Action: Mouse moved to (463, 339)
Screenshot: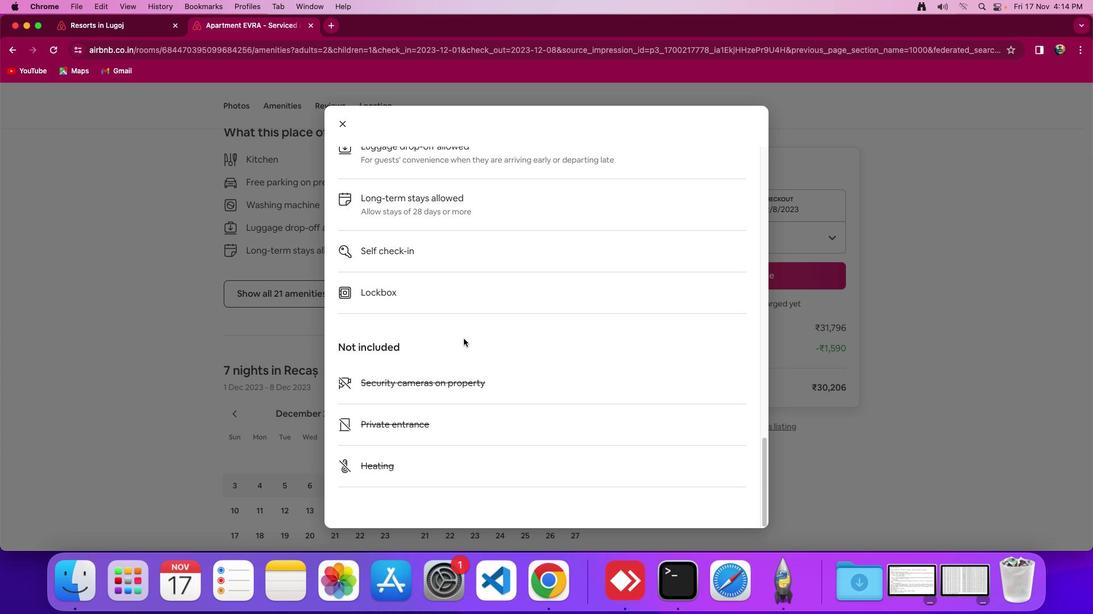
Action: Mouse scrolled (463, 339) with delta (0, 0)
Screenshot: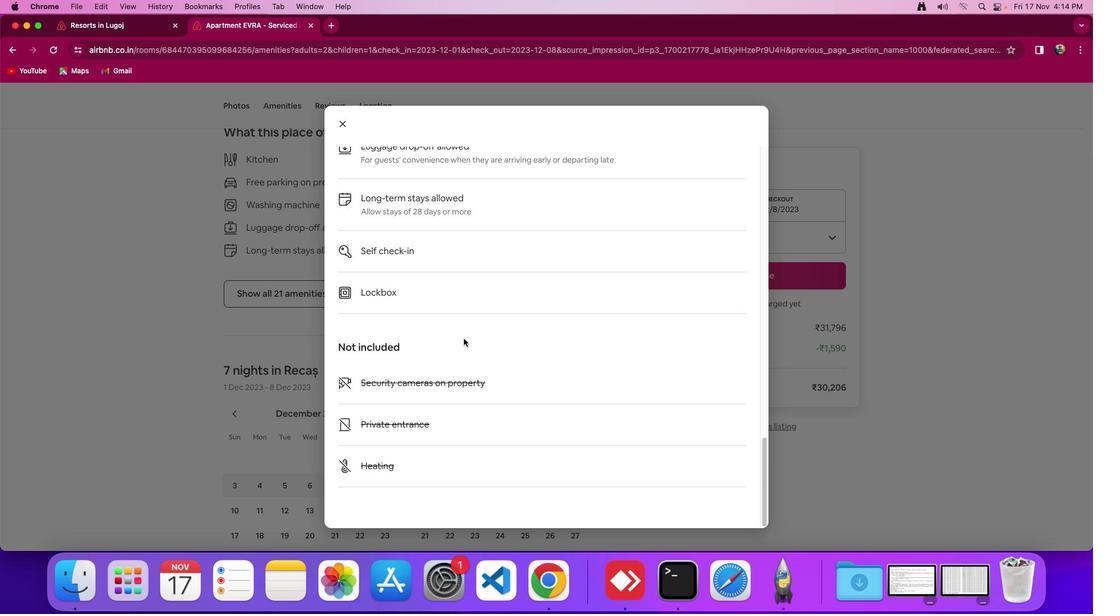 
Action: Mouse scrolled (463, 339) with delta (0, 0)
Screenshot: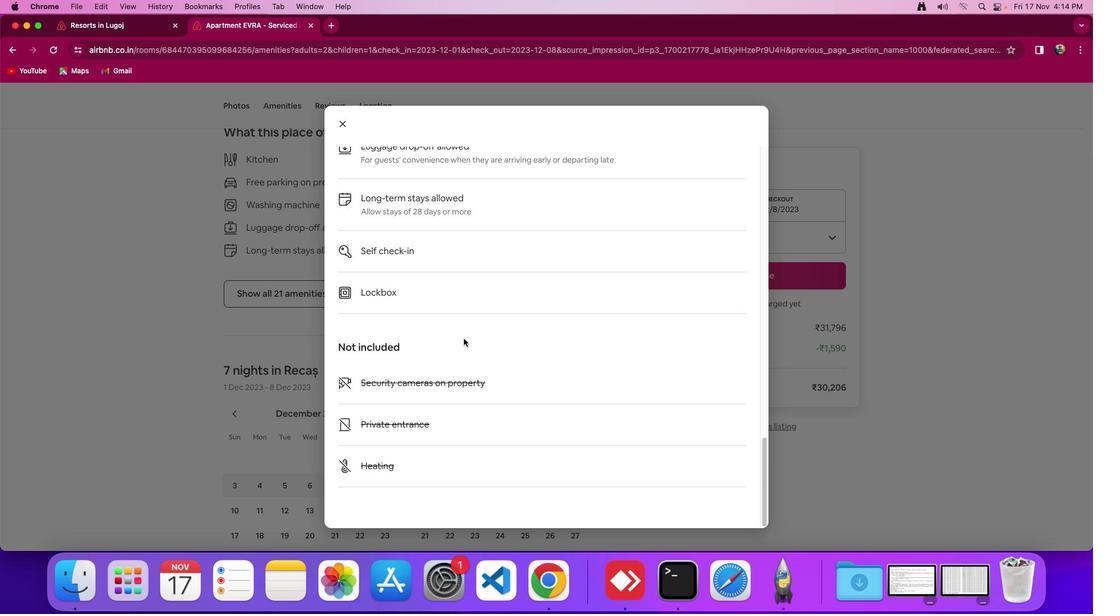 
Action: Mouse moved to (338, 124)
Screenshot: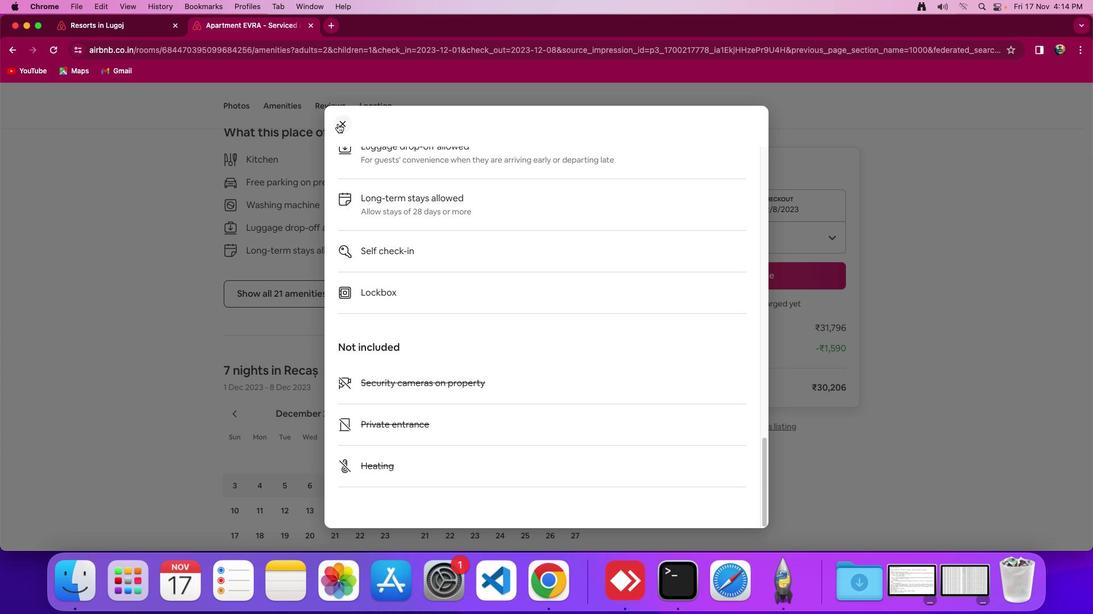 
Action: Mouse pressed left at (338, 124)
Screenshot: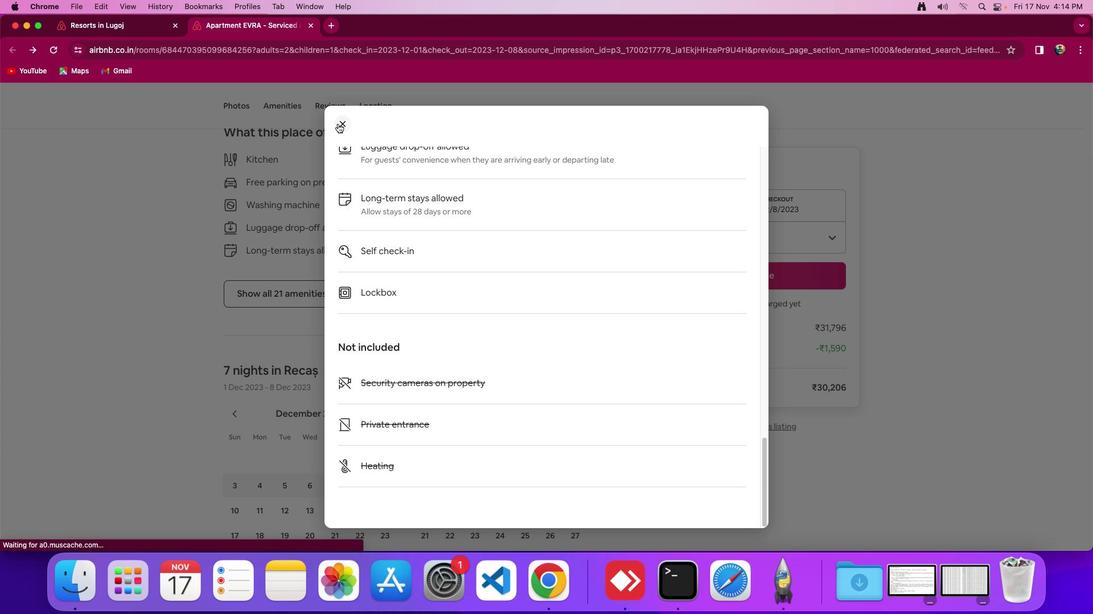 
Action: Mouse moved to (409, 347)
Screenshot: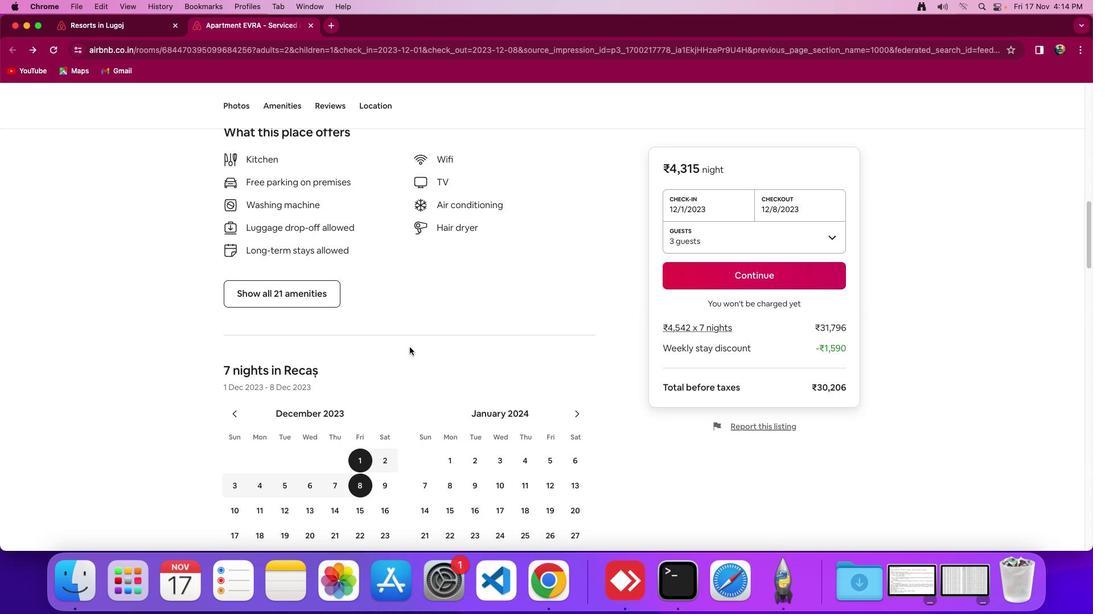 
Action: Mouse scrolled (409, 347) with delta (0, 0)
Screenshot: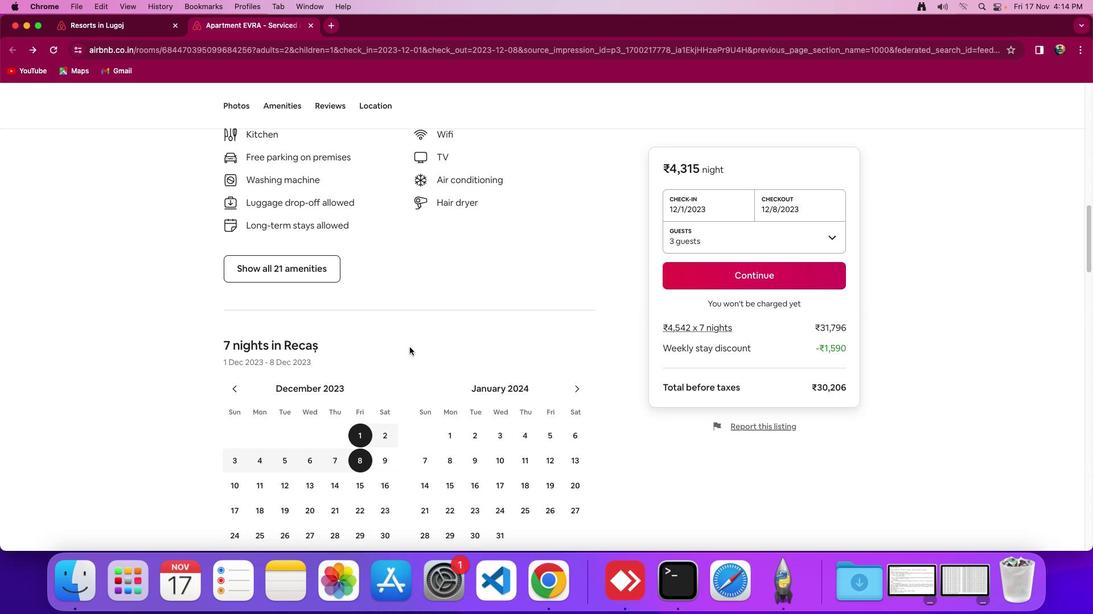 
Action: Mouse scrolled (409, 347) with delta (0, 0)
Screenshot: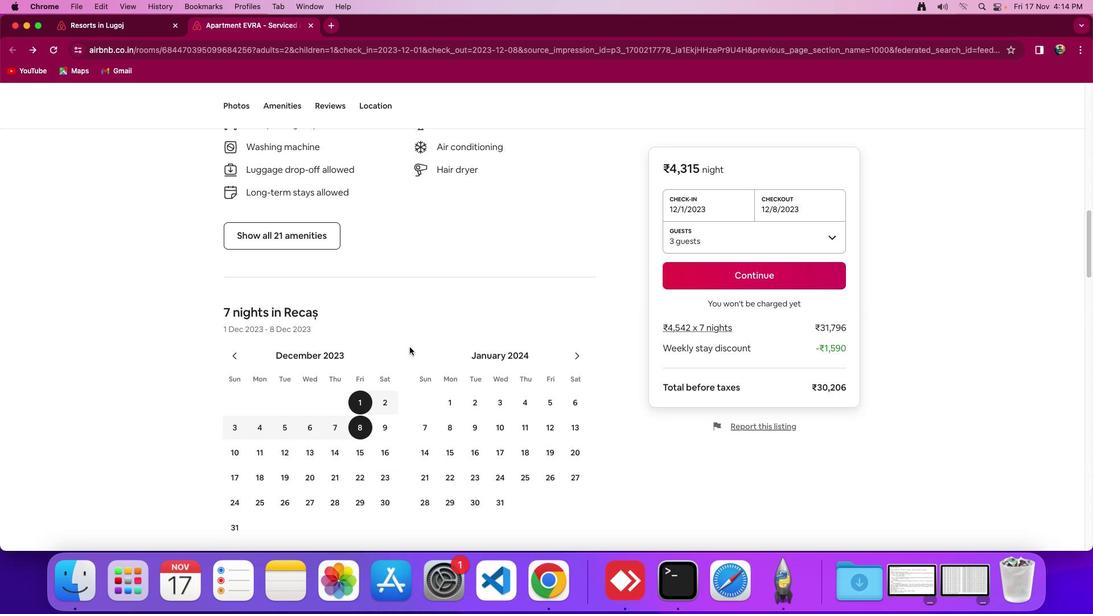 
Action: Mouse scrolled (409, 347) with delta (0, -2)
Screenshot: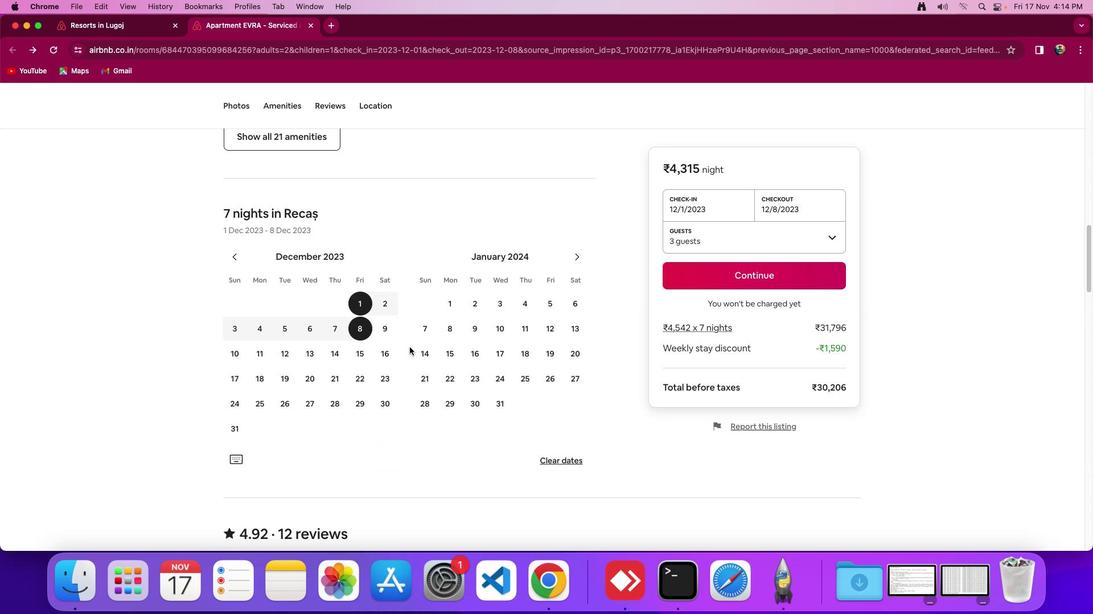 
Action: Mouse scrolled (409, 347) with delta (0, -2)
Screenshot: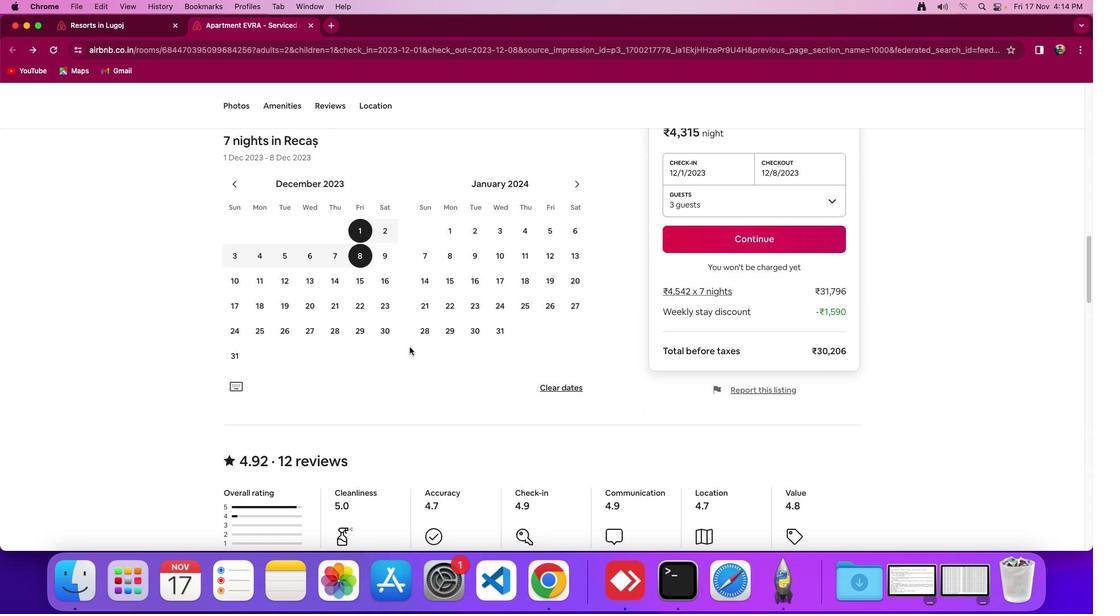
Action: Mouse scrolled (409, 347) with delta (0, 0)
Screenshot: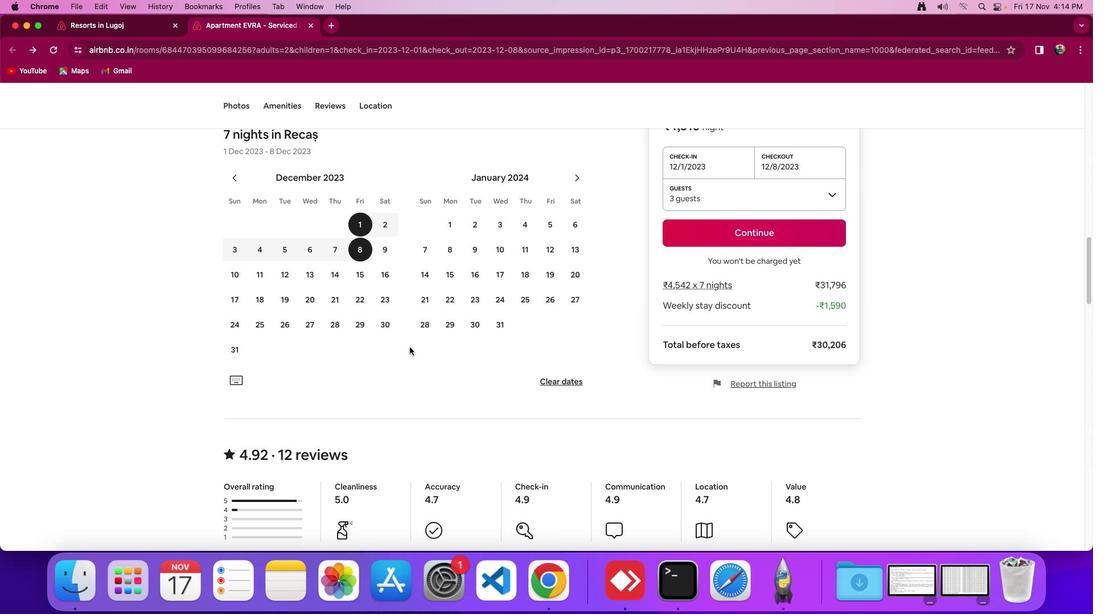 
Action: Mouse scrolled (409, 347) with delta (0, 0)
Screenshot: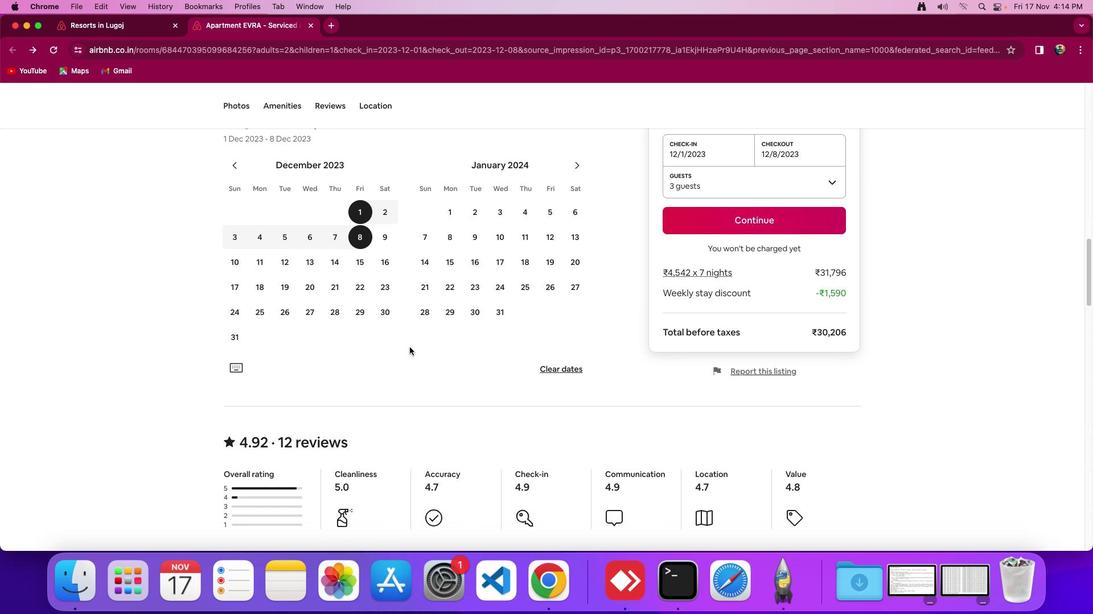 
Action: Mouse scrolled (409, 347) with delta (0, 0)
Screenshot: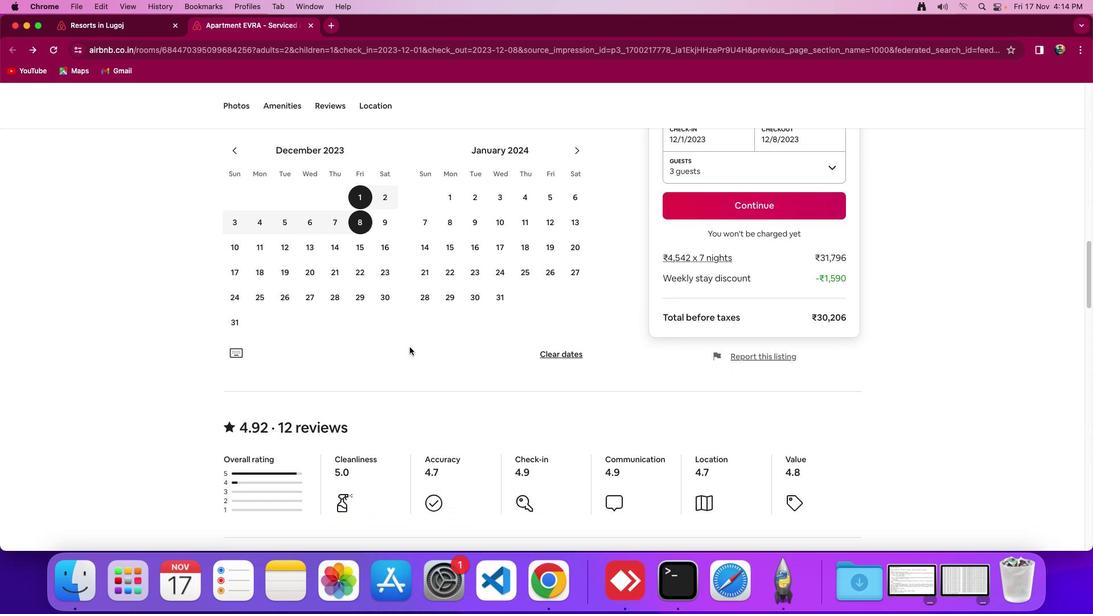 
Action: Mouse scrolled (409, 347) with delta (0, 0)
Screenshot: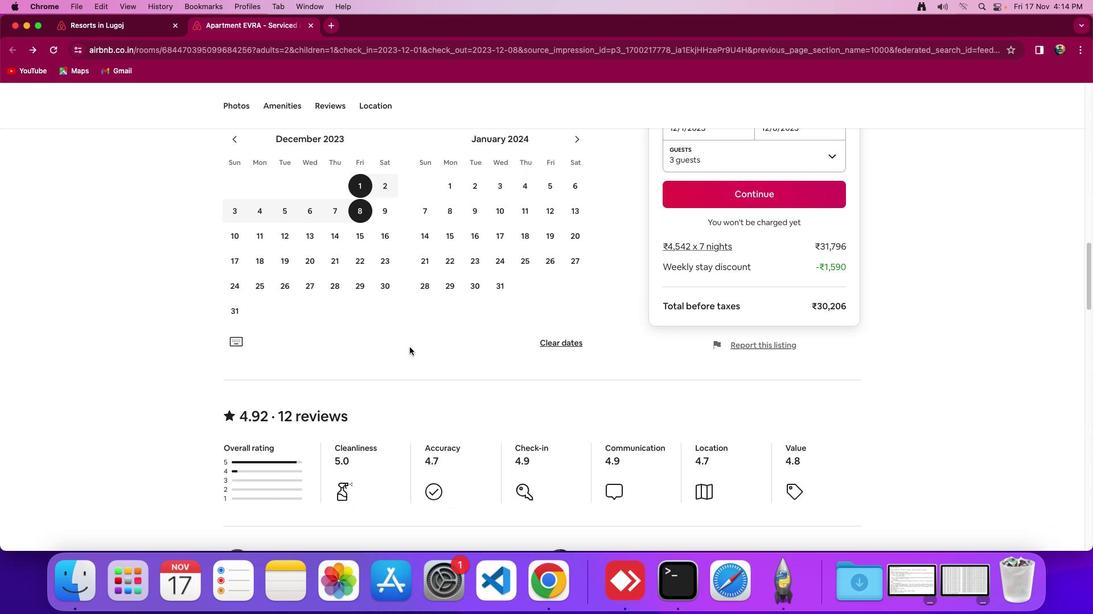 
Action: Mouse scrolled (409, 347) with delta (0, -1)
Screenshot: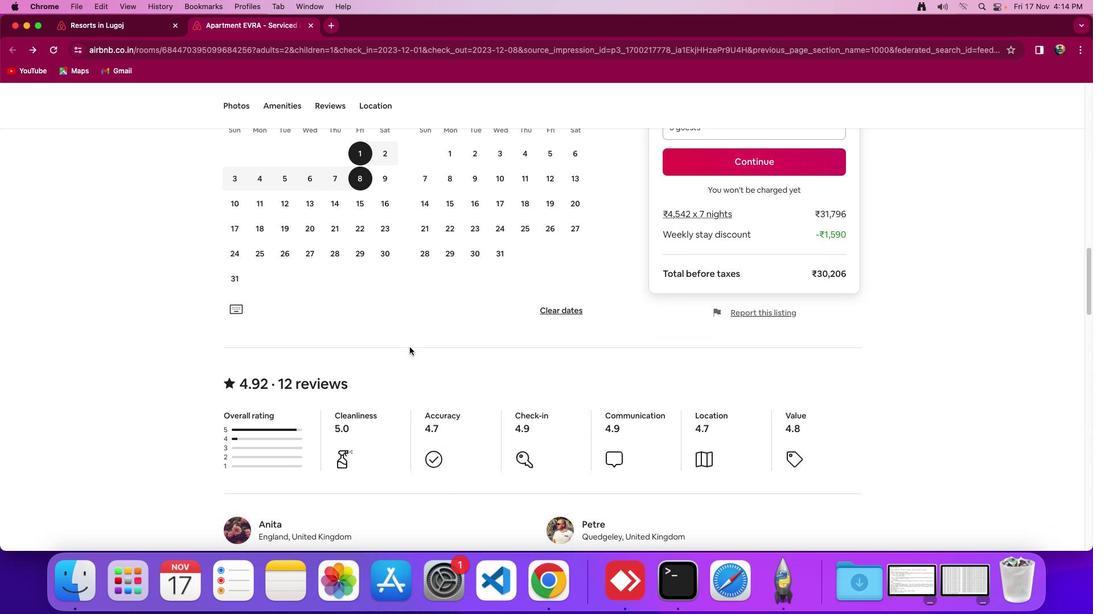 
Action: Mouse scrolled (409, 347) with delta (0, 0)
Screenshot: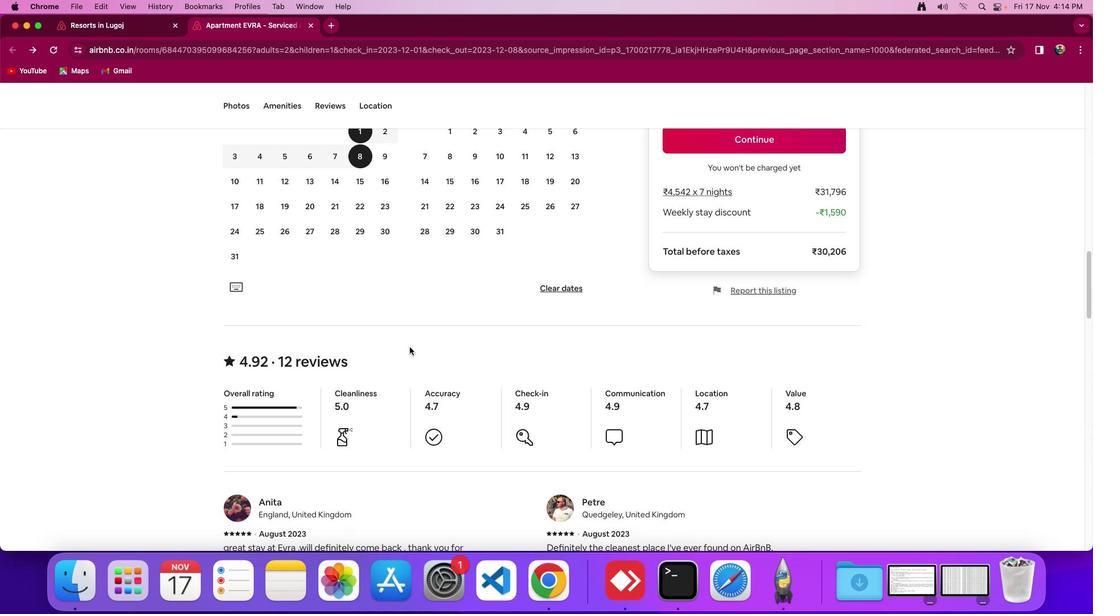 
Action: Mouse scrolled (409, 347) with delta (0, 0)
Screenshot: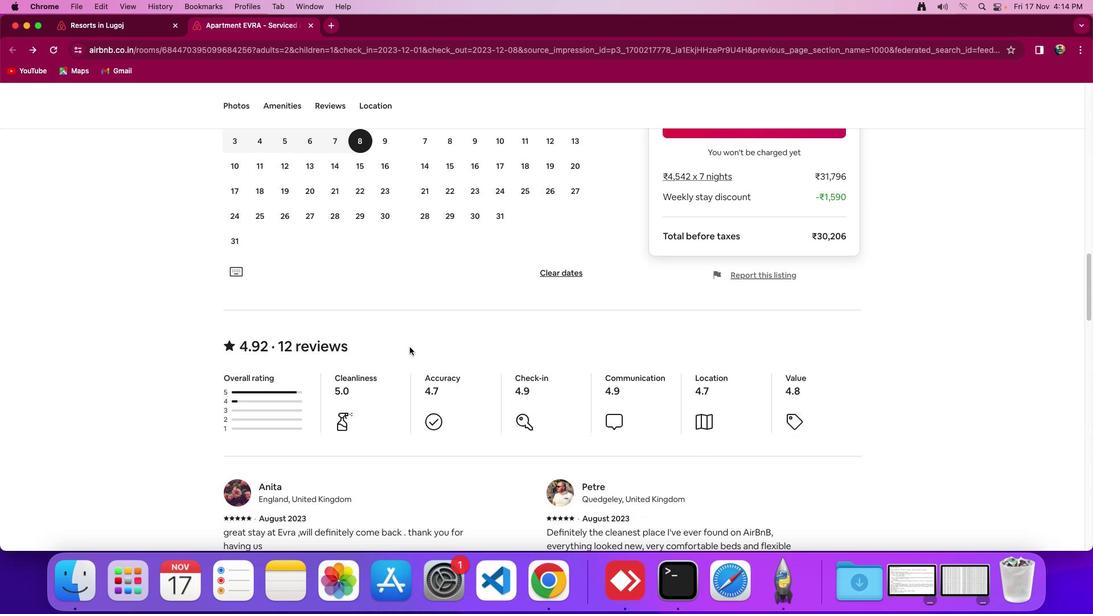 
Action: Mouse scrolled (409, 347) with delta (0, -1)
Screenshot: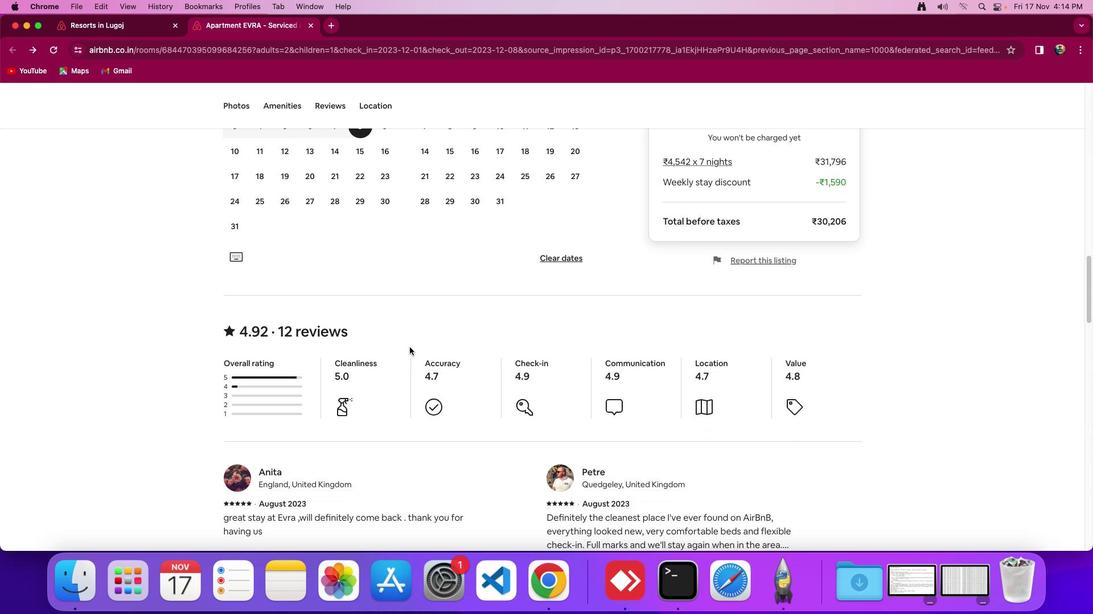 
Action: Mouse scrolled (409, 347) with delta (0, 0)
Screenshot: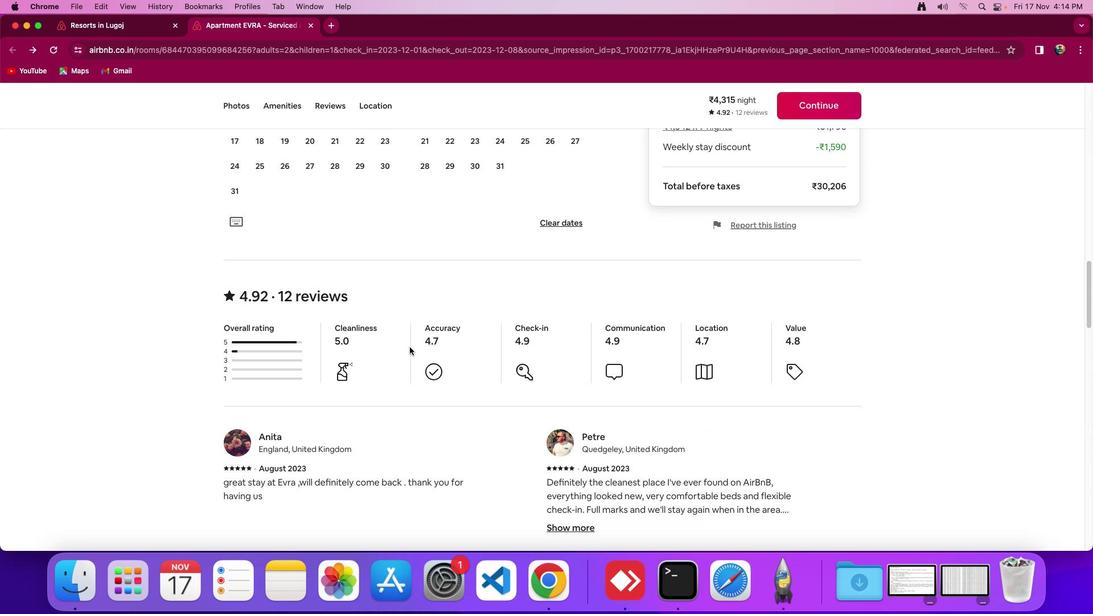 
Action: Mouse scrolled (409, 347) with delta (0, 0)
Screenshot: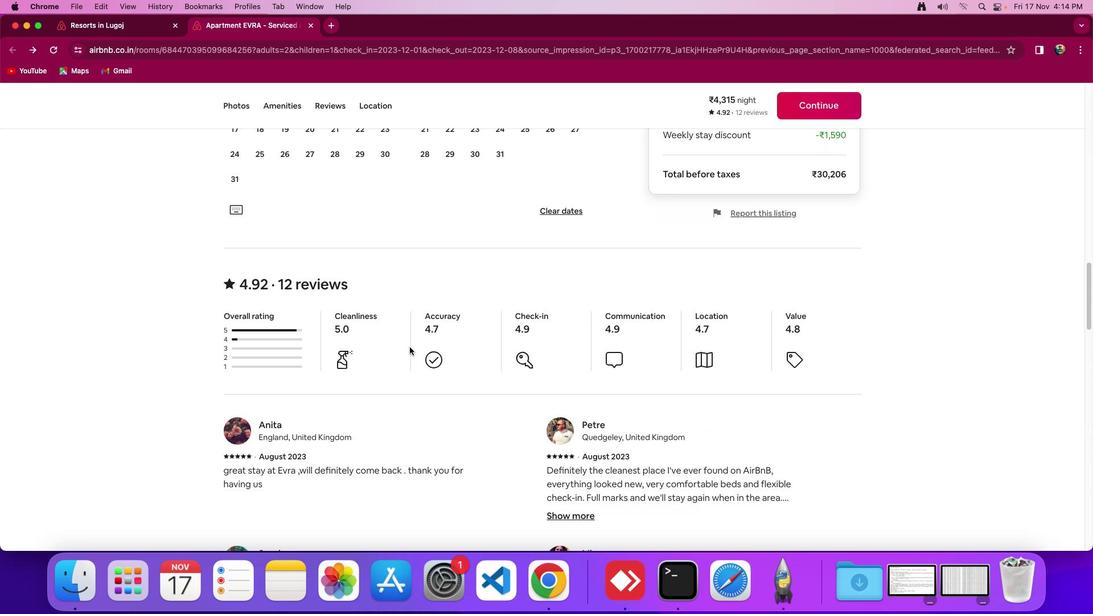 
Action: Mouse scrolled (409, 347) with delta (0, 0)
Screenshot: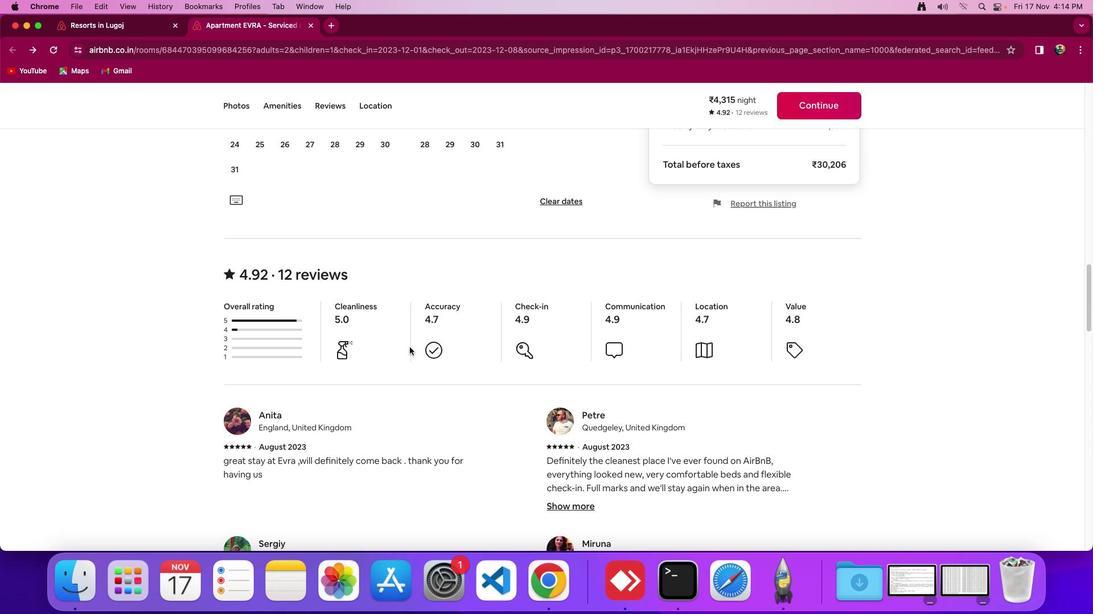 
Action: Mouse scrolled (409, 347) with delta (0, 0)
Screenshot: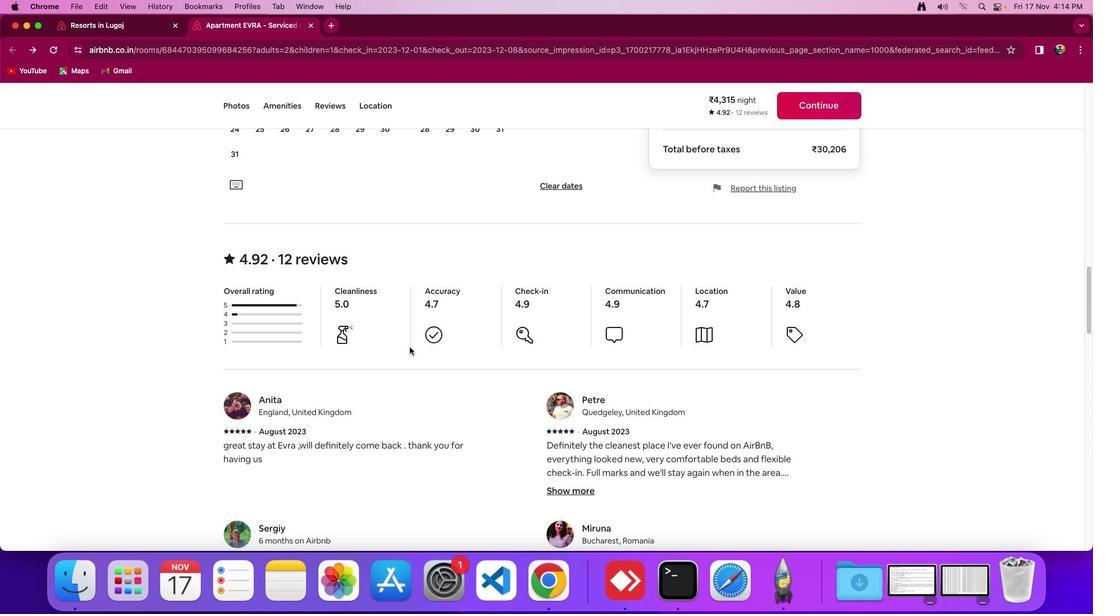 
Action: Mouse scrolled (409, 347) with delta (0, -1)
Screenshot: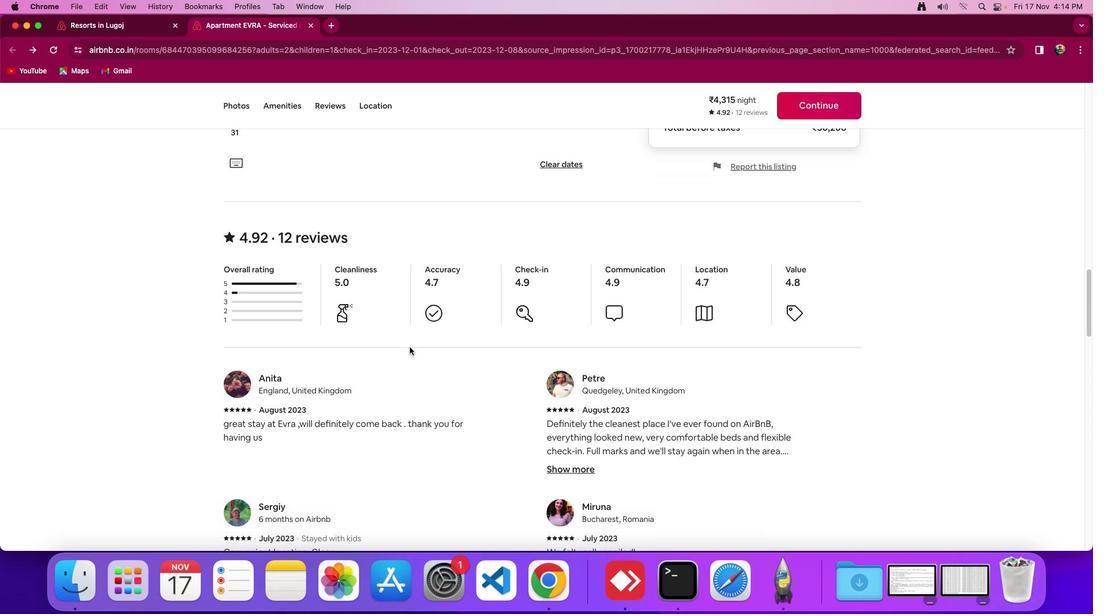 
Action: Mouse scrolled (409, 347) with delta (0, 0)
Screenshot: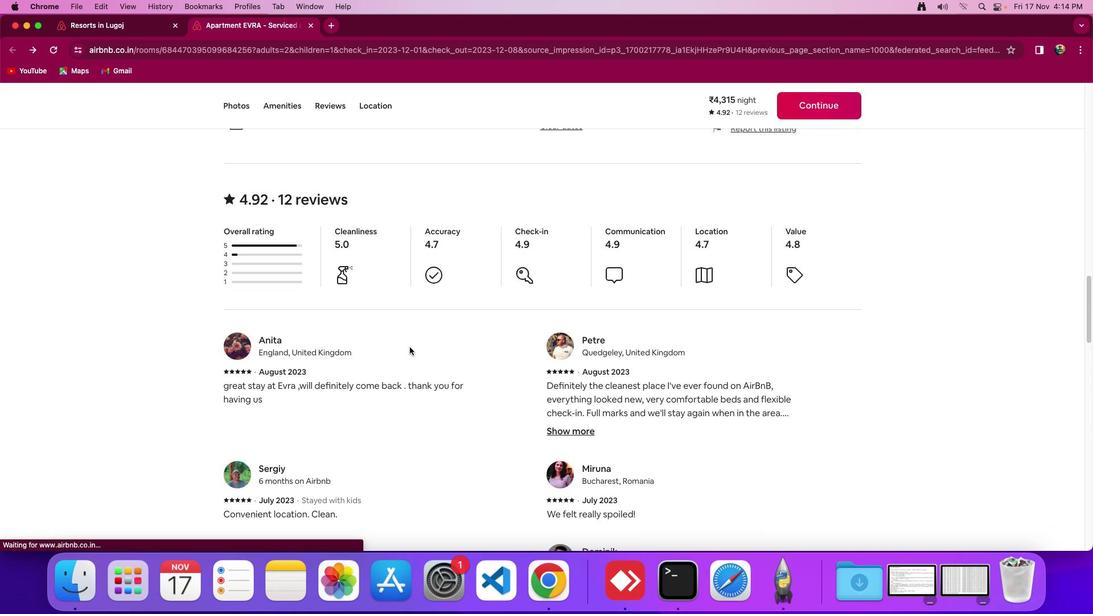 
Action: Mouse scrolled (409, 347) with delta (0, 0)
Screenshot: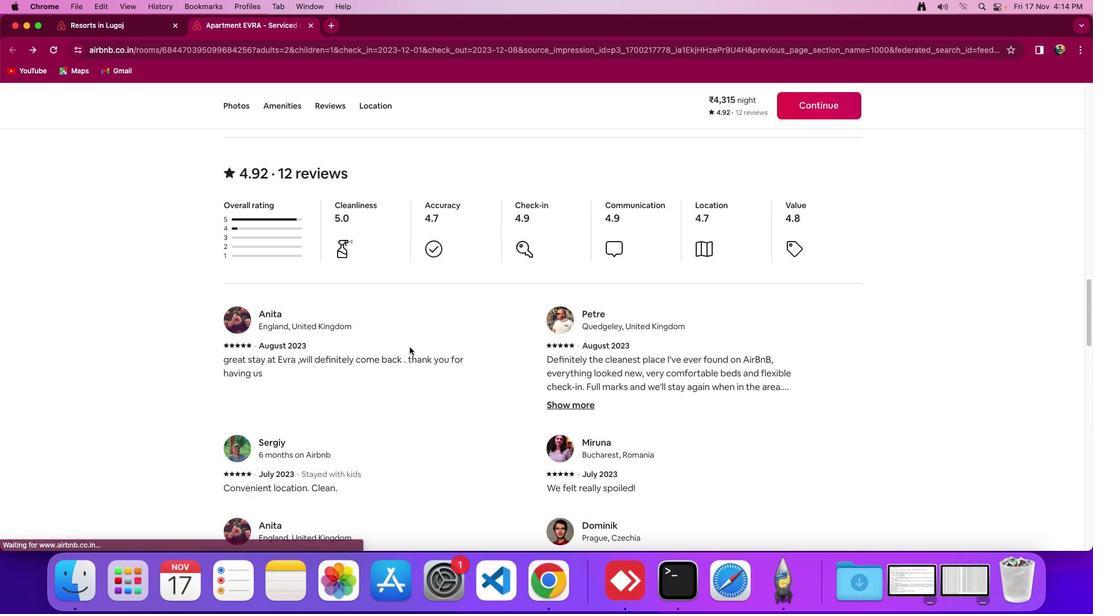 
Action: Mouse scrolled (409, 347) with delta (0, -1)
Screenshot: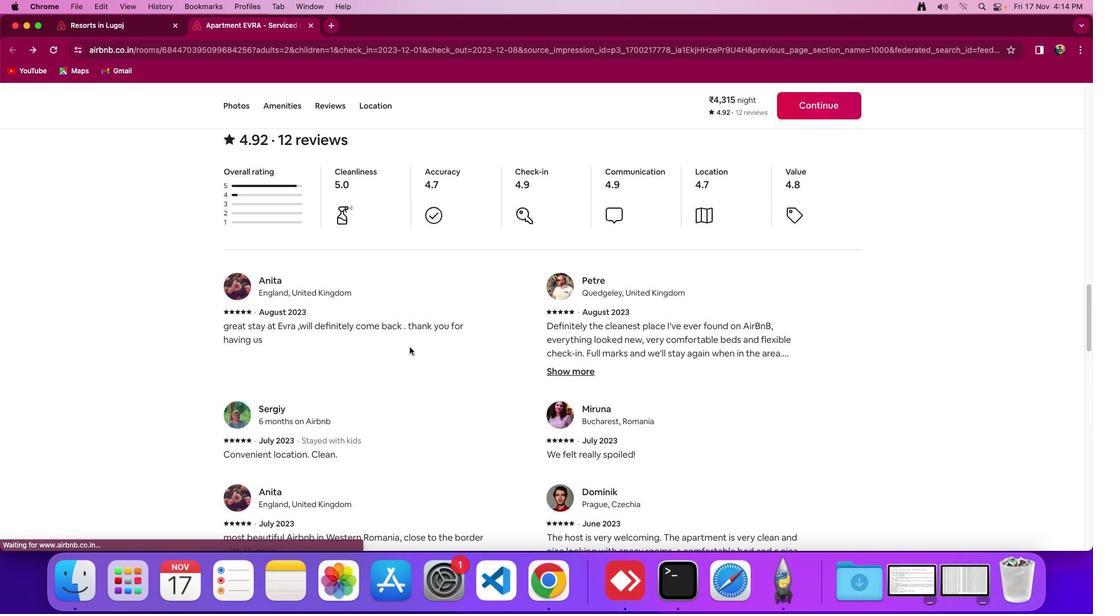 
Action: Mouse moved to (401, 362)
Screenshot: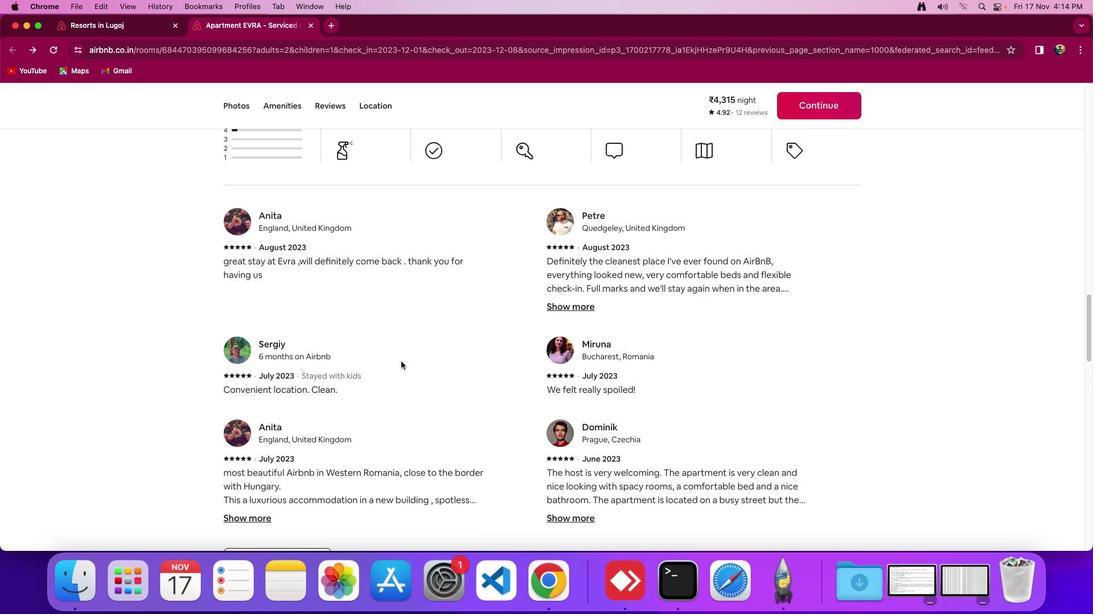 
Action: Mouse scrolled (401, 362) with delta (0, 0)
Screenshot: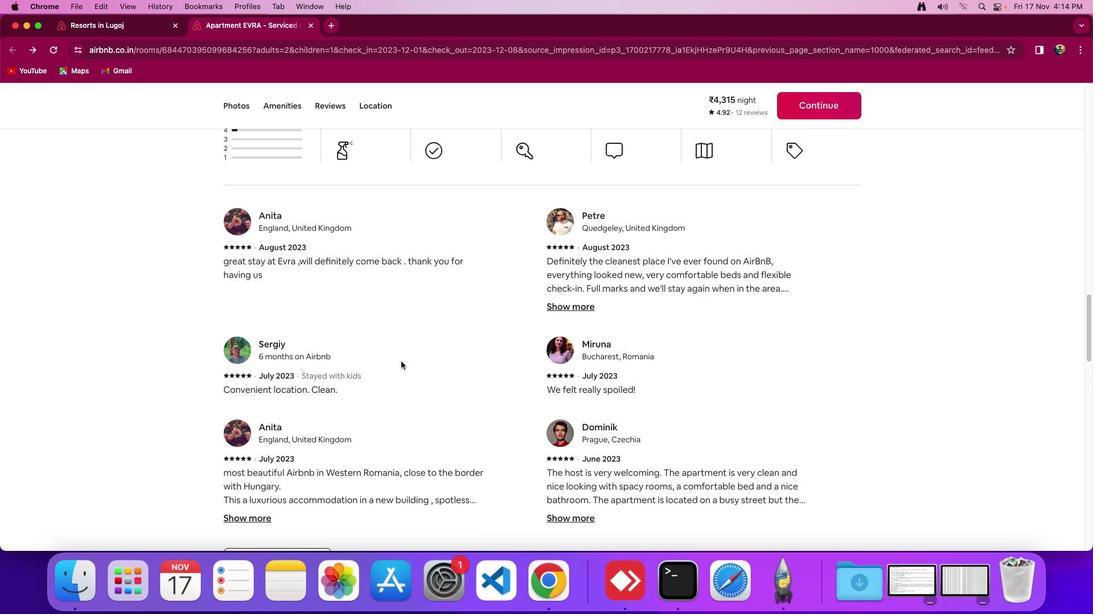 
Action: Mouse scrolled (401, 362) with delta (0, 0)
Screenshot: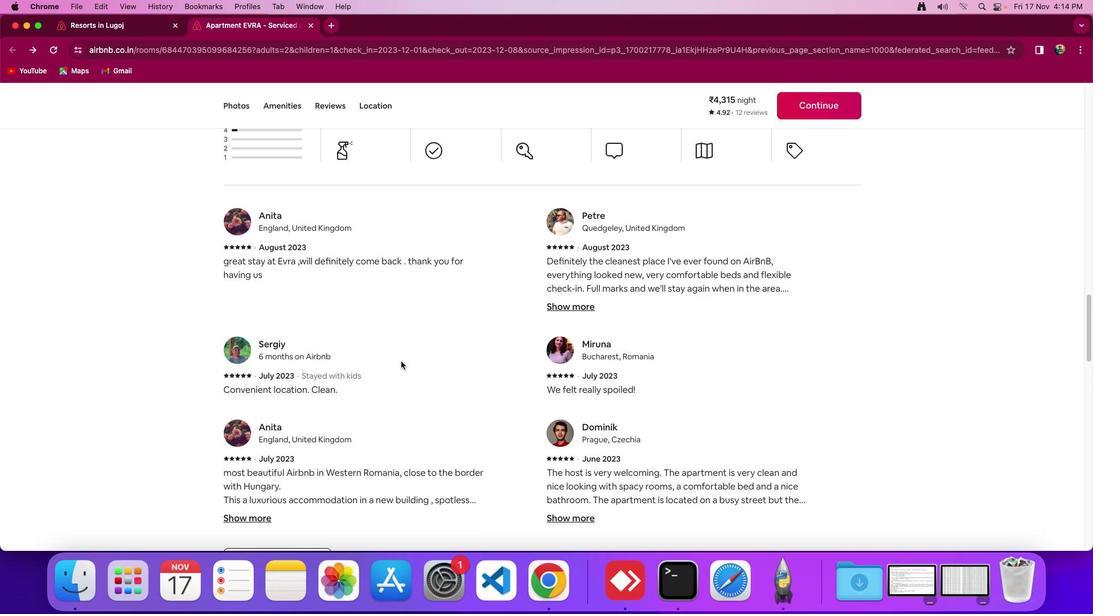 
Action: Mouse scrolled (401, 362) with delta (0, -2)
Screenshot: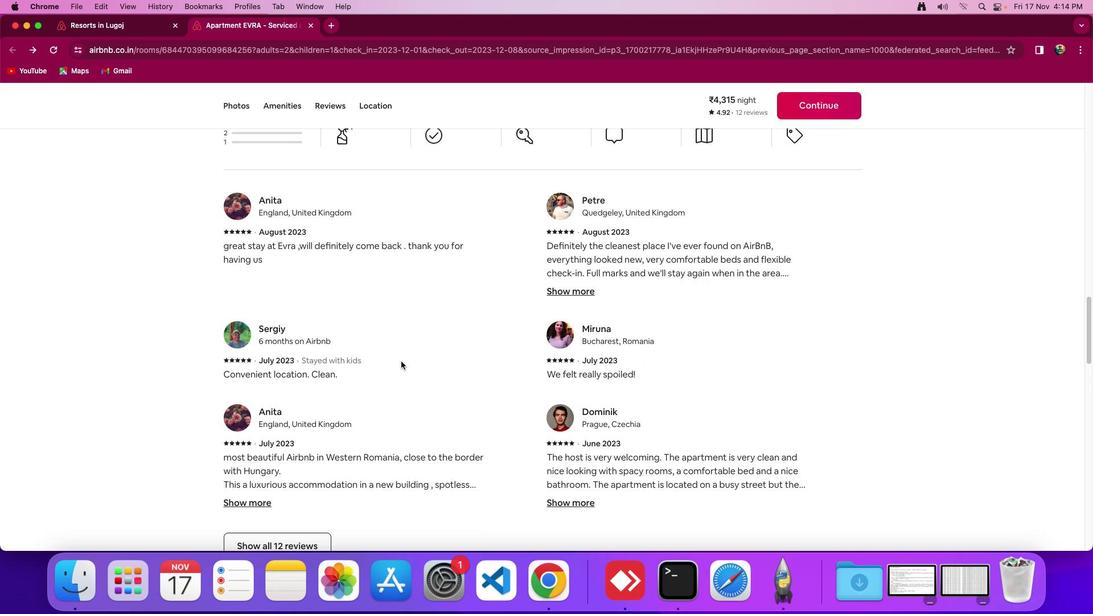 
Action: Mouse scrolled (401, 362) with delta (0, -2)
Screenshot: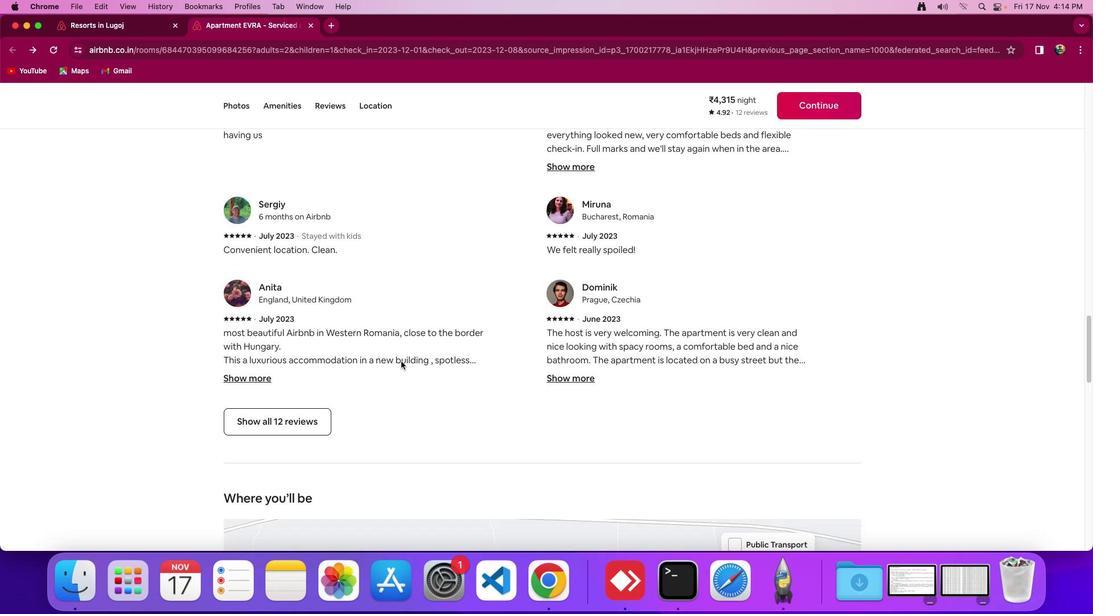 
Action: Mouse moved to (305, 347)
Screenshot: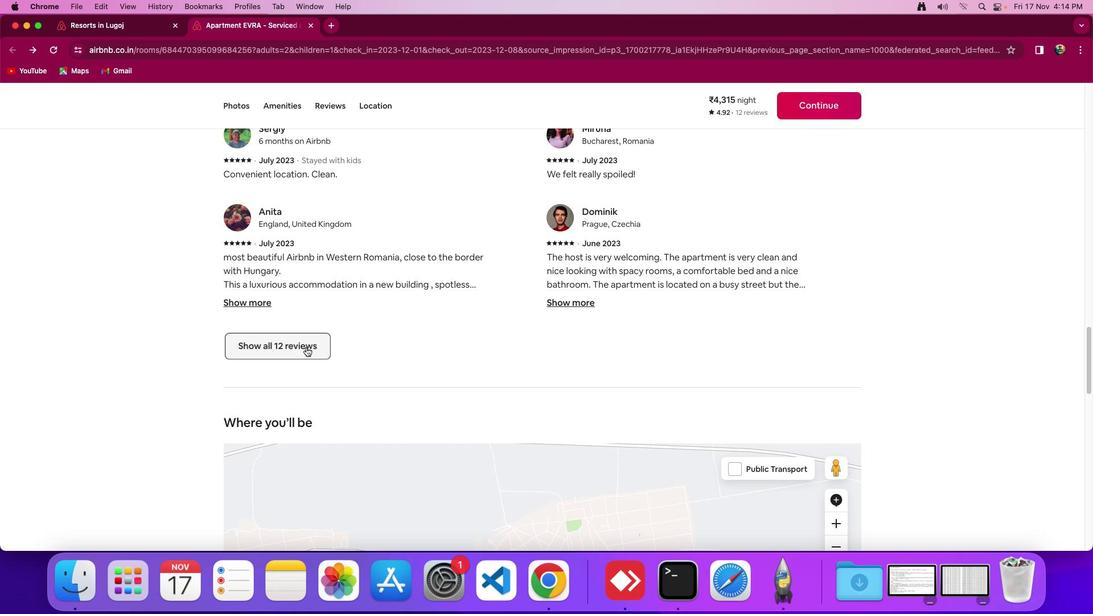 
Action: Mouse pressed left at (305, 347)
Screenshot: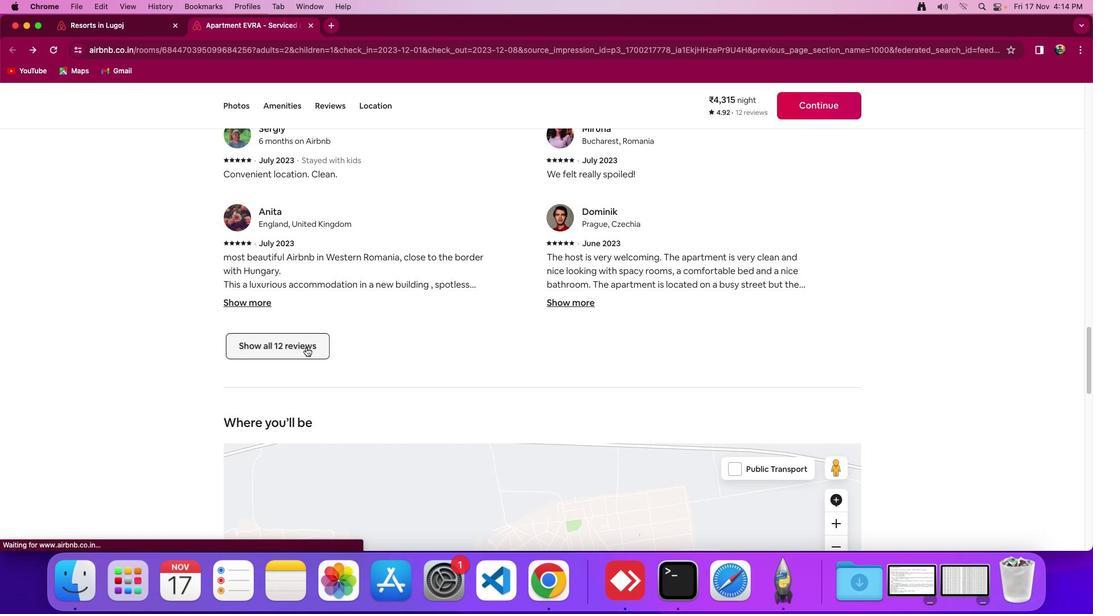 
Action: Mouse moved to (514, 365)
Screenshot: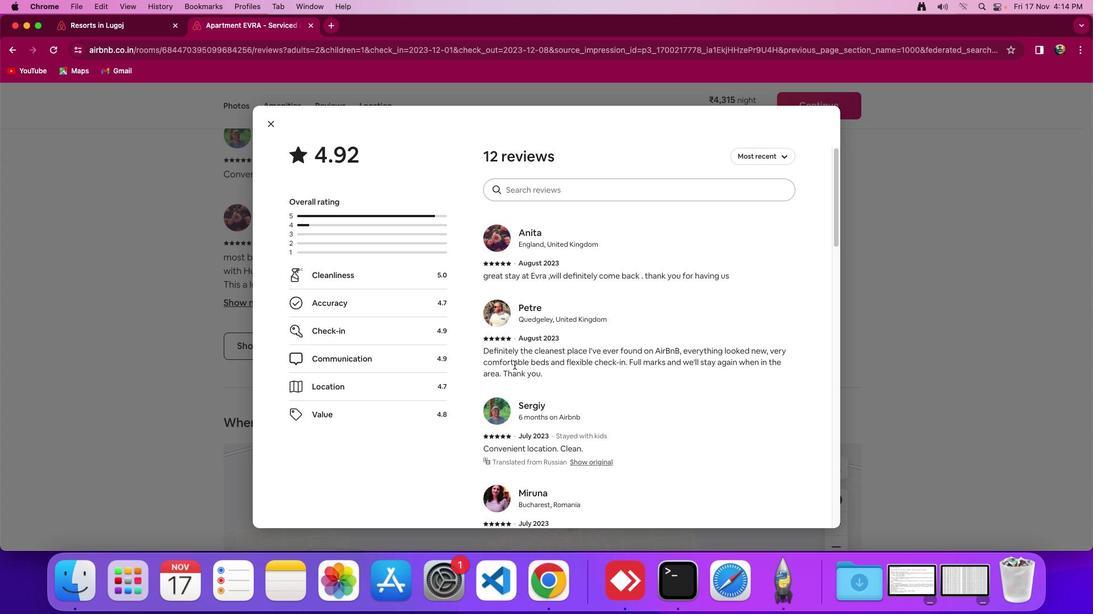 
Action: Mouse scrolled (514, 365) with delta (0, 0)
Screenshot: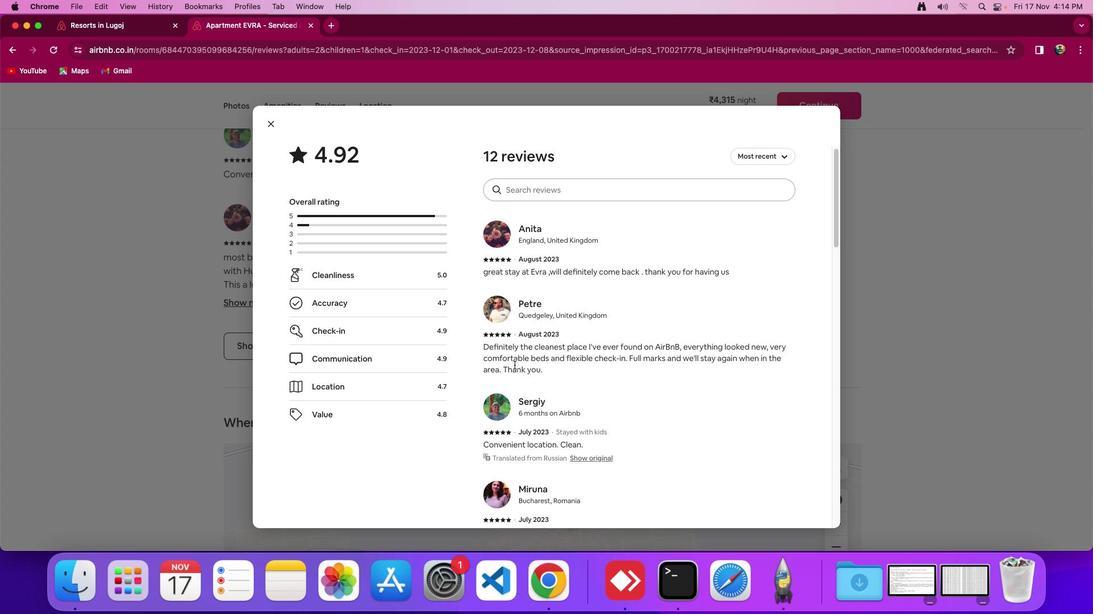 
Action: Mouse scrolled (514, 365) with delta (0, 0)
Screenshot: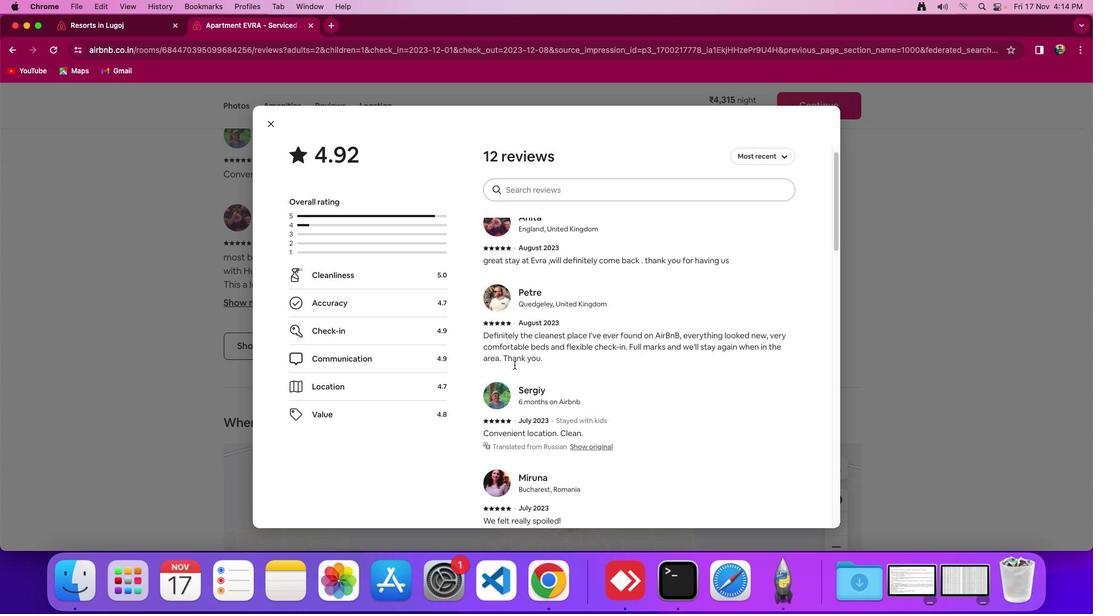 
Action: Mouse scrolled (514, 365) with delta (0, -1)
Screenshot: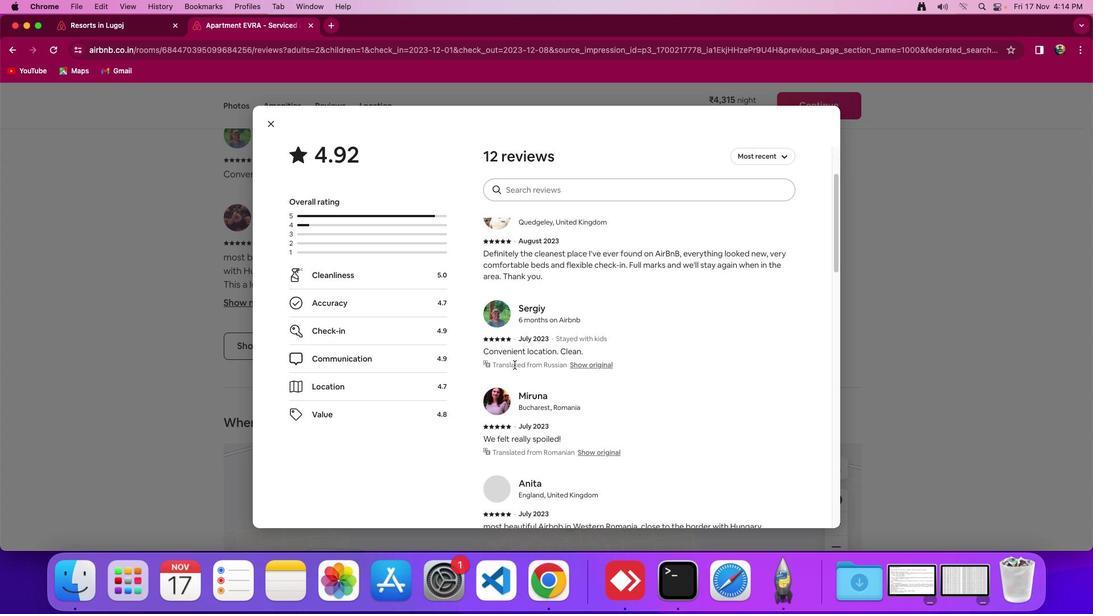 
Action: Mouse scrolled (514, 365) with delta (0, -1)
Screenshot: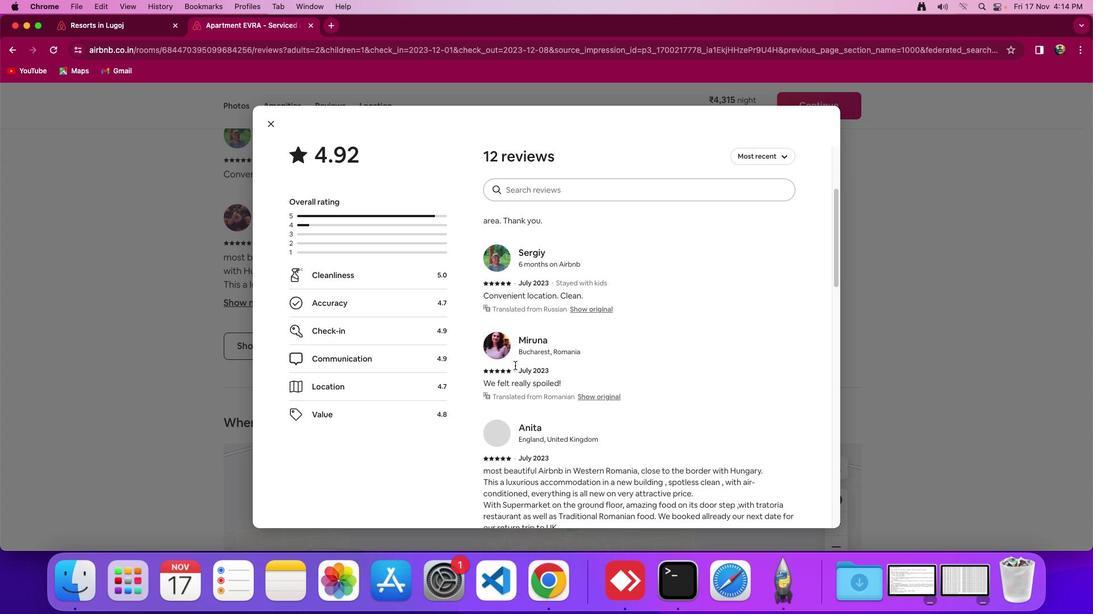 
Action: Mouse moved to (556, 371)
Screenshot: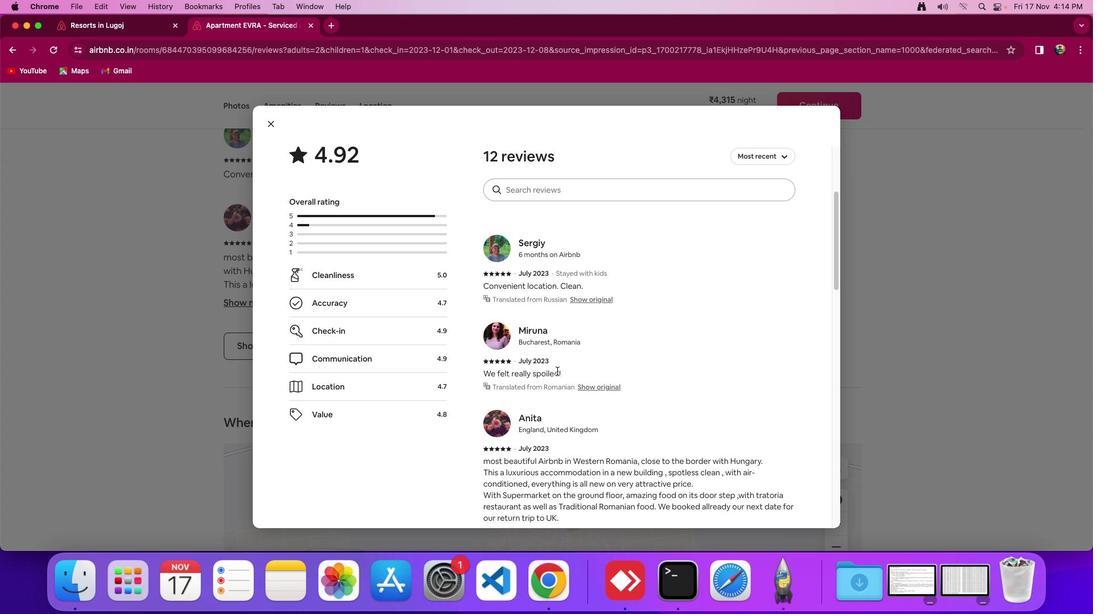 
Action: Mouse scrolled (556, 371) with delta (0, 0)
Screenshot: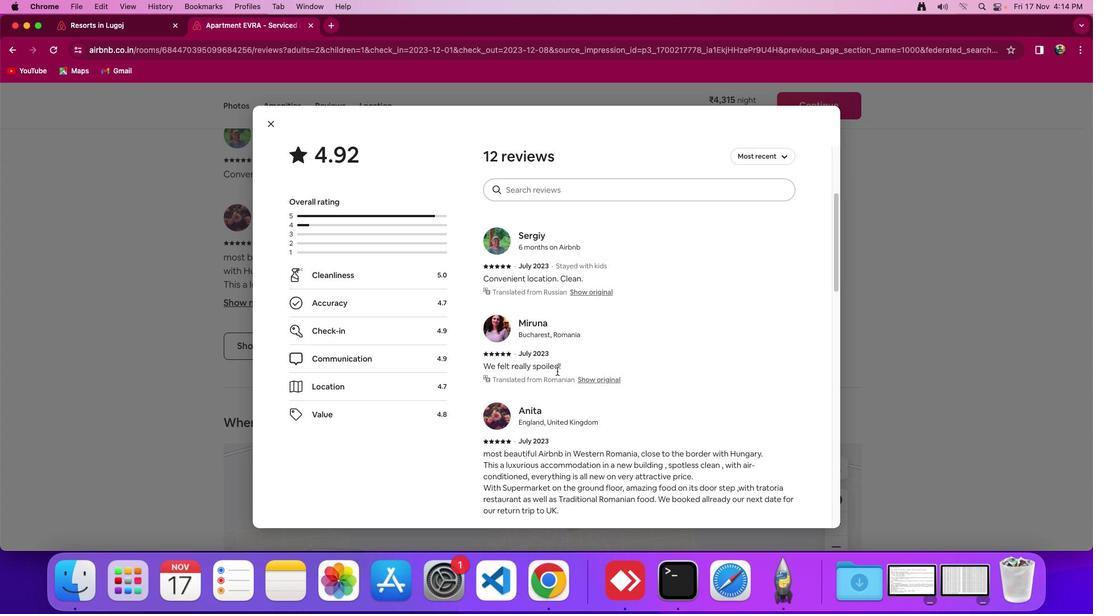 
Action: Mouse scrolled (556, 371) with delta (0, 0)
Screenshot: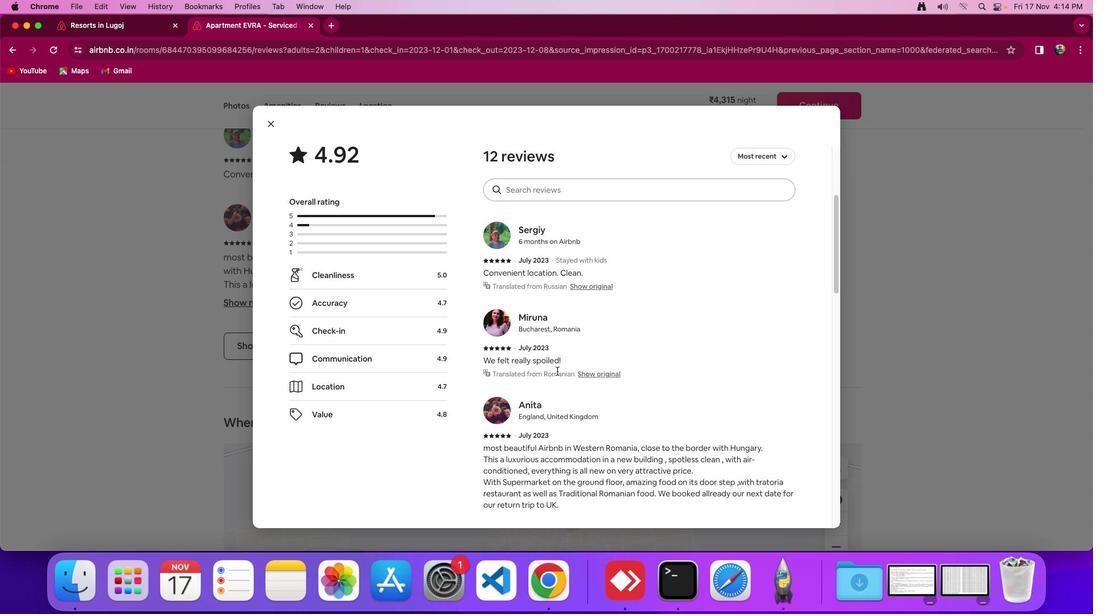 
Action: Mouse scrolled (556, 371) with delta (0, 0)
Screenshot: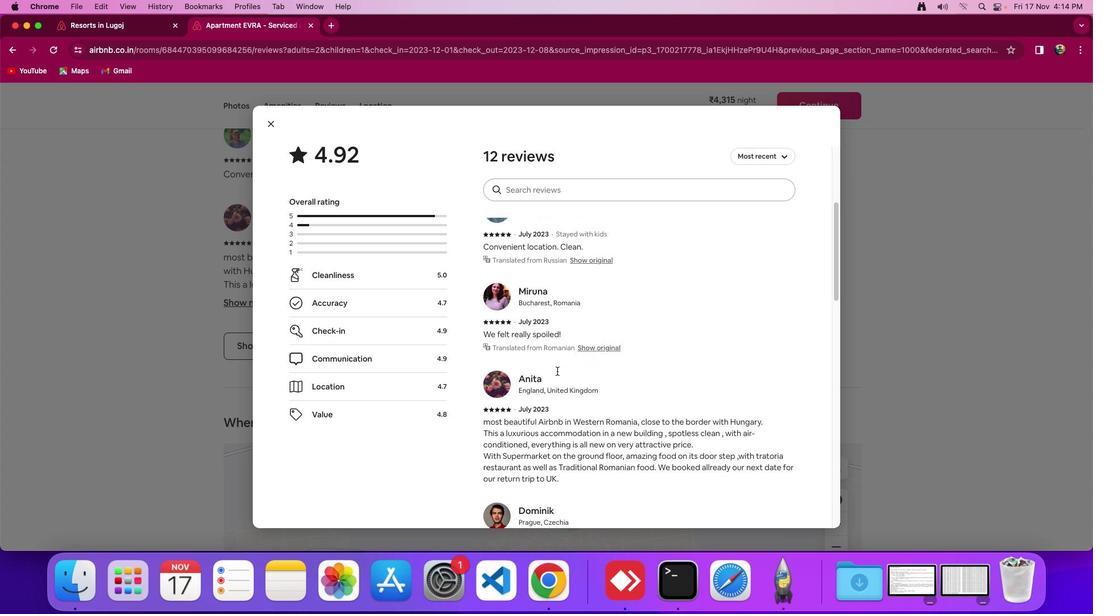 
Action: Mouse scrolled (556, 371) with delta (0, 0)
Screenshot: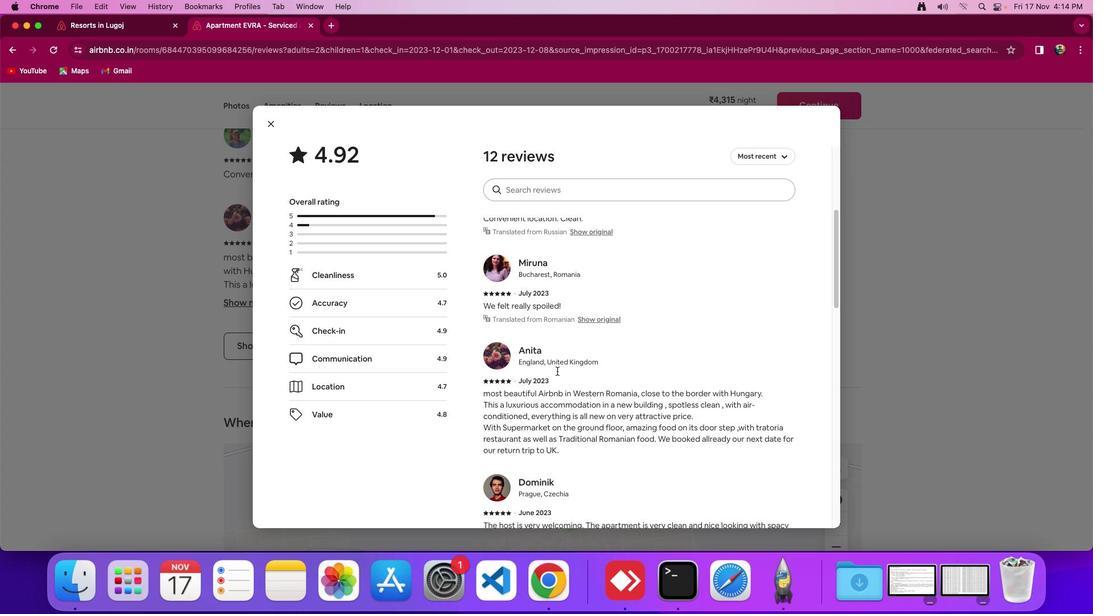 
Action: Mouse scrolled (556, 371) with delta (0, 0)
Screenshot: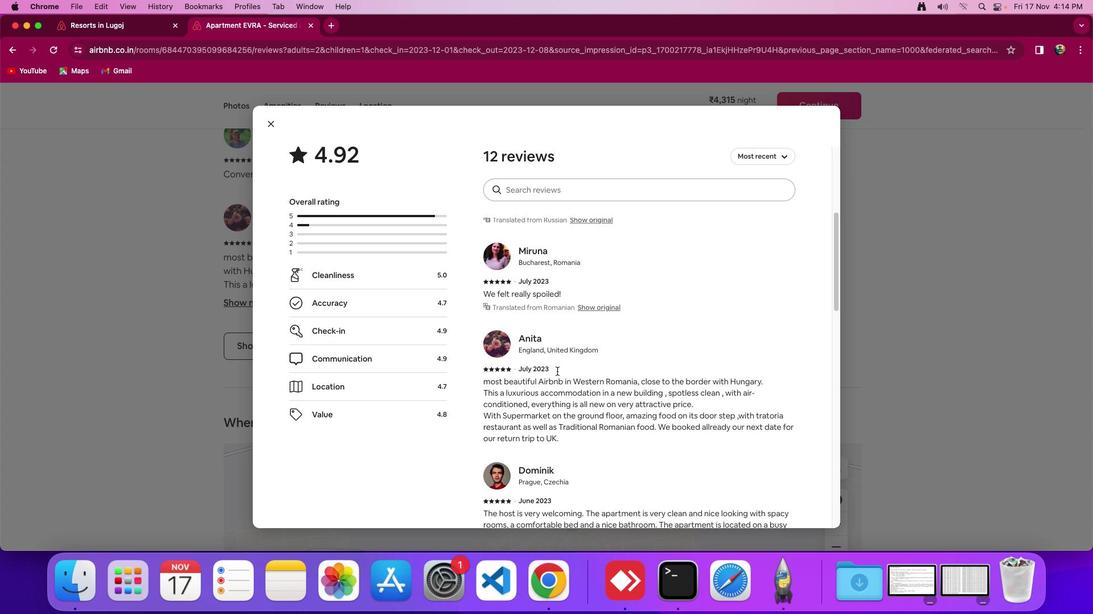 
Action: Mouse scrolled (556, 371) with delta (0, -1)
Screenshot: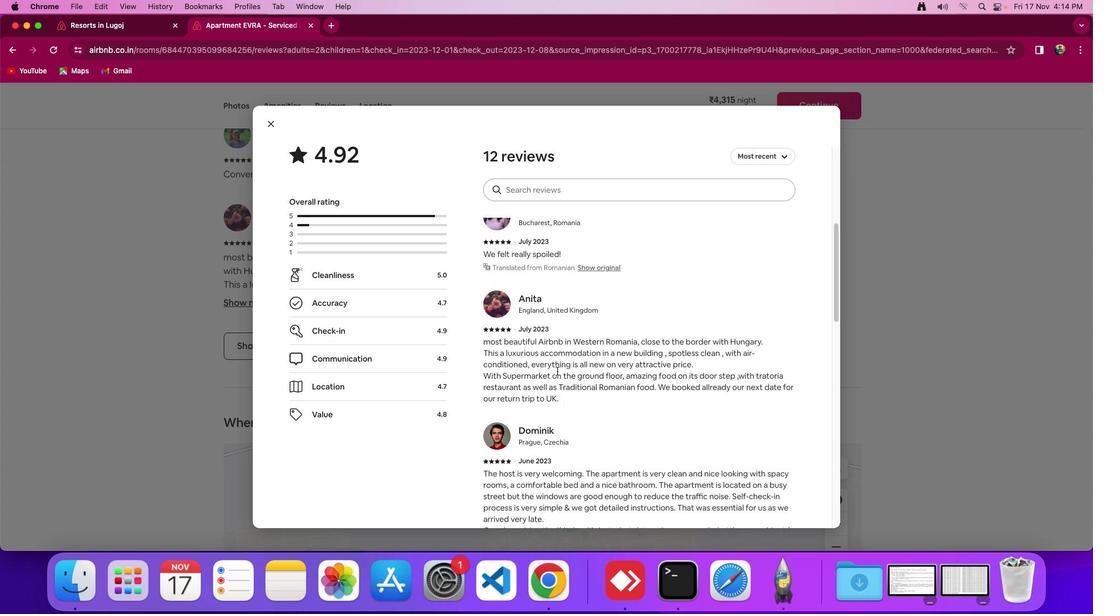 
Action: Mouse scrolled (556, 371) with delta (0, 0)
Screenshot: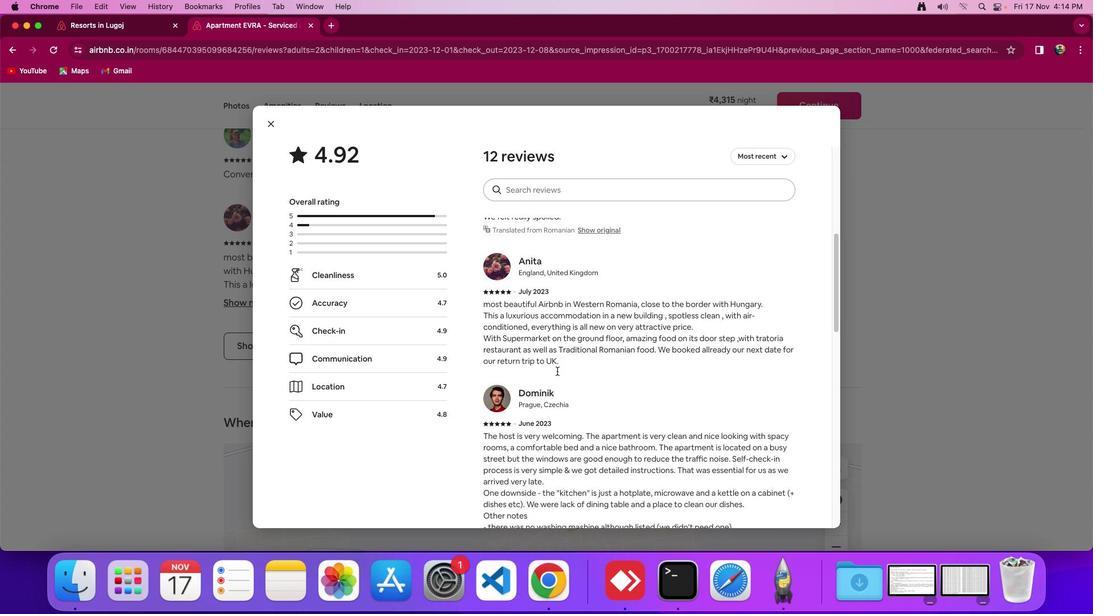 
Action: Mouse scrolled (556, 371) with delta (0, 0)
Screenshot: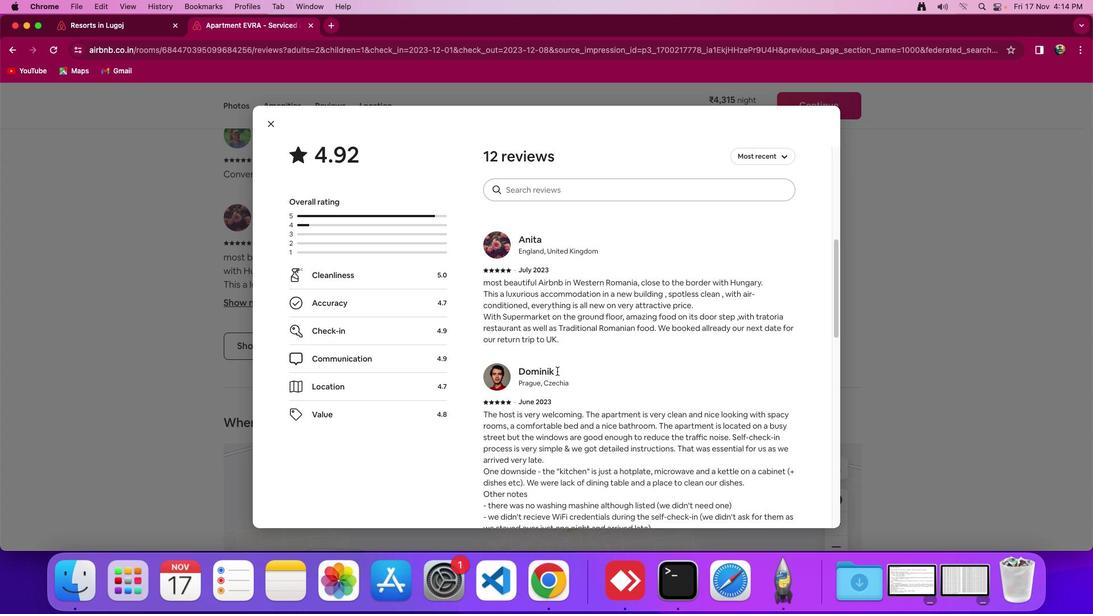 
Action: Mouse scrolled (556, 371) with delta (0, -1)
Screenshot: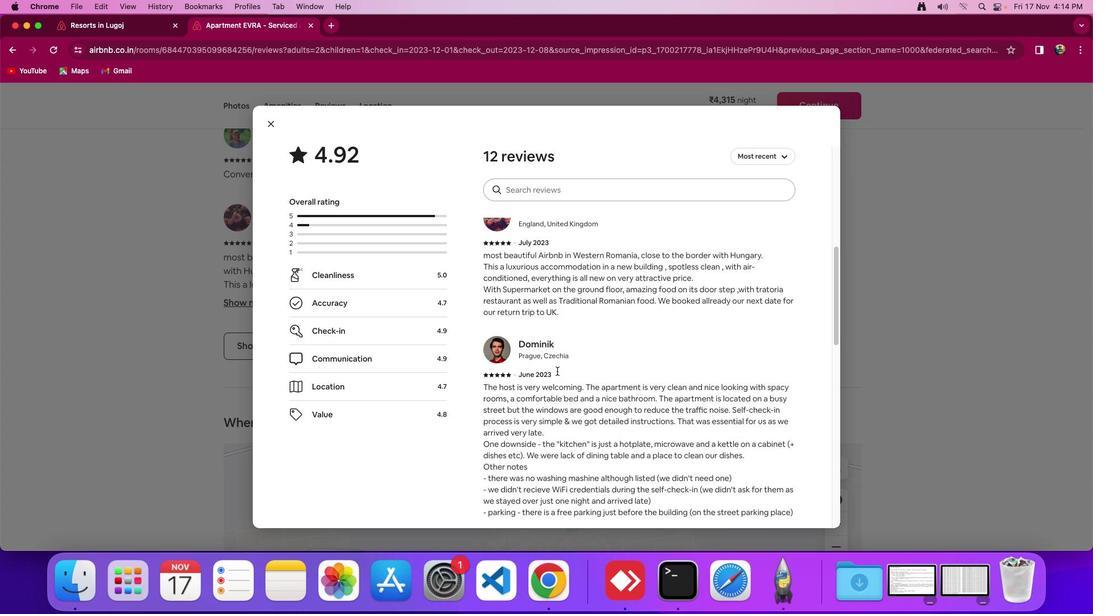 
Action: Mouse scrolled (556, 371) with delta (0, 0)
Screenshot: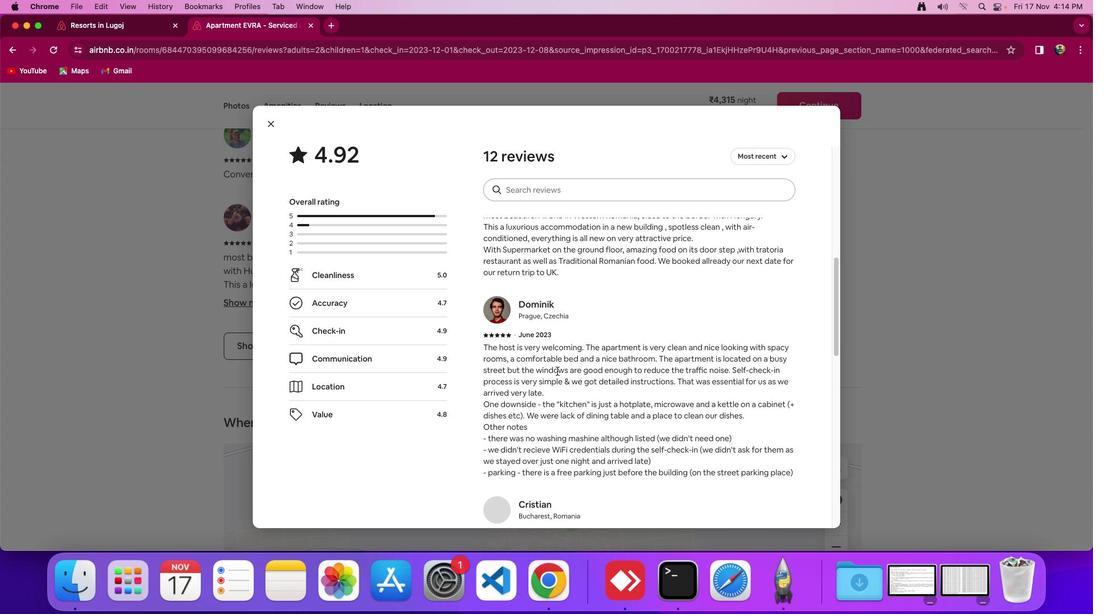 
Action: Mouse scrolled (556, 371) with delta (0, 0)
Screenshot: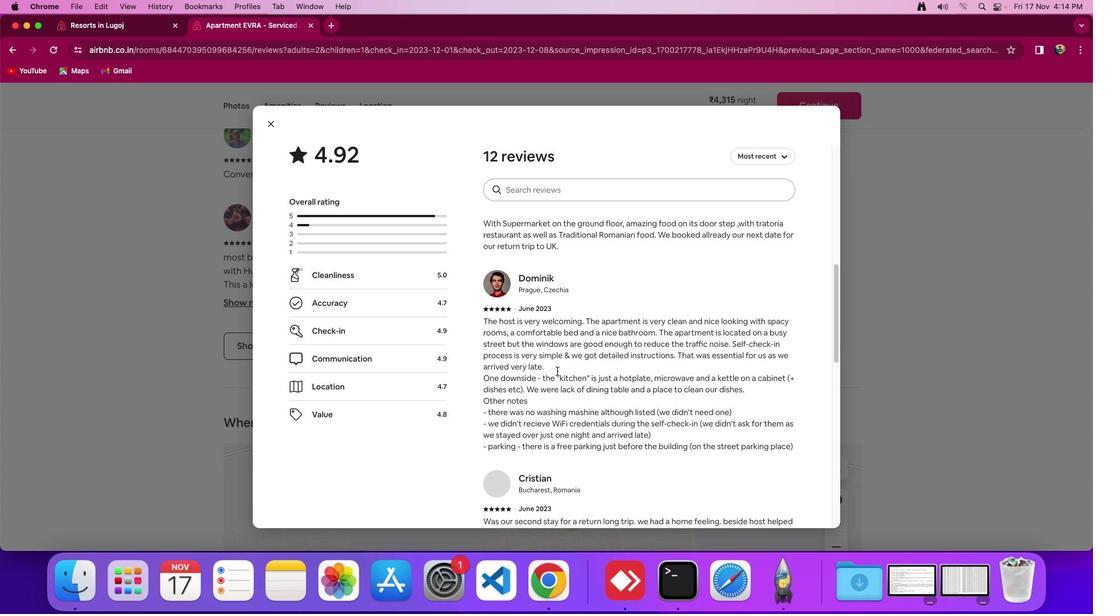 
Action: Mouse scrolled (556, 371) with delta (0, -1)
Screenshot: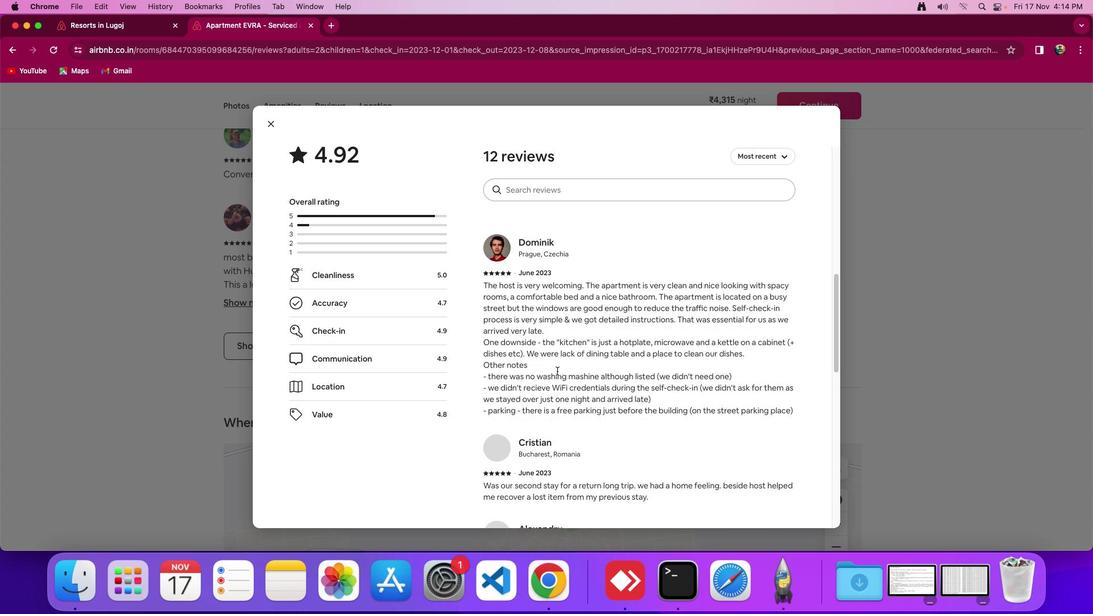 
Action: Mouse scrolled (556, 371) with delta (0, 0)
Screenshot: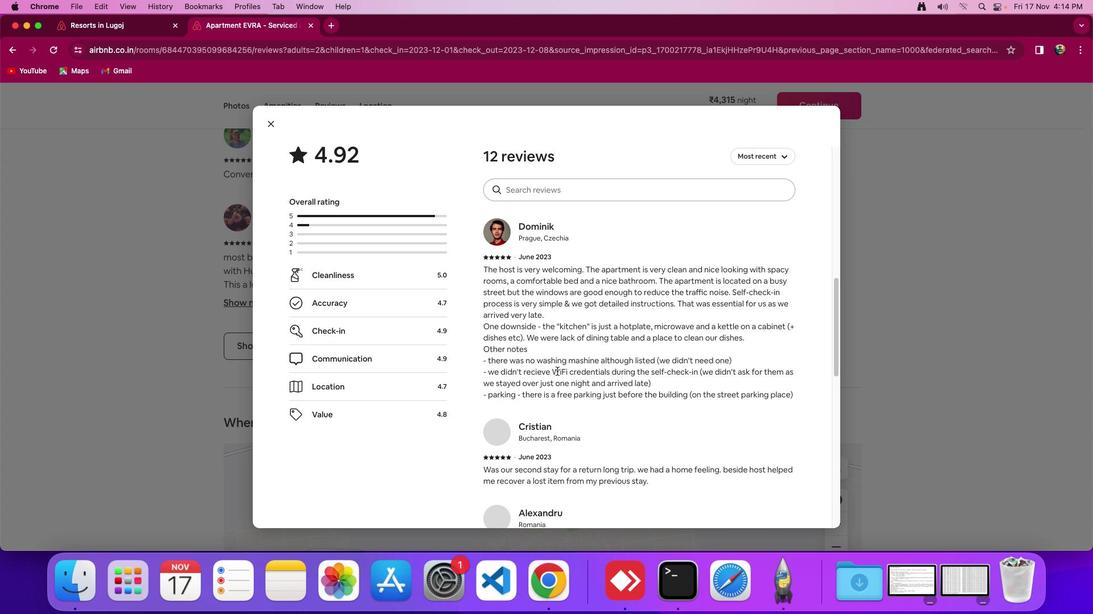 
Action: Mouse scrolled (556, 371) with delta (0, 0)
Screenshot: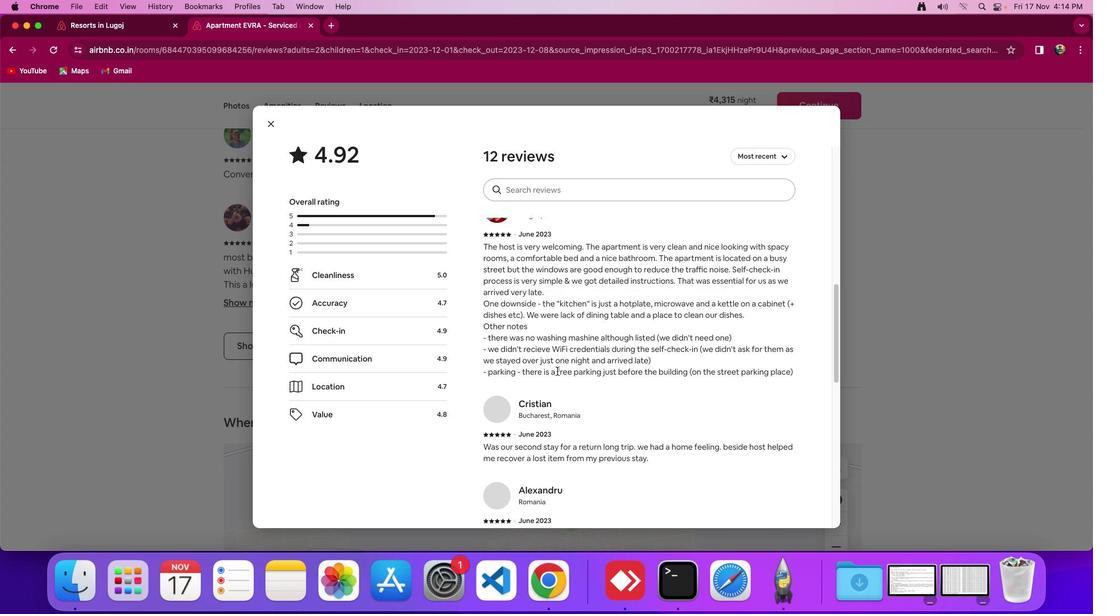 
Action: Mouse scrolled (556, 371) with delta (0, -1)
Screenshot: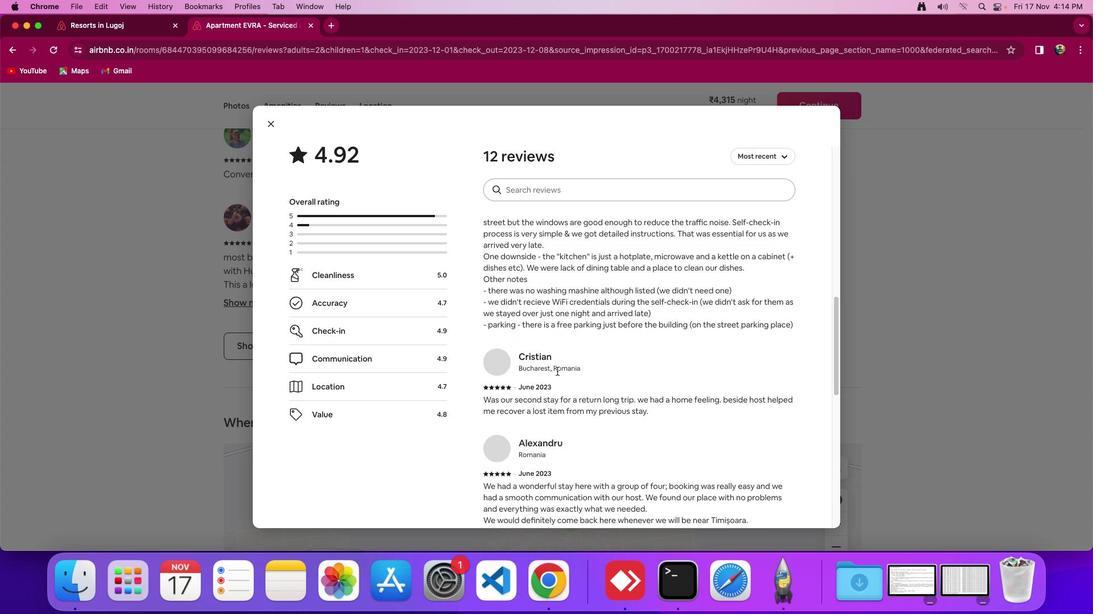 
Action: Mouse scrolled (556, 371) with delta (0, -1)
Screenshot: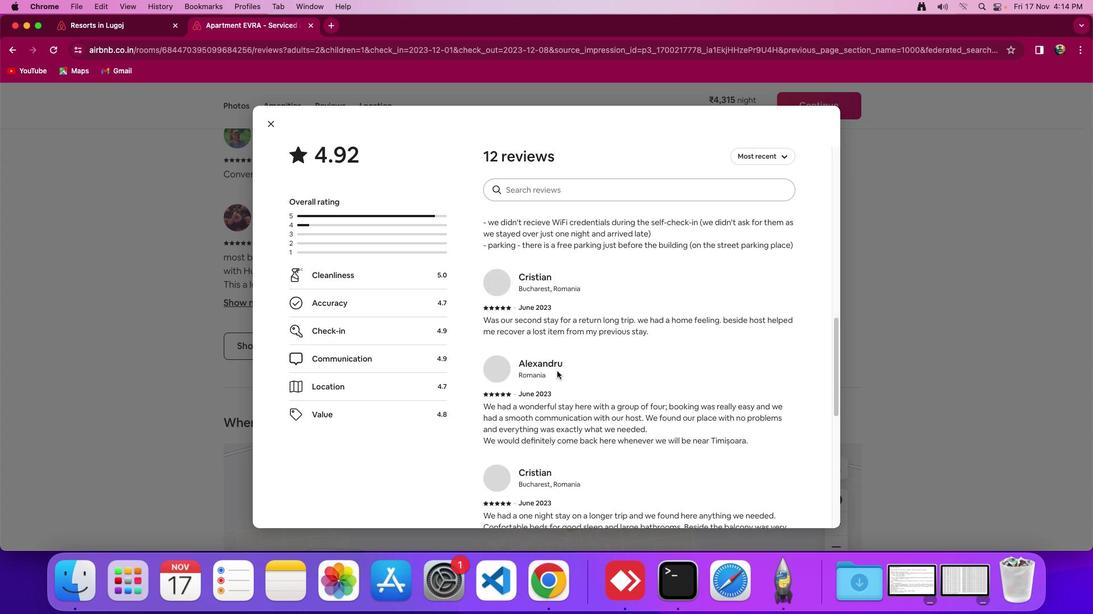 
Action: Mouse scrolled (556, 371) with delta (0, 0)
